 Task: Look for space in Manggar, Indonesia from 6th September, 2023 to 12th September, 2023 for 4 adults in price range Rs.10000 to Rs.14000. Place can be private room with 4 bedrooms having 4 beds and 4 bathrooms. Property type can be house, flat, guest house. Amenities needed are: wifi, TV, free parkinig on premises, gym, breakfast. Booking option can be shelf check-in. Required host language is English.
Action: Mouse moved to (611, 126)
Screenshot: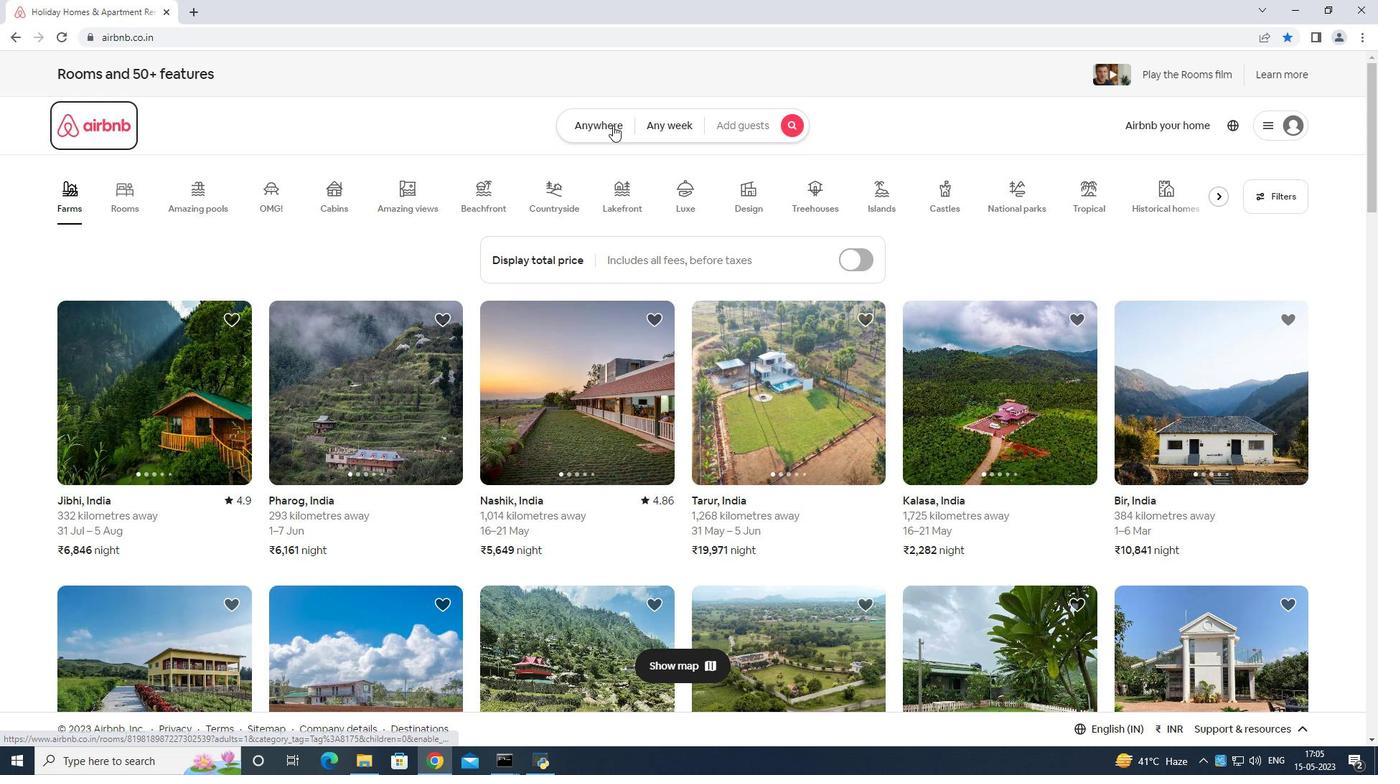 
Action: Mouse pressed left at (611, 126)
Screenshot: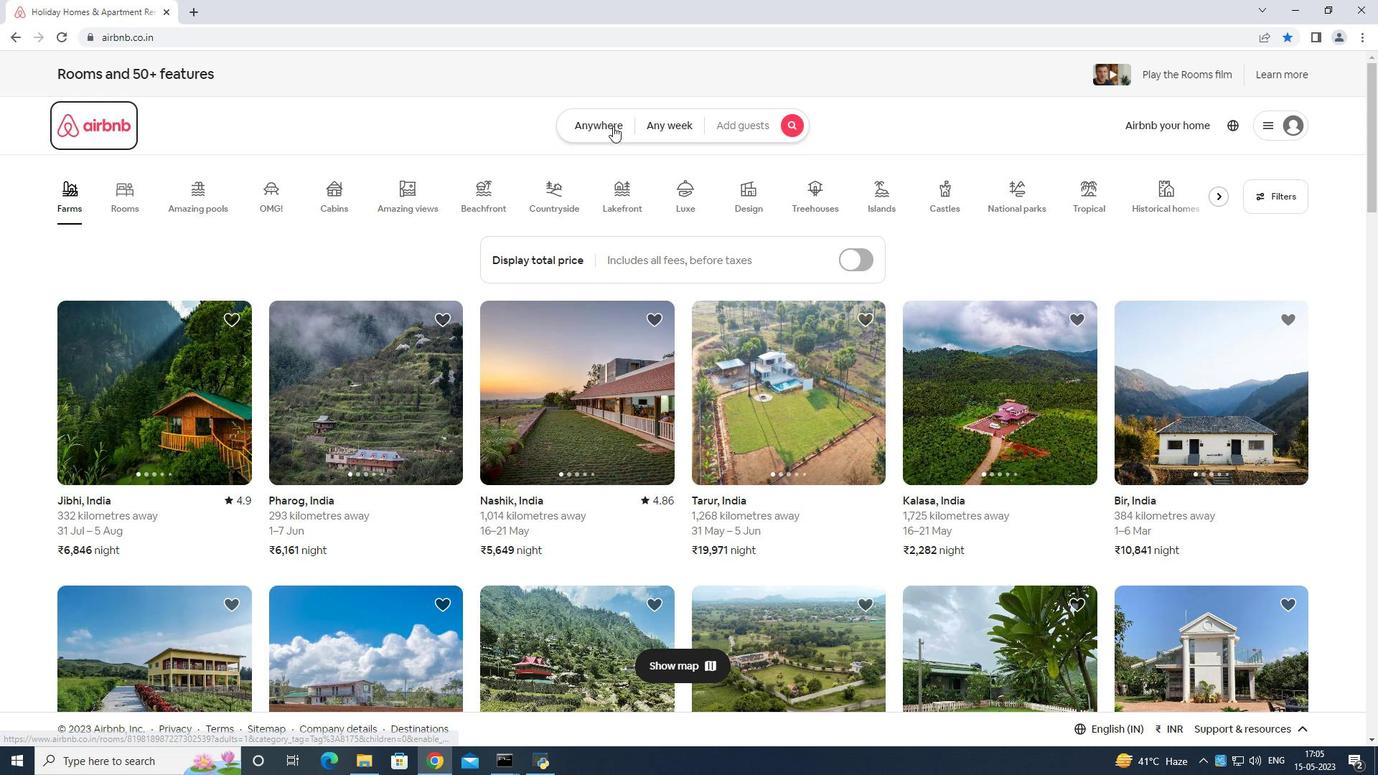 
Action: Mouse moved to (556, 167)
Screenshot: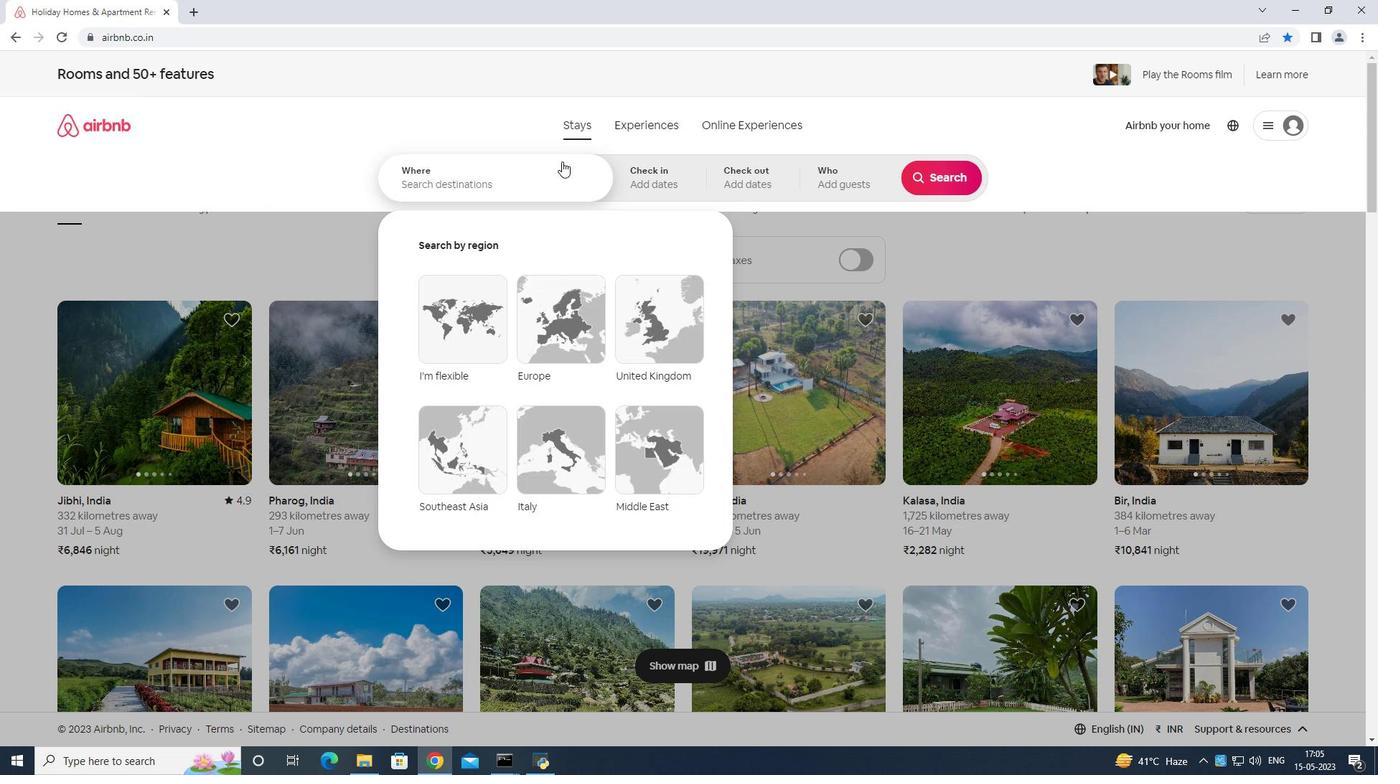 
Action: Mouse pressed left at (556, 167)
Screenshot: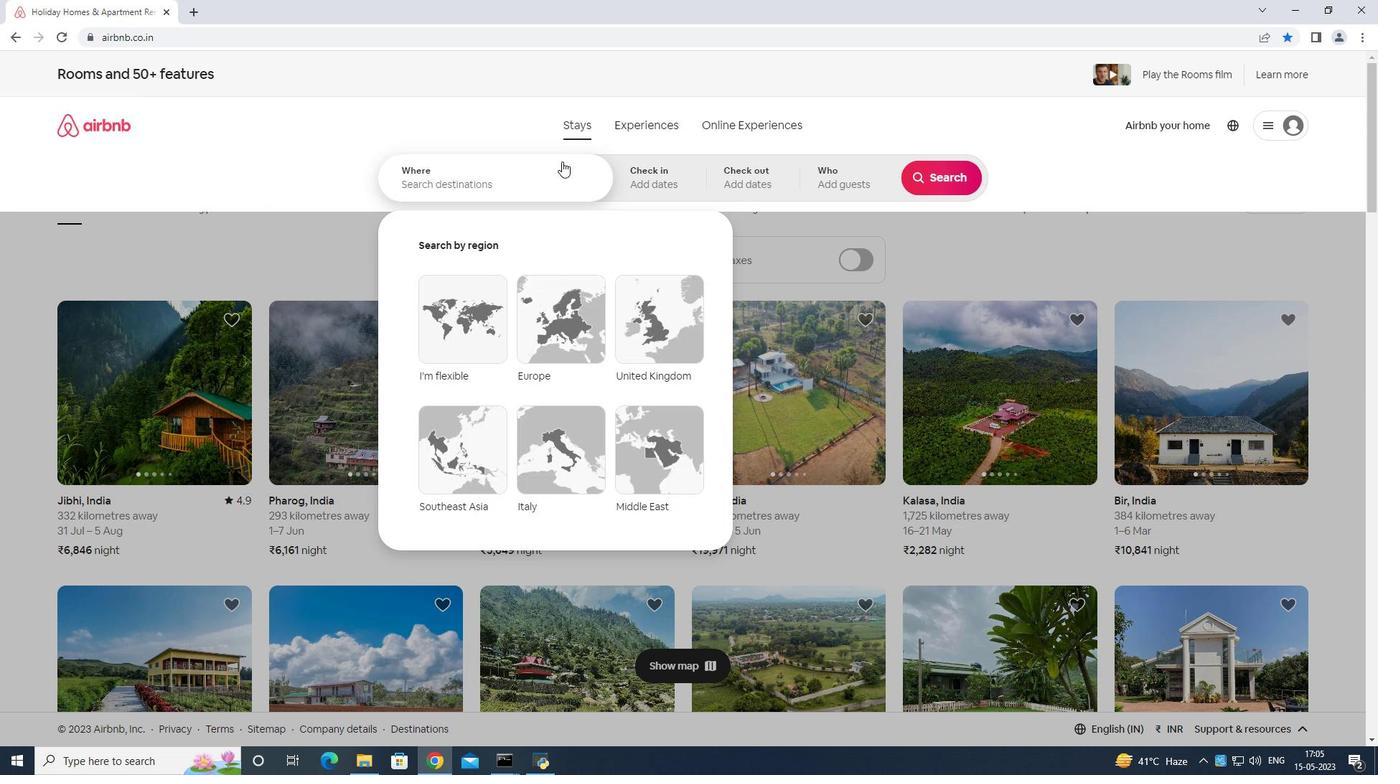 
Action: Mouse moved to (808, 278)
Screenshot: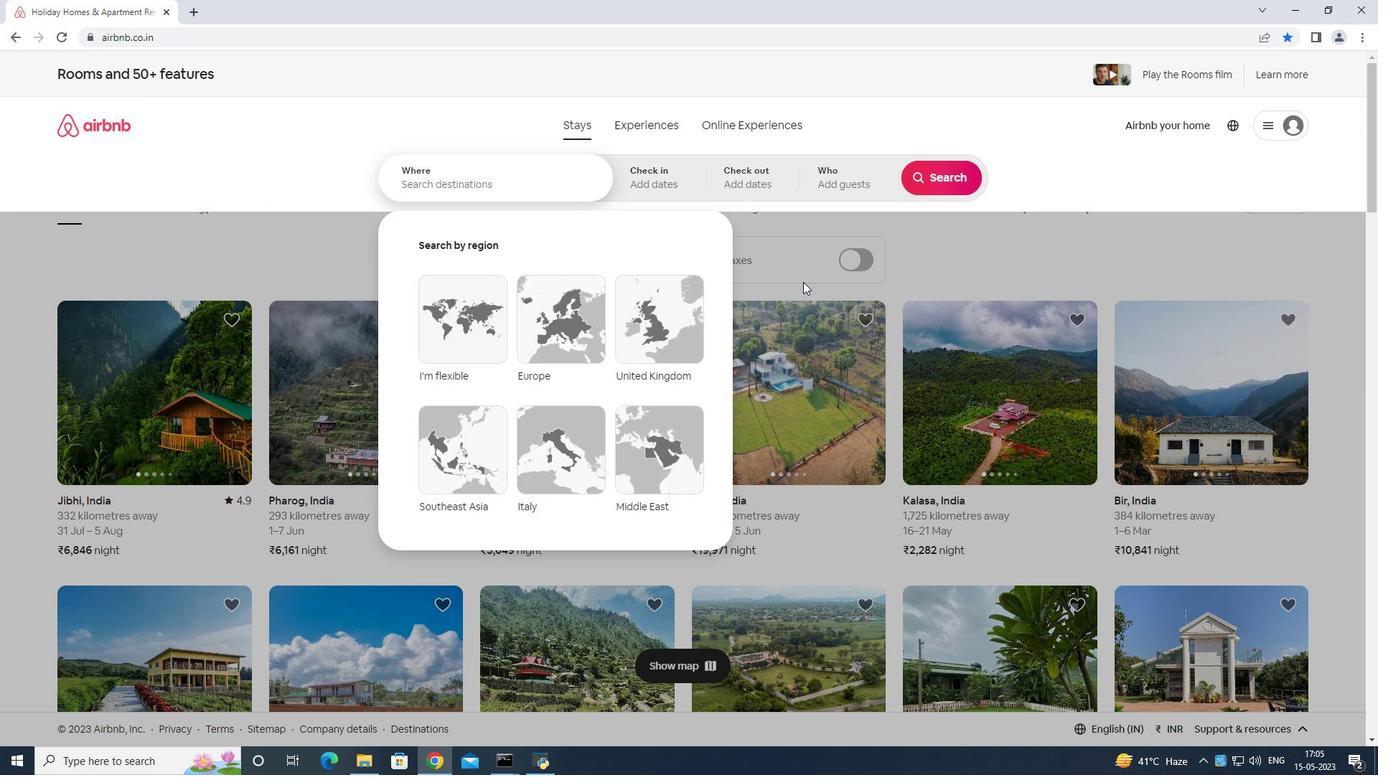 
Action: Key pressed <Key.shift>Manggar<Key.space><Key.shift>Indonesia<Key.enter>
Screenshot: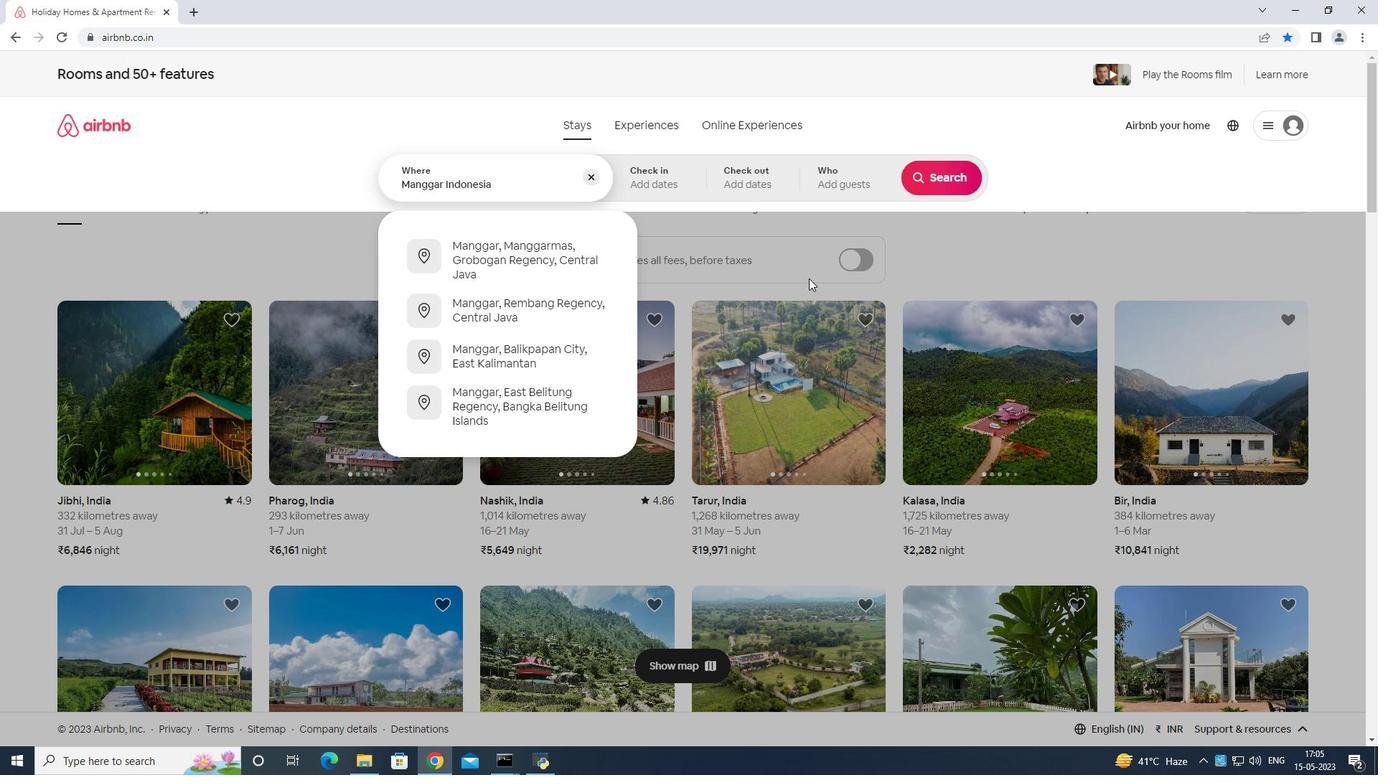 
Action: Mouse moved to (944, 293)
Screenshot: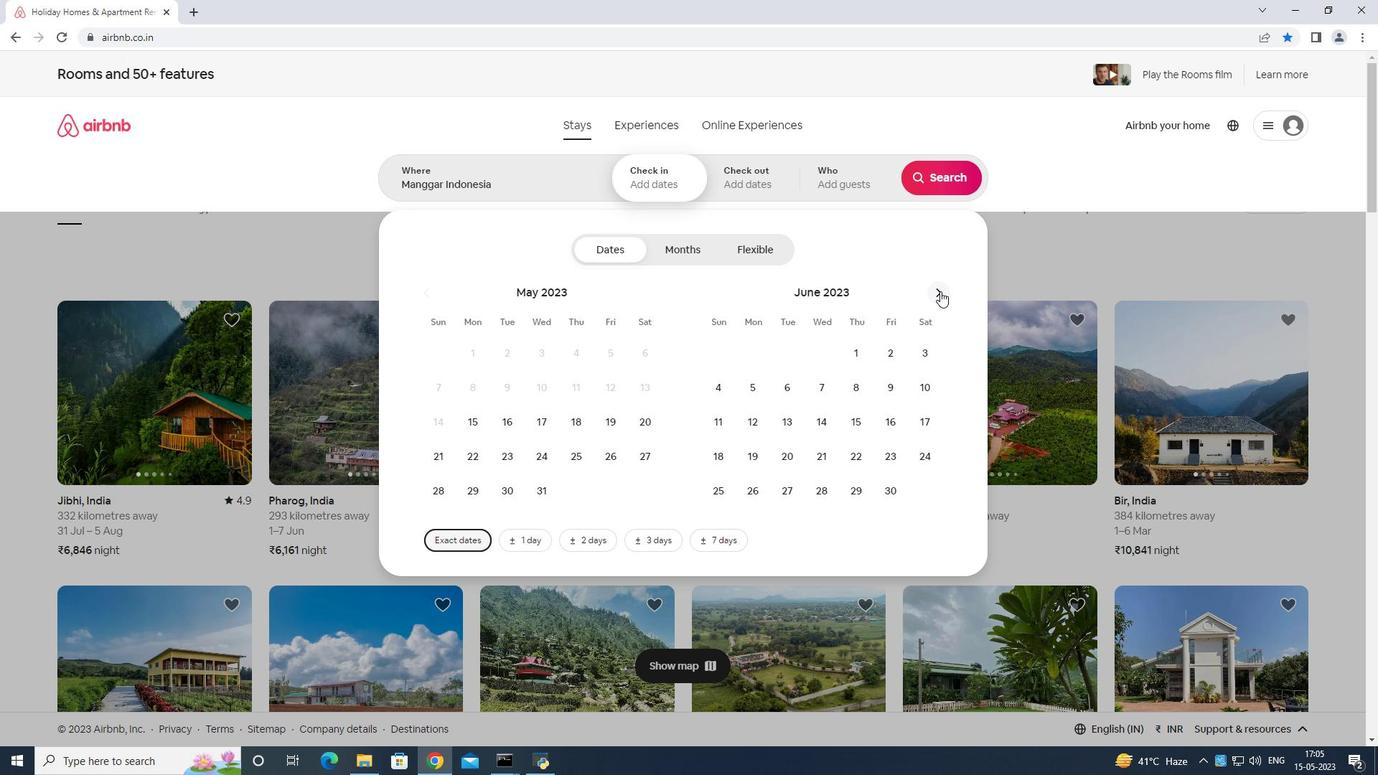 
Action: Mouse pressed left at (944, 293)
Screenshot: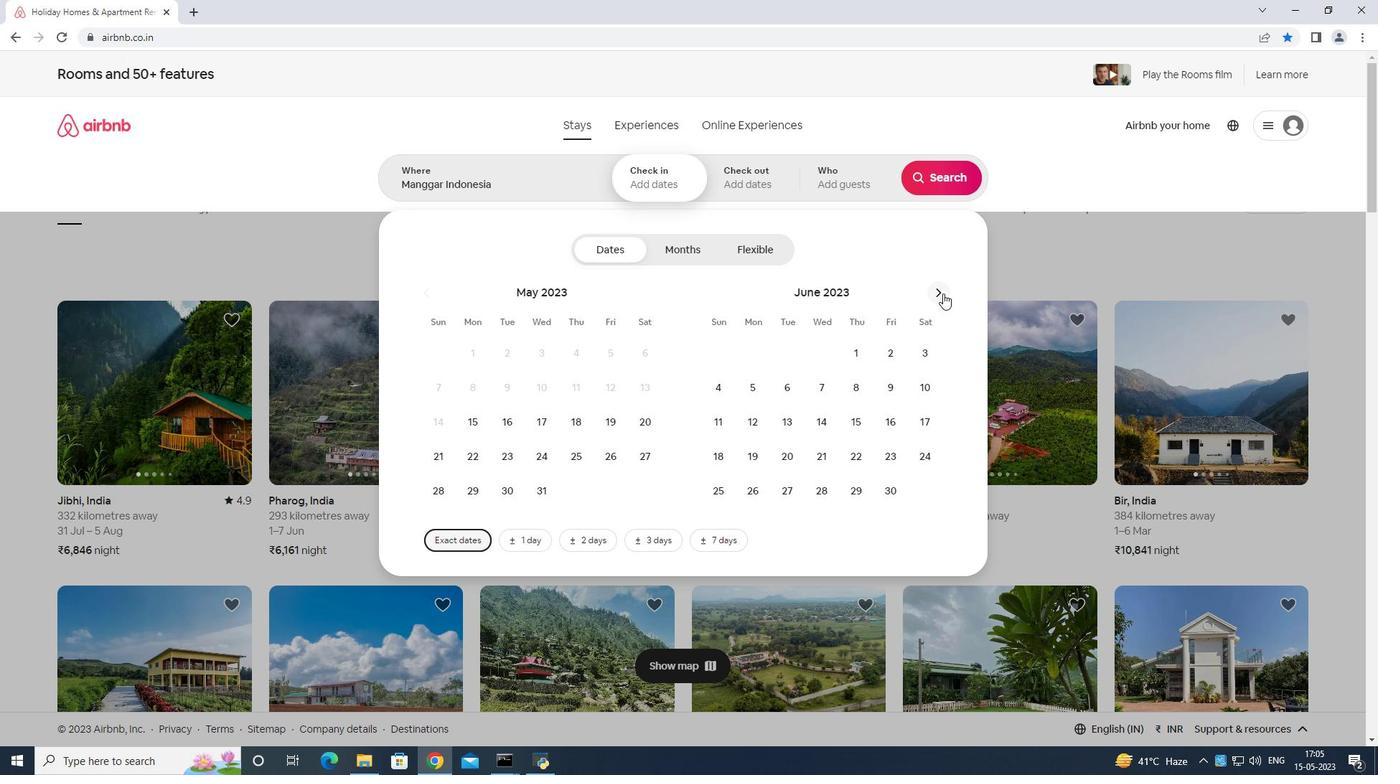 
Action: Mouse moved to (938, 292)
Screenshot: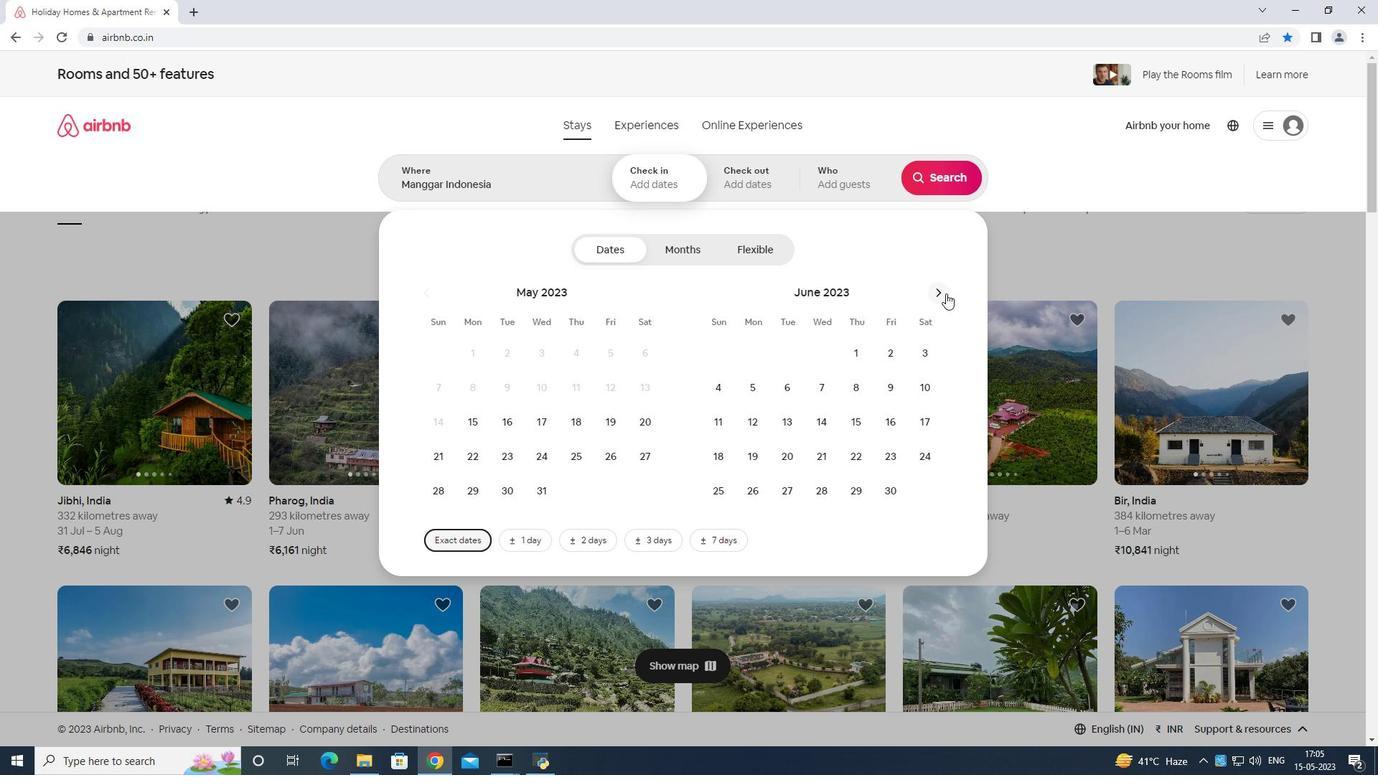 
Action: Mouse pressed left at (938, 292)
Screenshot: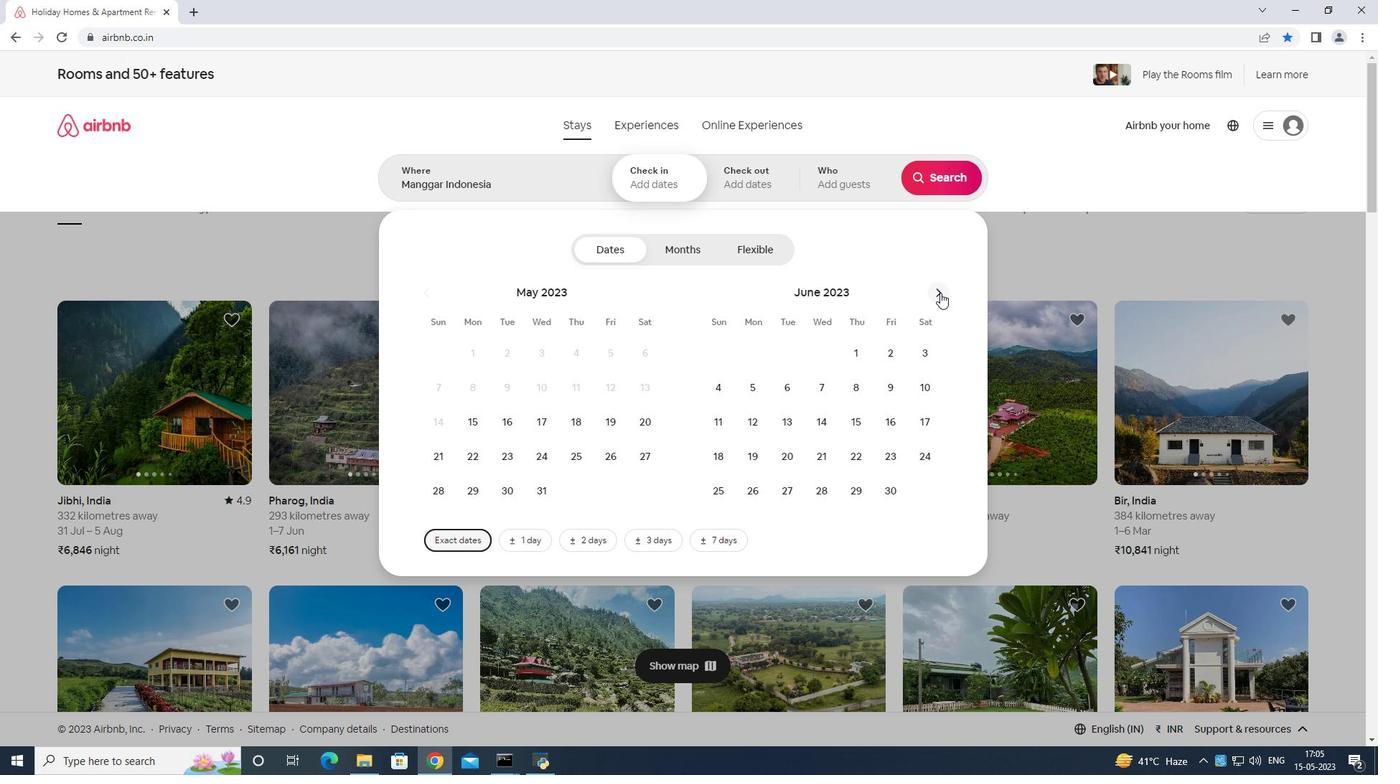 
Action: Mouse pressed left at (938, 292)
Screenshot: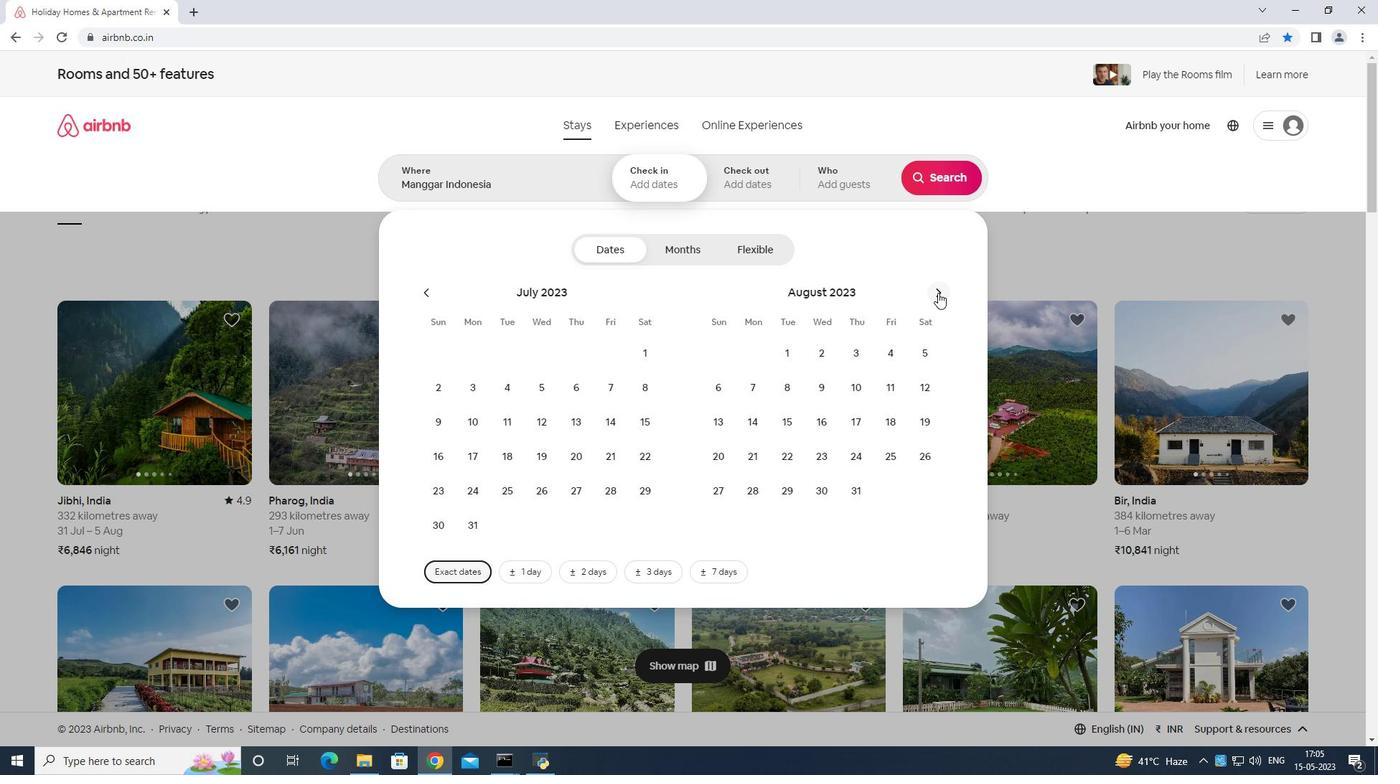 
Action: Mouse moved to (821, 379)
Screenshot: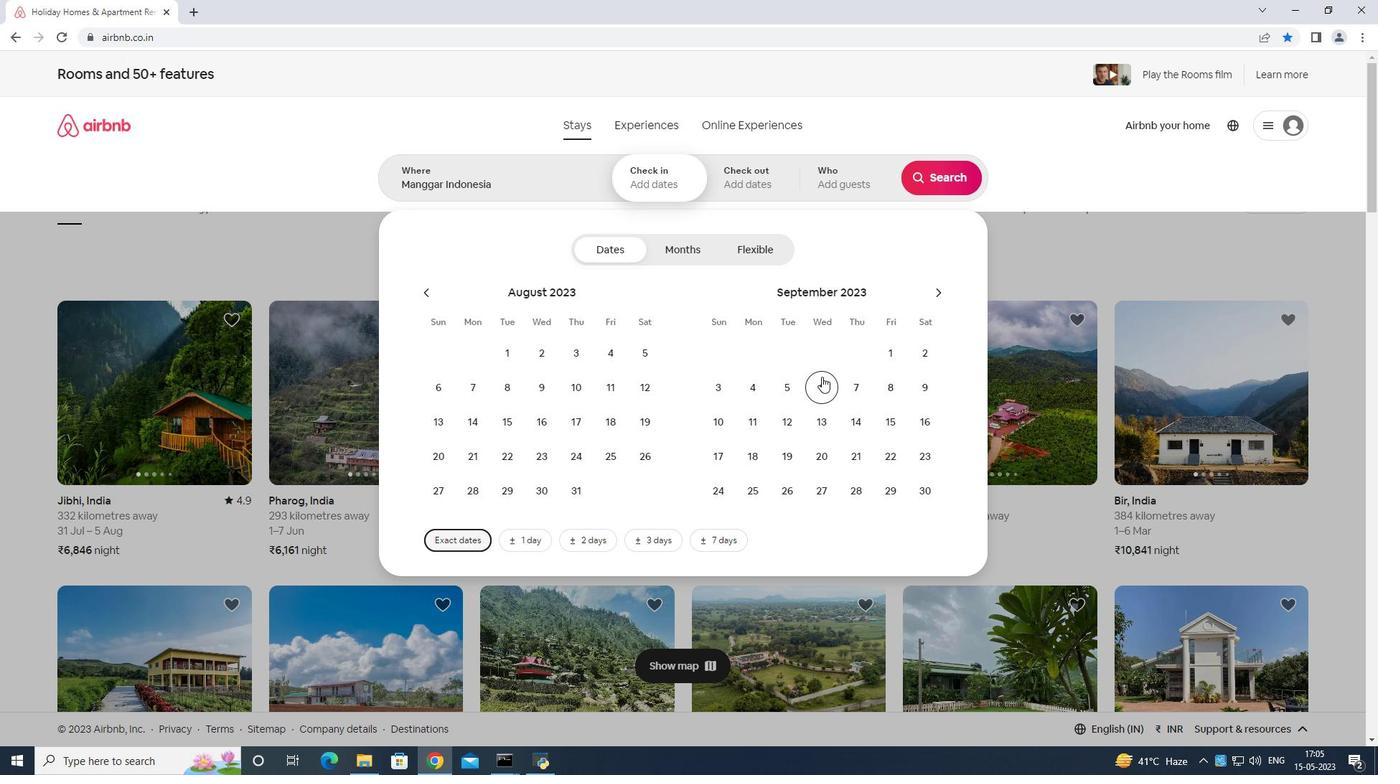 
Action: Mouse pressed left at (821, 379)
Screenshot: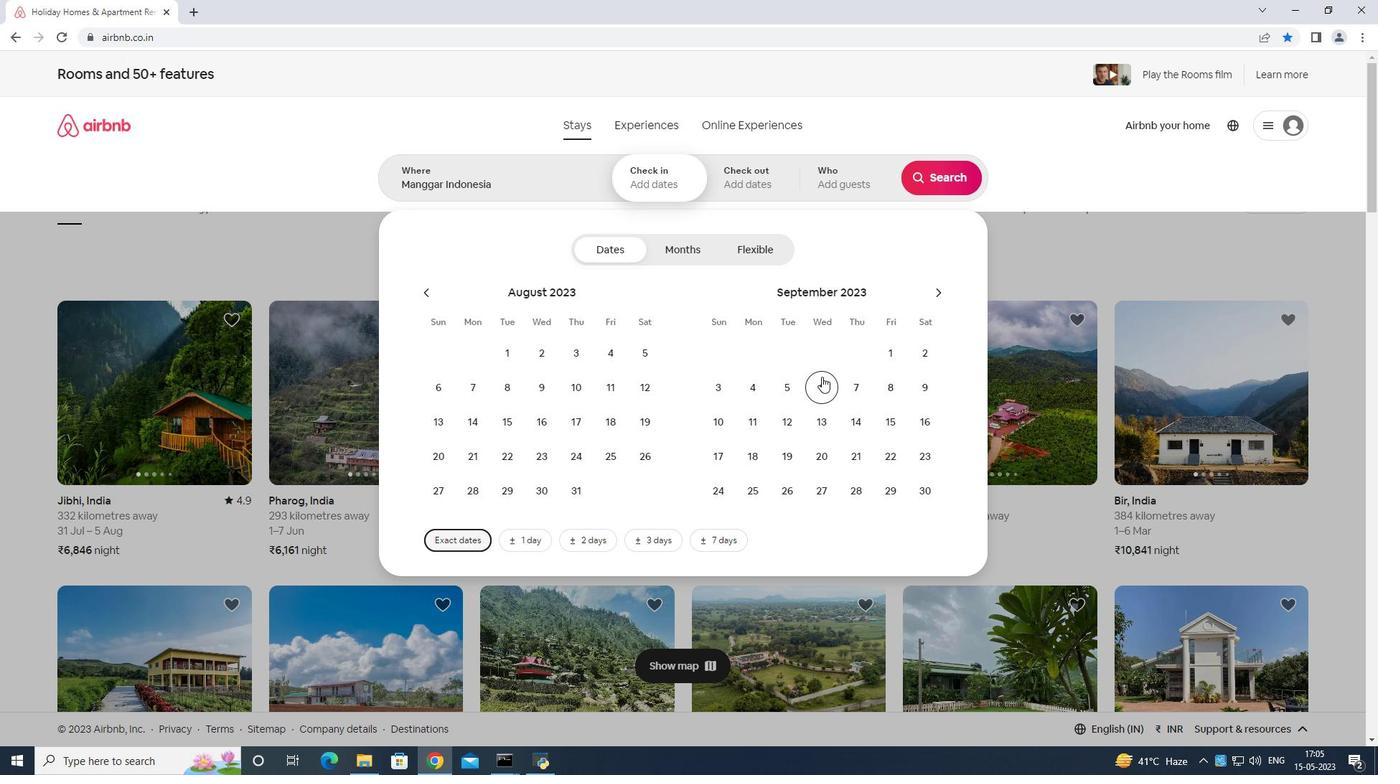 
Action: Mouse moved to (791, 417)
Screenshot: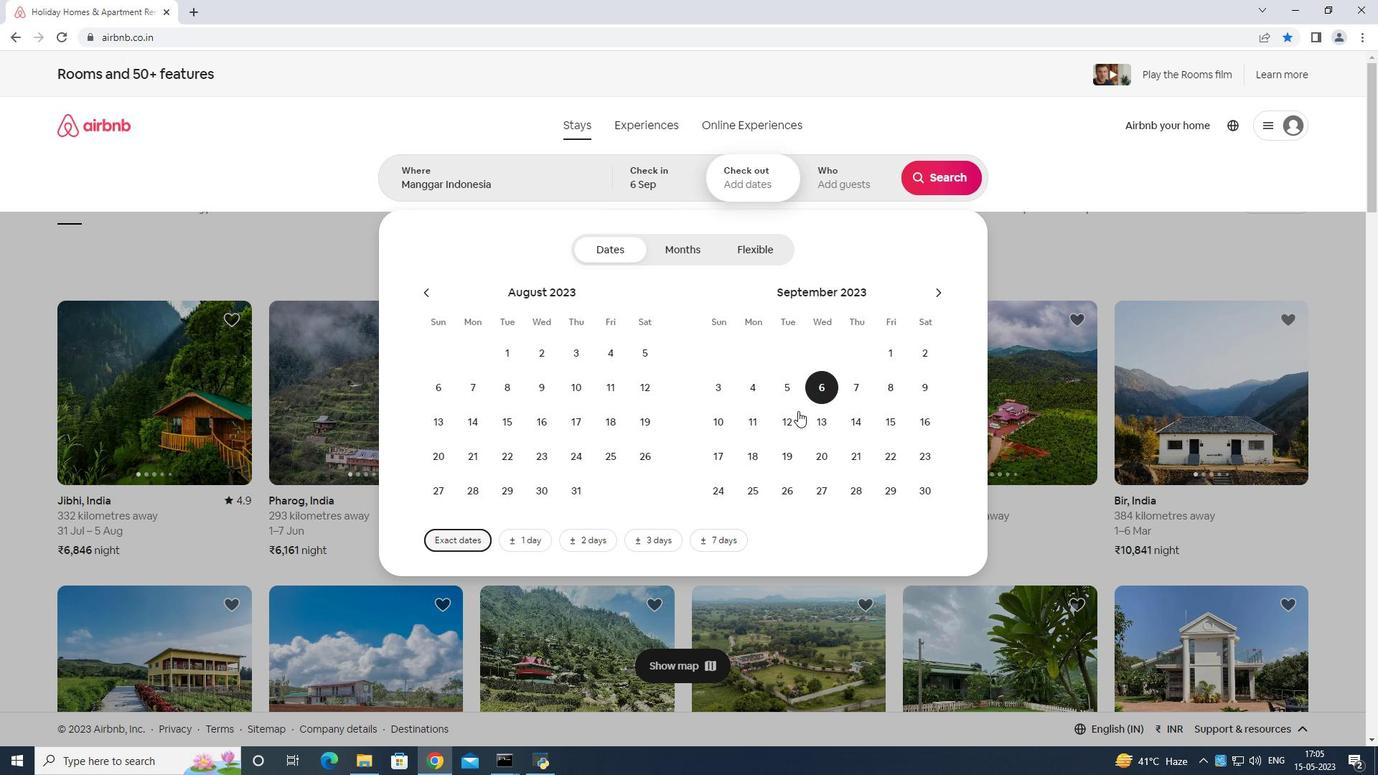 
Action: Mouse pressed left at (791, 417)
Screenshot: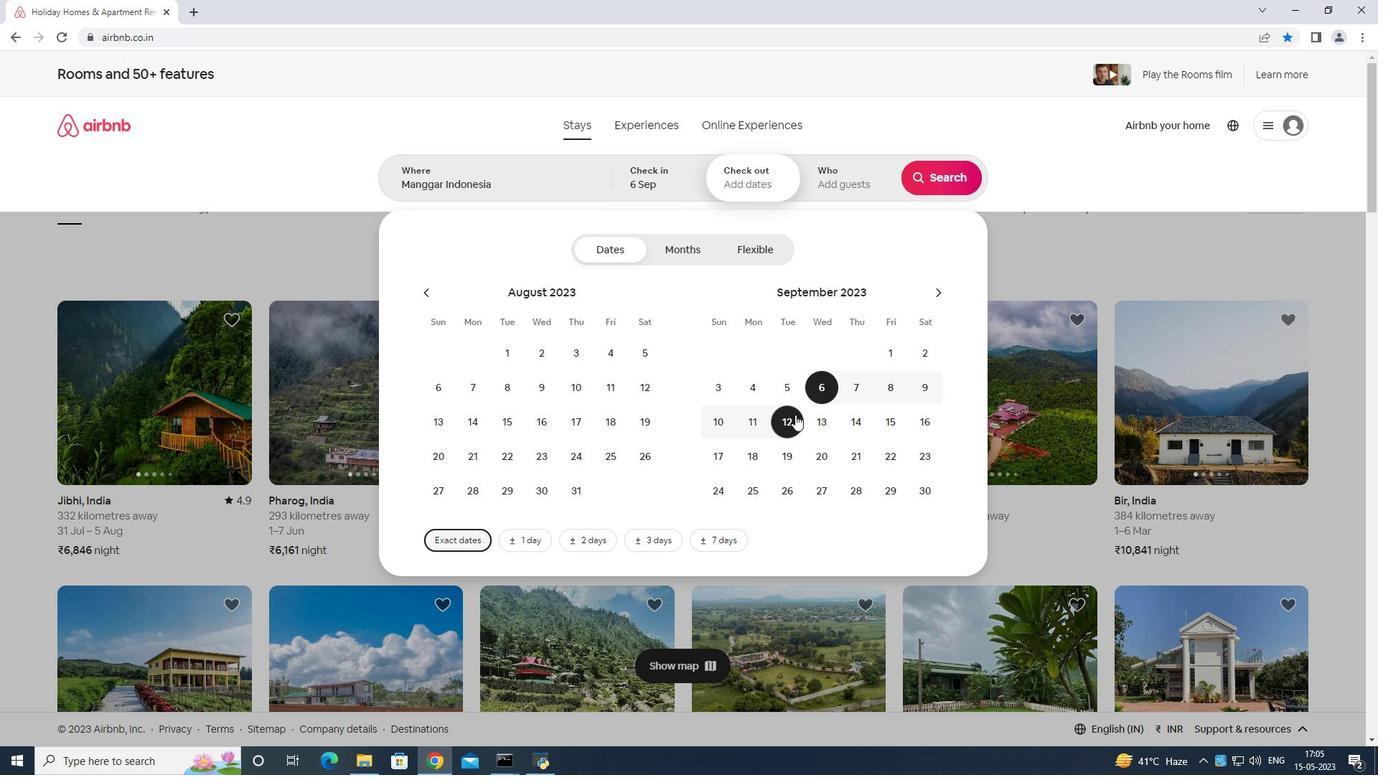 
Action: Mouse moved to (841, 180)
Screenshot: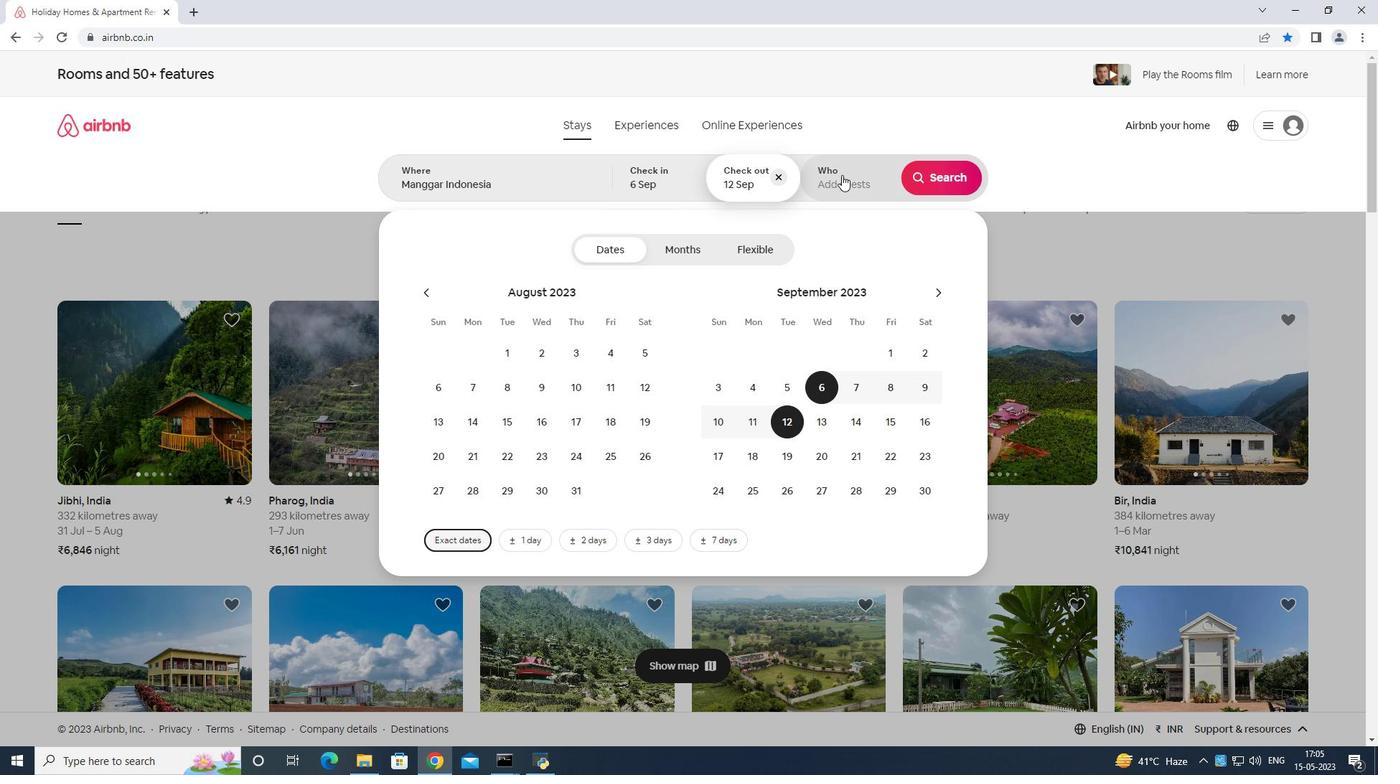 
Action: Mouse pressed left at (841, 180)
Screenshot: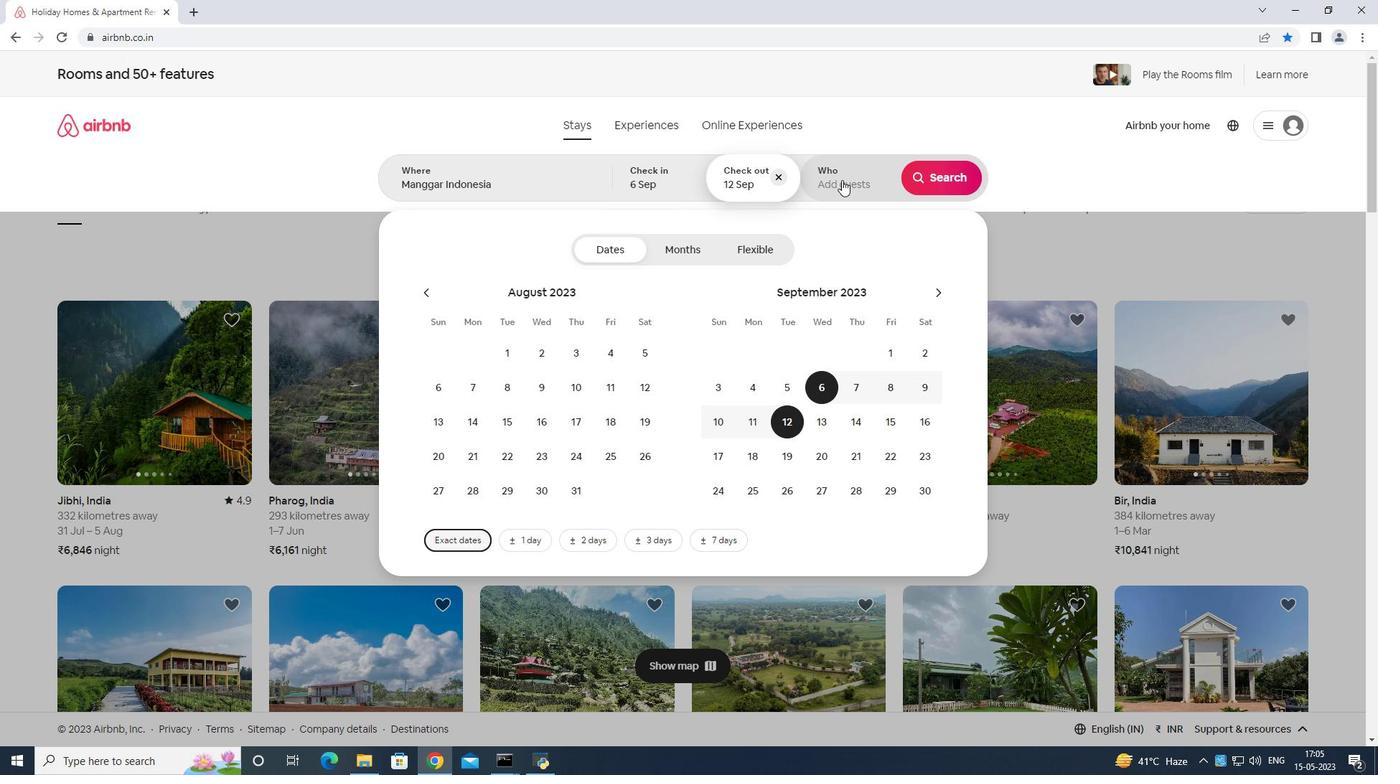 
Action: Mouse moved to (947, 255)
Screenshot: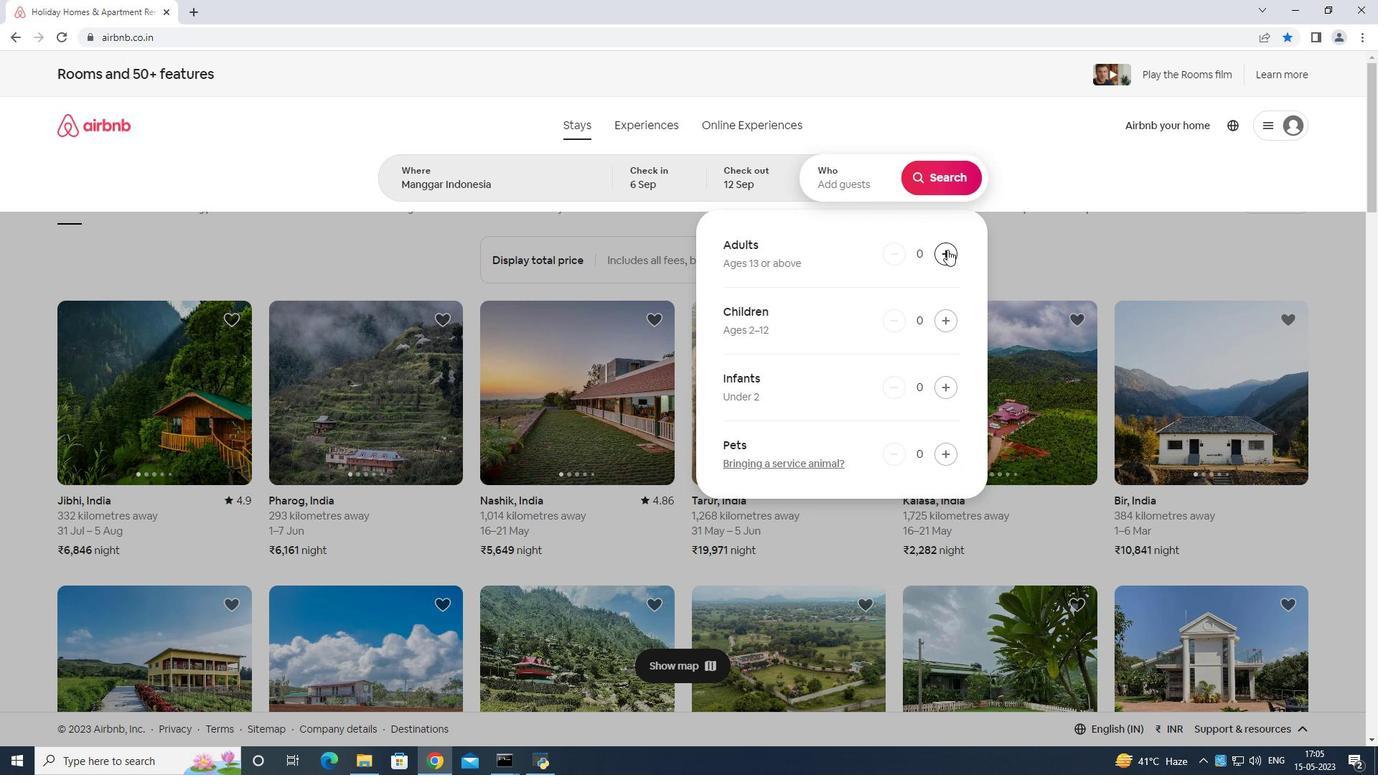 
Action: Mouse pressed left at (947, 255)
Screenshot: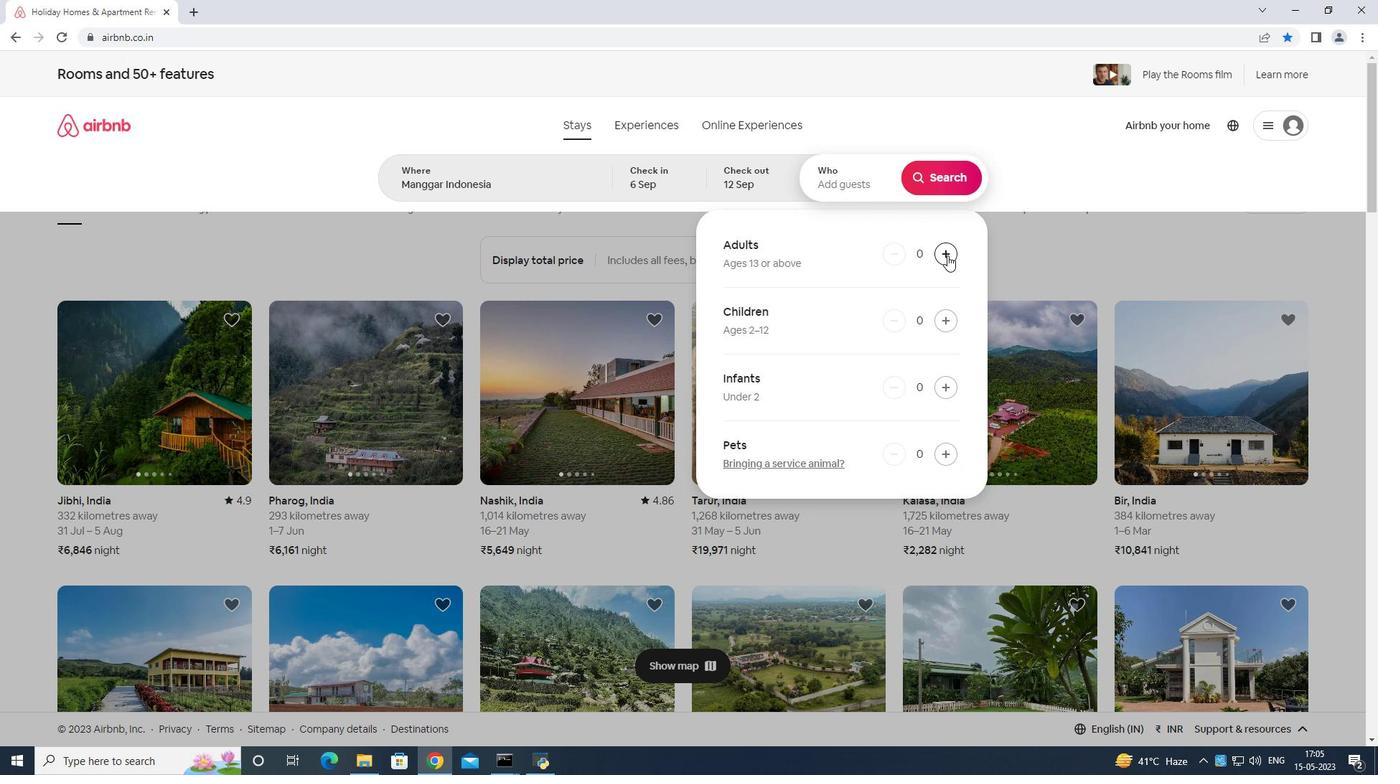 
Action: Mouse moved to (943, 249)
Screenshot: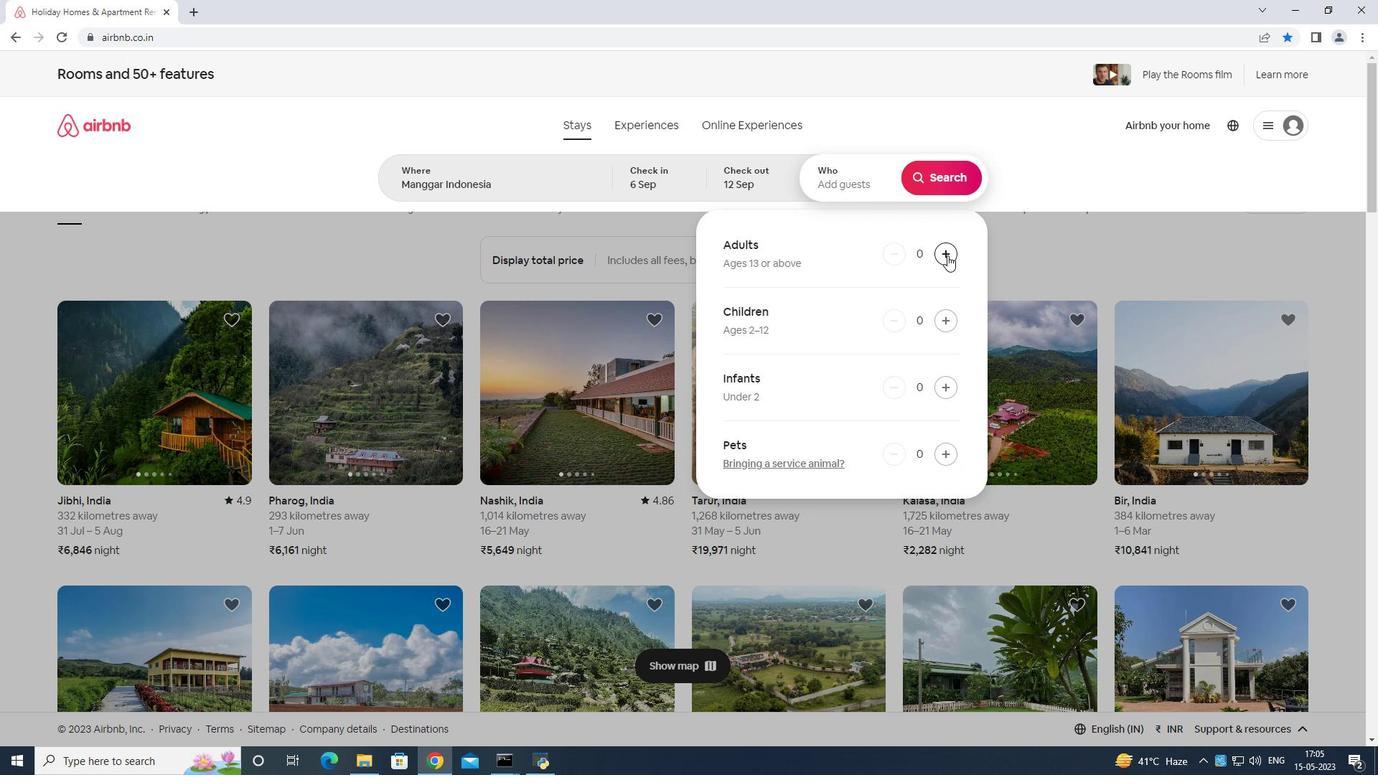 
Action: Mouse pressed left at (943, 249)
Screenshot: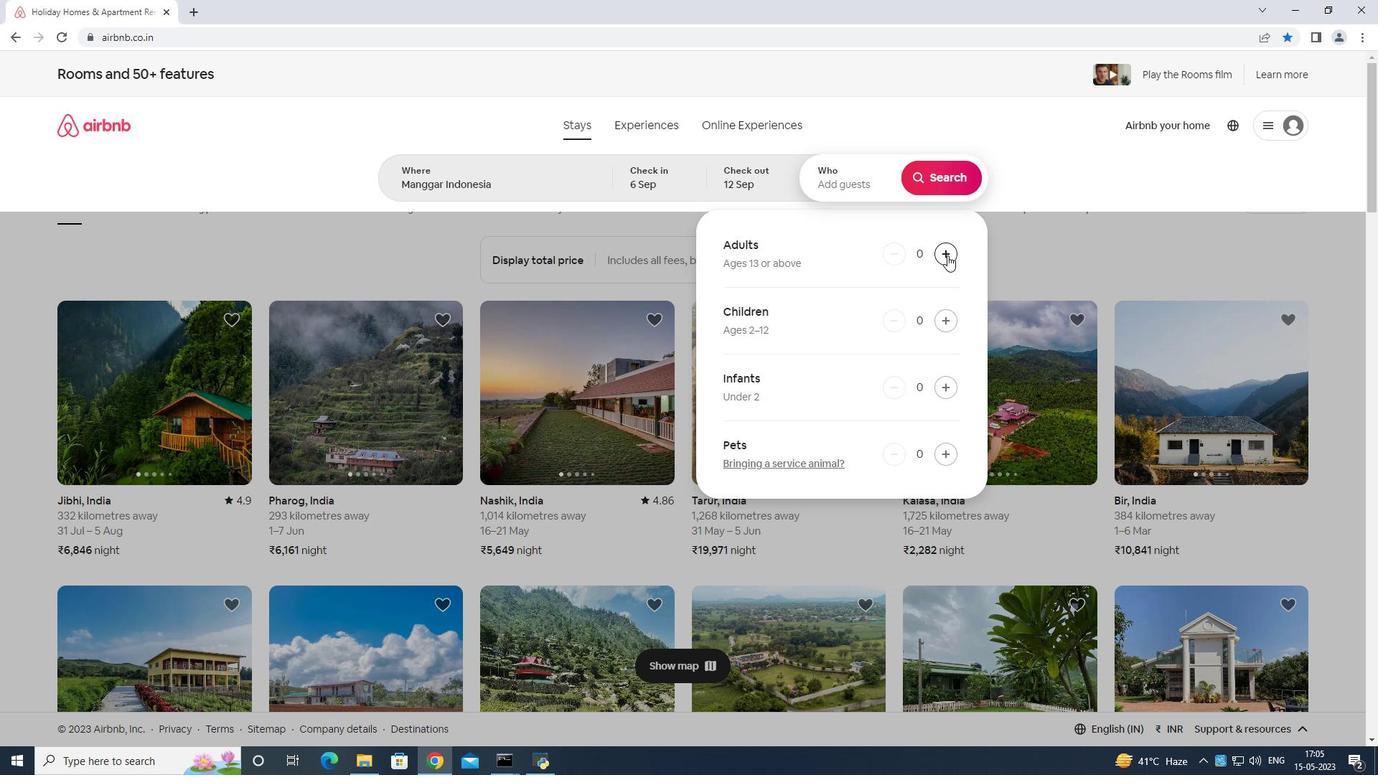 
Action: Mouse moved to (943, 249)
Screenshot: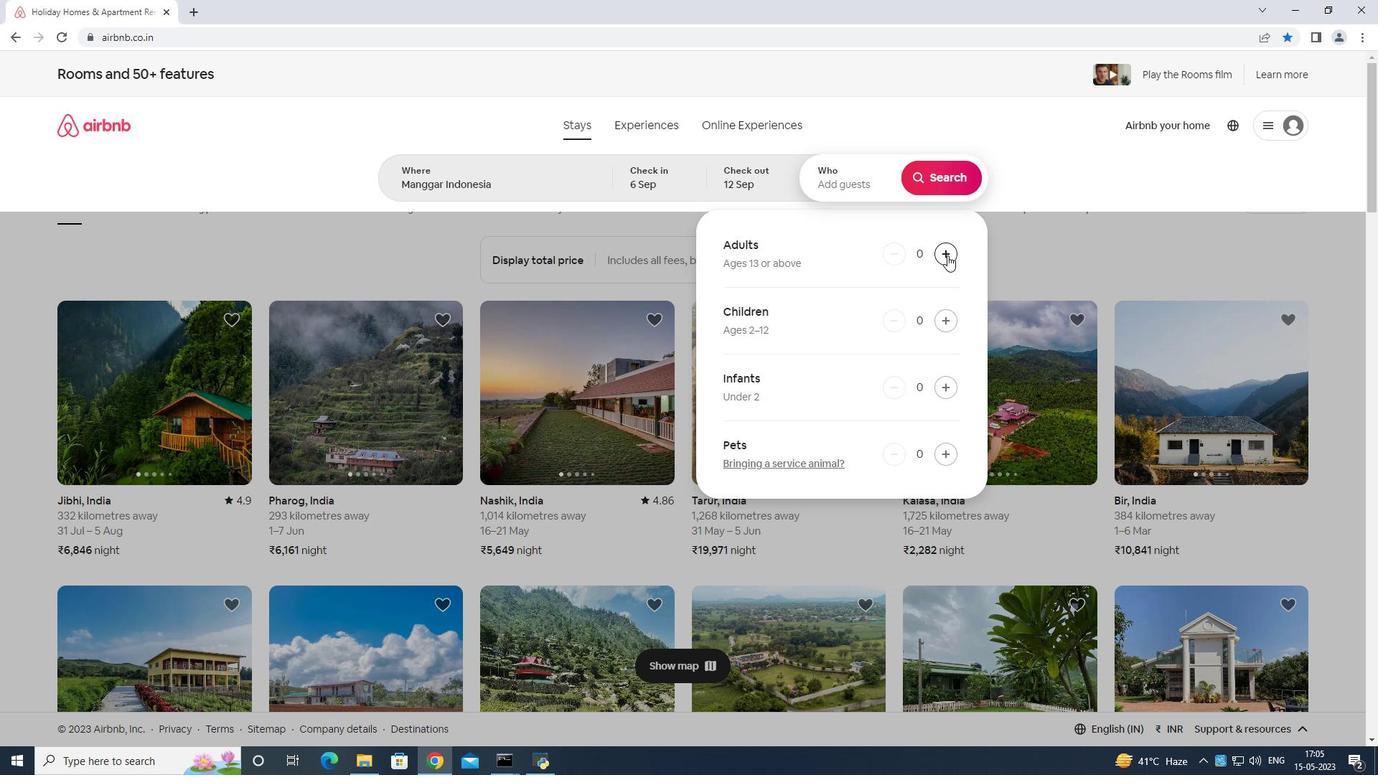 
Action: Mouse pressed left at (943, 249)
Screenshot: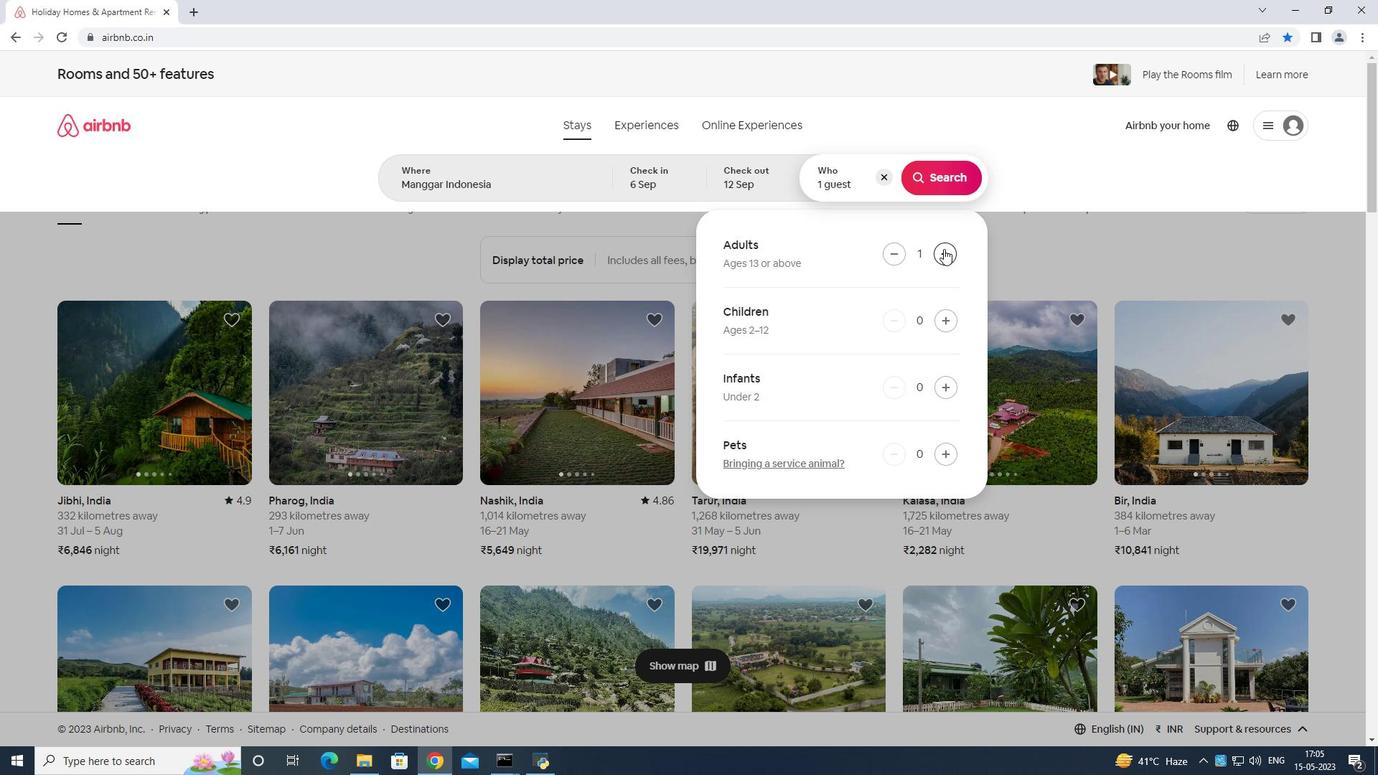 
Action: Mouse moved to (943, 248)
Screenshot: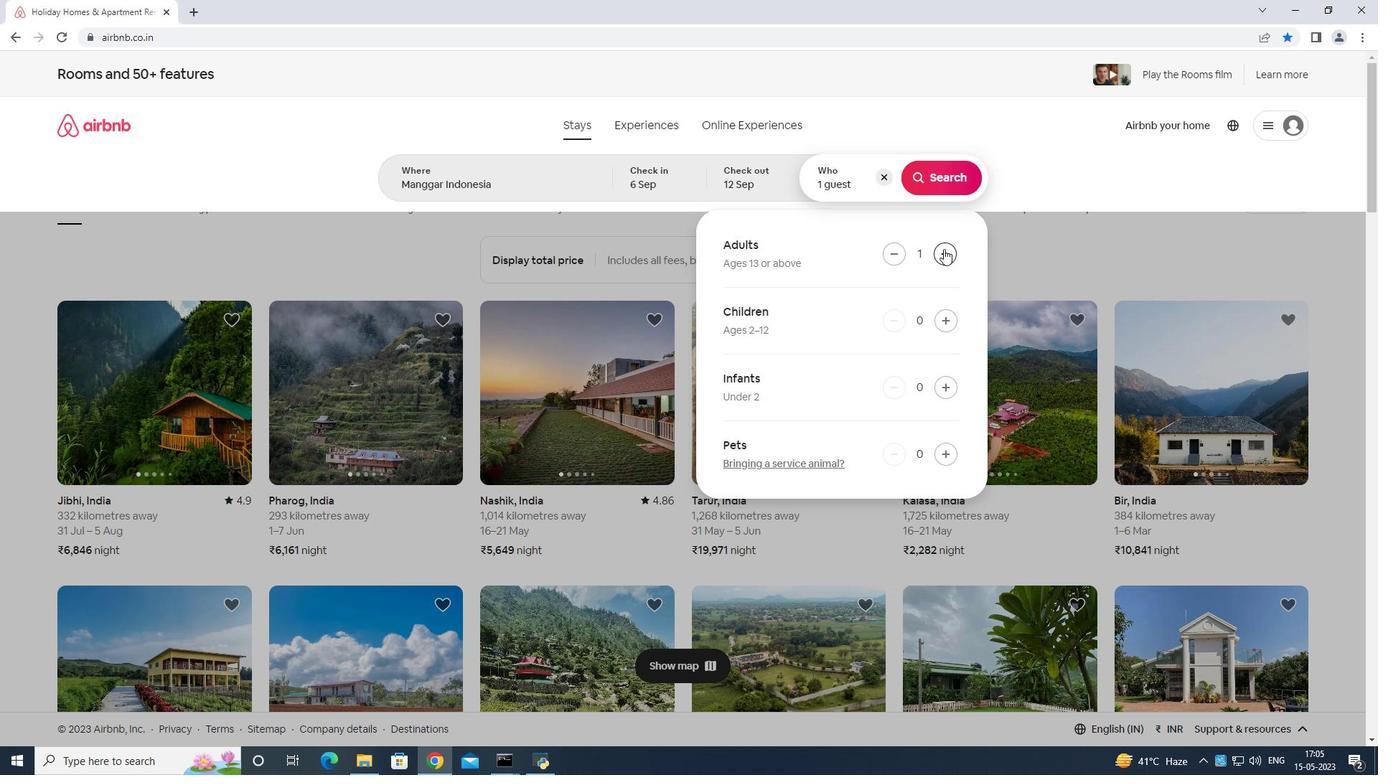 
Action: Mouse pressed left at (943, 248)
Screenshot: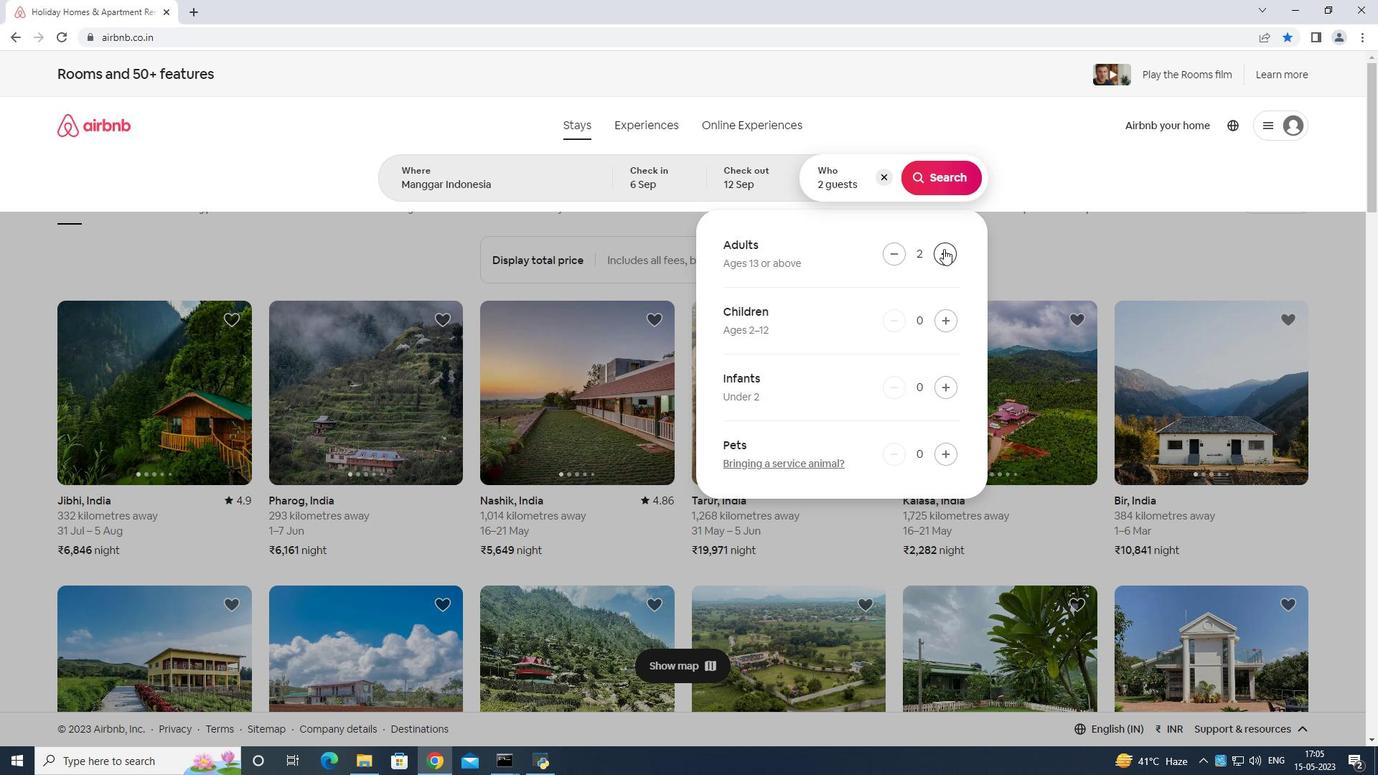 
Action: Mouse moved to (930, 176)
Screenshot: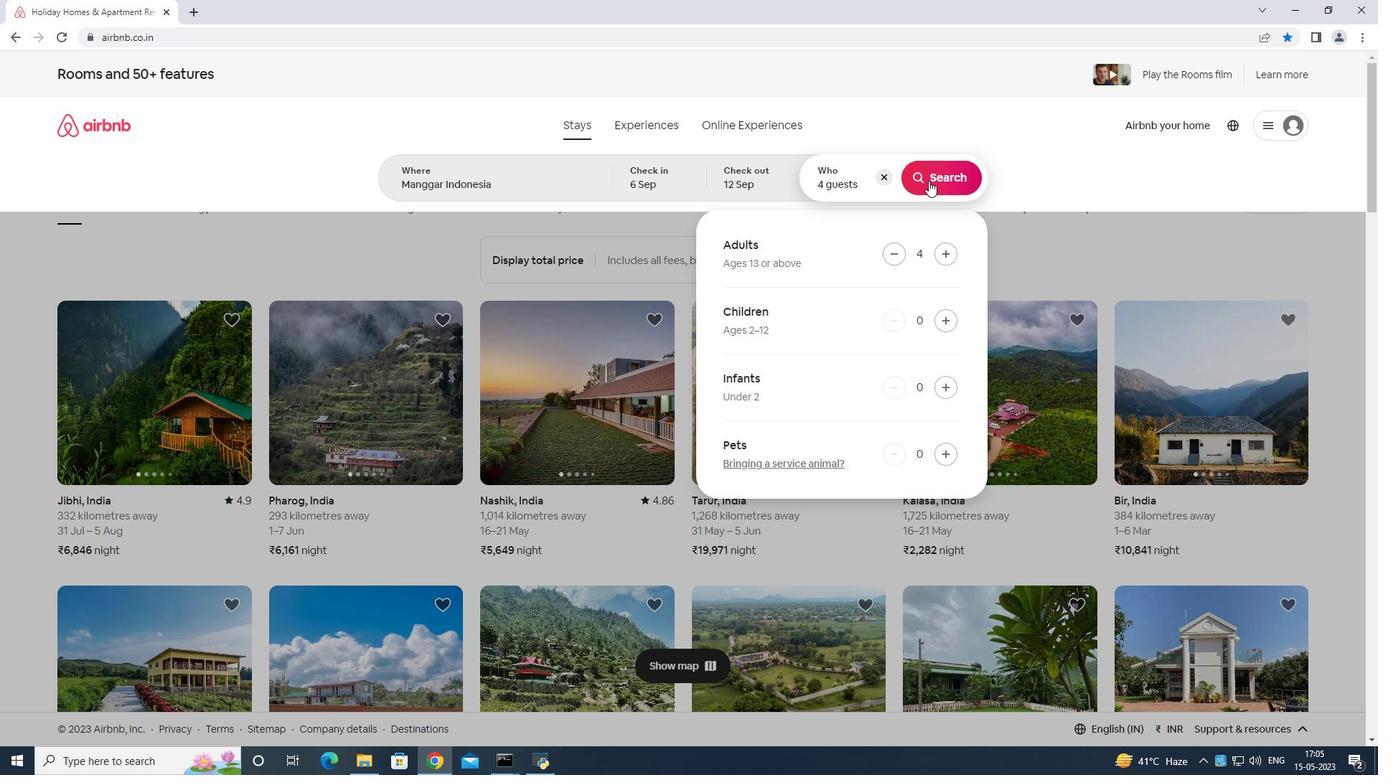 
Action: Mouse pressed left at (930, 176)
Screenshot: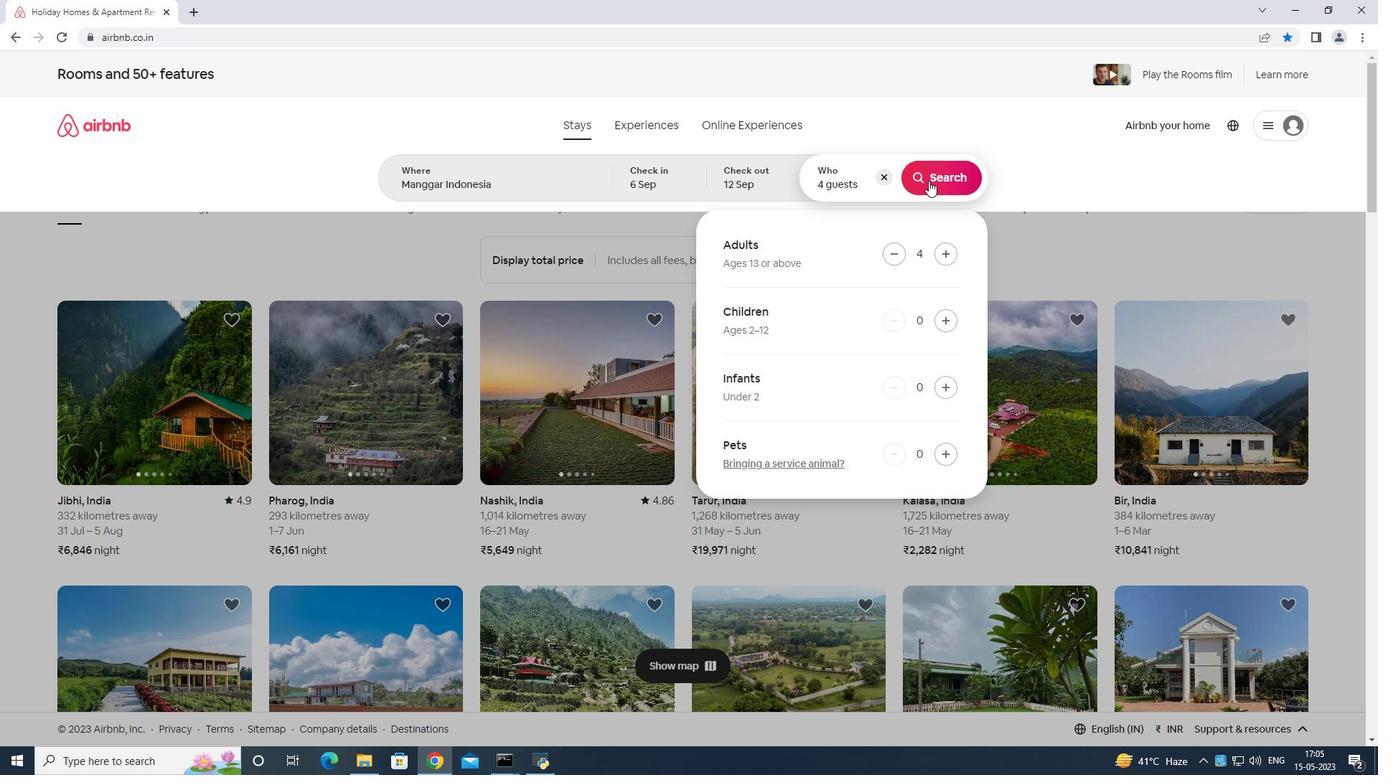 
Action: Mouse moved to (1311, 133)
Screenshot: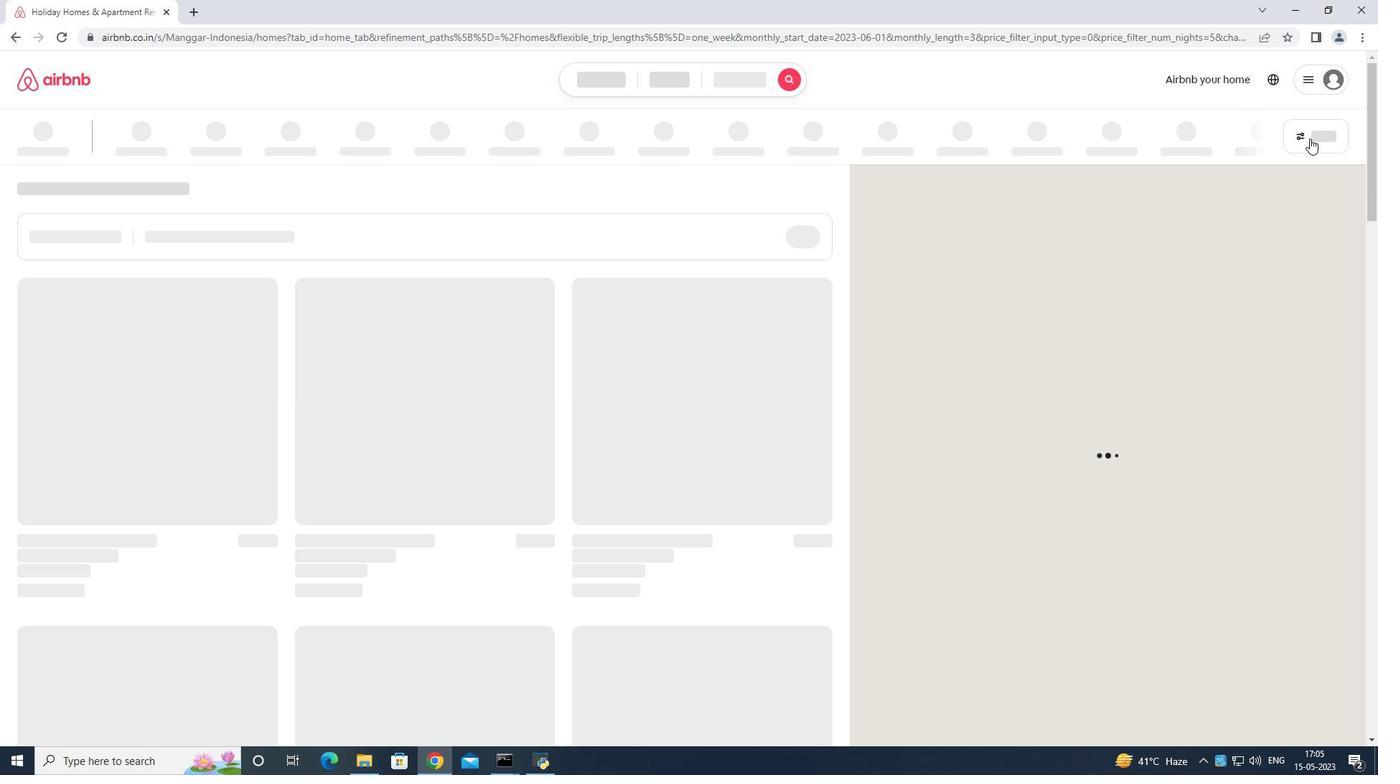
Action: Mouse pressed left at (1311, 133)
Screenshot: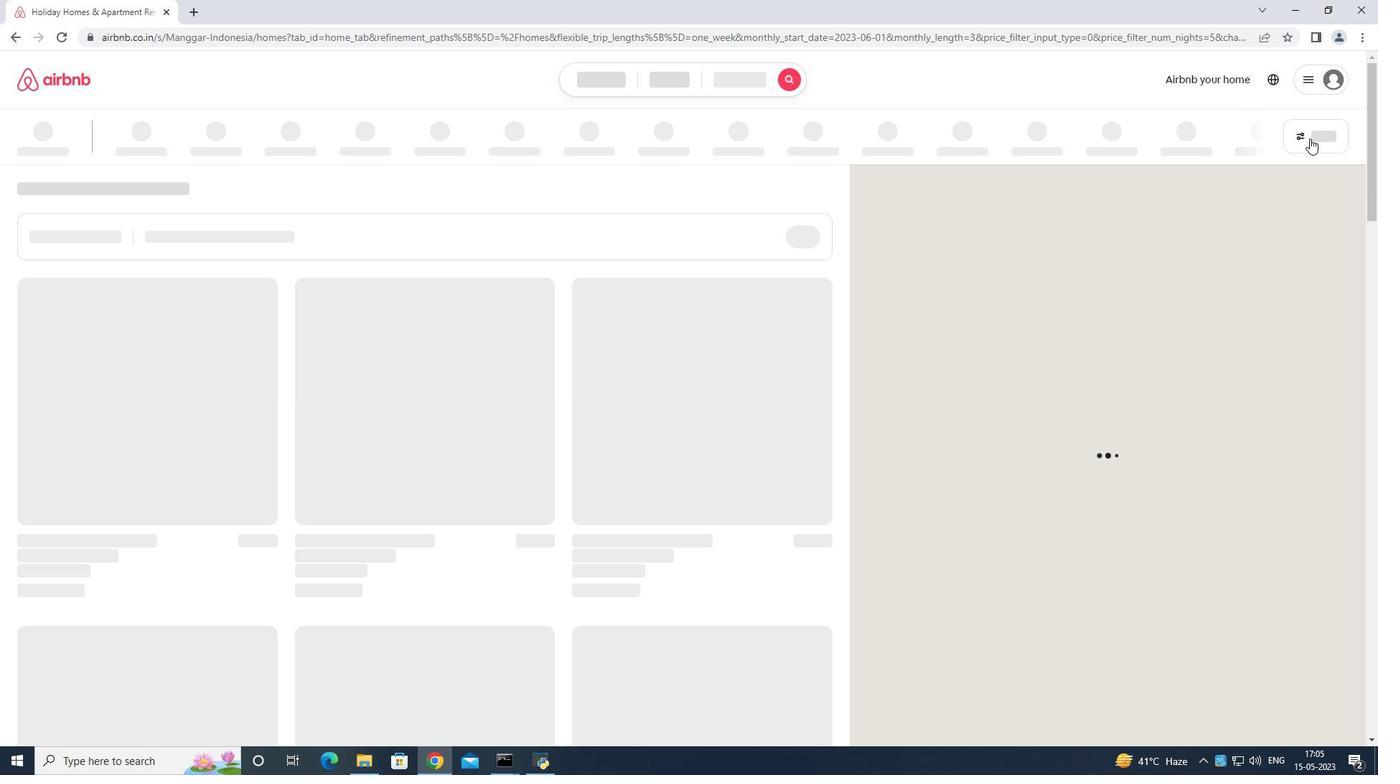 
Action: Mouse moved to (545, 475)
Screenshot: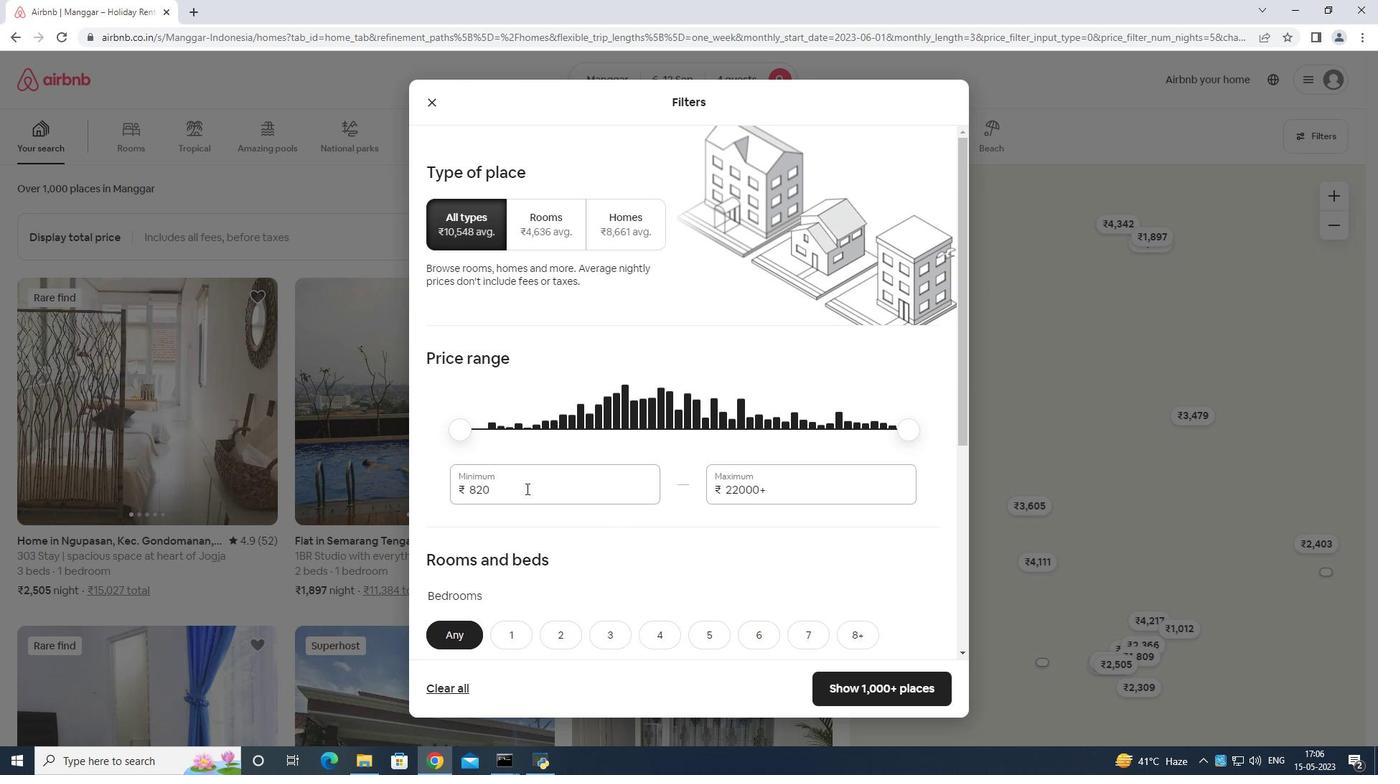 
Action: Mouse pressed left at (545, 475)
Screenshot: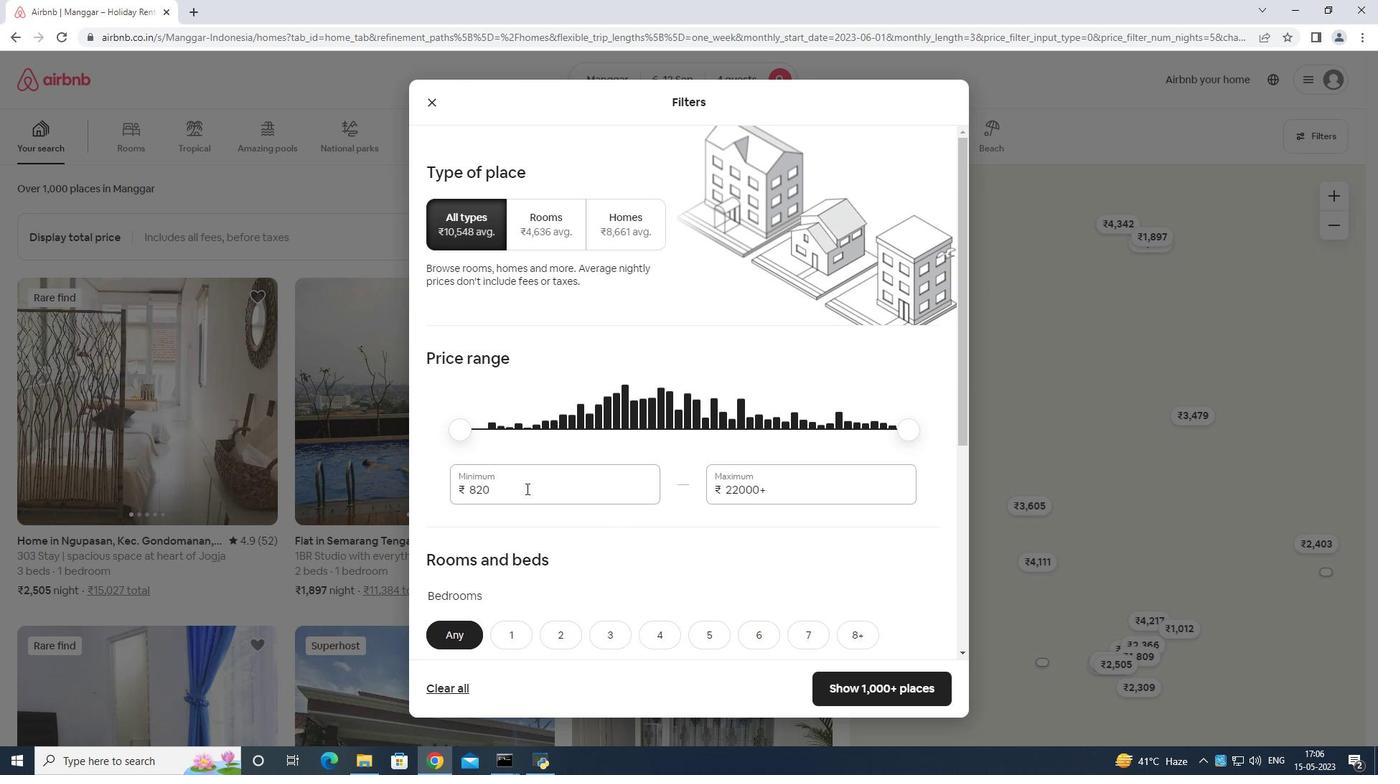
Action: Mouse moved to (549, 473)
Screenshot: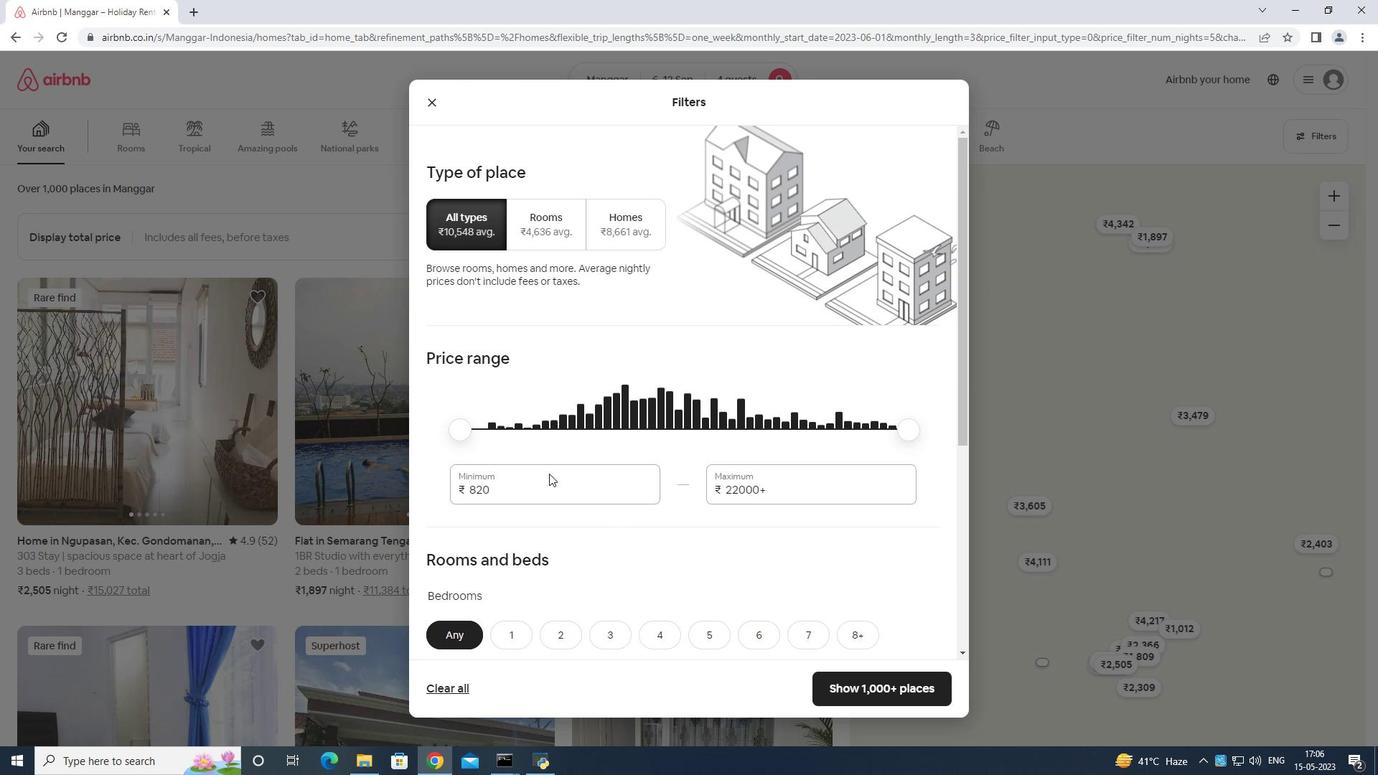 
Action: Key pressed <Key.backspace>
Screenshot: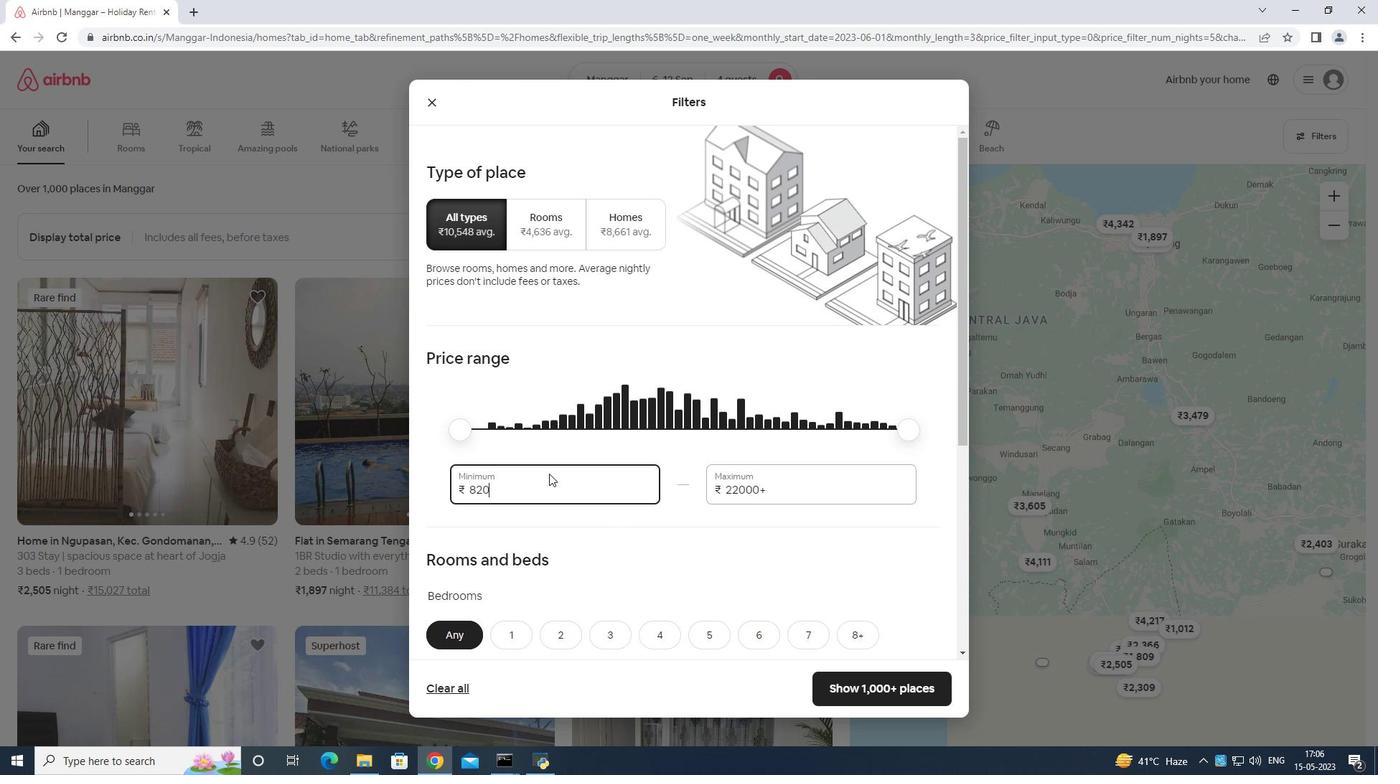 
Action: Mouse moved to (549, 469)
Screenshot: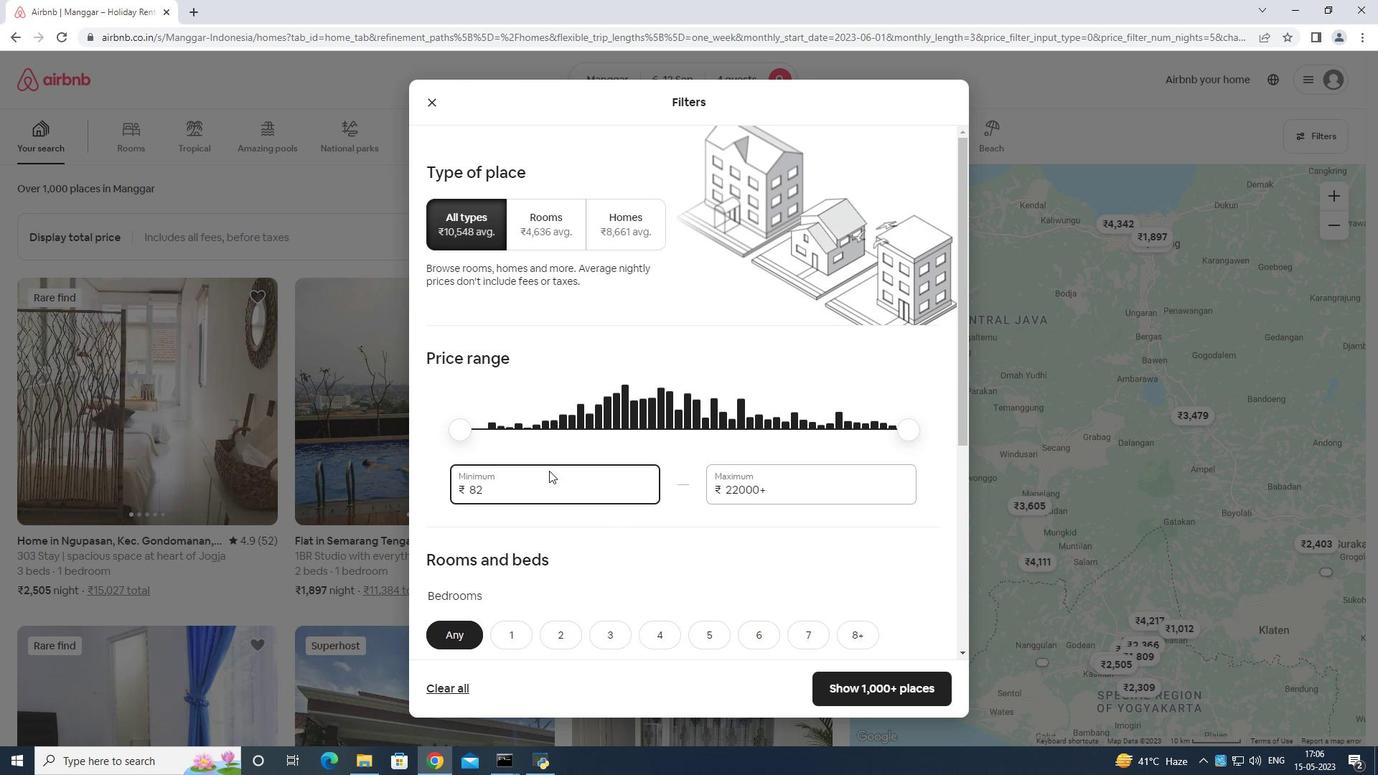 
Action: Key pressed <Key.backspace><Key.backspace>
Screenshot: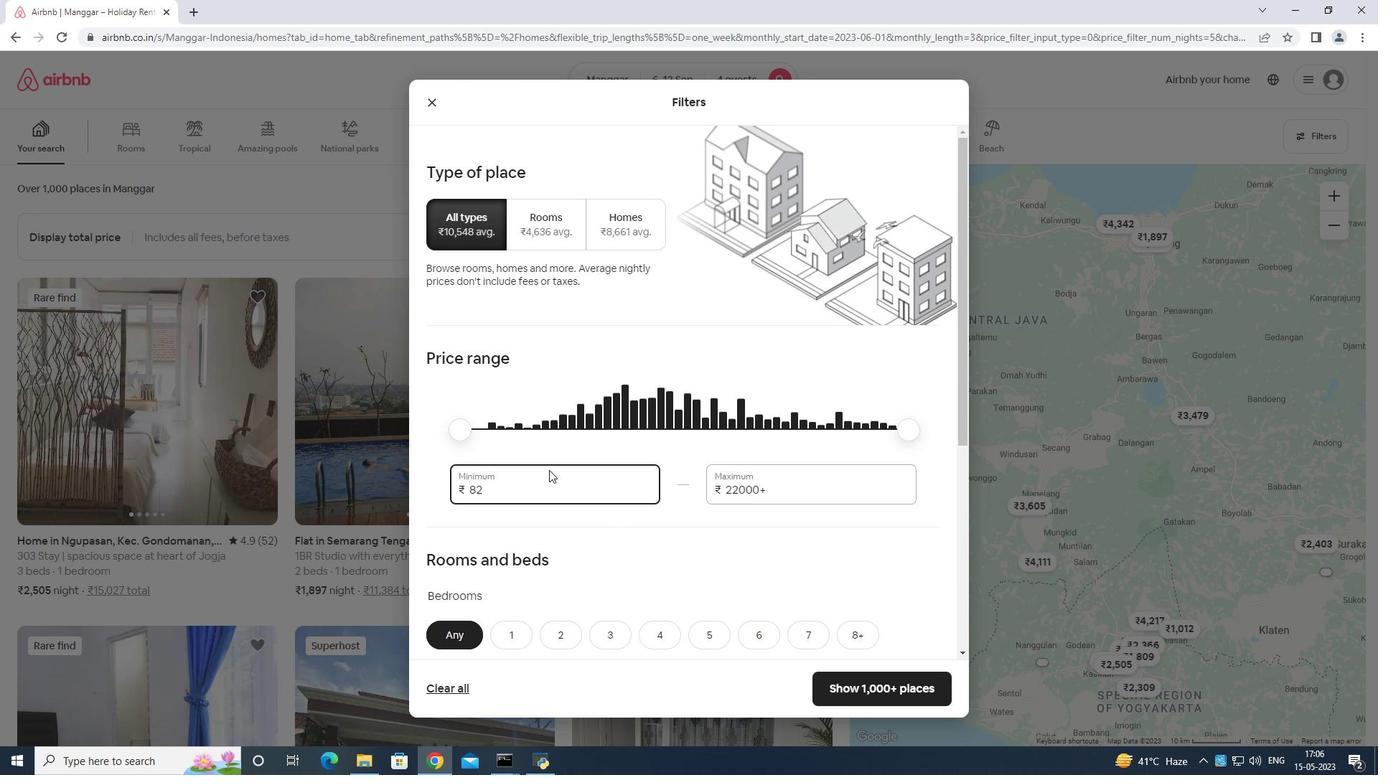 
Action: Mouse moved to (549, 469)
Screenshot: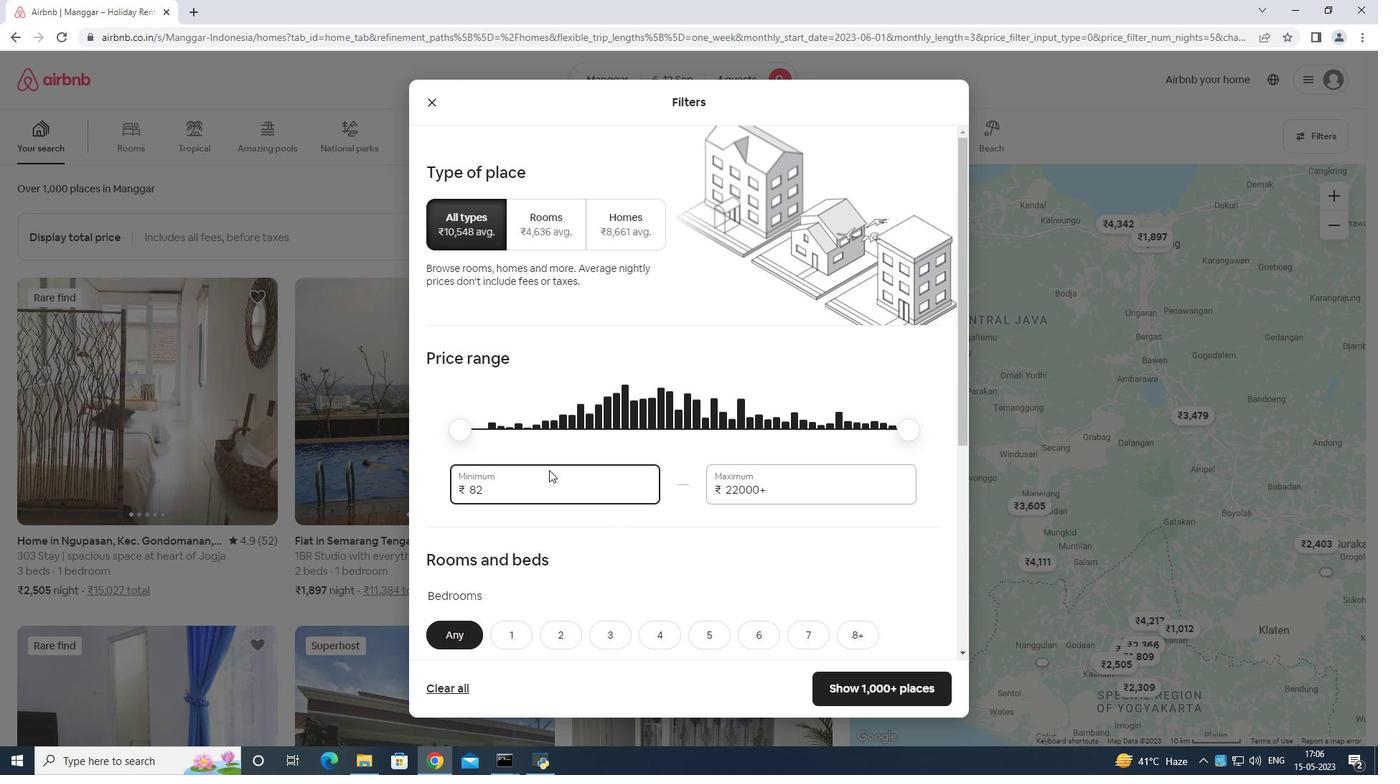 
Action: Key pressed 1
Screenshot: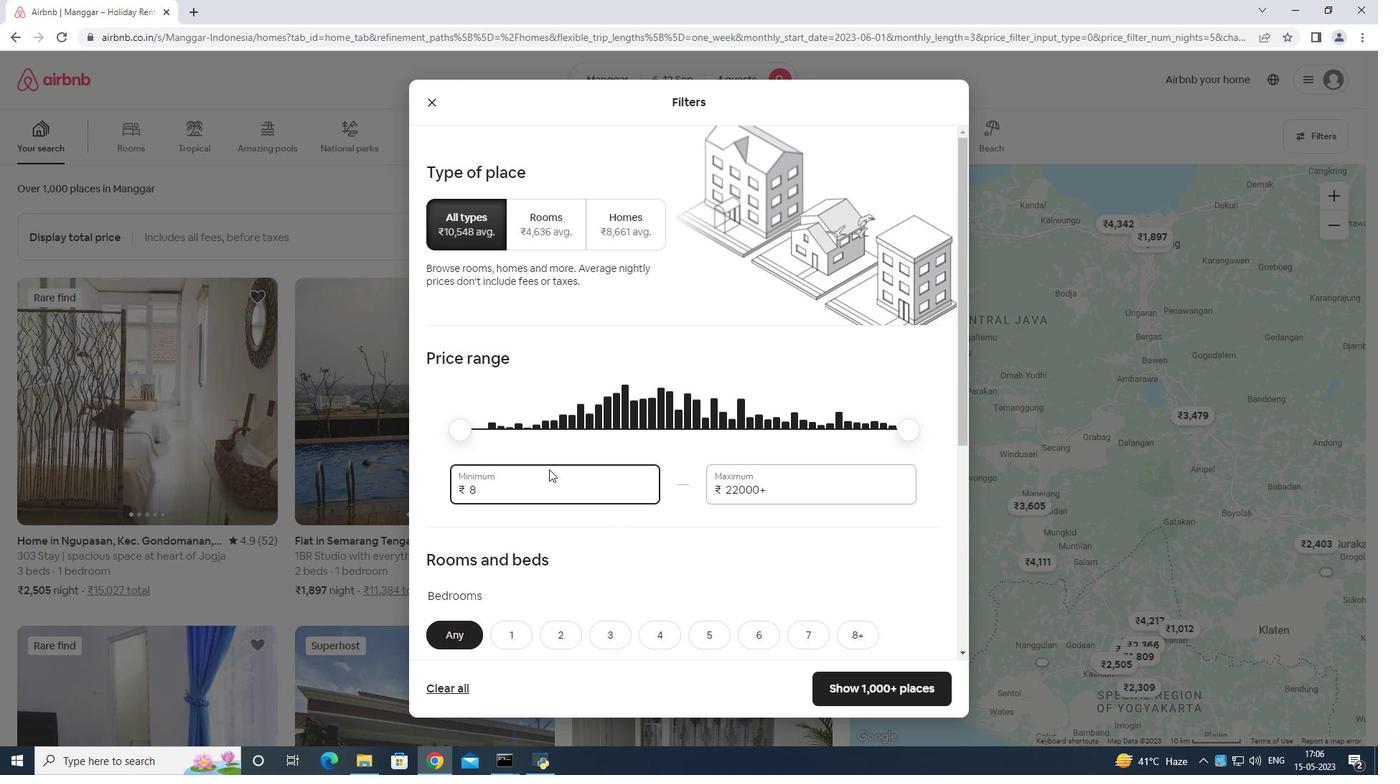 
Action: Mouse moved to (549, 468)
Screenshot: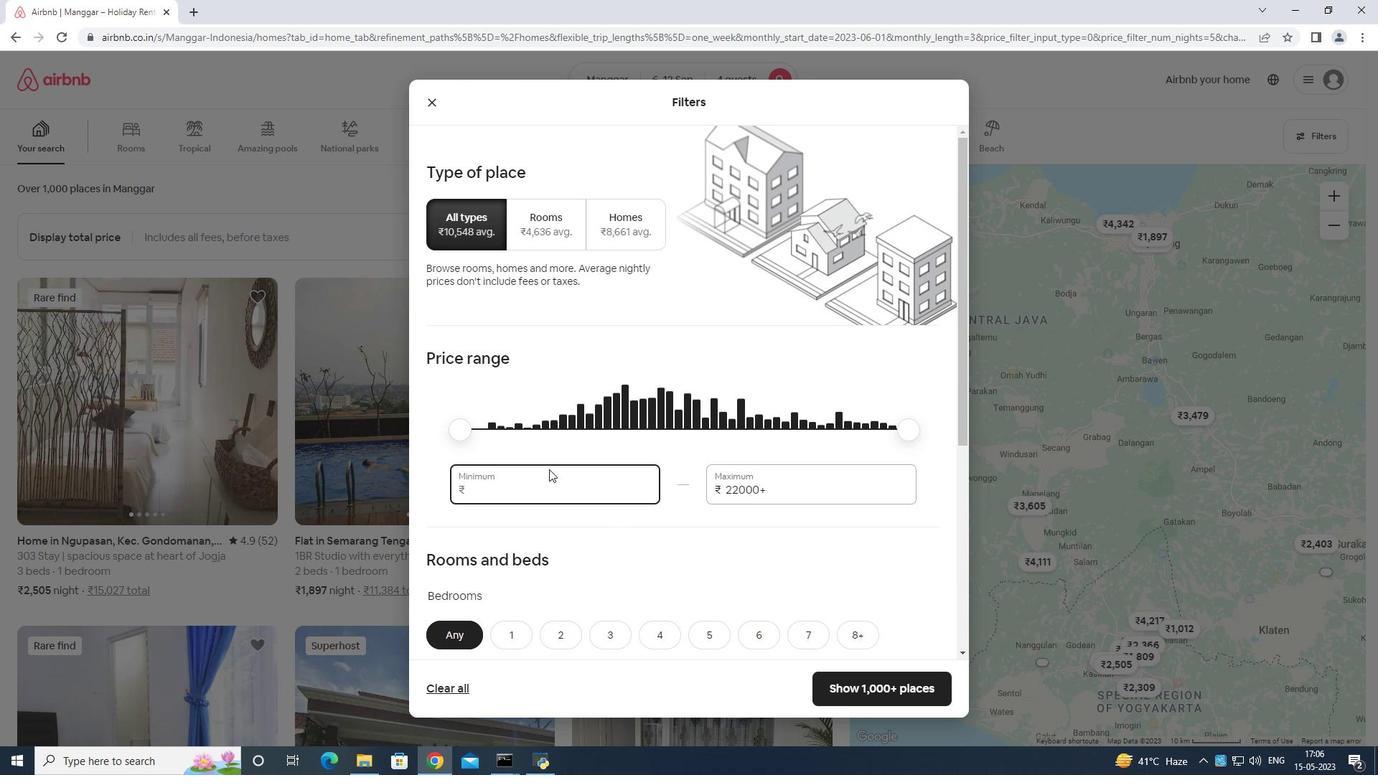 
Action: Key pressed 000
Screenshot: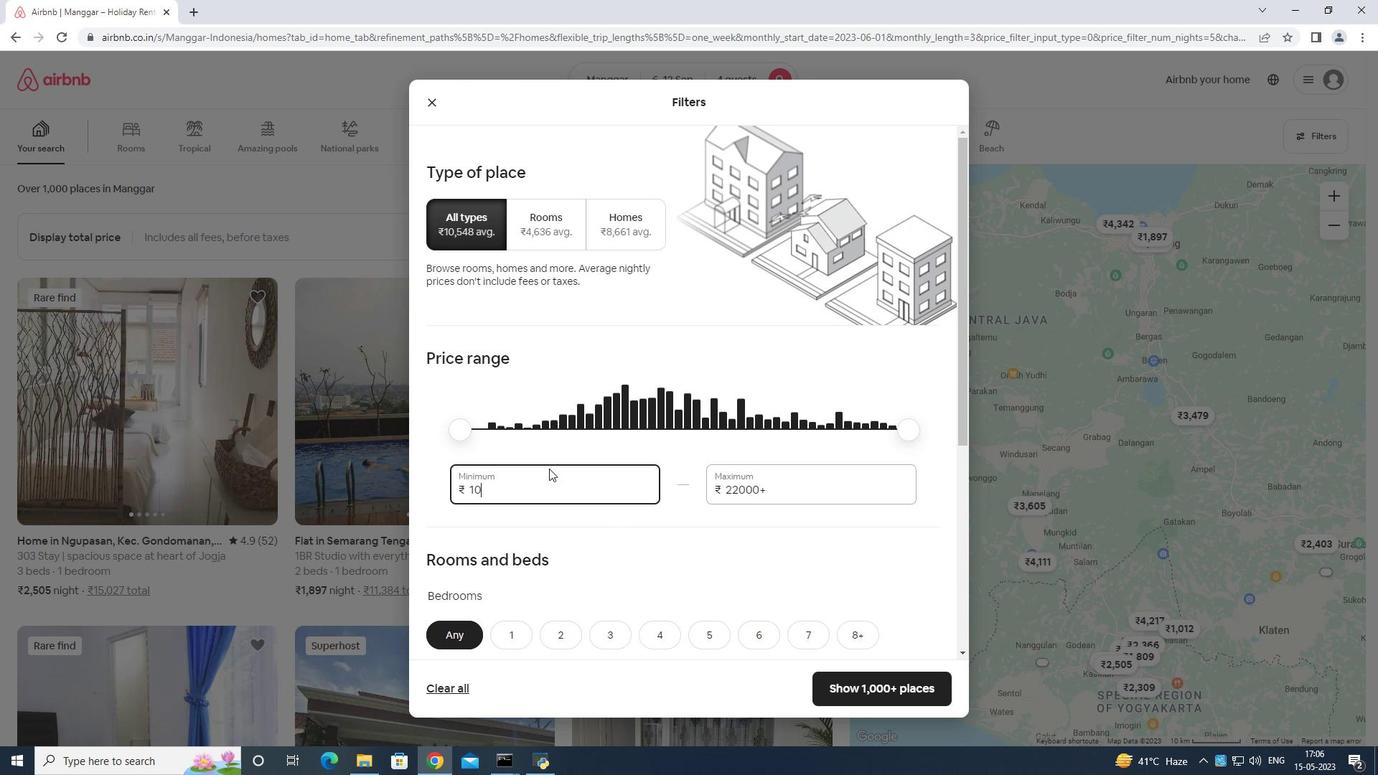 
Action: Mouse moved to (724, 471)
Screenshot: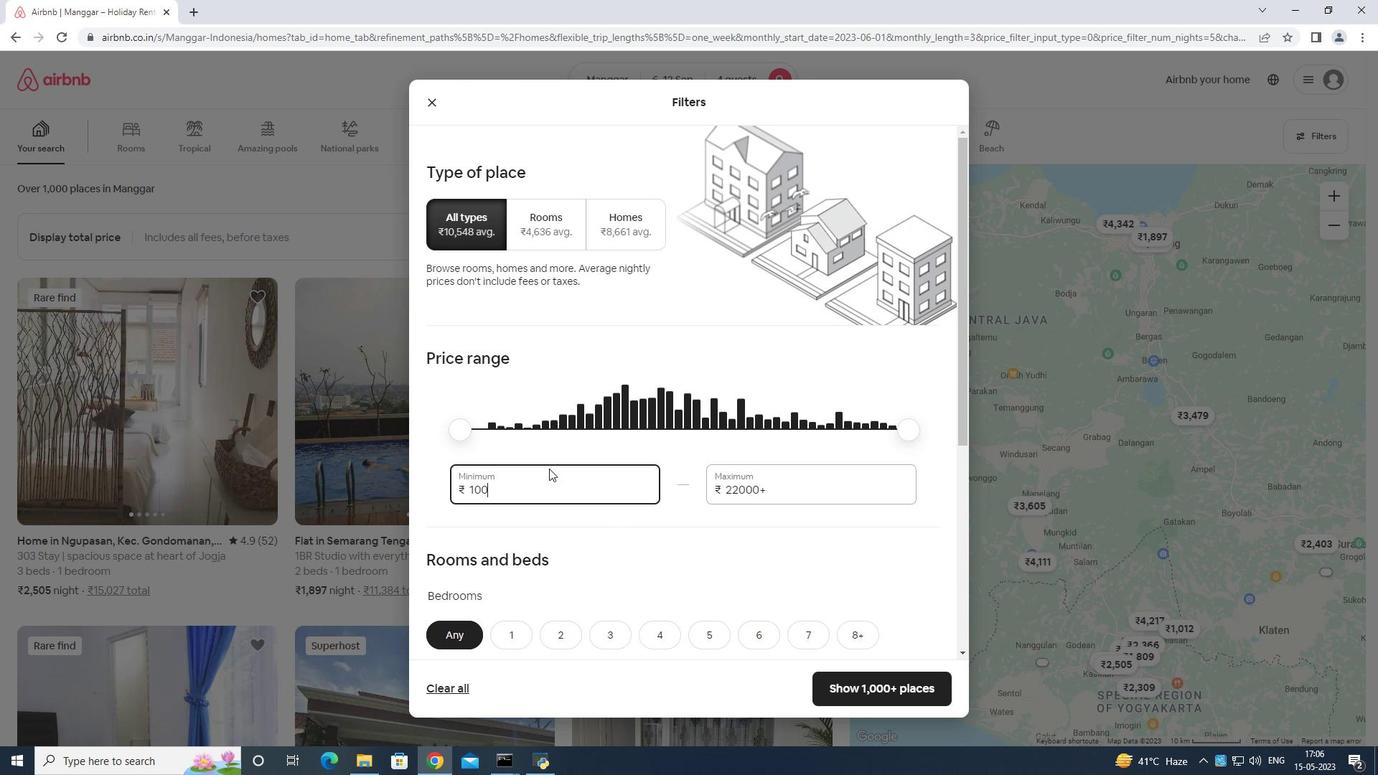 
Action: Key pressed 0
Screenshot: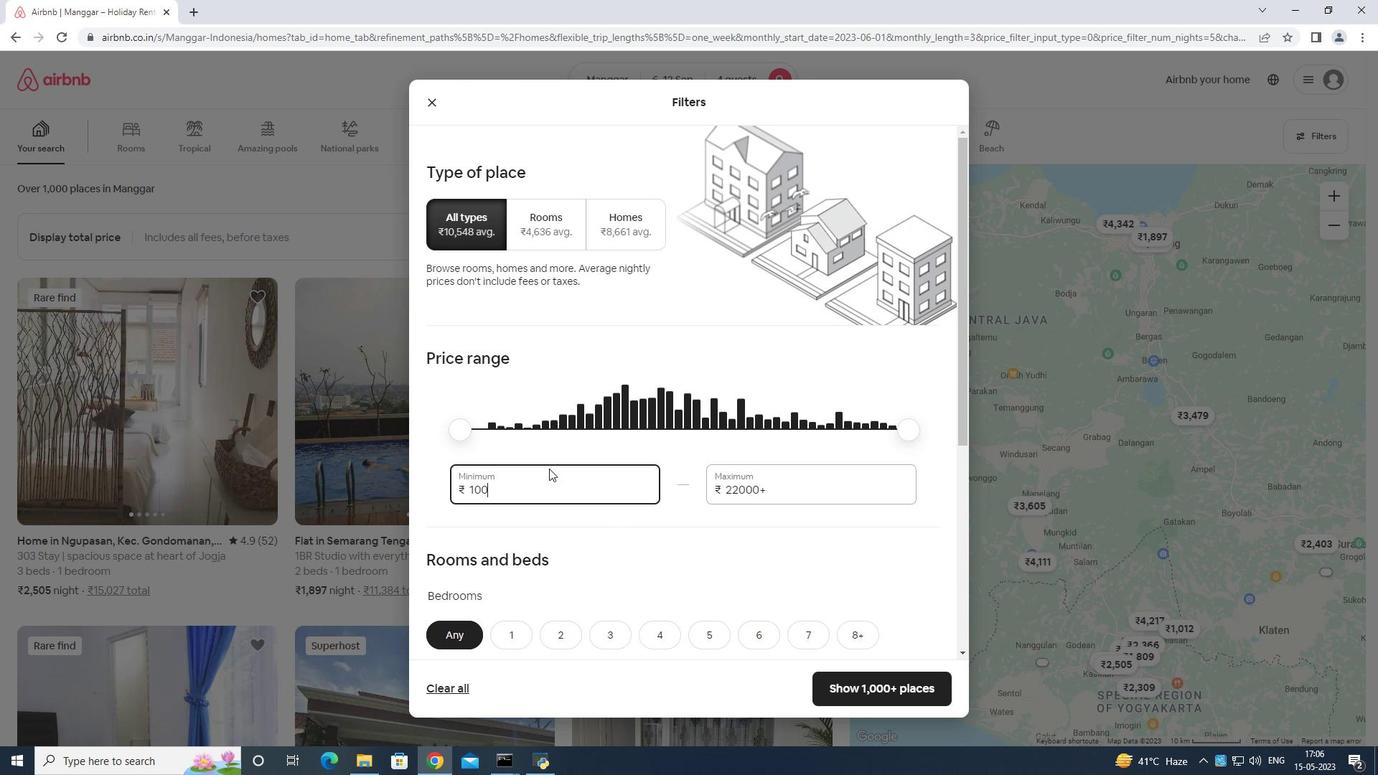 
Action: Mouse moved to (810, 489)
Screenshot: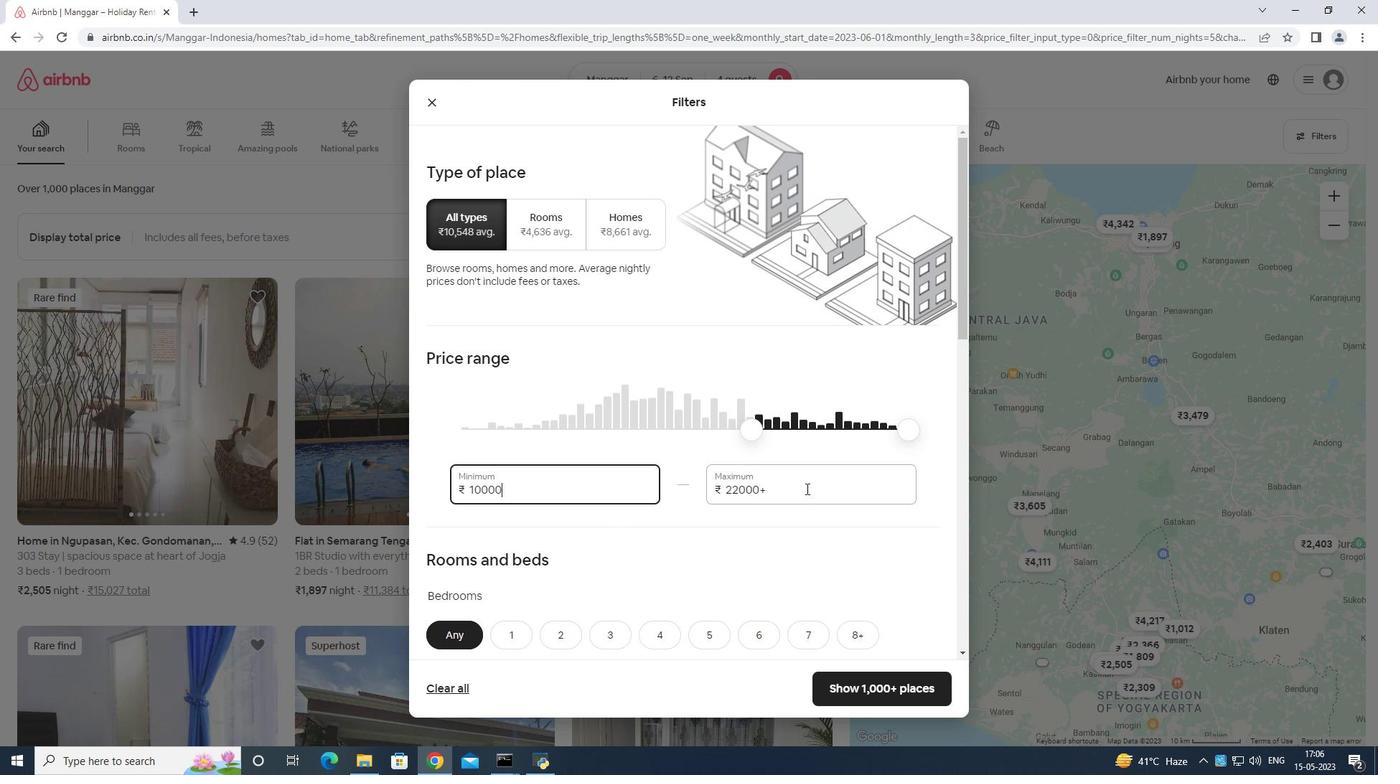 
Action: Mouse pressed left at (810, 489)
Screenshot: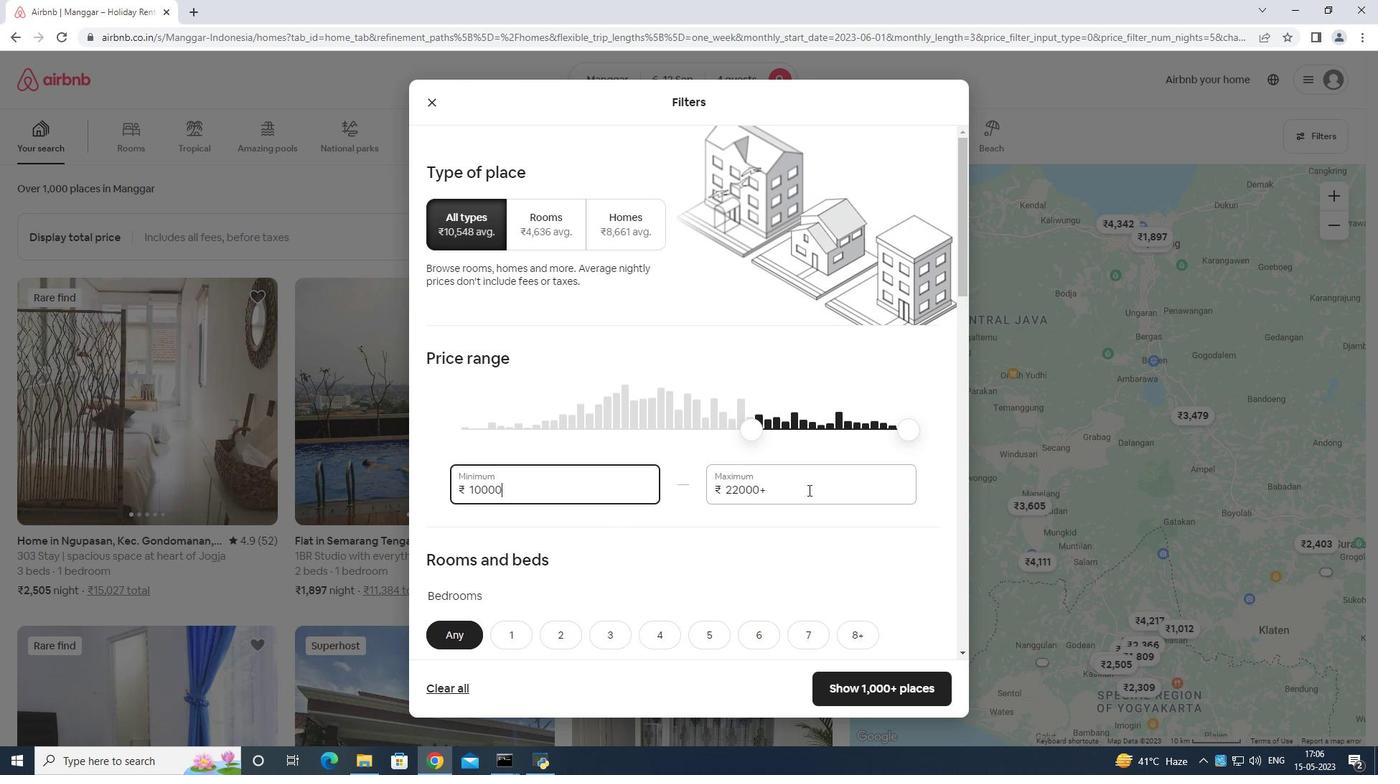 
Action: Mouse moved to (811, 489)
Screenshot: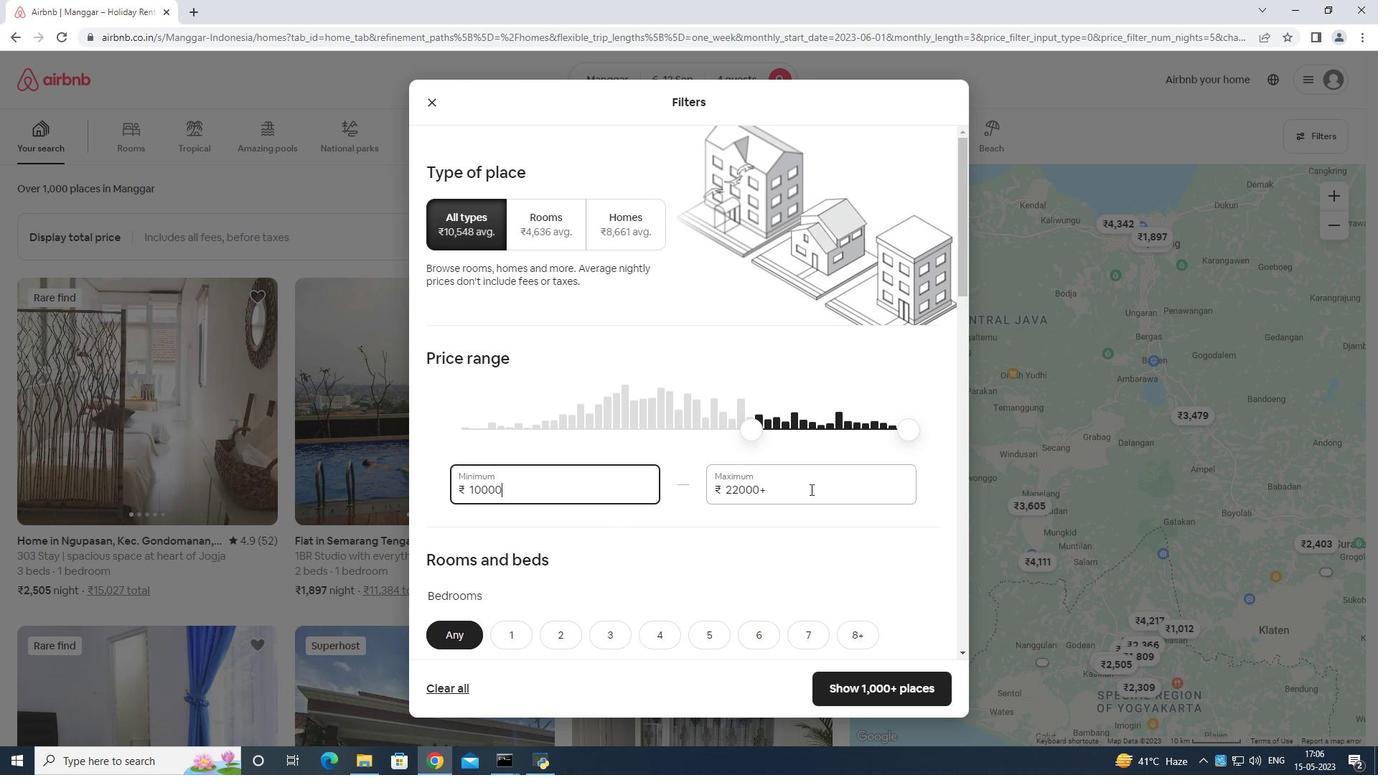 
Action: Key pressed <Key.backspace><Key.backspace><Key.backspace><Key.backspace><Key.backspace><Key.backspace><Key.backspace><Key.backspace>14
Screenshot: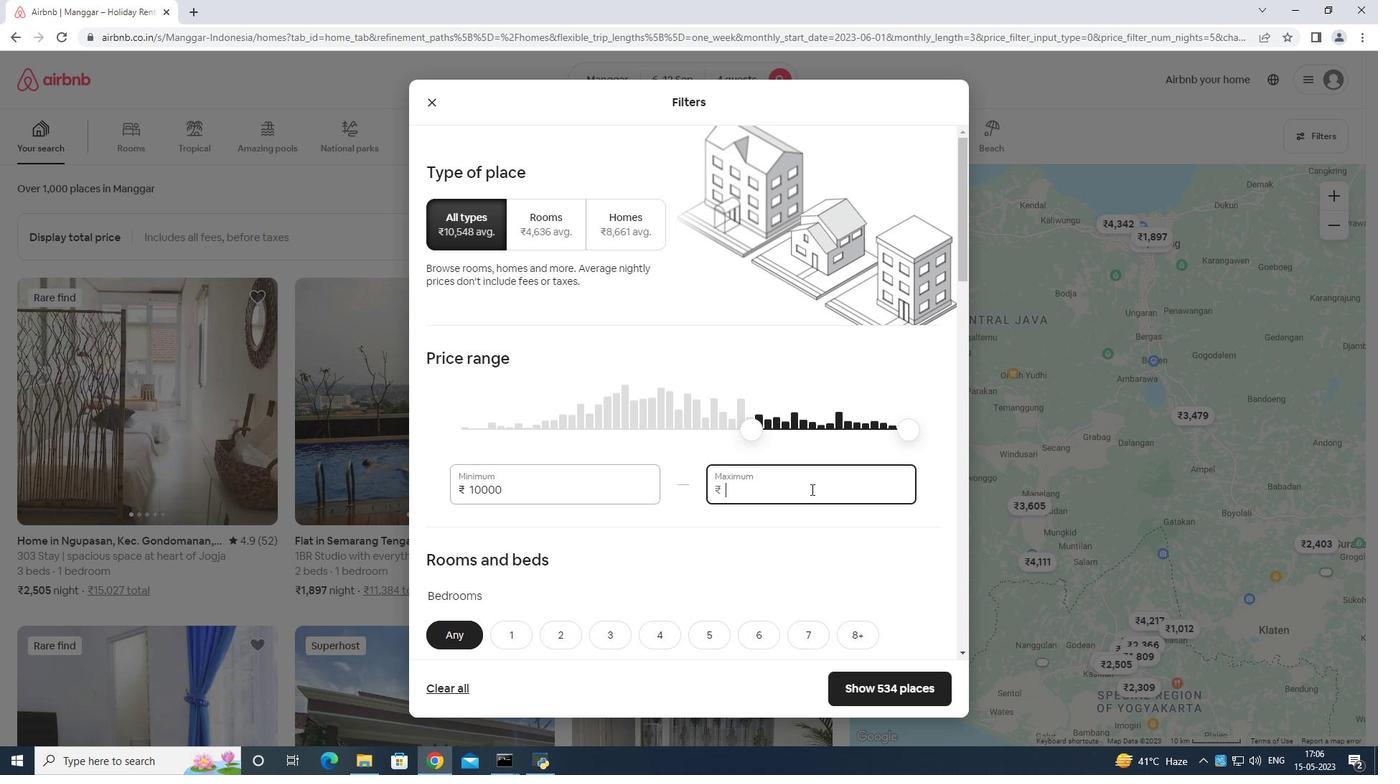 
Action: Mouse moved to (813, 488)
Screenshot: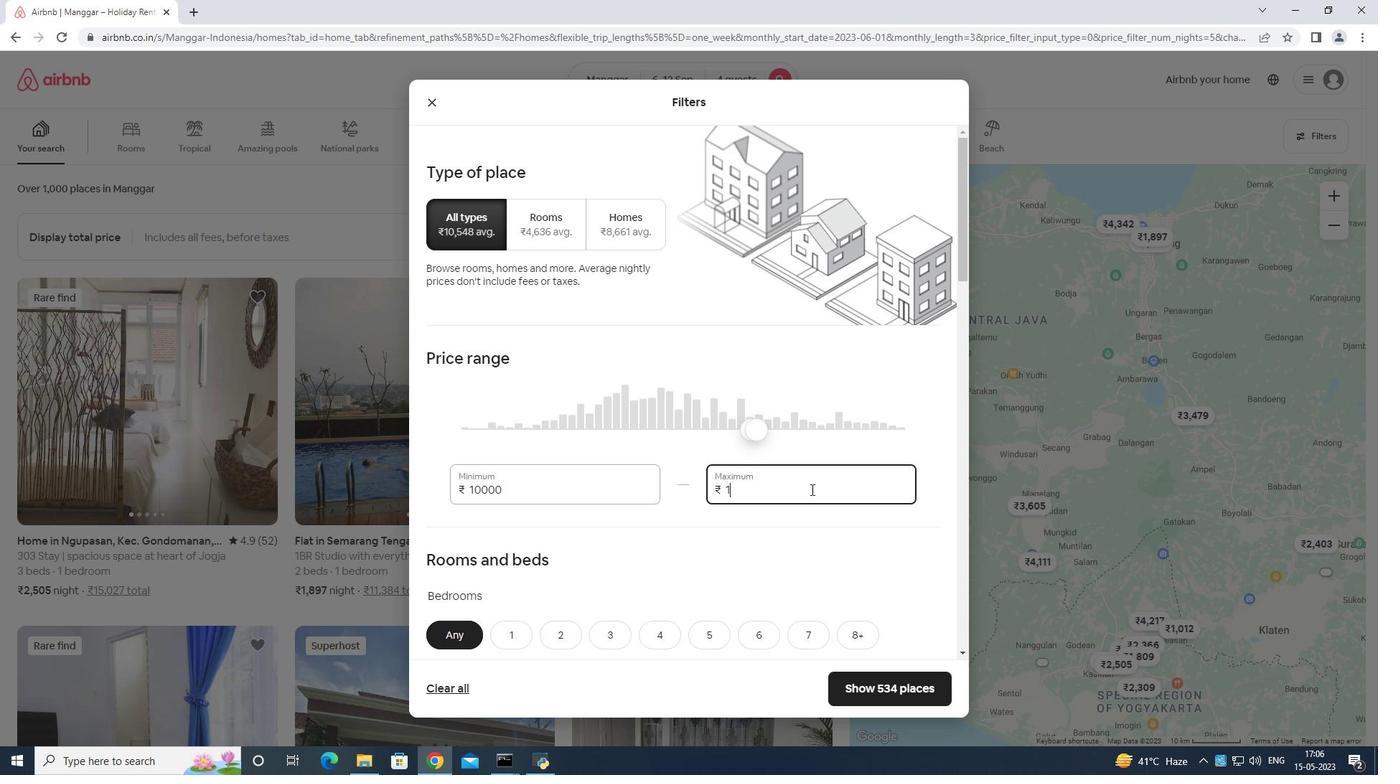 
Action: Key pressed 000
Screenshot: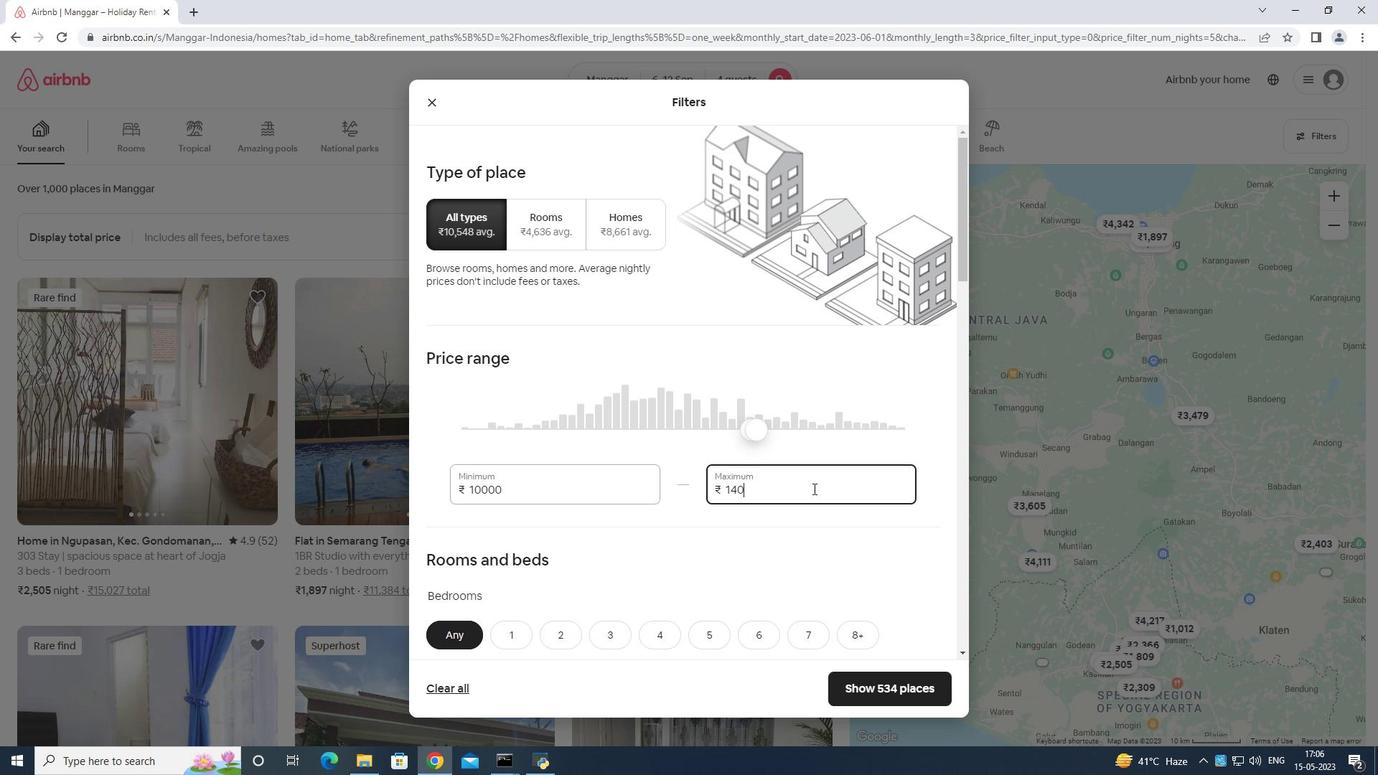 
Action: Mouse moved to (810, 490)
Screenshot: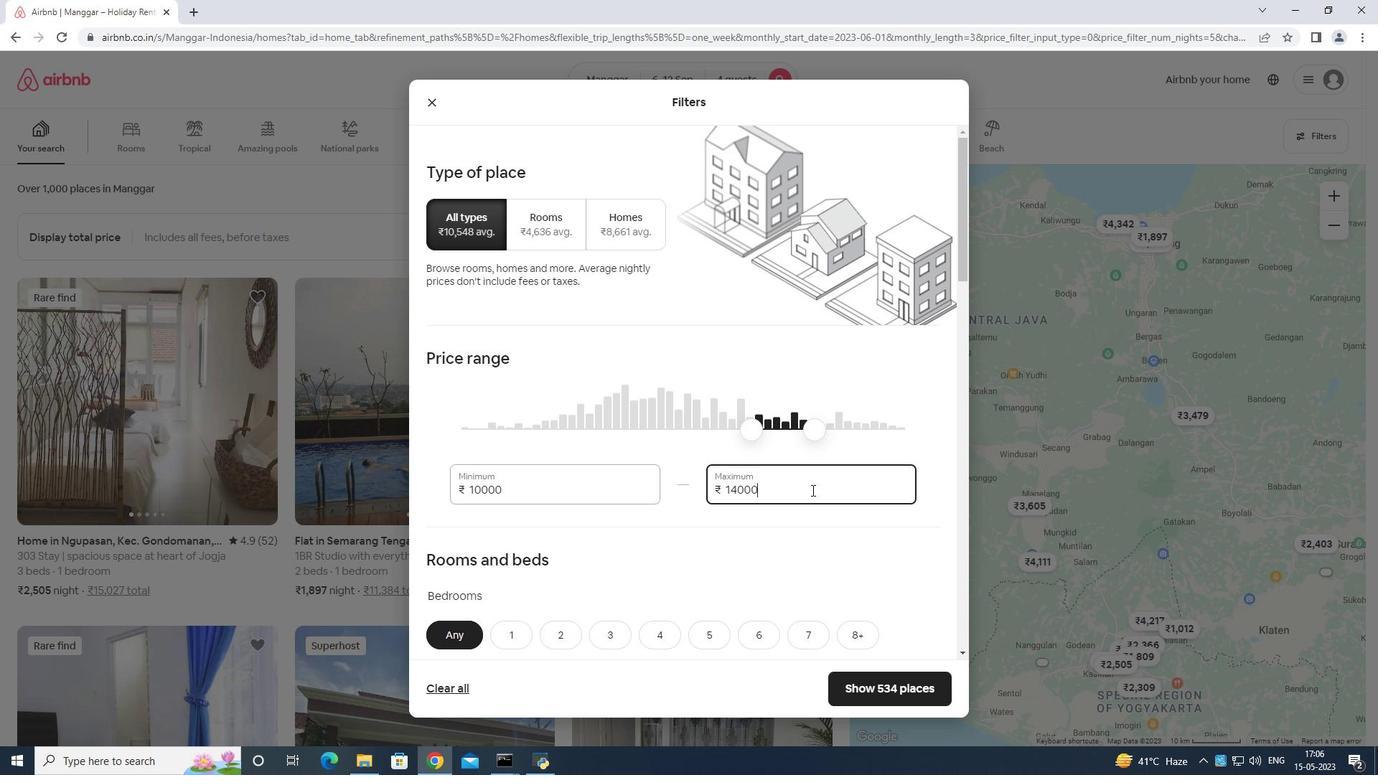 
Action: Mouse scrolled (810, 489) with delta (0, 0)
Screenshot: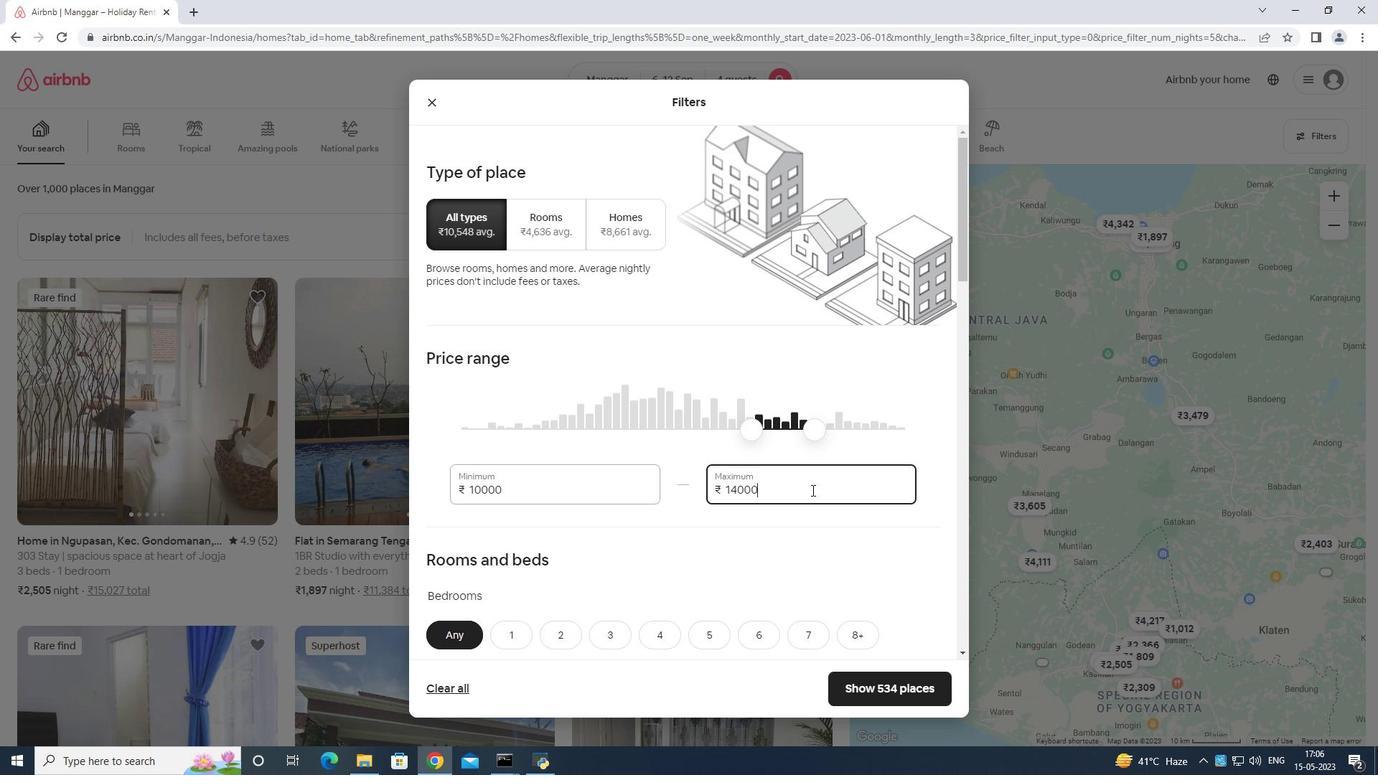 
Action: Mouse moved to (809, 493)
Screenshot: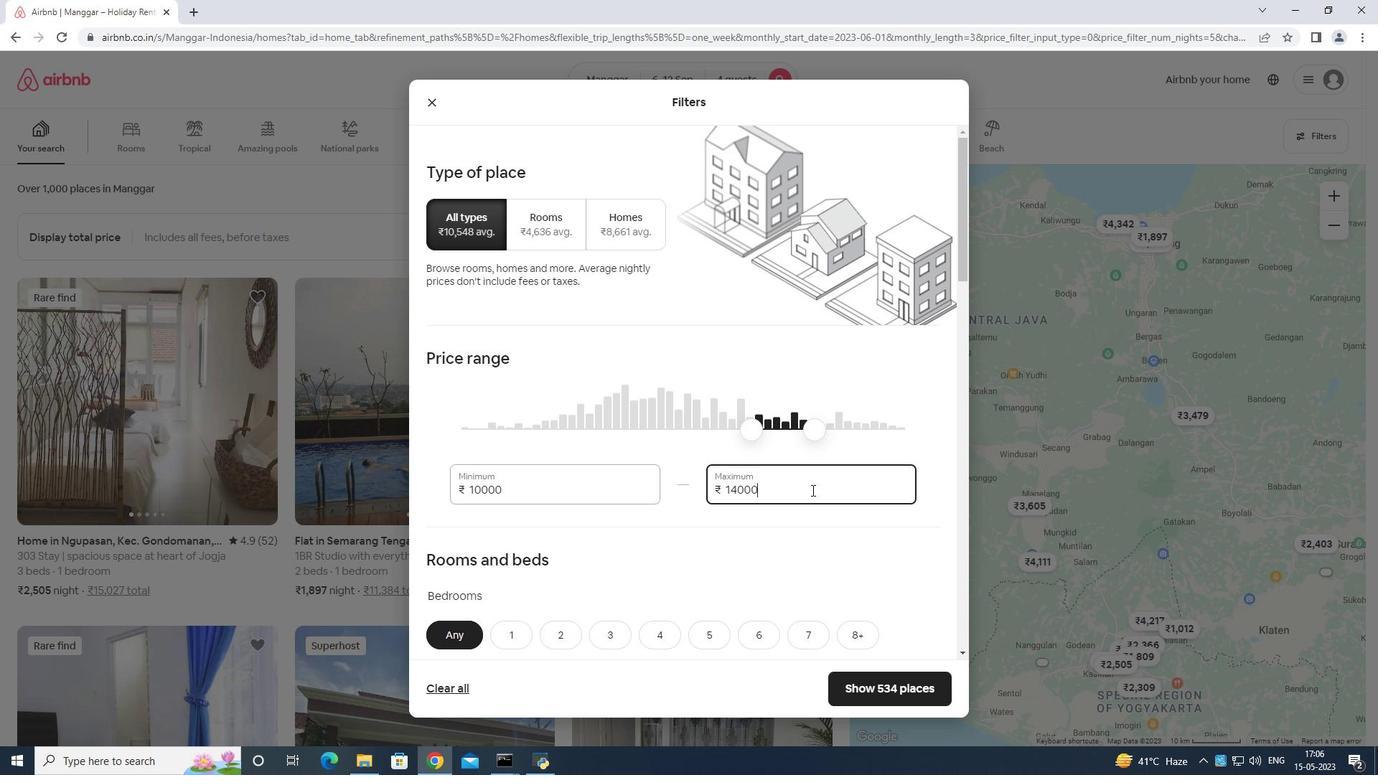 
Action: Mouse scrolled (809, 493) with delta (0, 0)
Screenshot: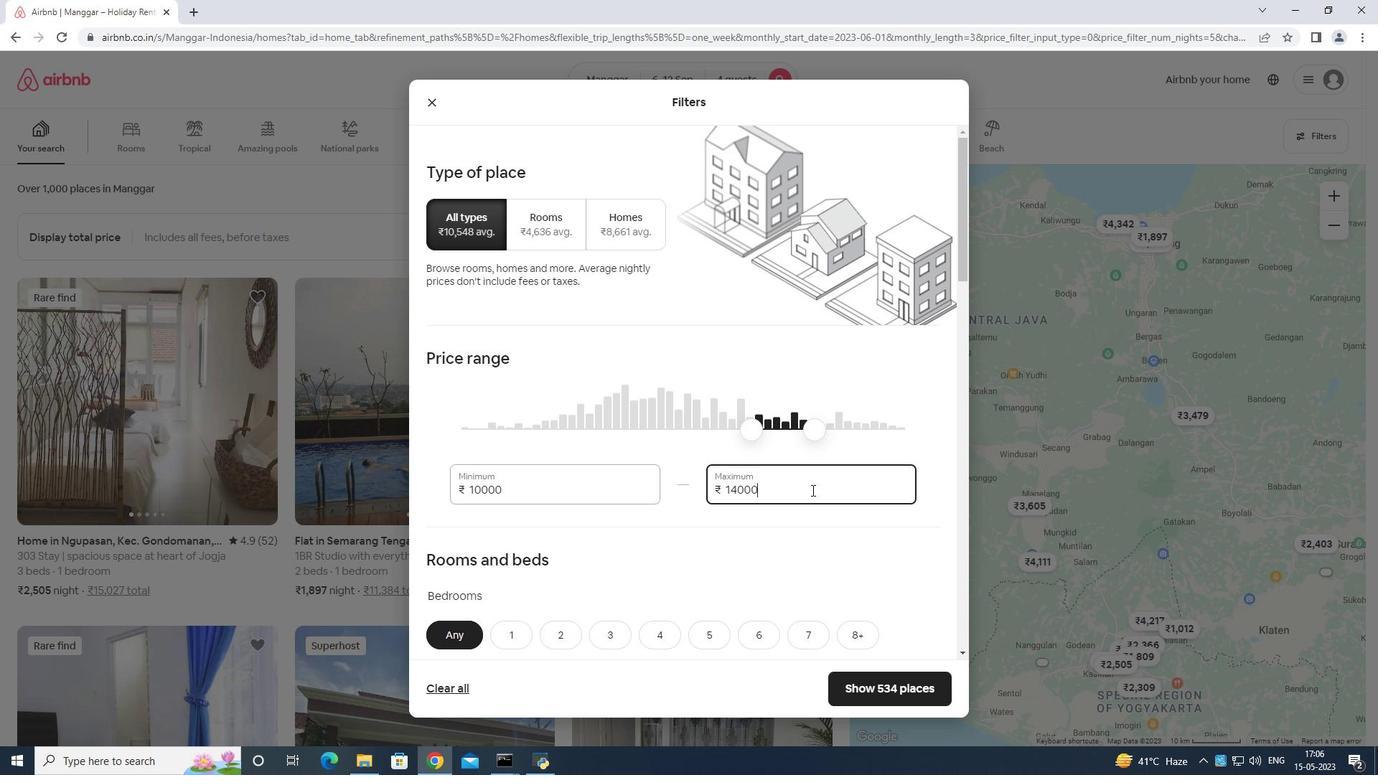 
Action: Mouse moved to (809, 493)
Screenshot: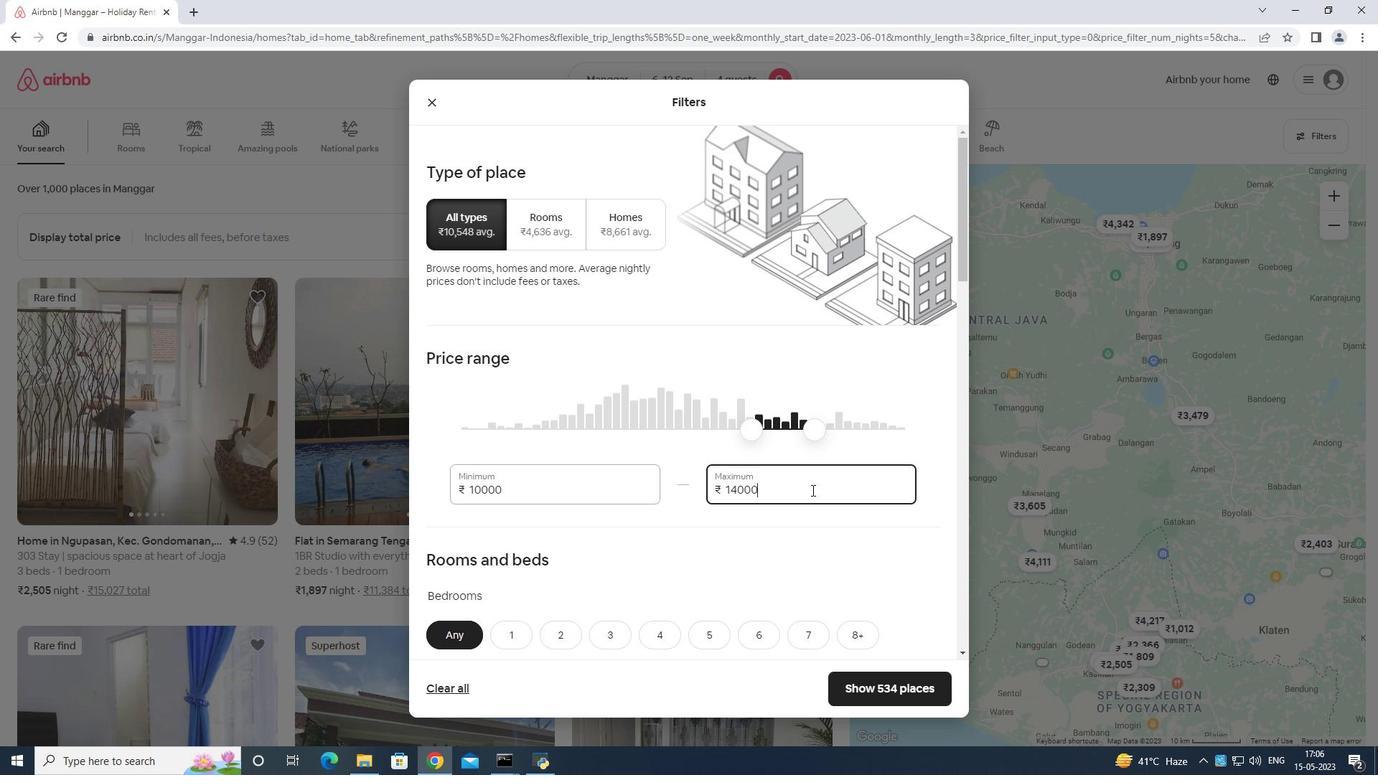 
Action: Mouse scrolled (809, 493) with delta (0, 0)
Screenshot: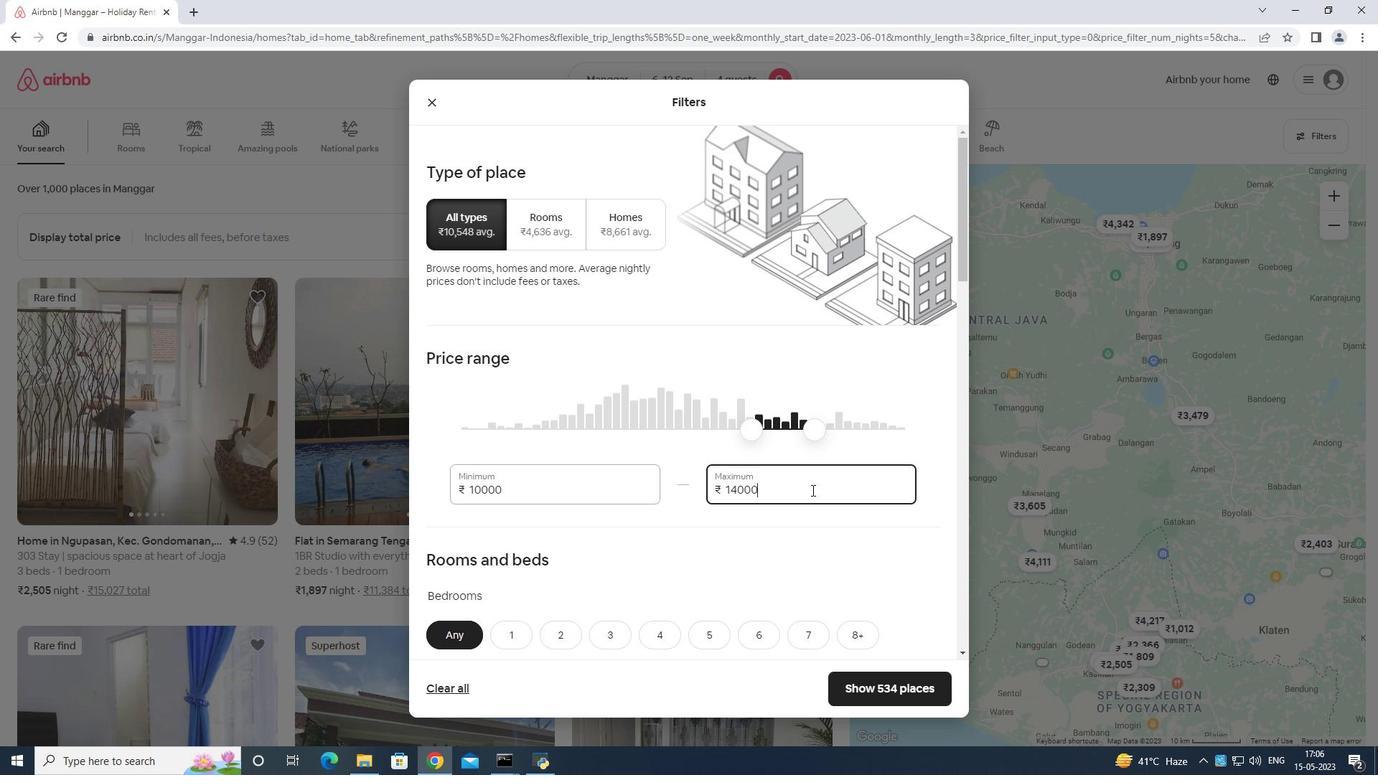 
Action: Mouse scrolled (809, 493) with delta (0, 0)
Screenshot: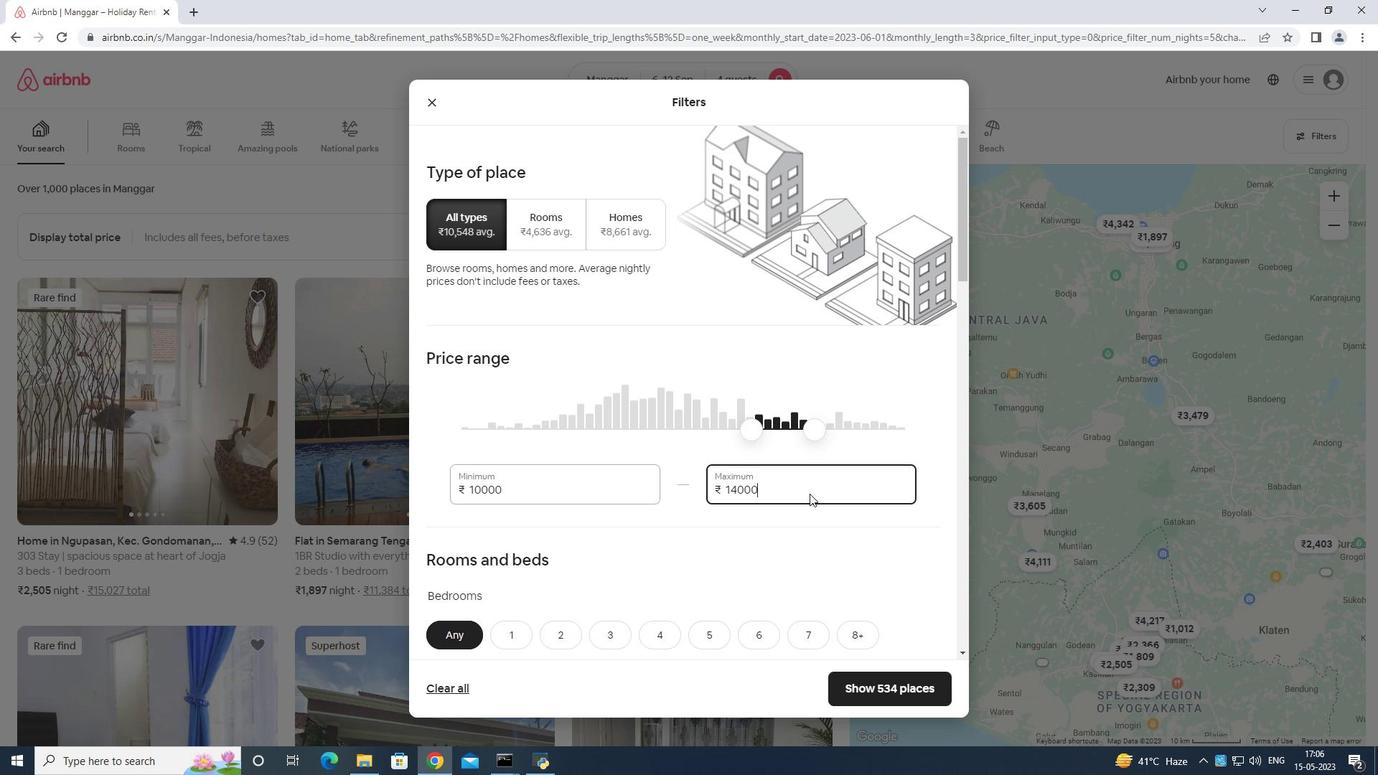 
Action: Mouse moved to (660, 339)
Screenshot: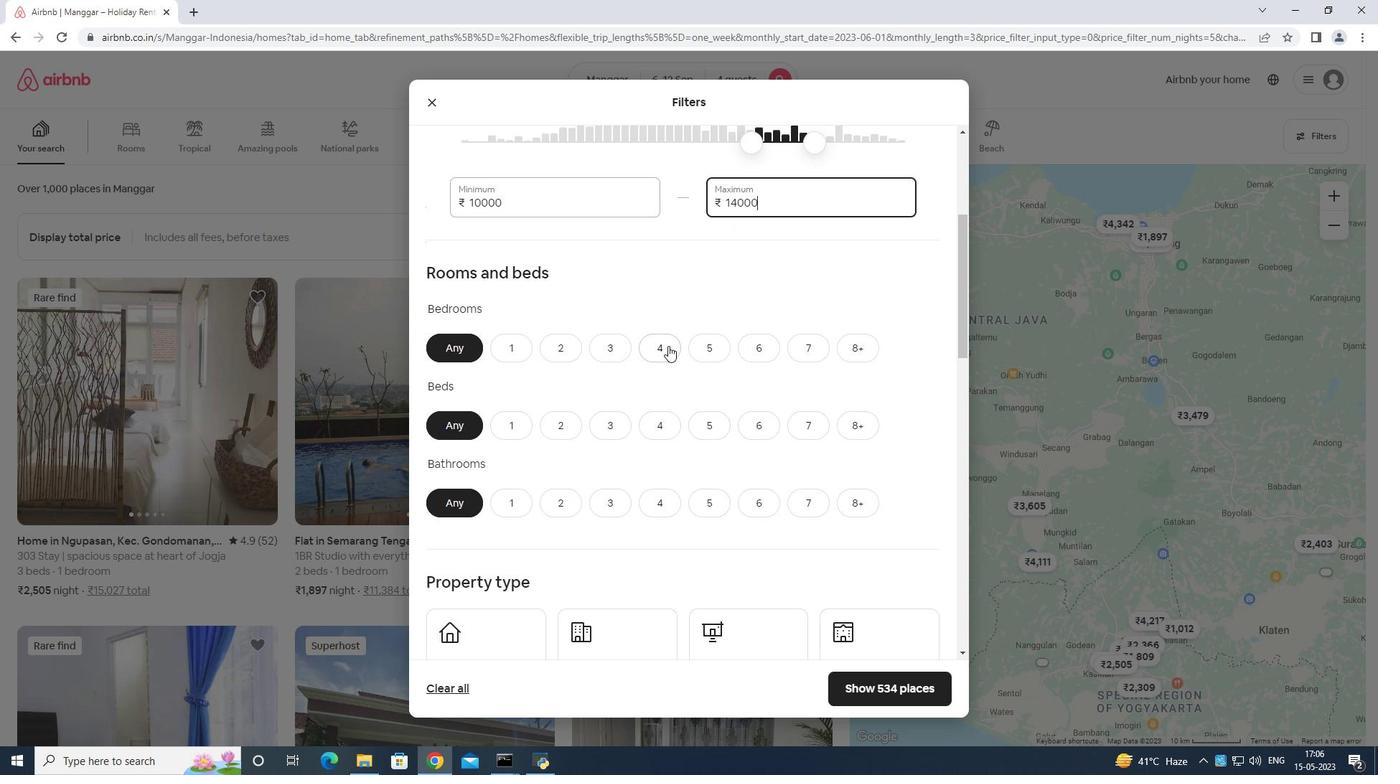 
Action: Mouse pressed left at (660, 339)
Screenshot: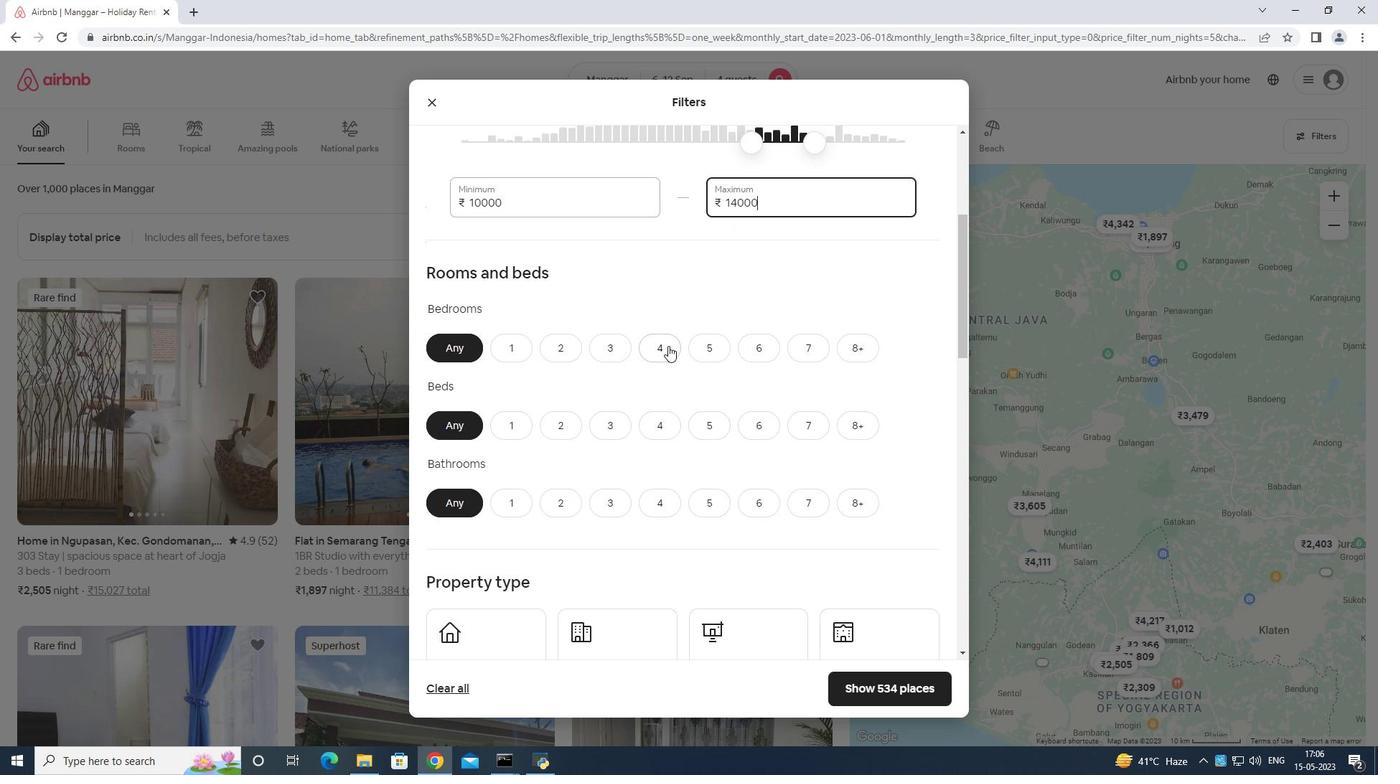
Action: Mouse moved to (652, 416)
Screenshot: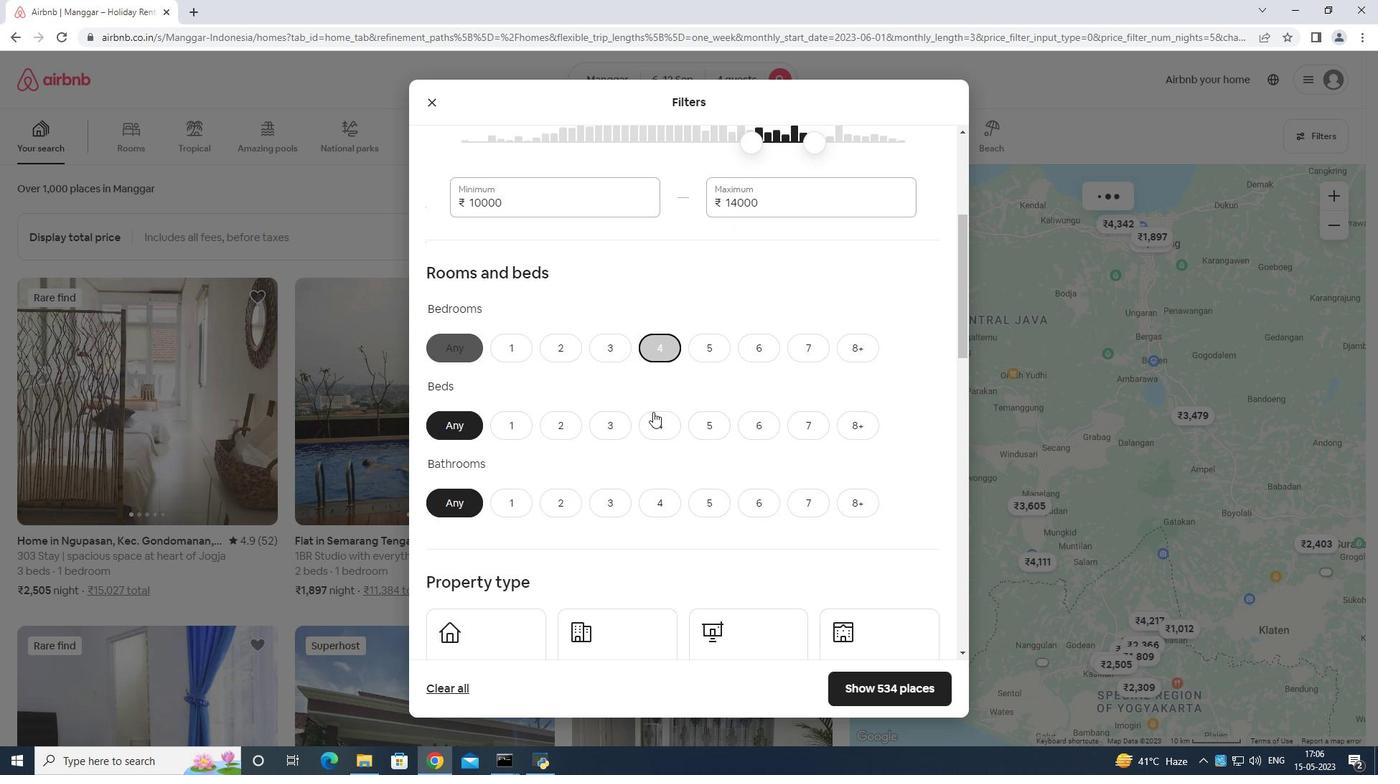 
Action: Mouse pressed left at (652, 416)
Screenshot: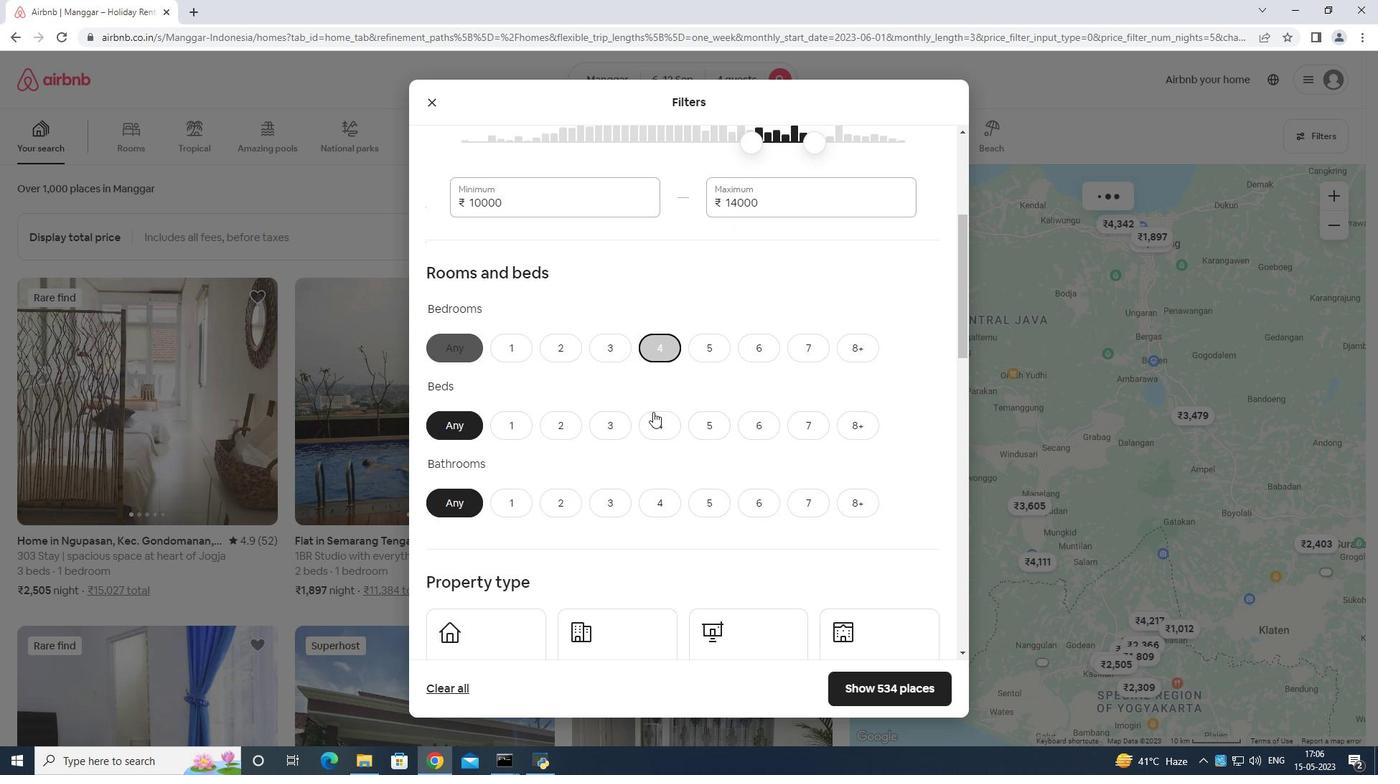 
Action: Mouse moved to (655, 508)
Screenshot: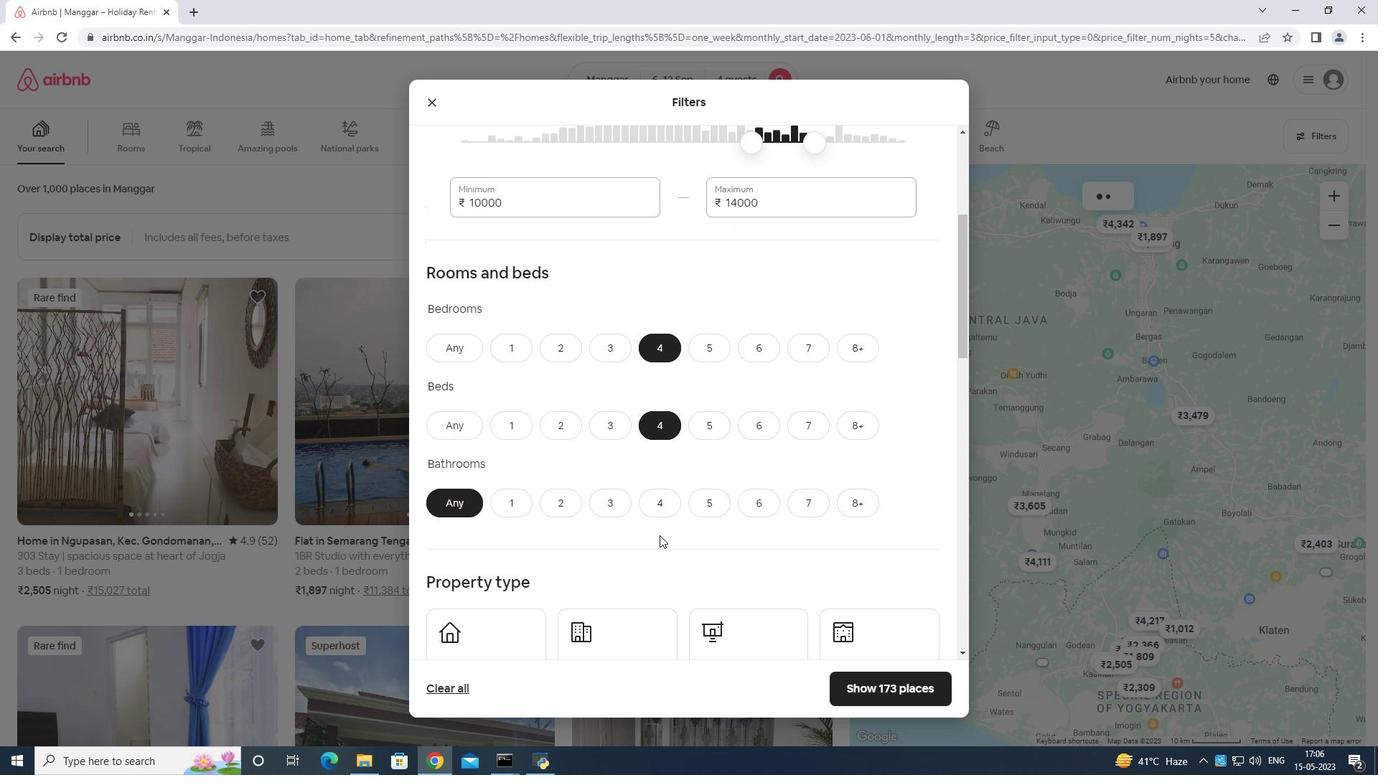 
Action: Mouse pressed left at (655, 508)
Screenshot: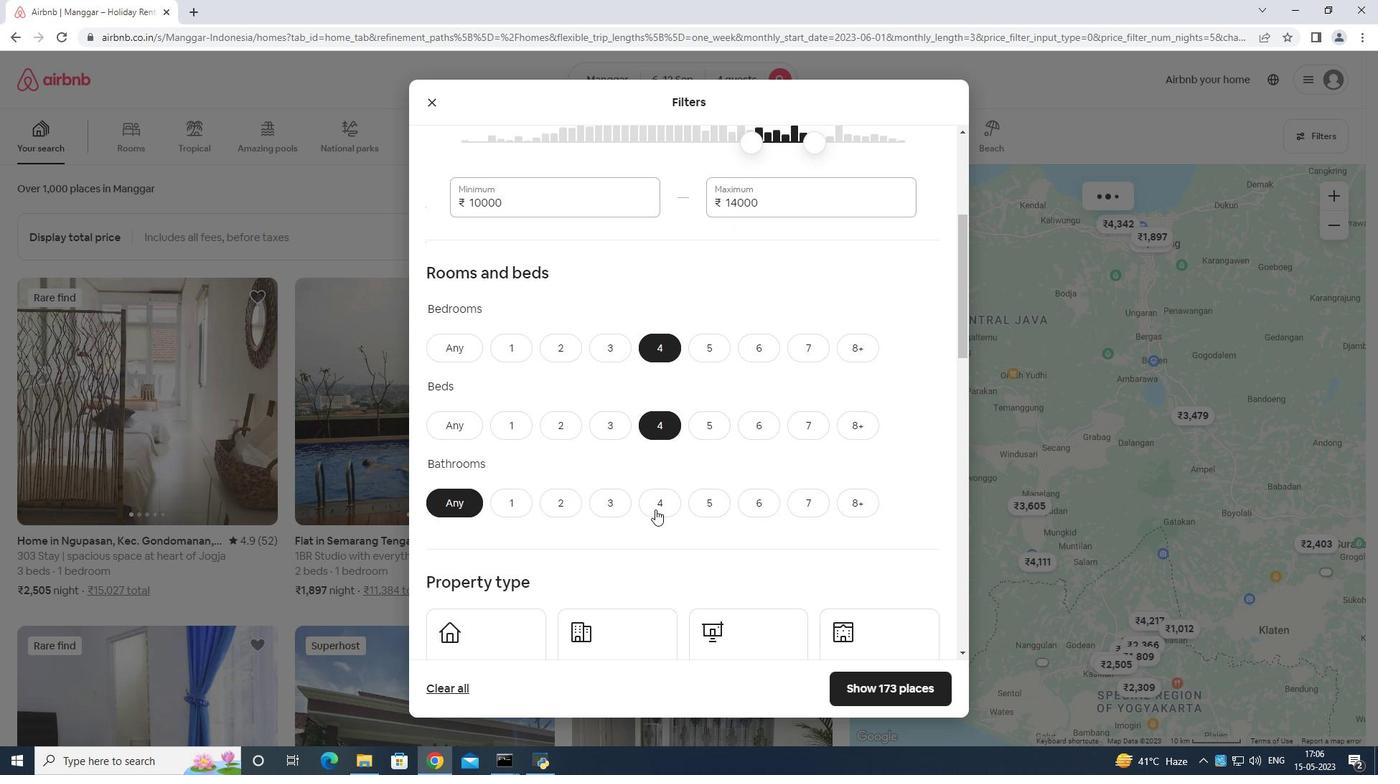 
Action: Mouse moved to (674, 490)
Screenshot: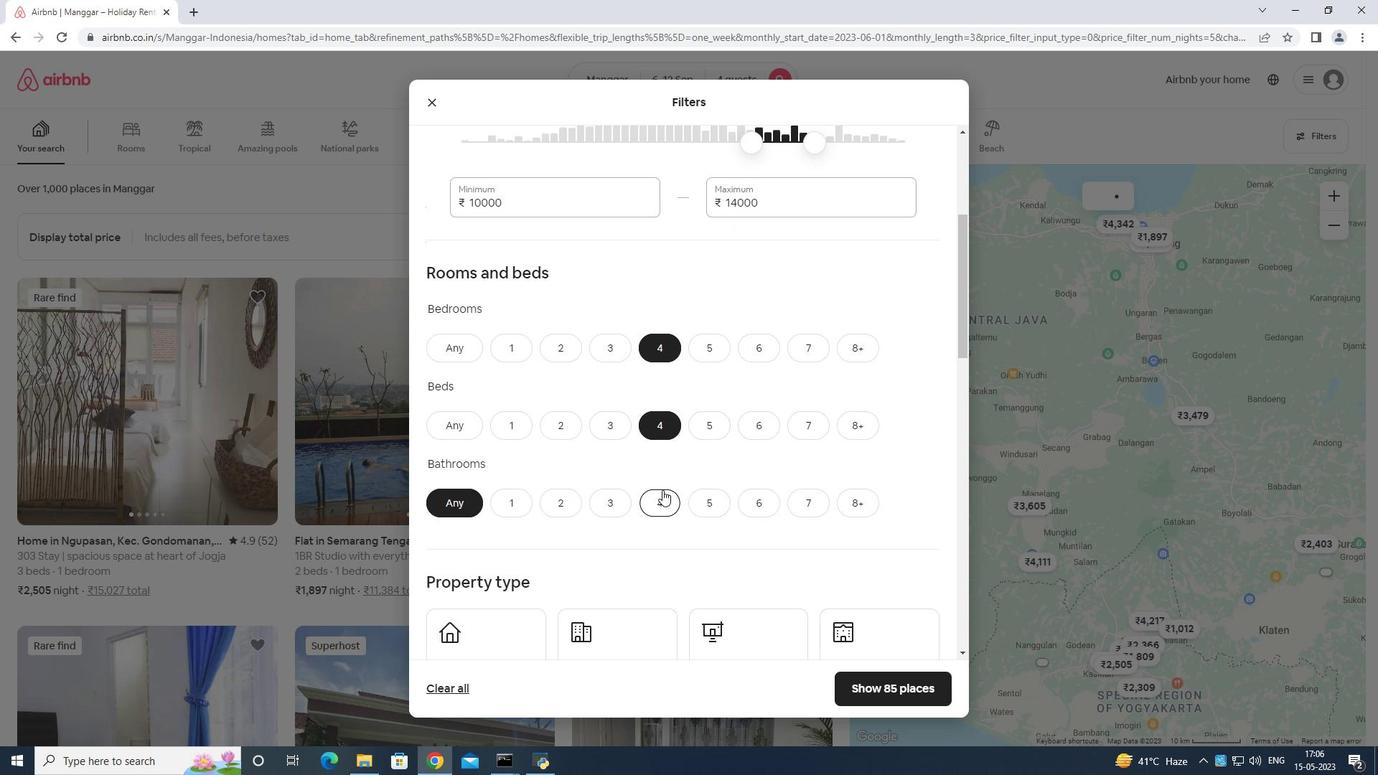
Action: Mouse scrolled (674, 489) with delta (0, 0)
Screenshot: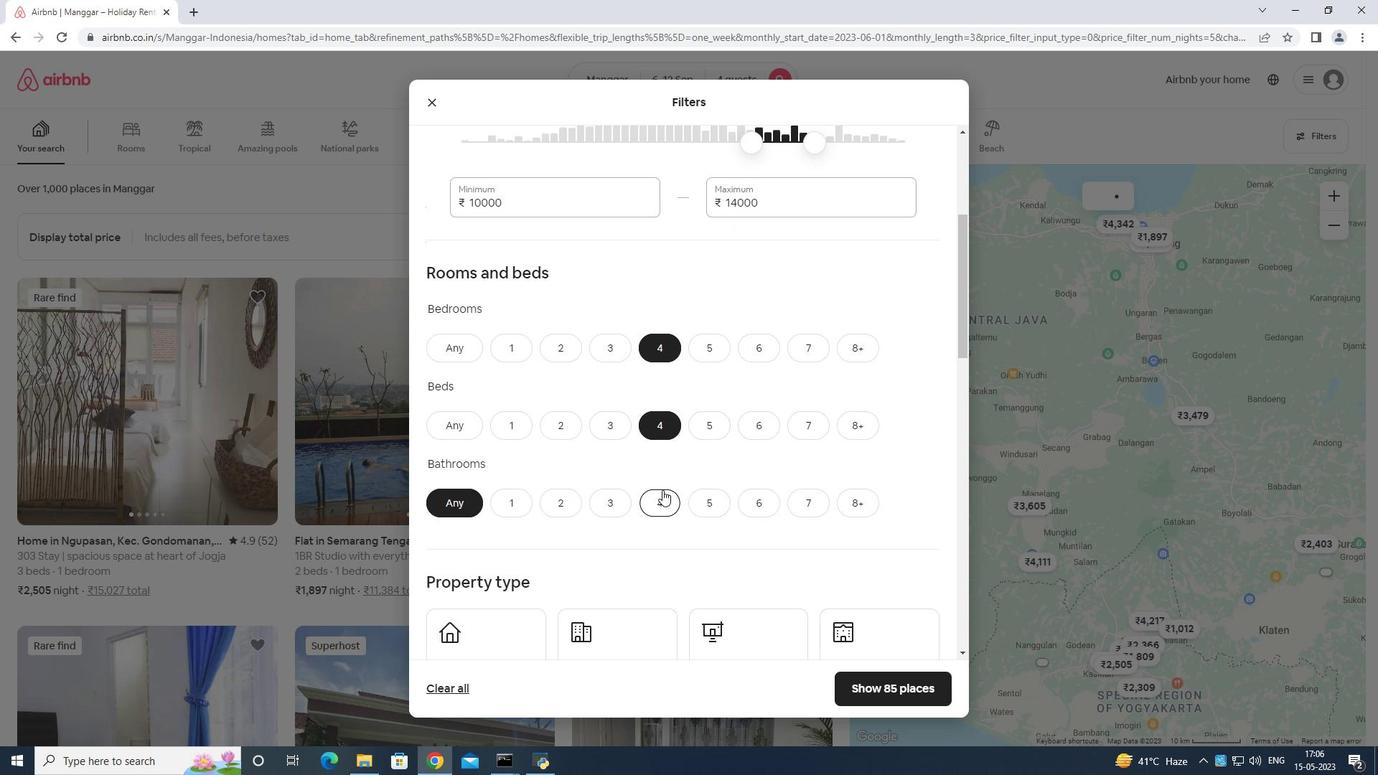 
Action: Mouse moved to (674, 491)
Screenshot: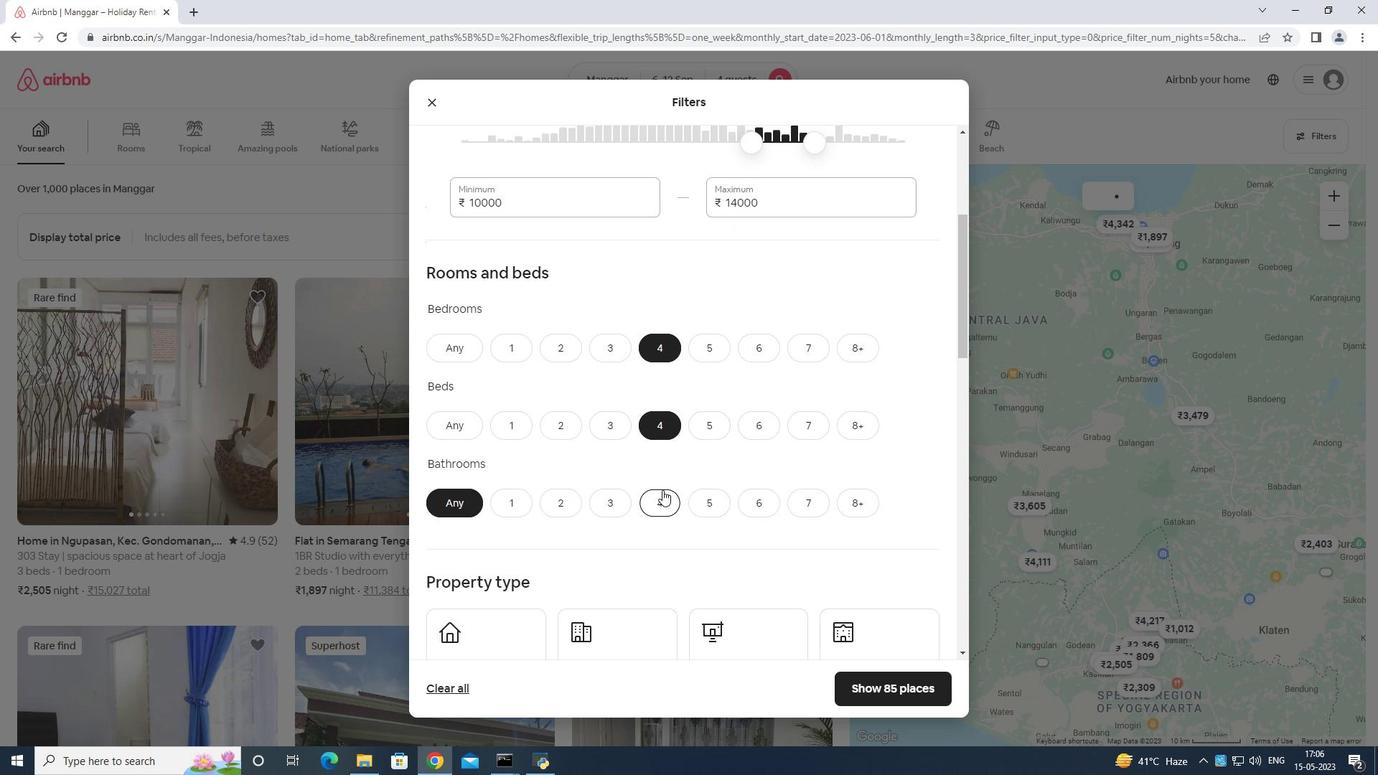 
Action: Mouse scrolled (674, 490) with delta (0, 0)
Screenshot: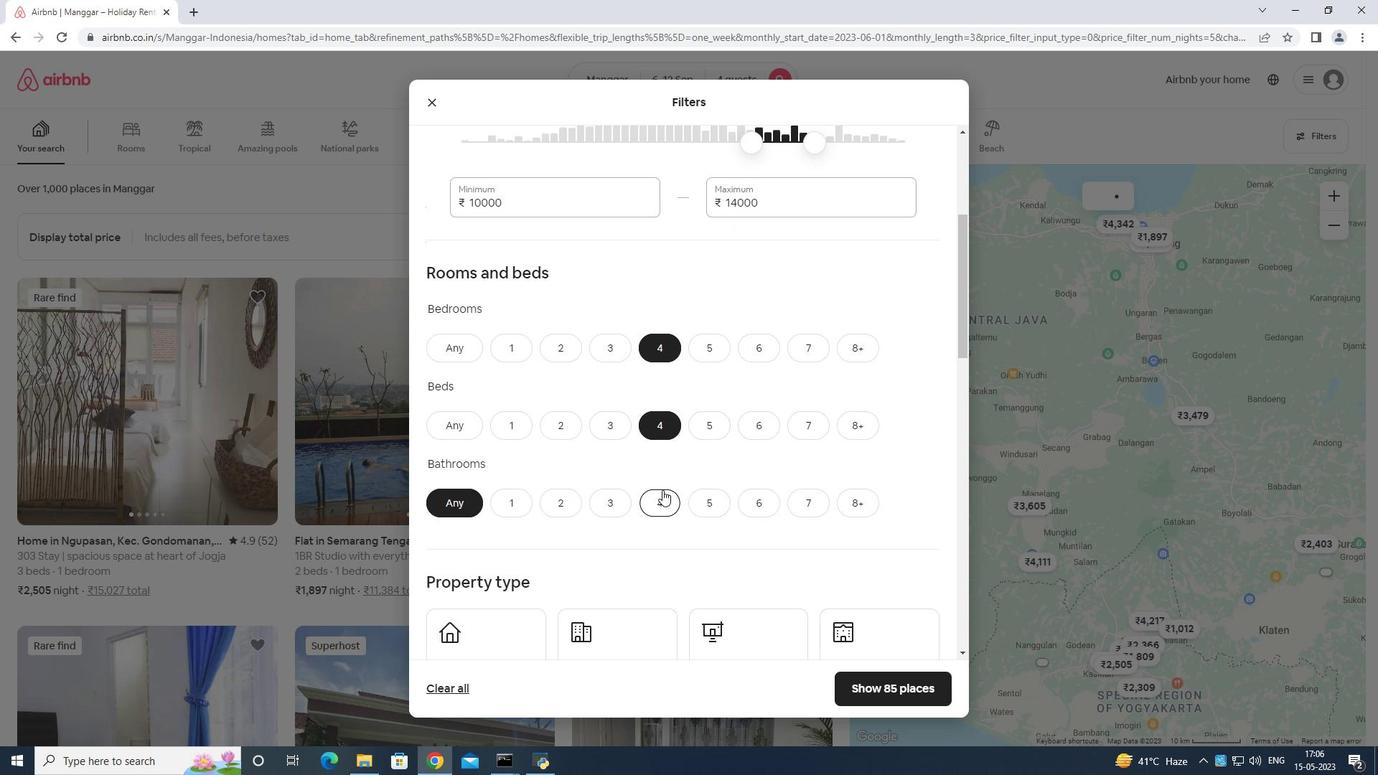 
Action: Mouse moved to (674, 491)
Screenshot: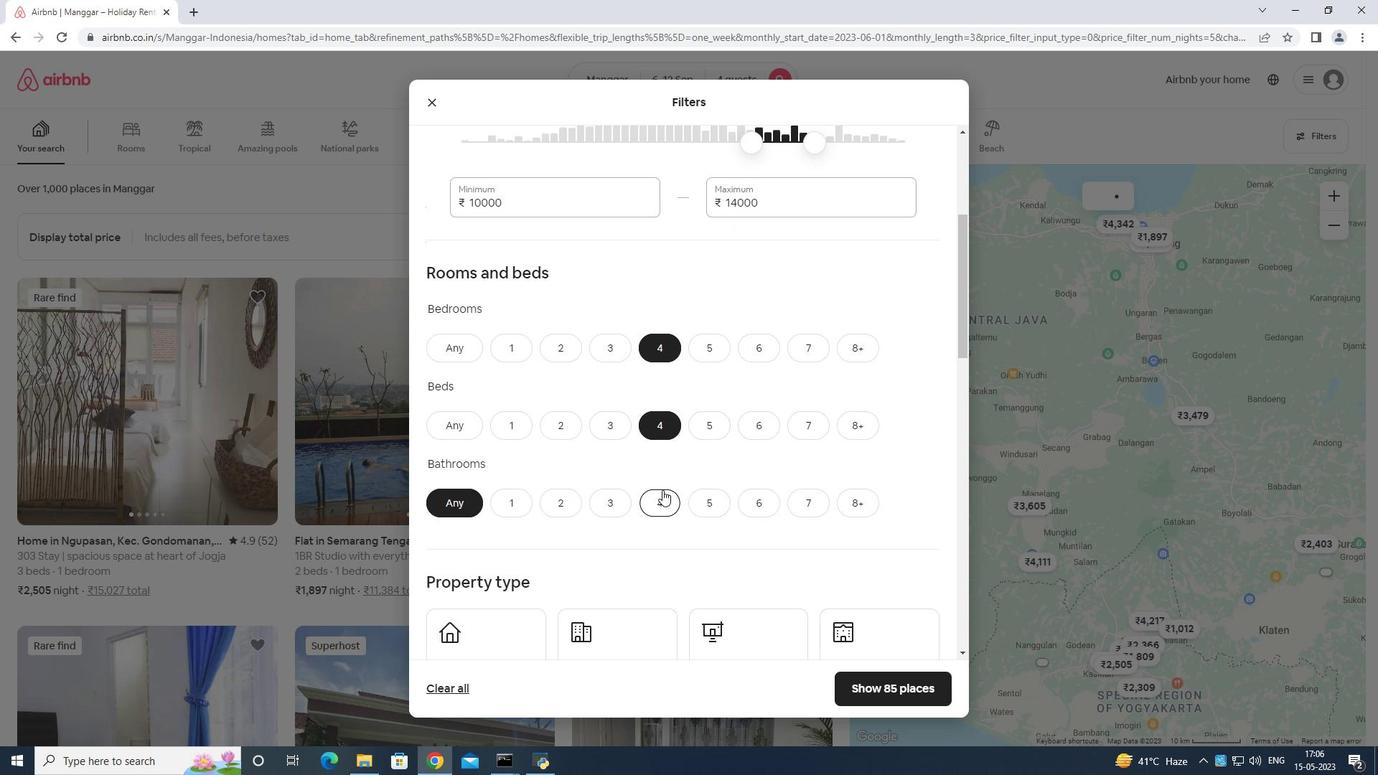 
Action: Mouse scrolled (674, 490) with delta (0, 0)
Screenshot: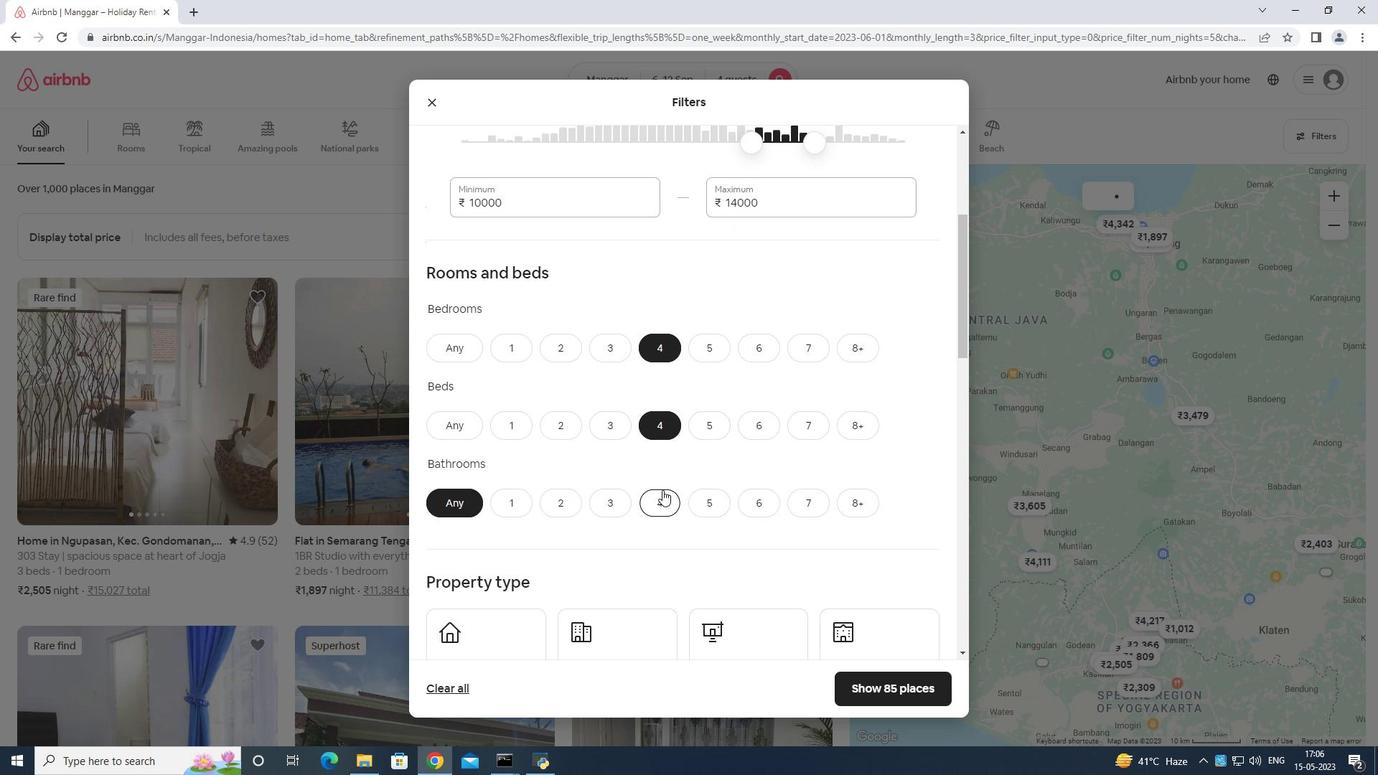 
Action: Mouse moved to (483, 450)
Screenshot: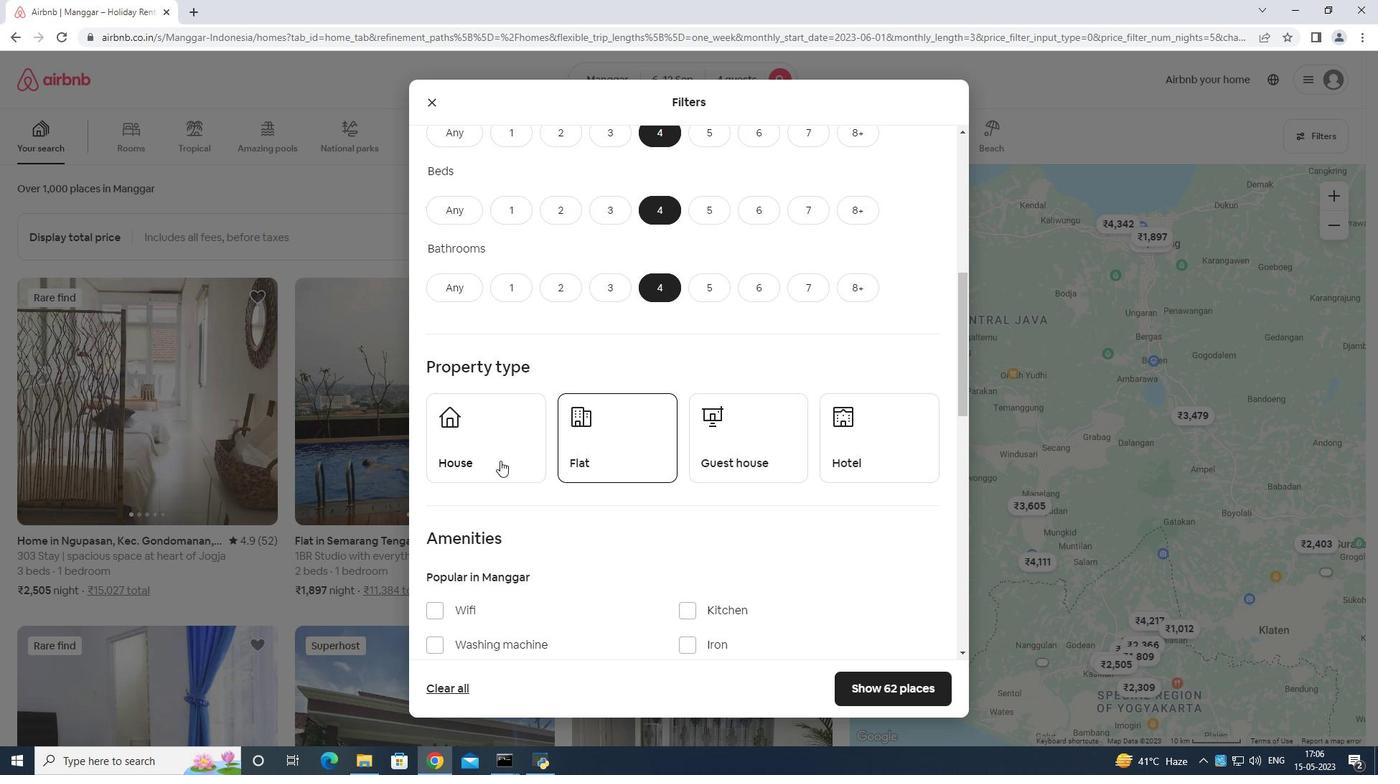 
Action: Mouse pressed left at (483, 450)
Screenshot: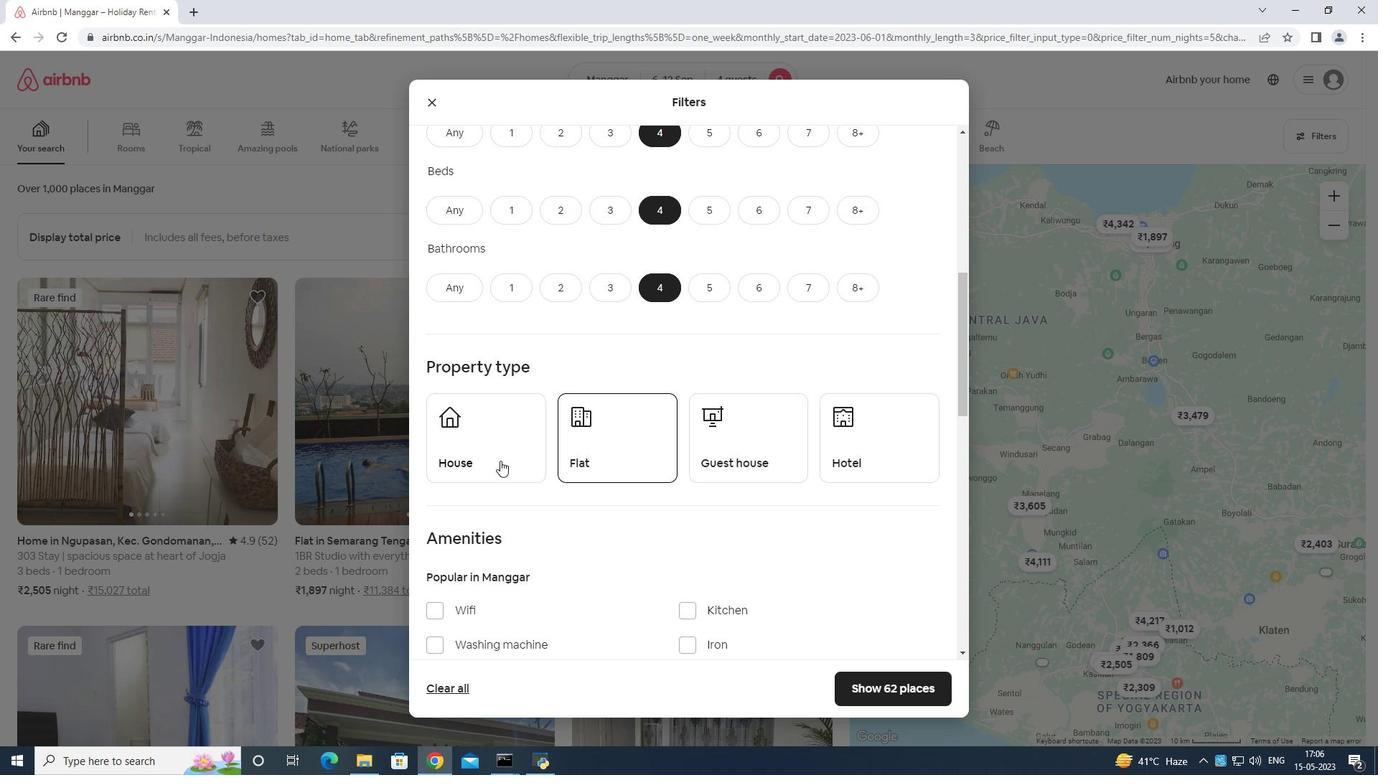 
Action: Mouse moved to (602, 433)
Screenshot: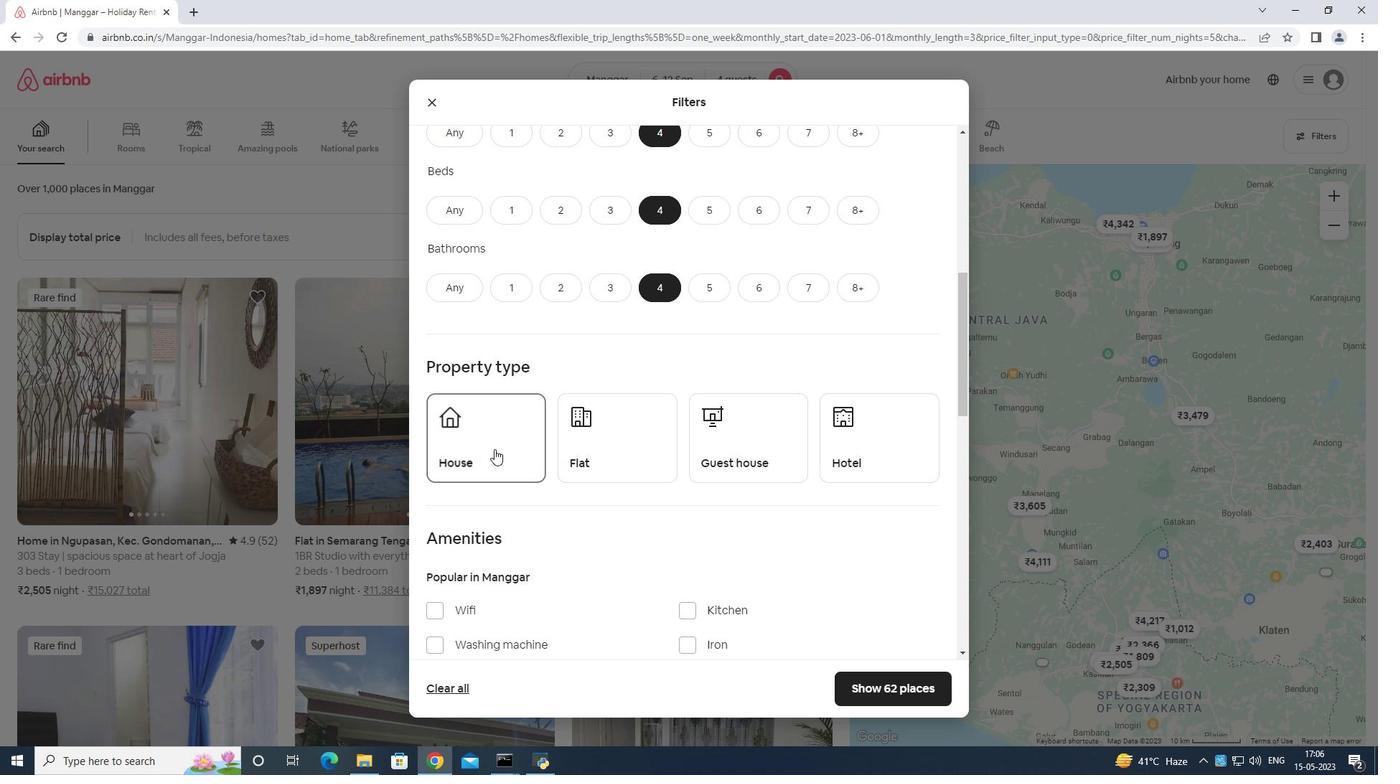 
Action: Mouse pressed left at (602, 433)
Screenshot: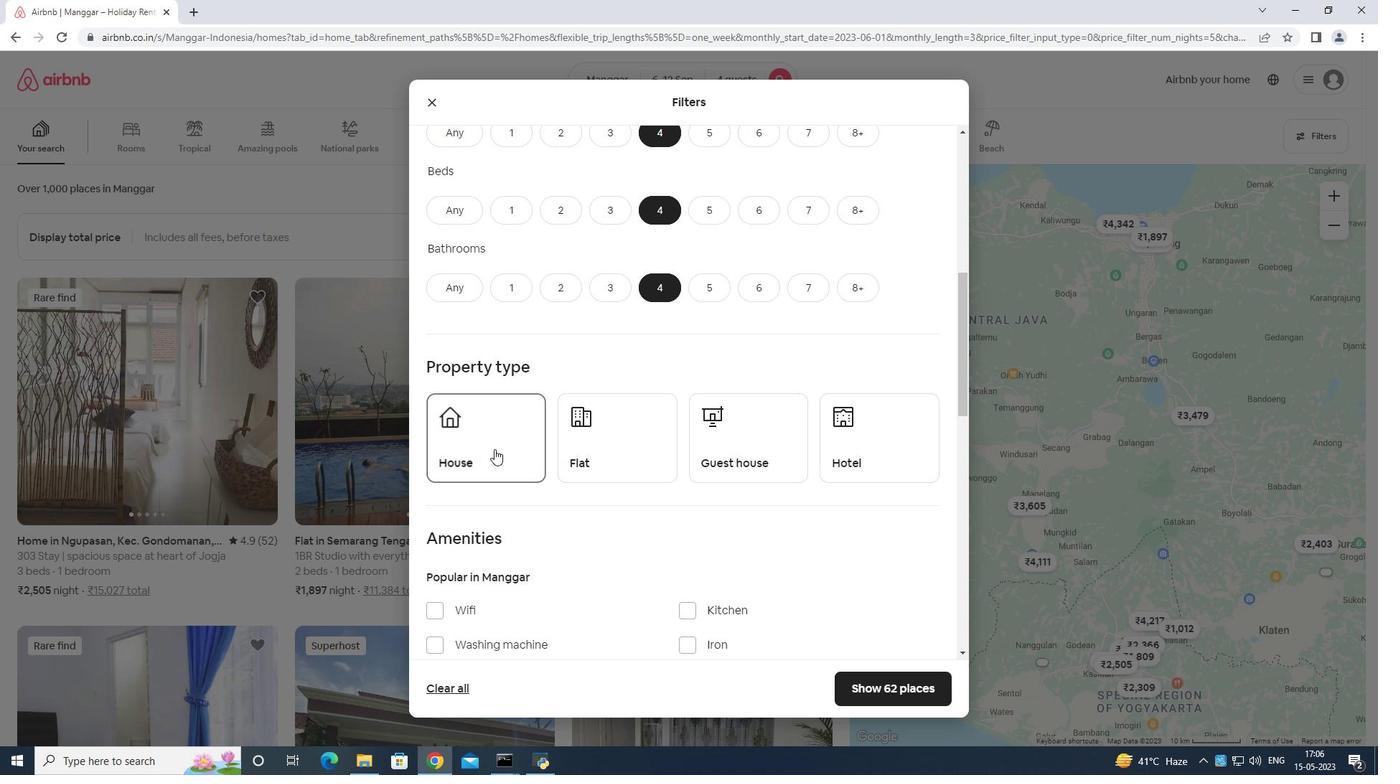 
Action: Mouse moved to (763, 429)
Screenshot: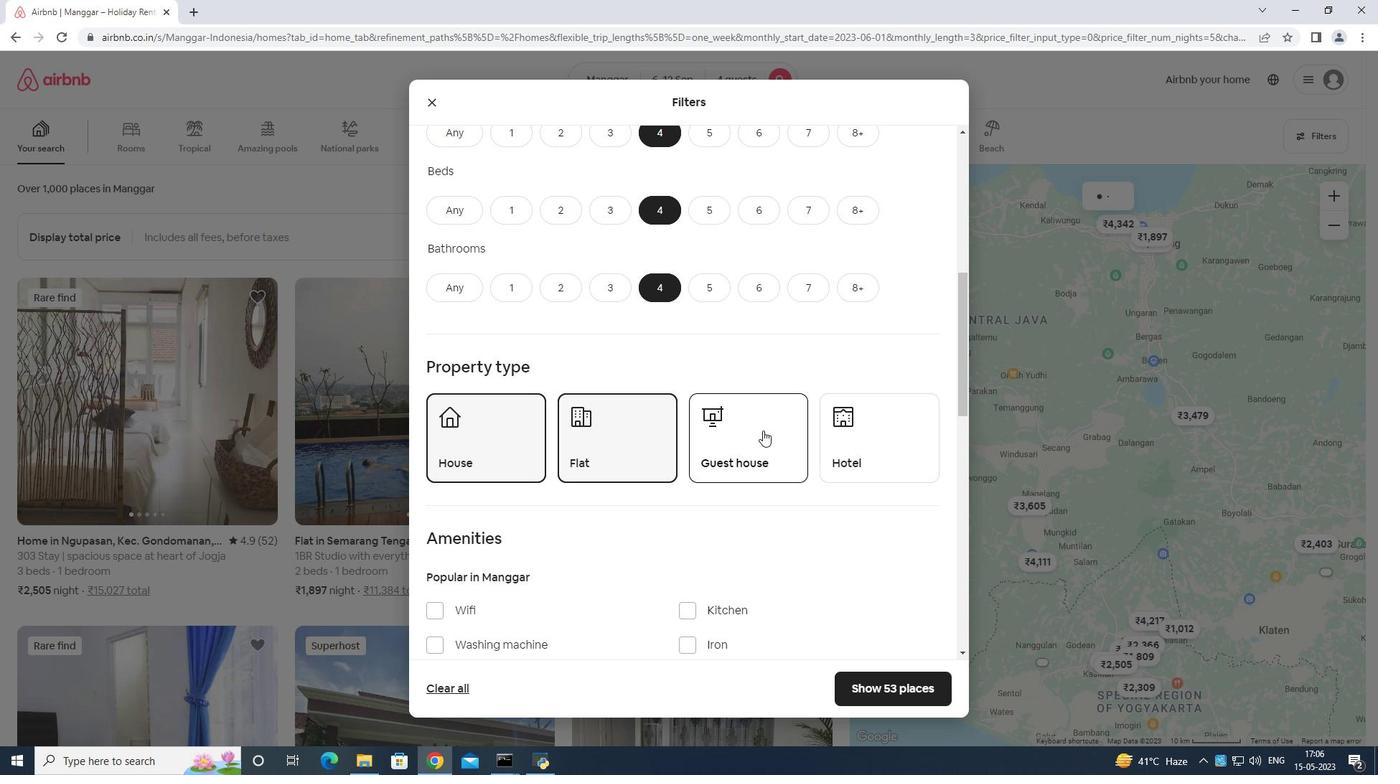 
Action: Mouse pressed left at (763, 429)
Screenshot: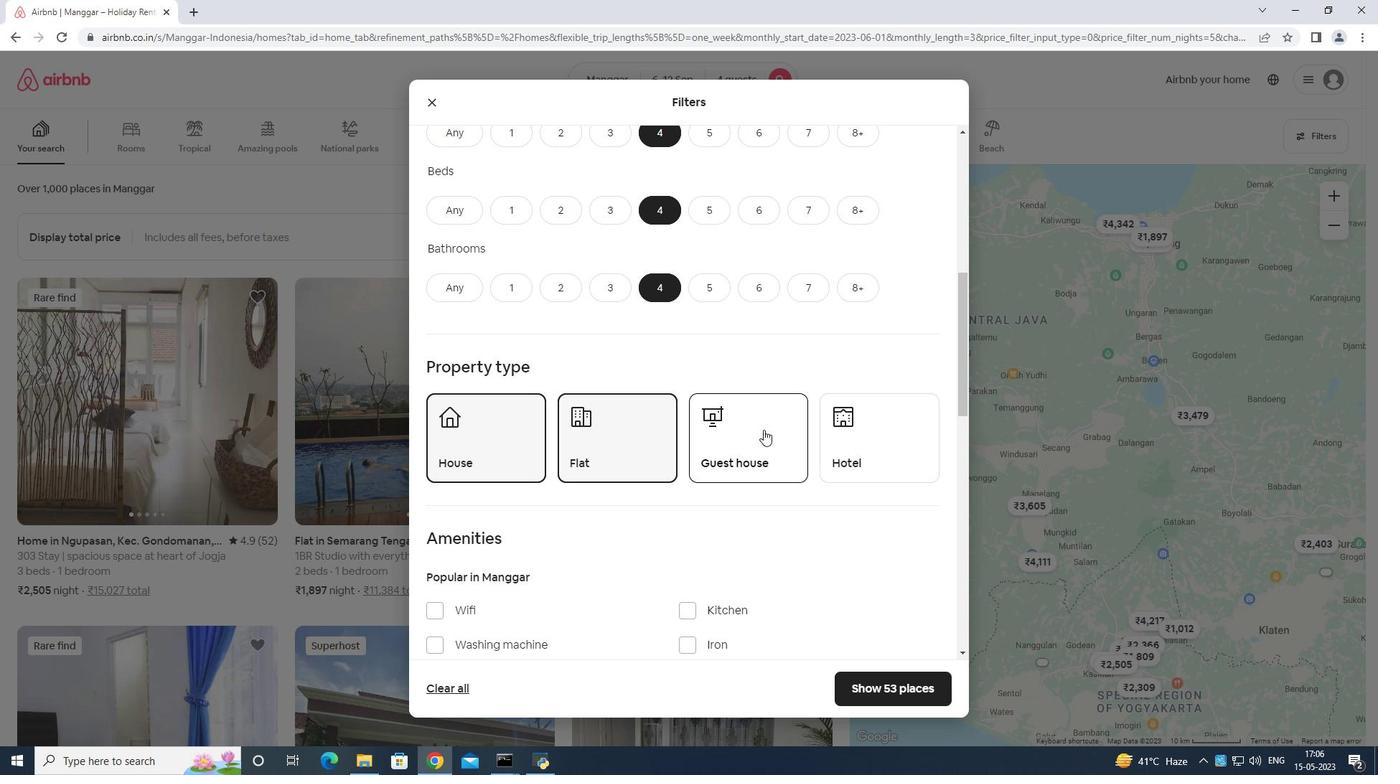 
Action: Mouse moved to (765, 418)
Screenshot: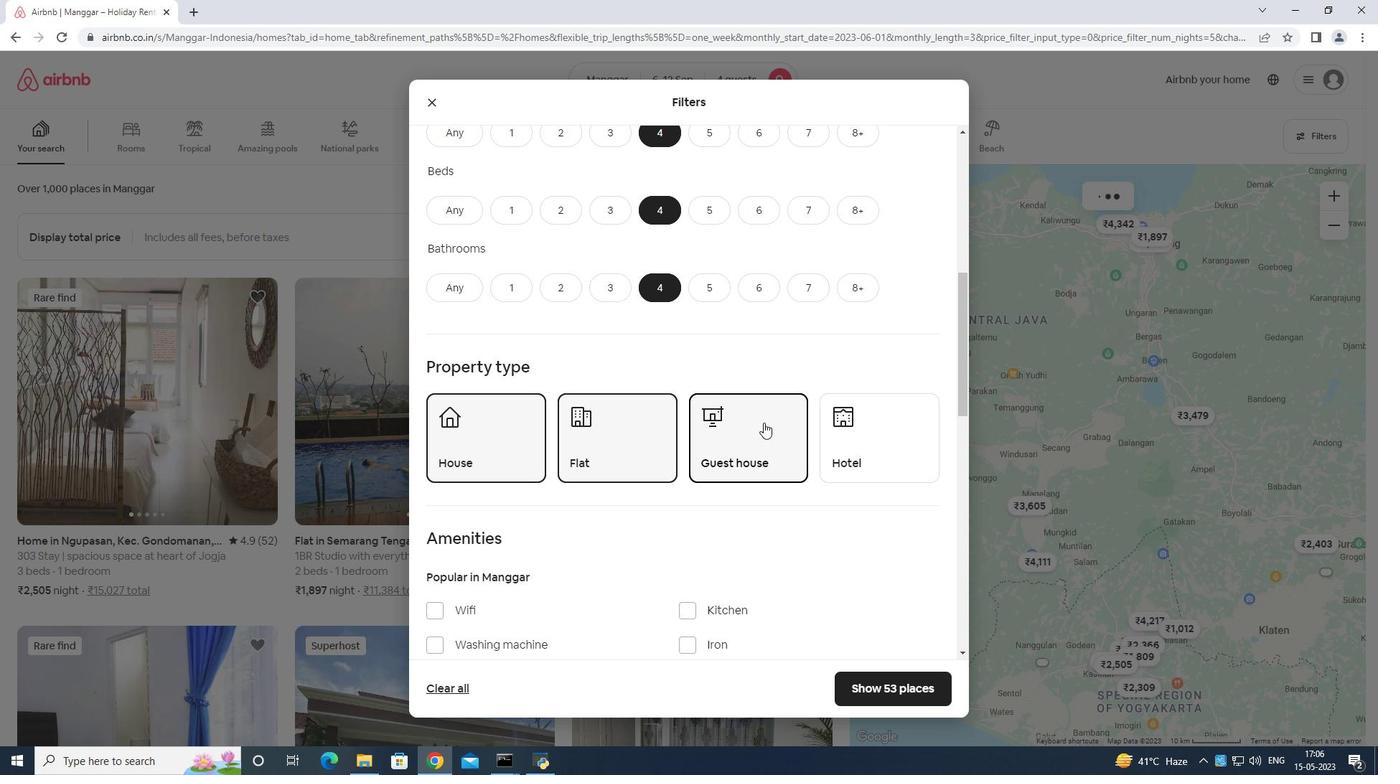 
Action: Mouse scrolled (765, 417) with delta (0, 0)
Screenshot: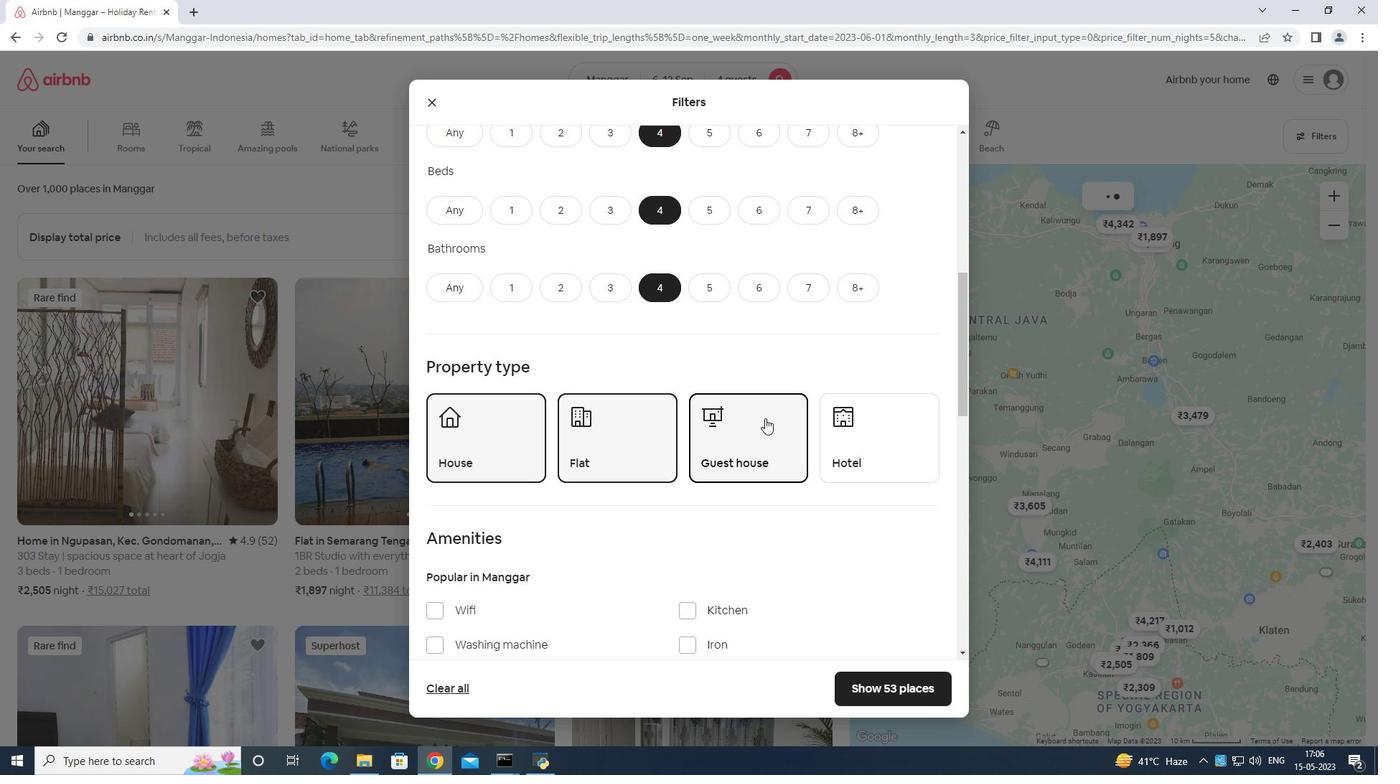 
Action: Mouse moved to (767, 419)
Screenshot: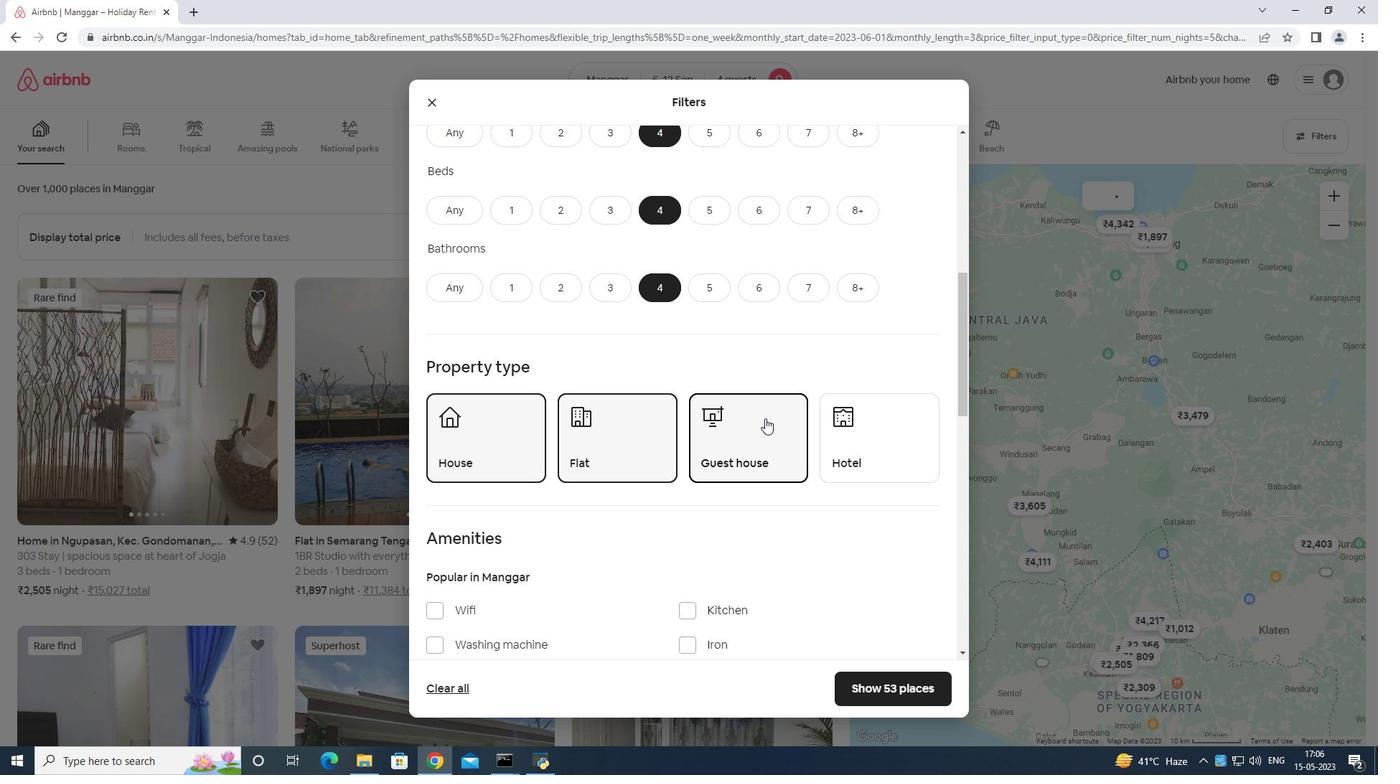 
Action: Mouse scrolled (767, 418) with delta (0, 0)
Screenshot: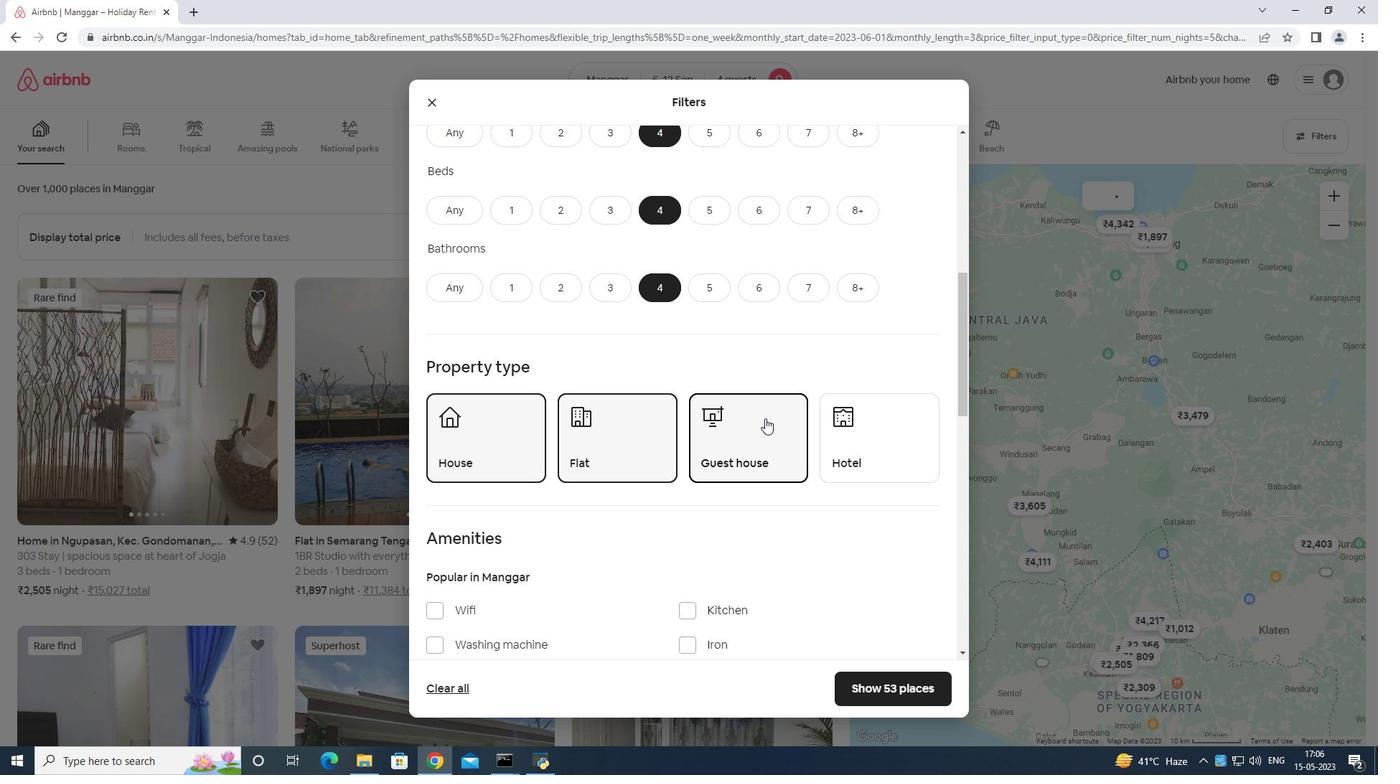 
Action: Mouse moved to (768, 420)
Screenshot: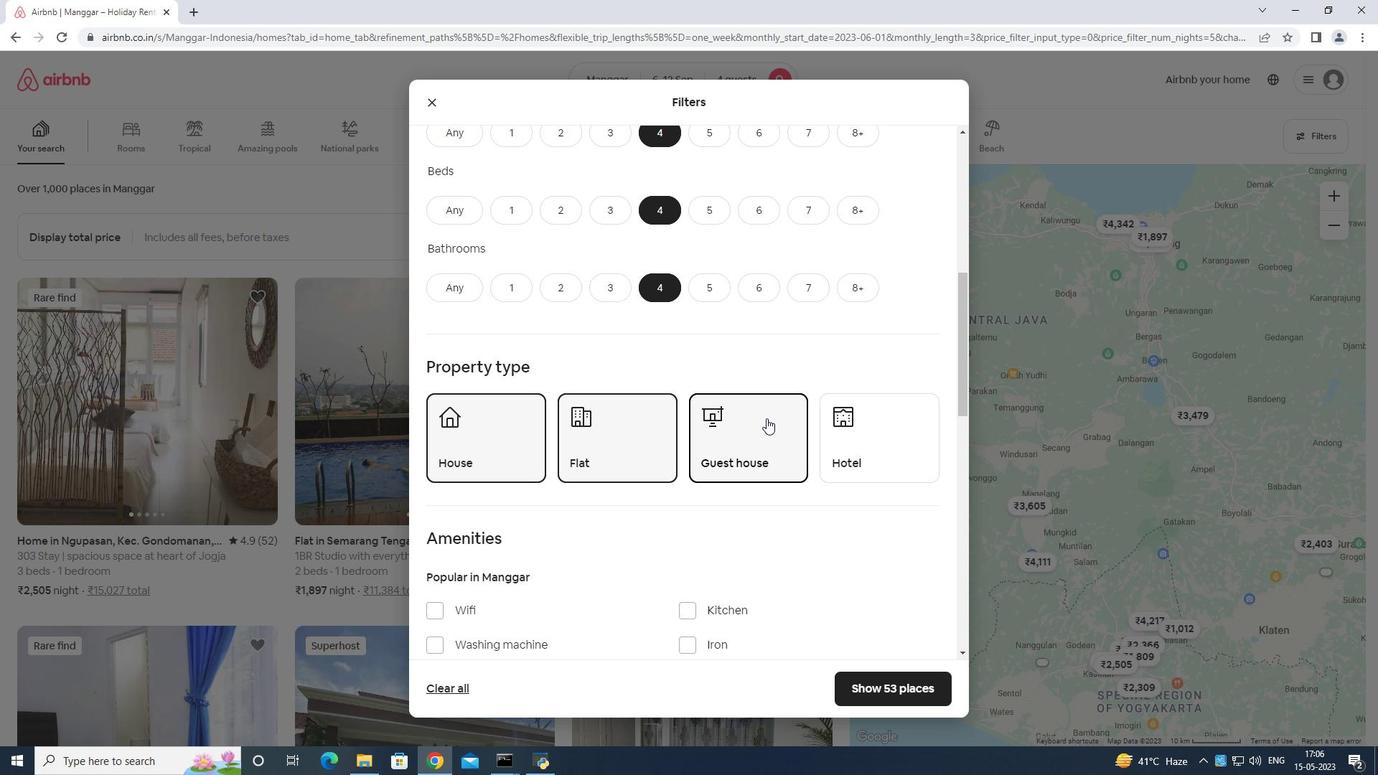 
Action: Mouse scrolled (768, 419) with delta (0, 0)
Screenshot: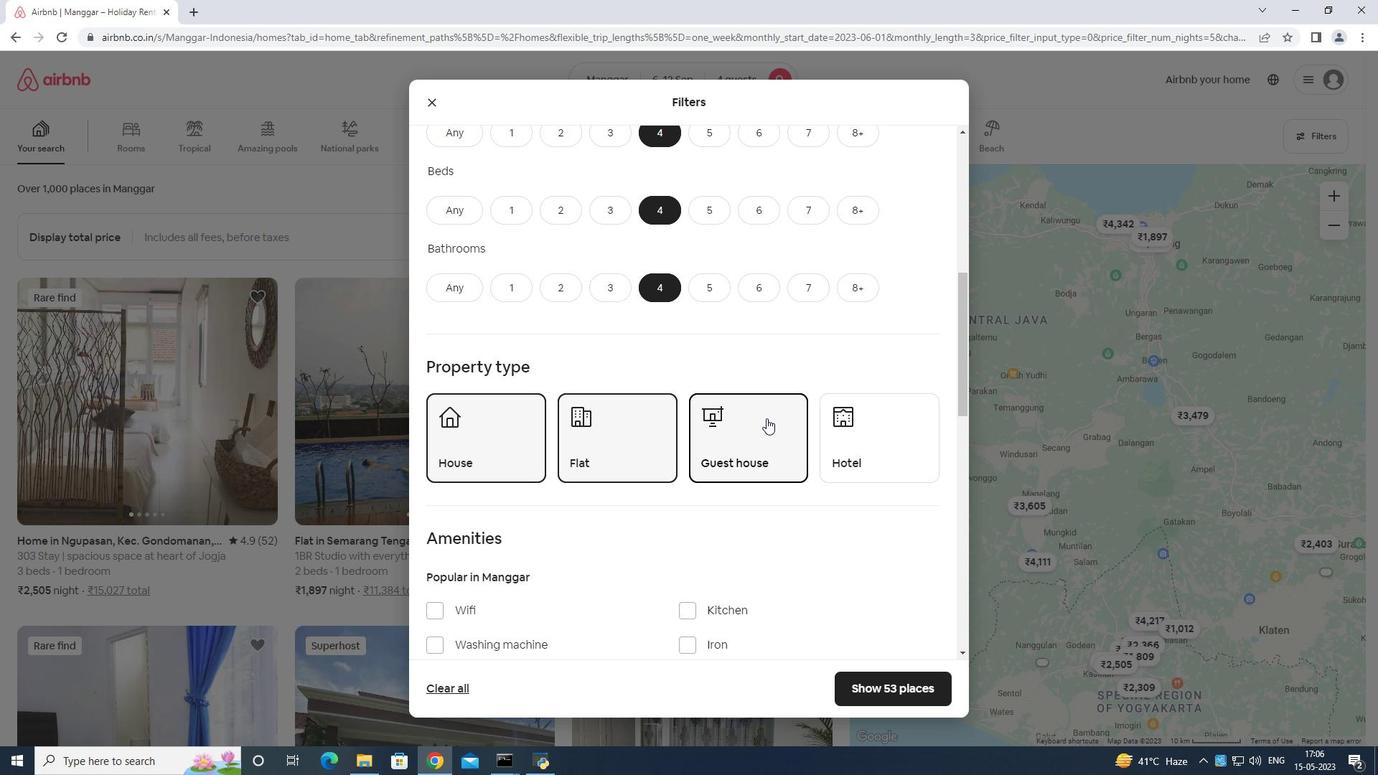 
Action: Mouse scrolled (768, 419) with delta (0, 0)
Screenshot: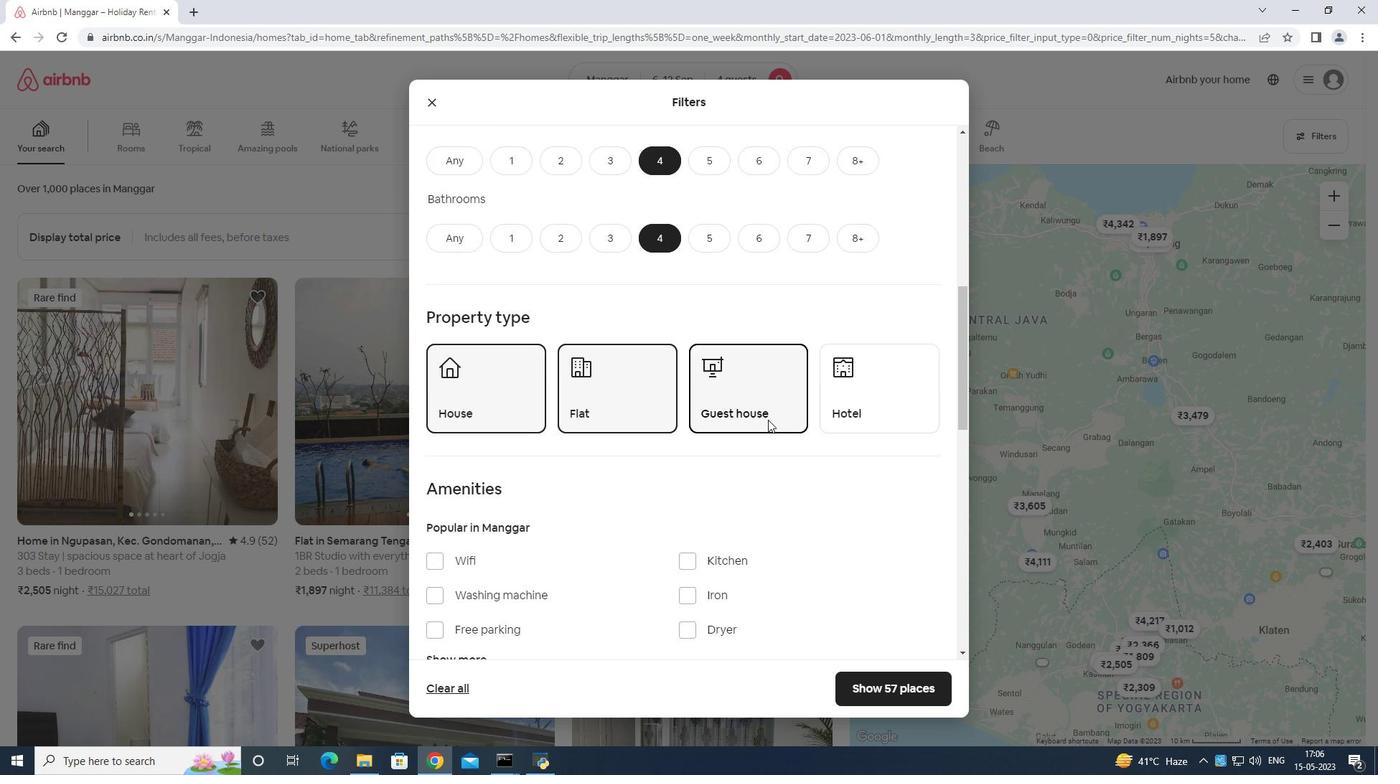 
Action: Mouse moved to (470, 318)
Screenshot: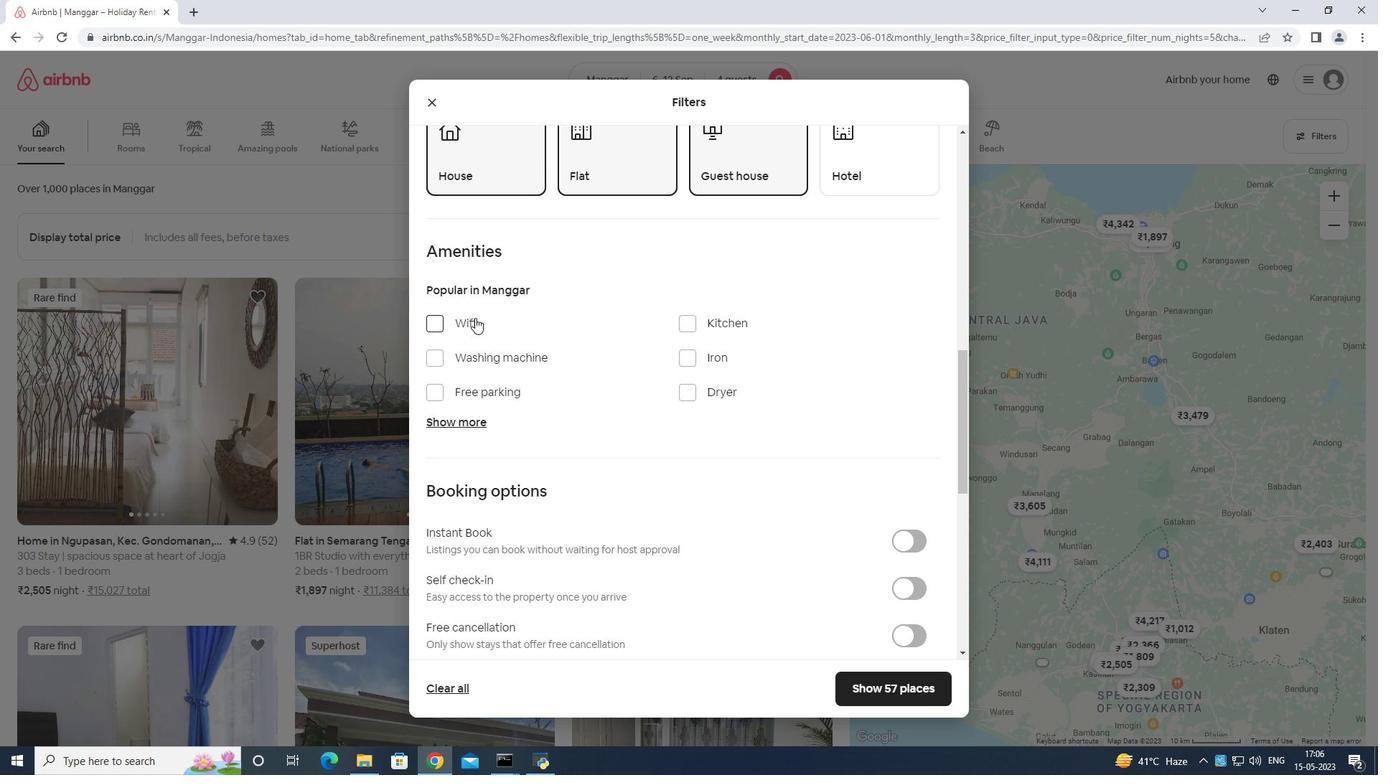 
Action: Mouse pressed left at (470, 318)
Screenshot: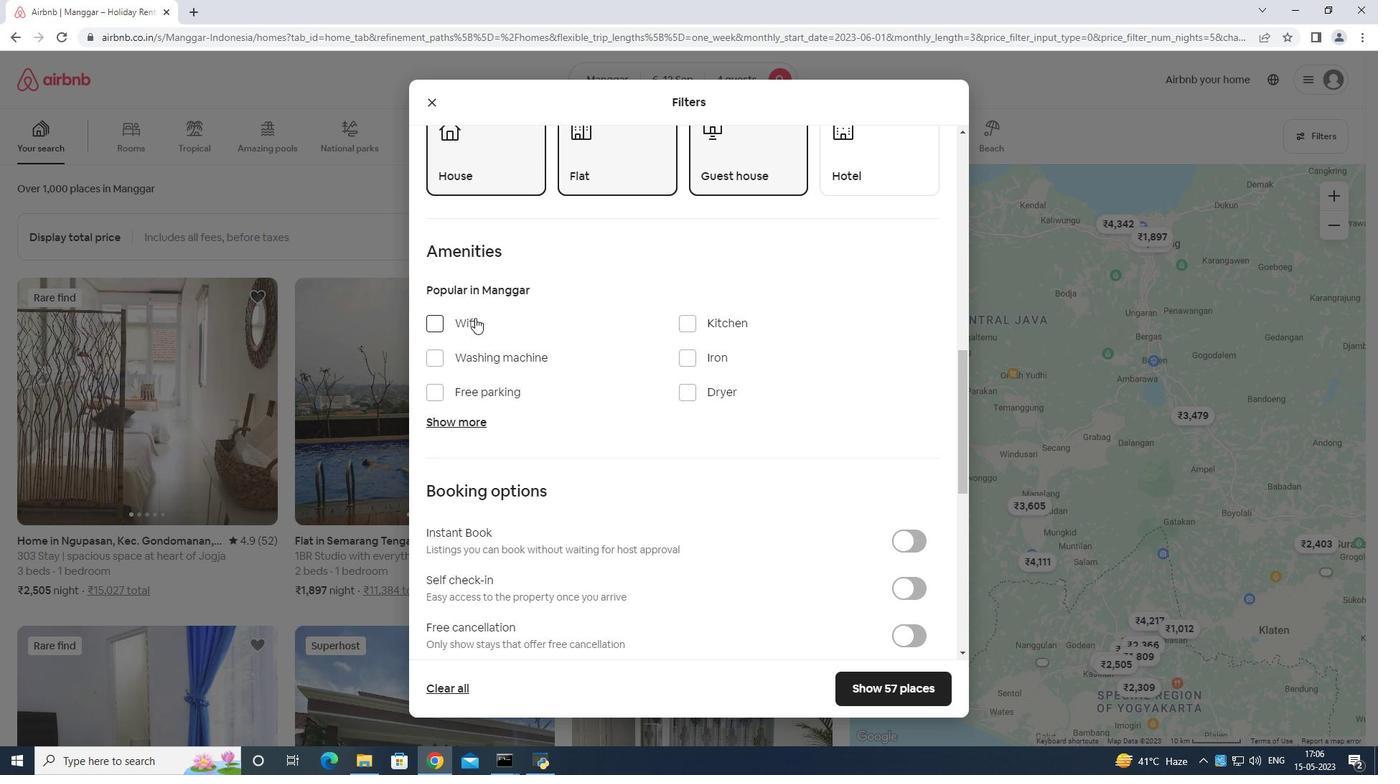 
Action: Mouse moved to (475, 386)
Screenshot: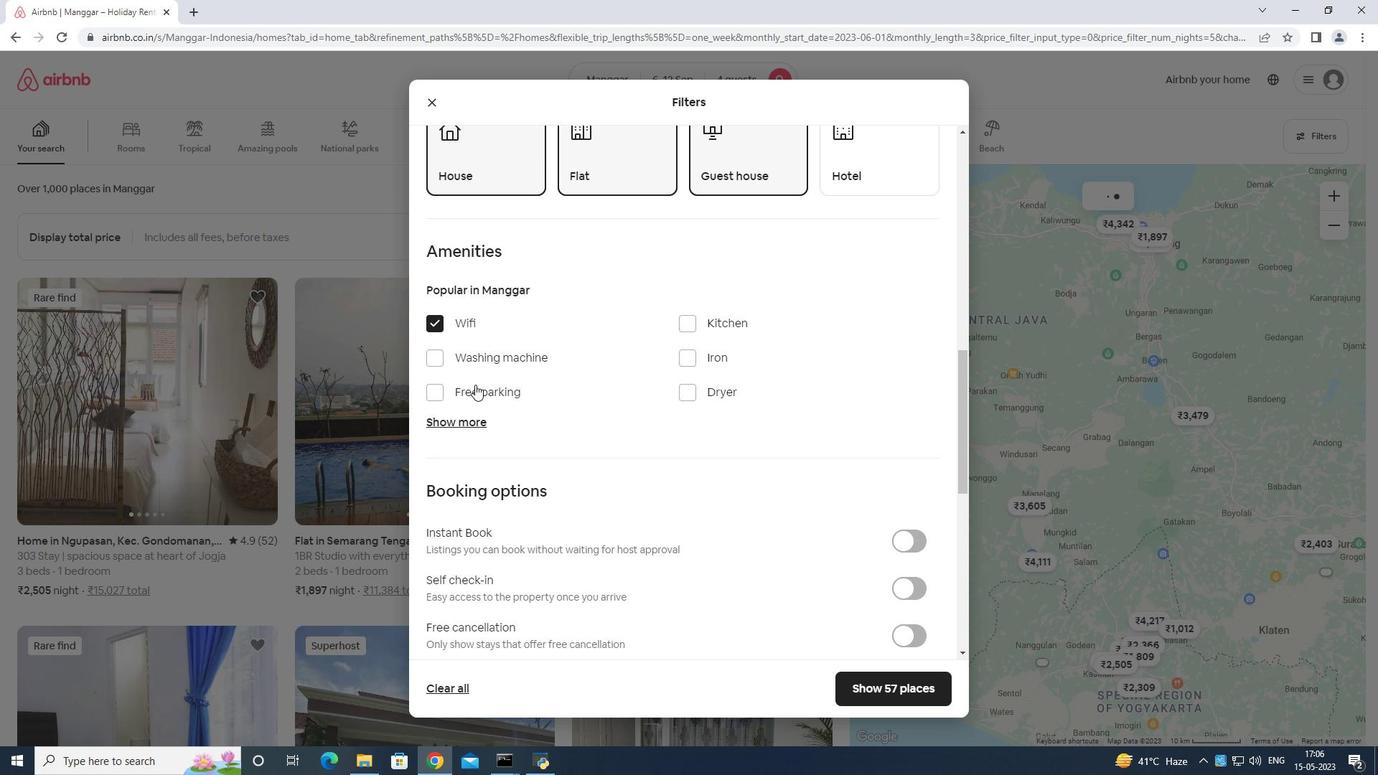 
Action: Mouse pressed left at (475, 386)
Screenshot: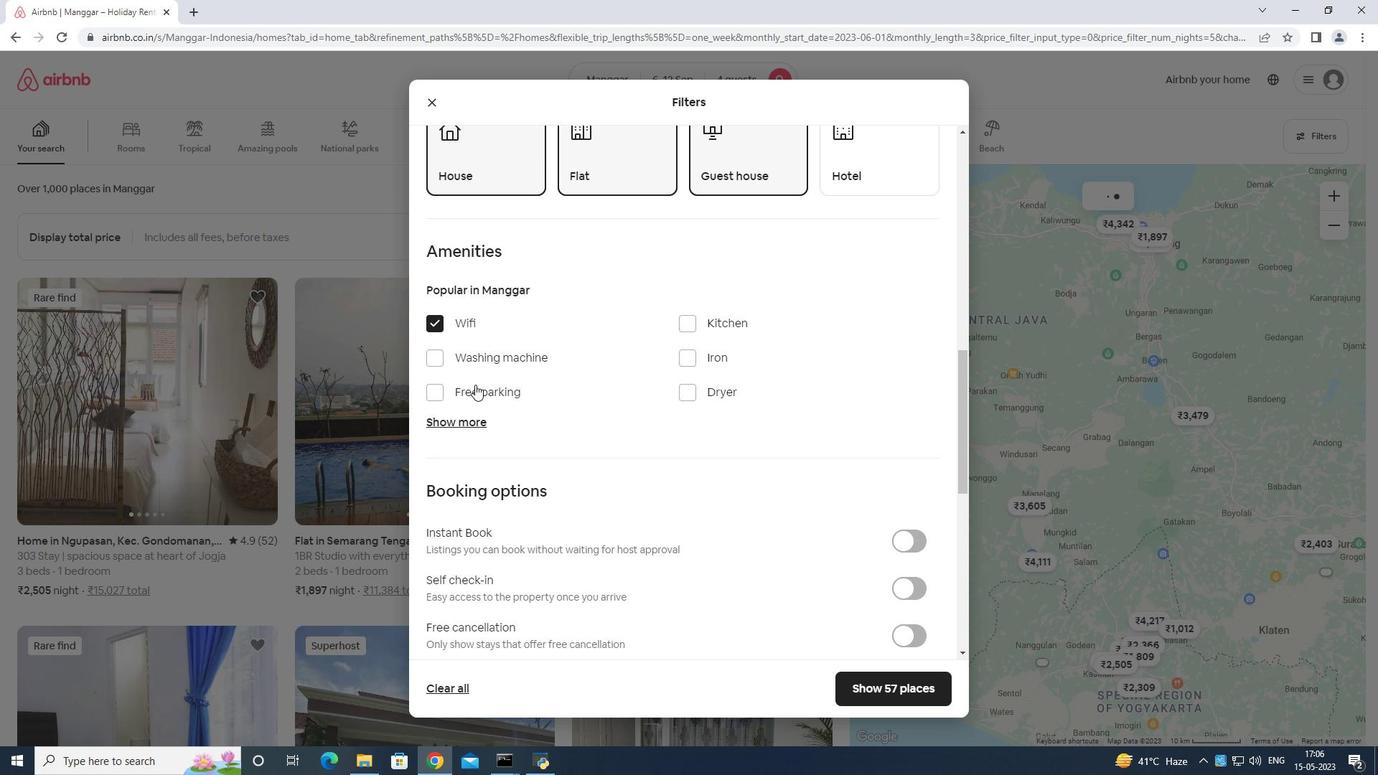 
Action: Mouse moved to (472, 423)
Screenshot: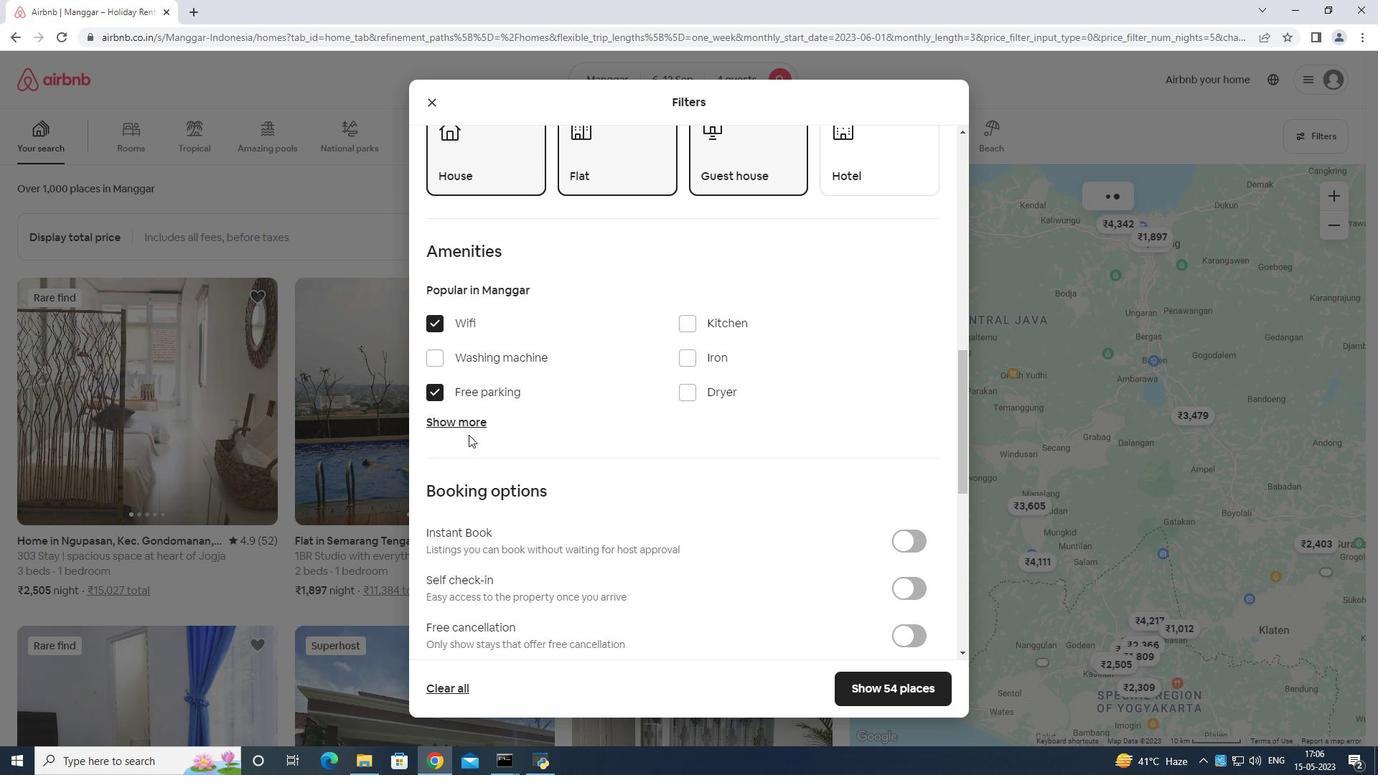 
Action: Mouse pressed left at (472, 423)
Screenshot: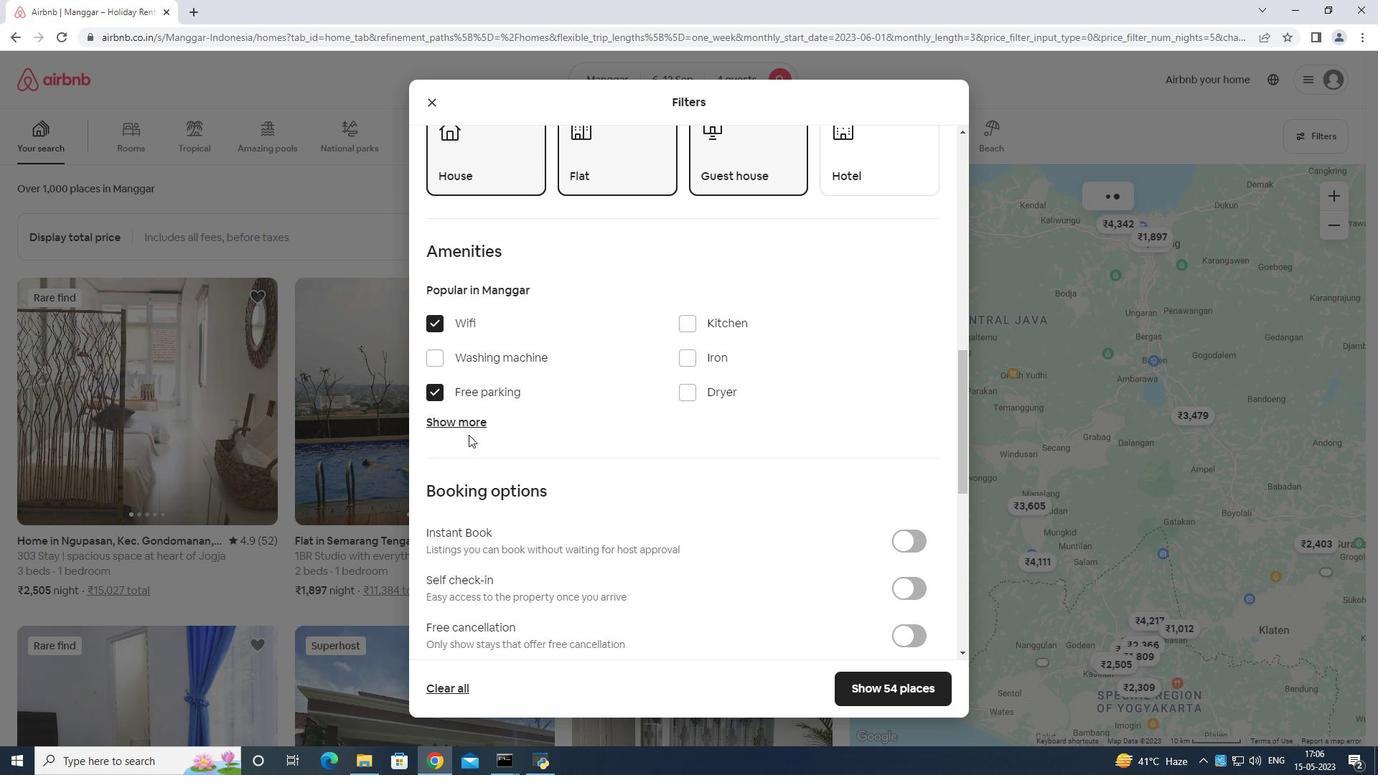 
Action: Mouse moved to (687, 501)
Screenshot: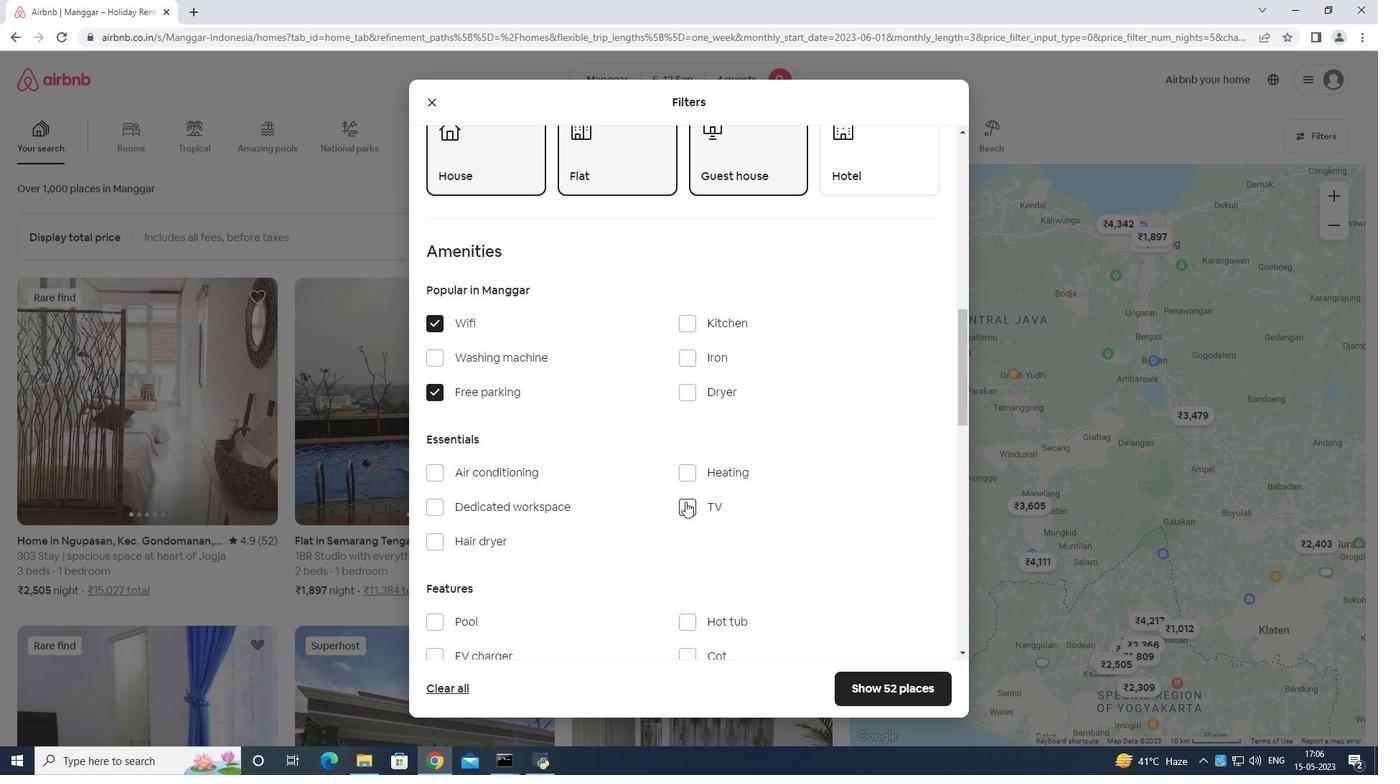 
Action: Mouse pressed left at (687, 501)
Screenshot: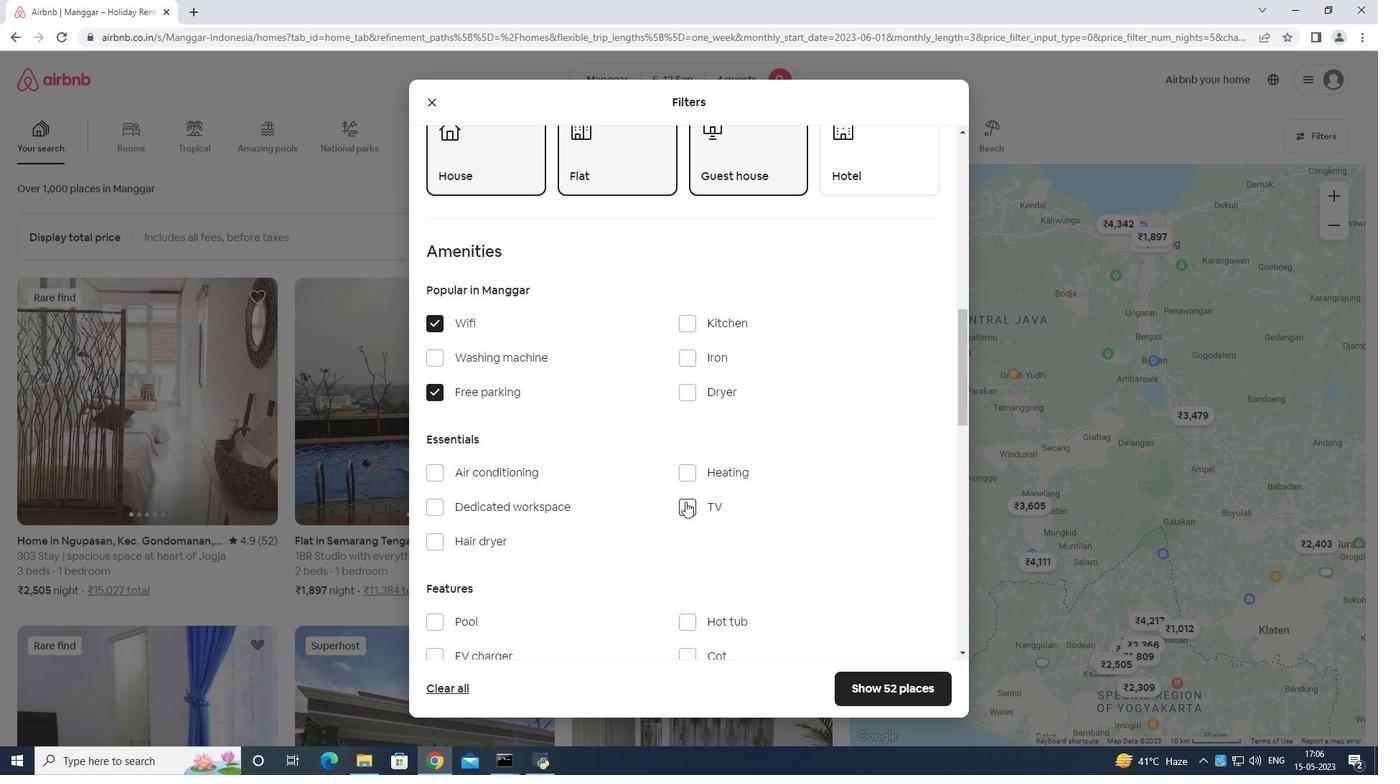 
Action: Mouse moved to (689, 488)
Screenshot: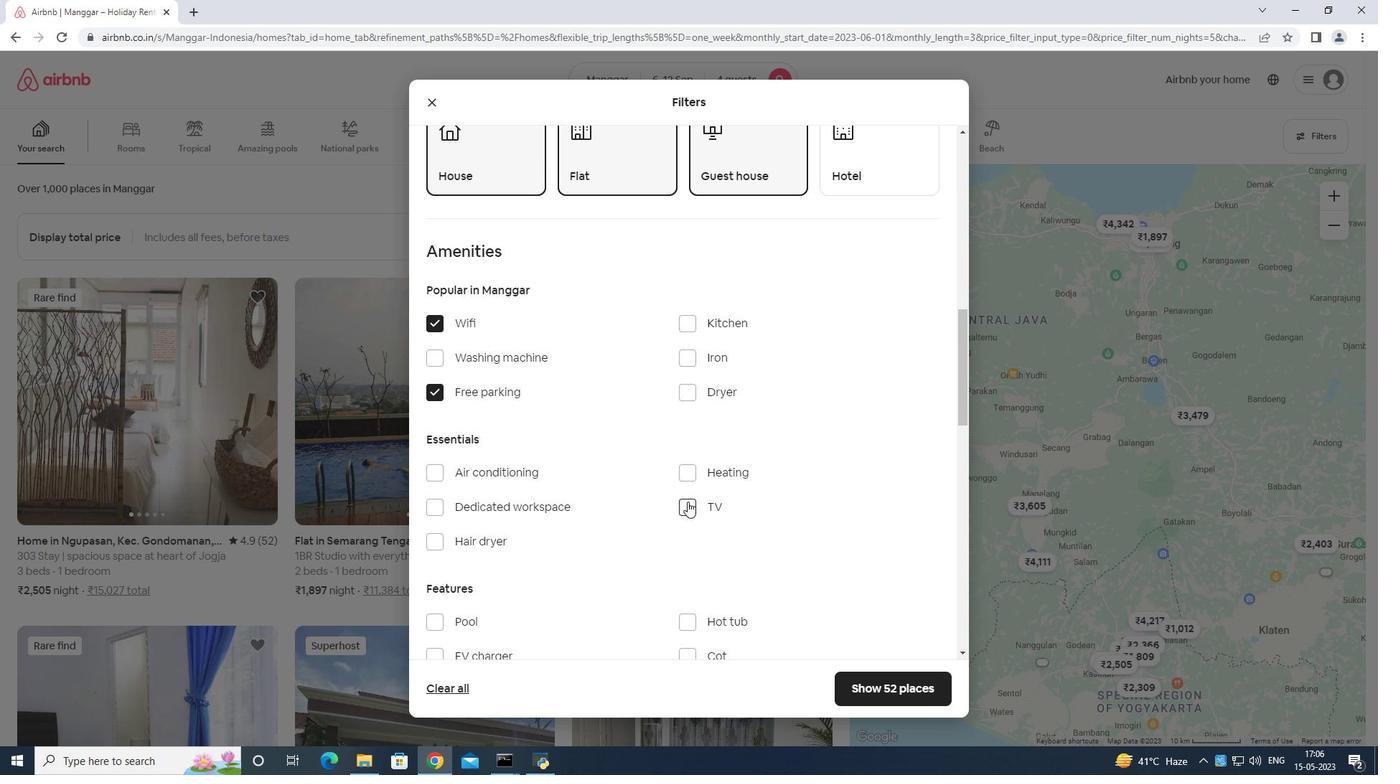 
Action: Mouse scrolled (689, 487) with delta (0, 0)
Screenshot: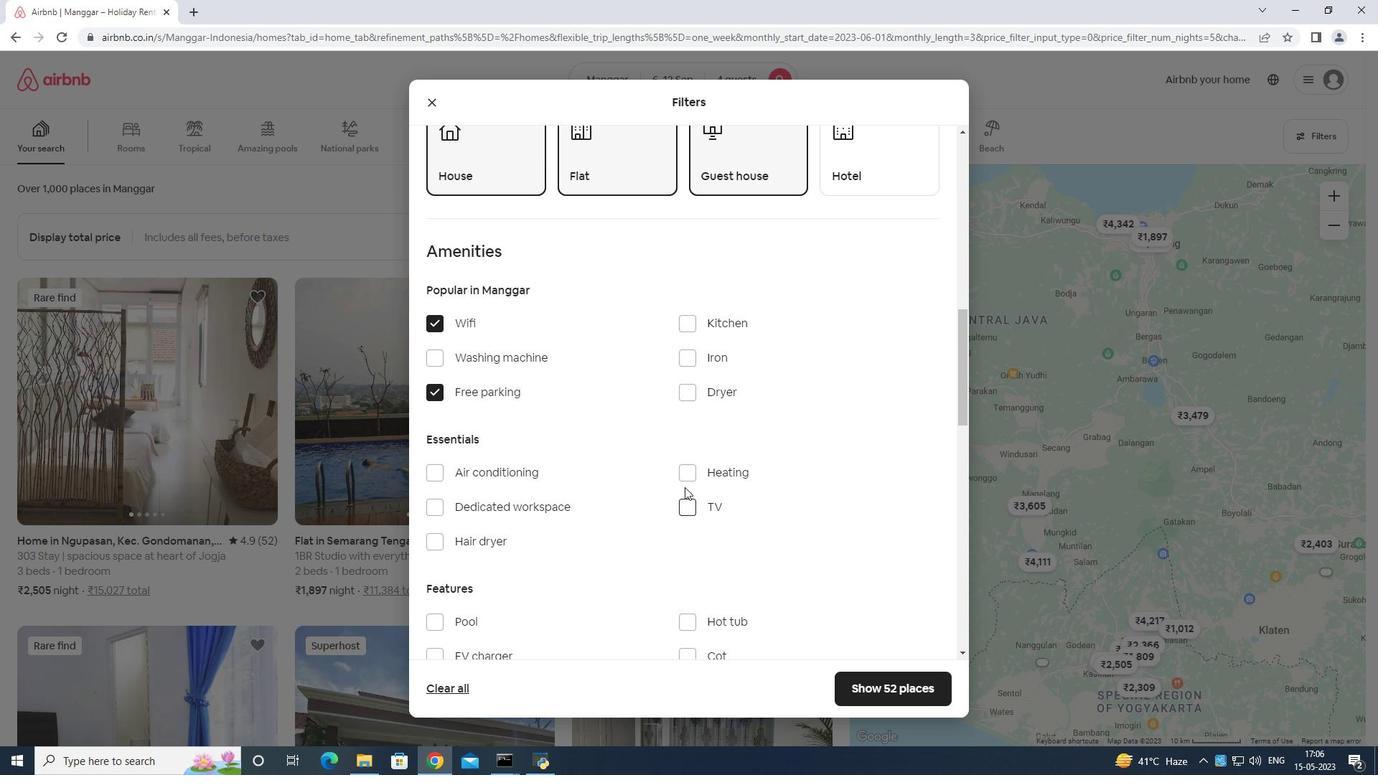 
Action: Mouse moved to (689, 494)
Screenshot: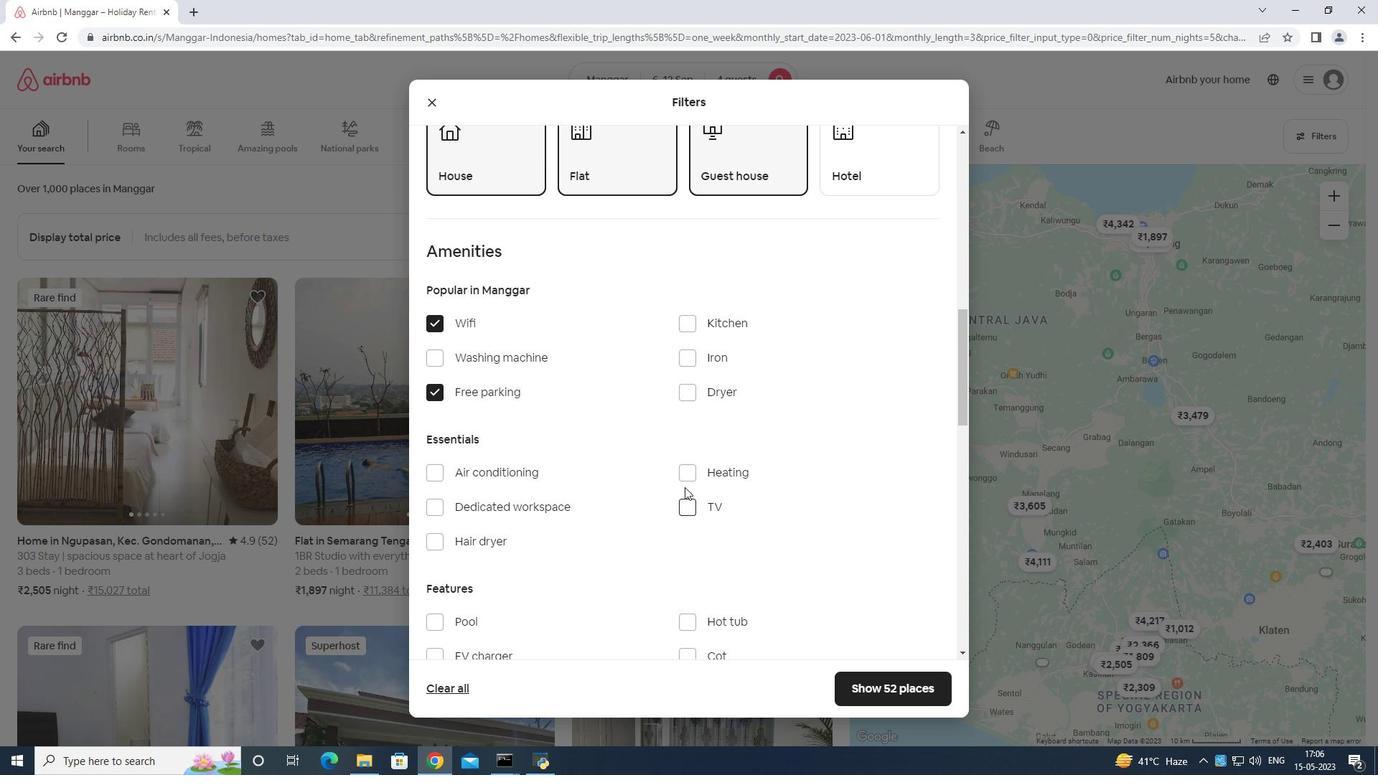 
Action: Mouse scrolled (689, 493) with delta (0, 0)
Screenshot: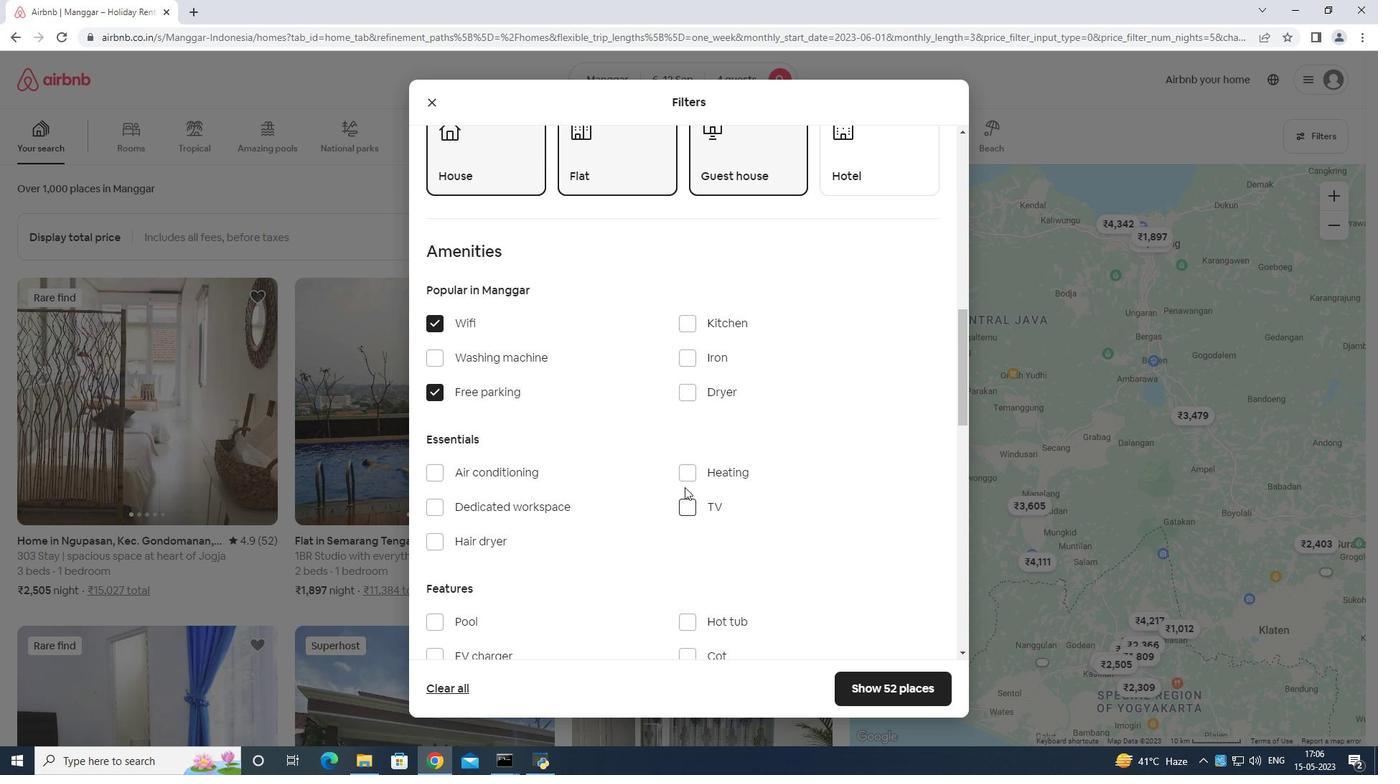 
Action: Mouse moved to (689, 495)
Screenshot: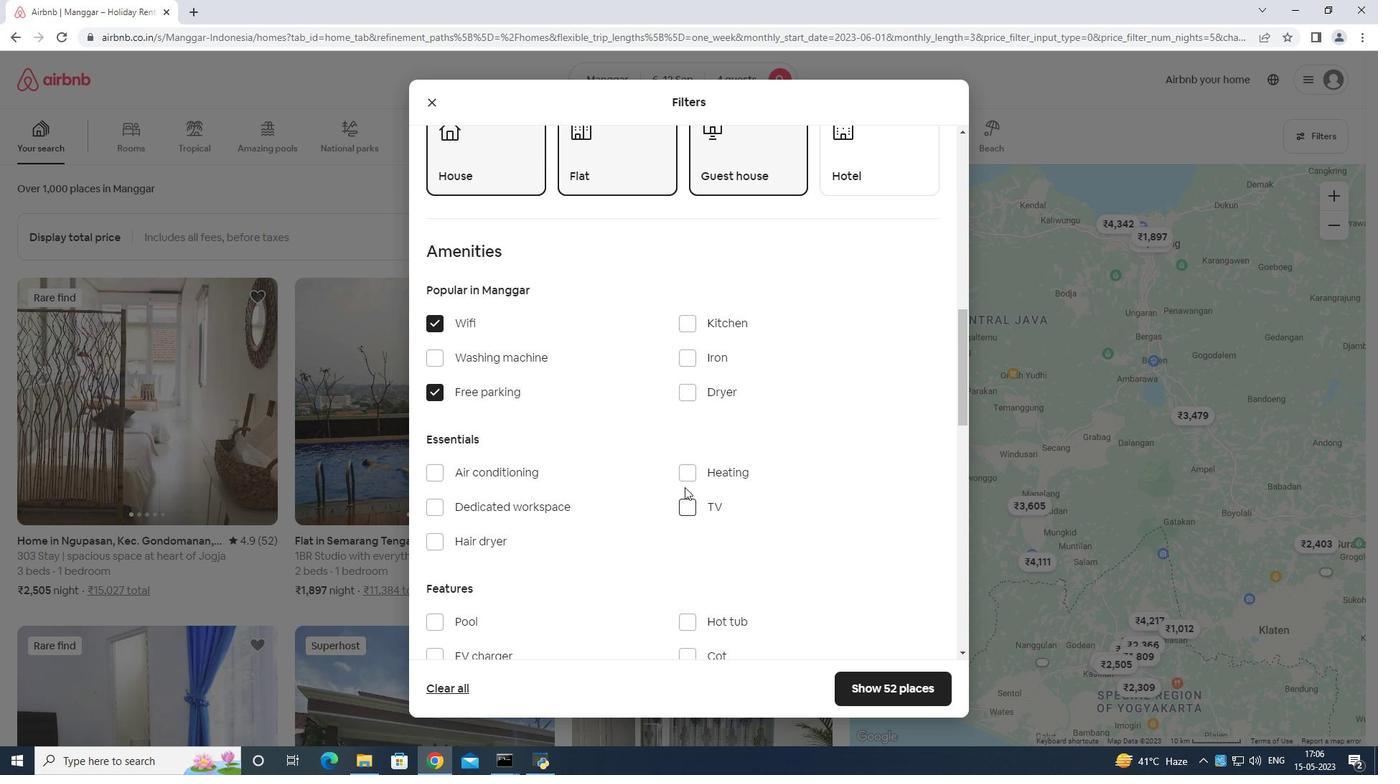
Action: Mouse scrolled (689, 494) with delta (0, 0)
Screenshot: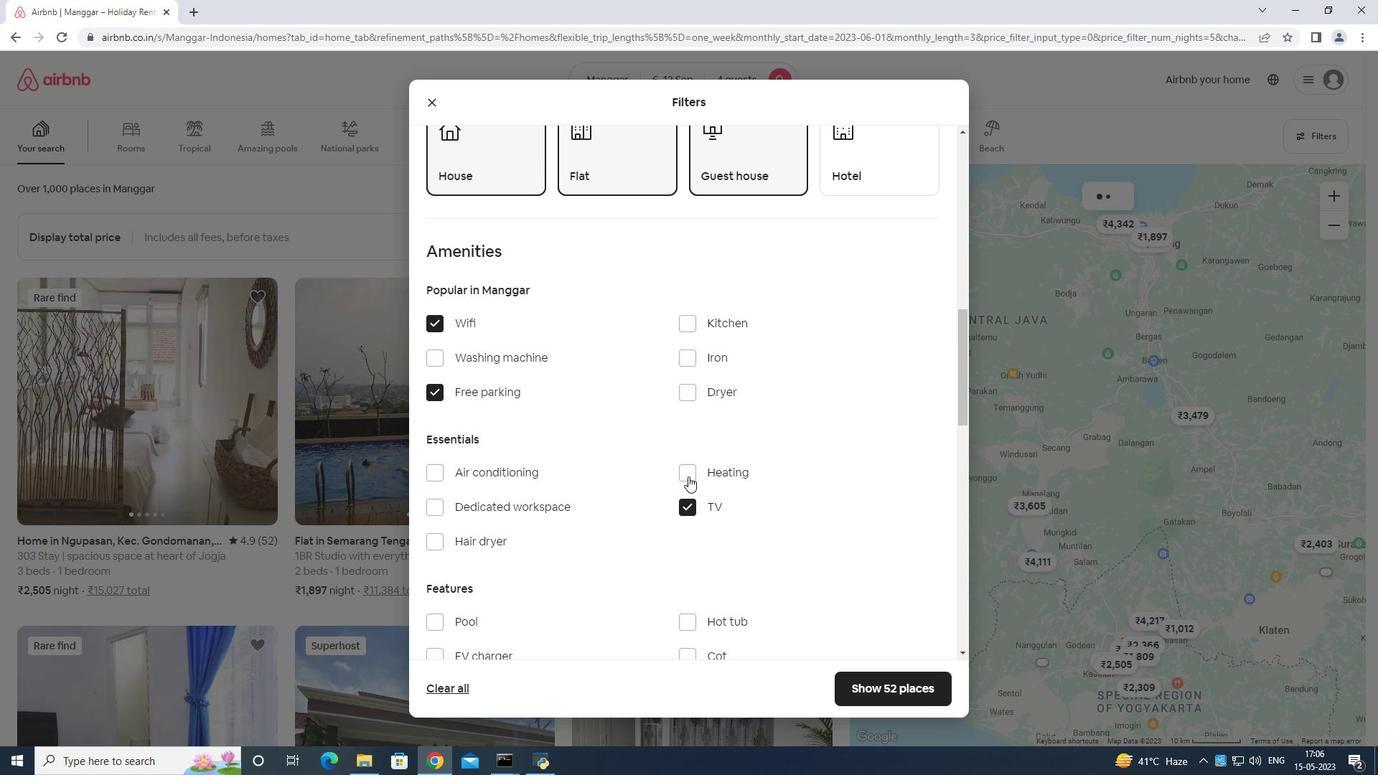 
Action: Mouse moved to (688, 495)
Screenshot: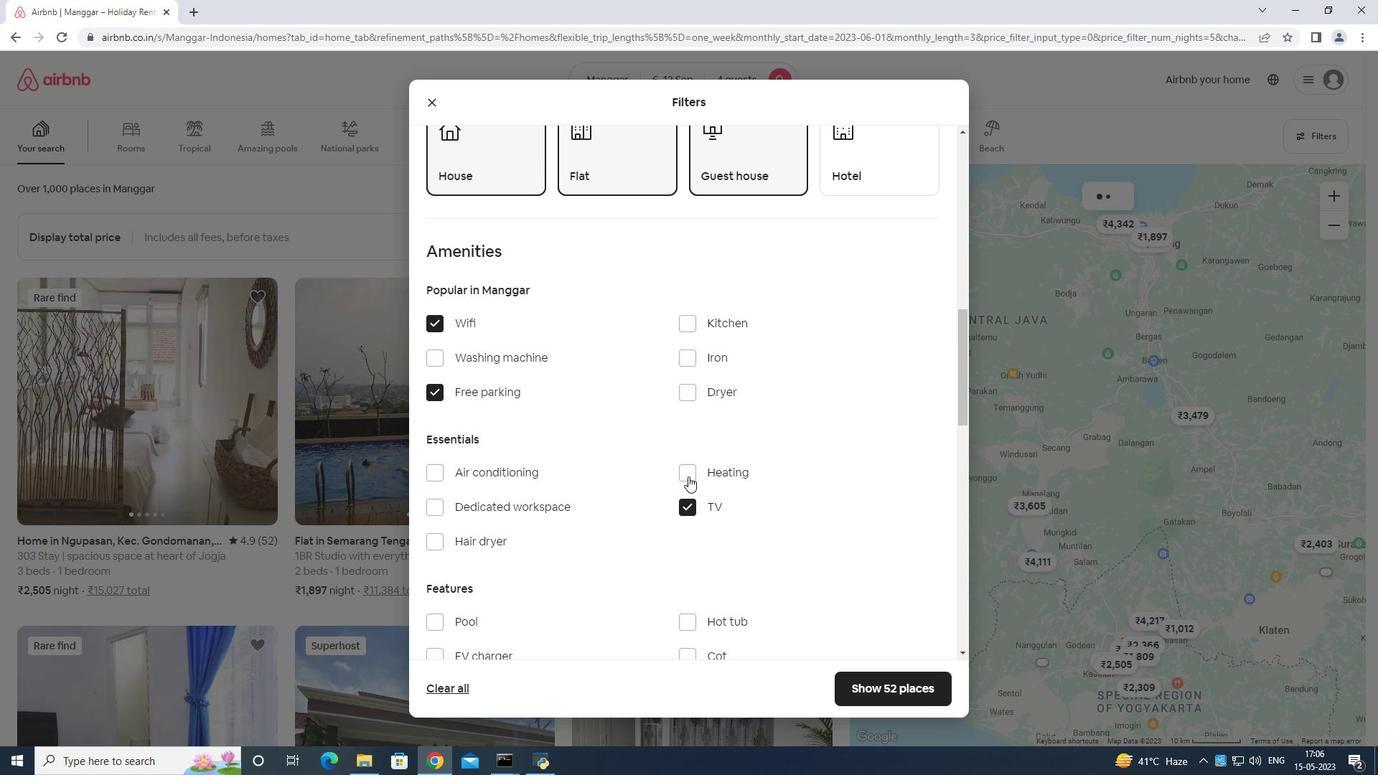 
Action: Mouse scrolled (688, 494) with delta (0, 0)
Screenshot: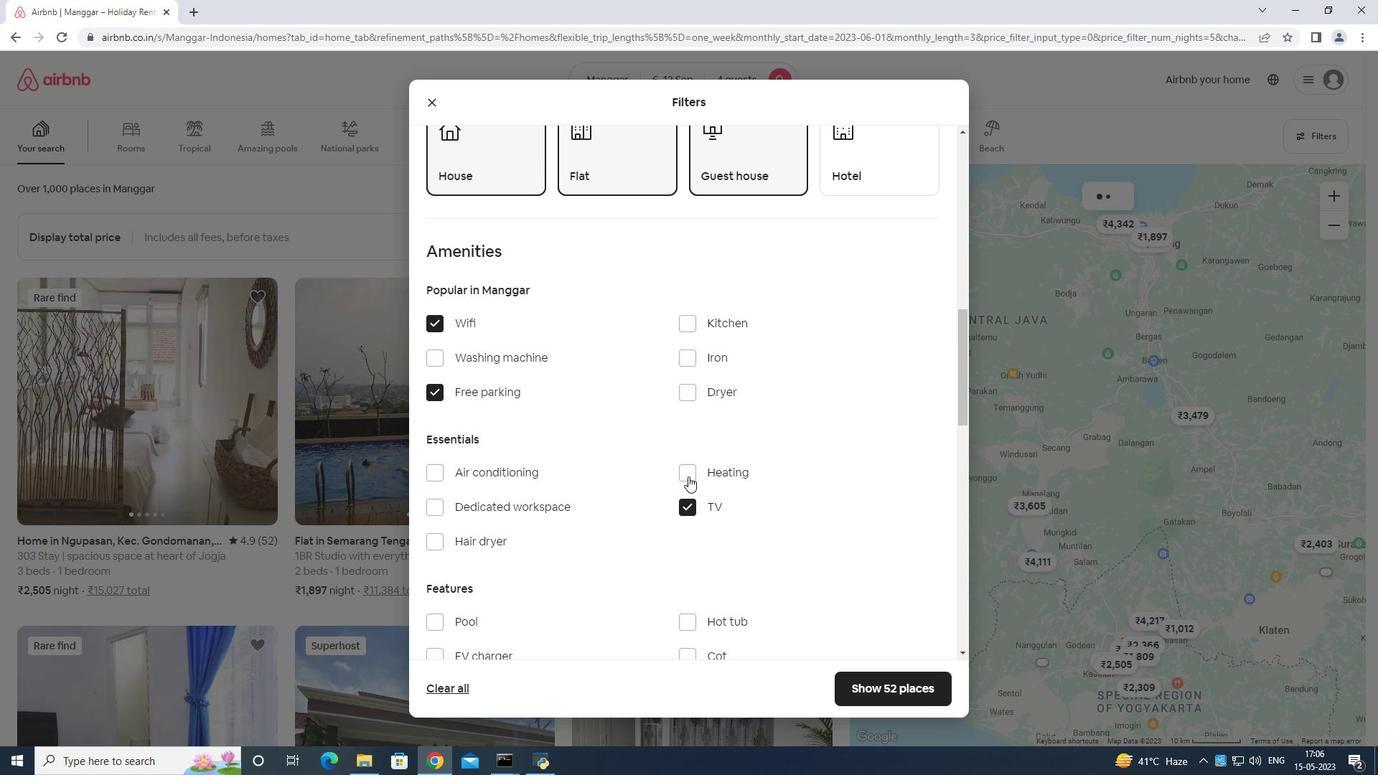 
Action: Mouse moved to (480, 403)
Screenshot: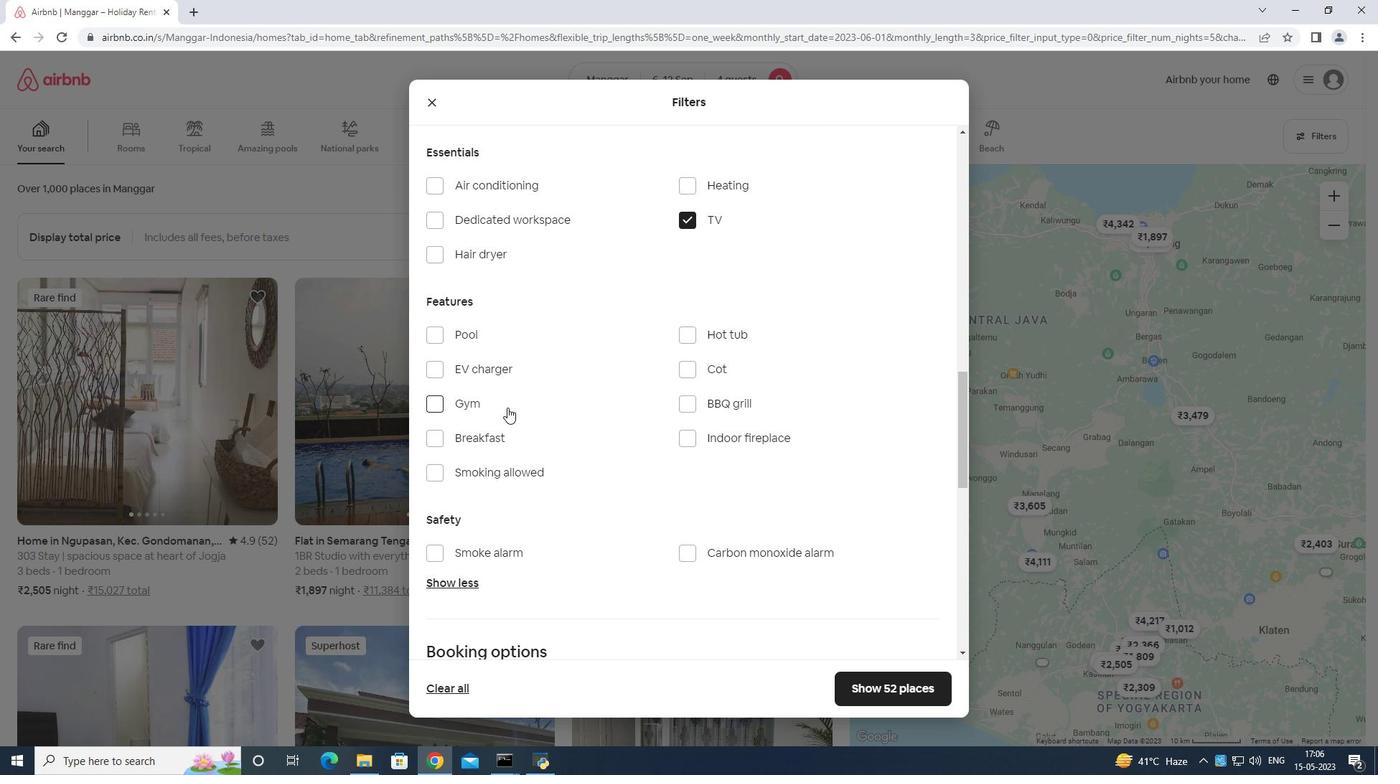 
Action: Mouse pressed left at (480, 403)
Screenshot: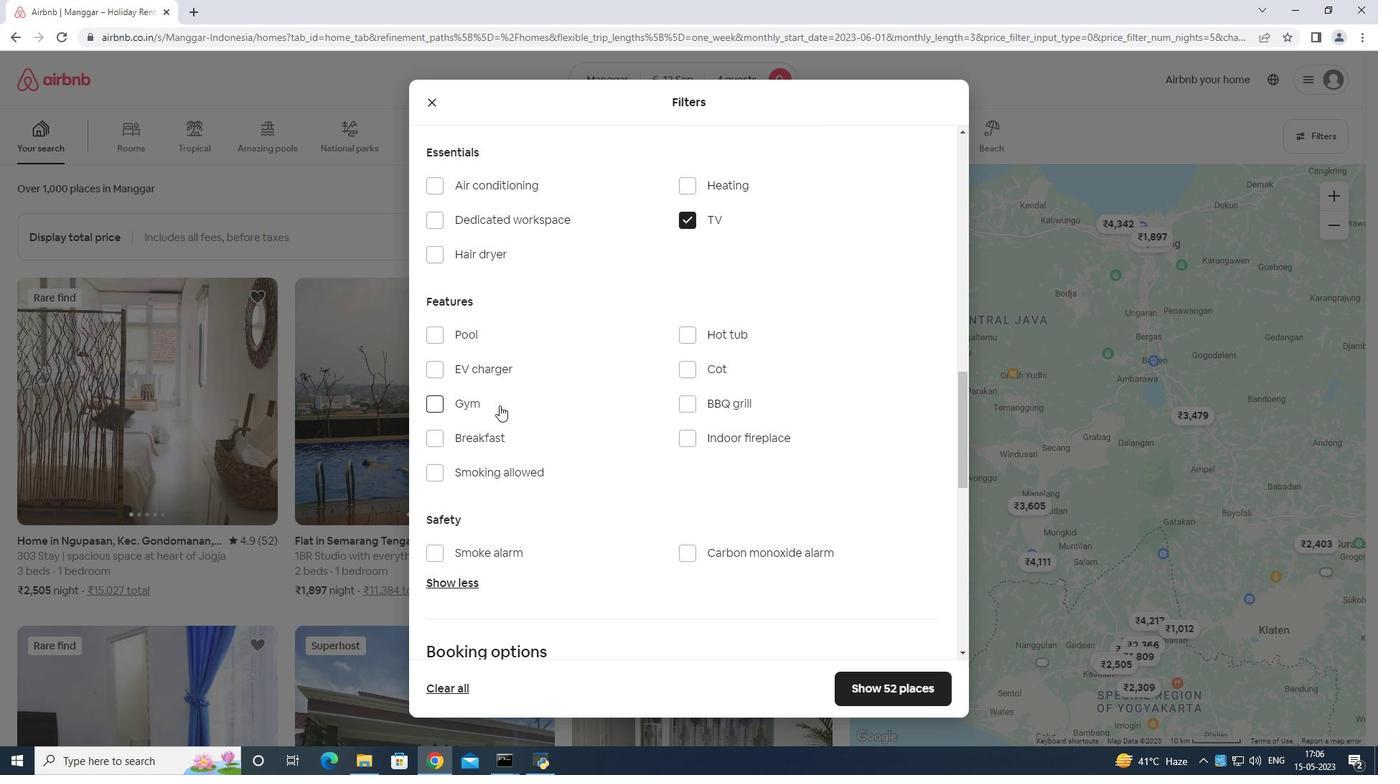 
Action: Mouse moved to (480, 430)
Screenshot: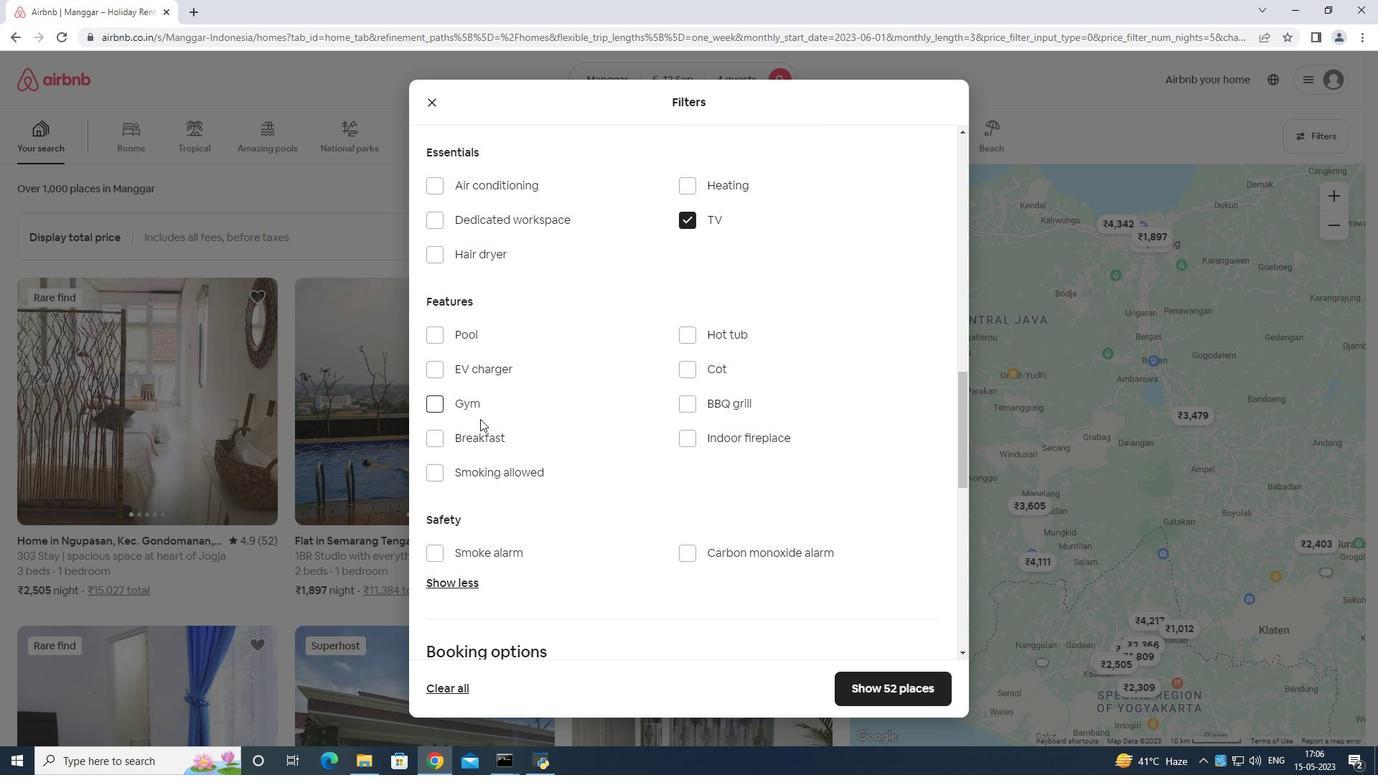 
Action: Mouse pressed left at (480, 430)
Screenshot: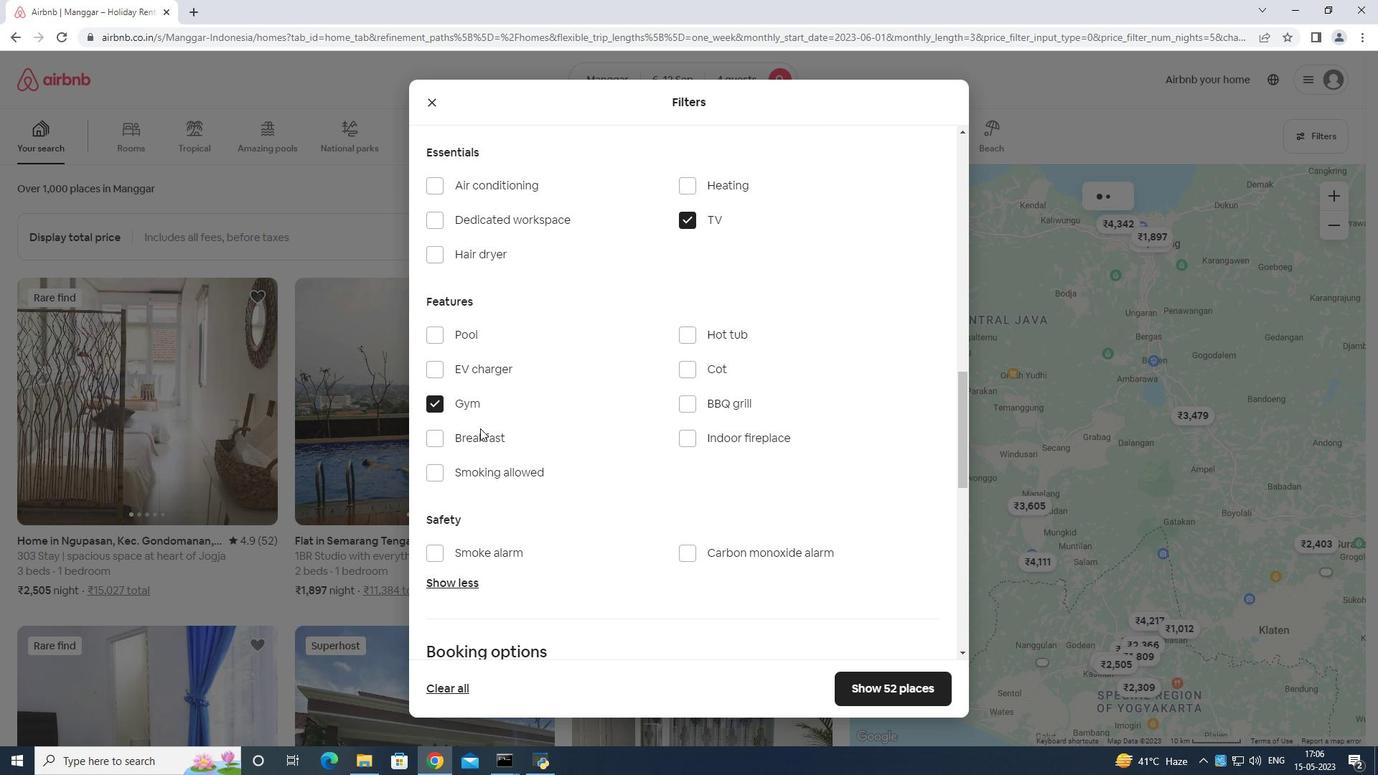 
Action: Mouse moved to (544, 427)
Screenshot: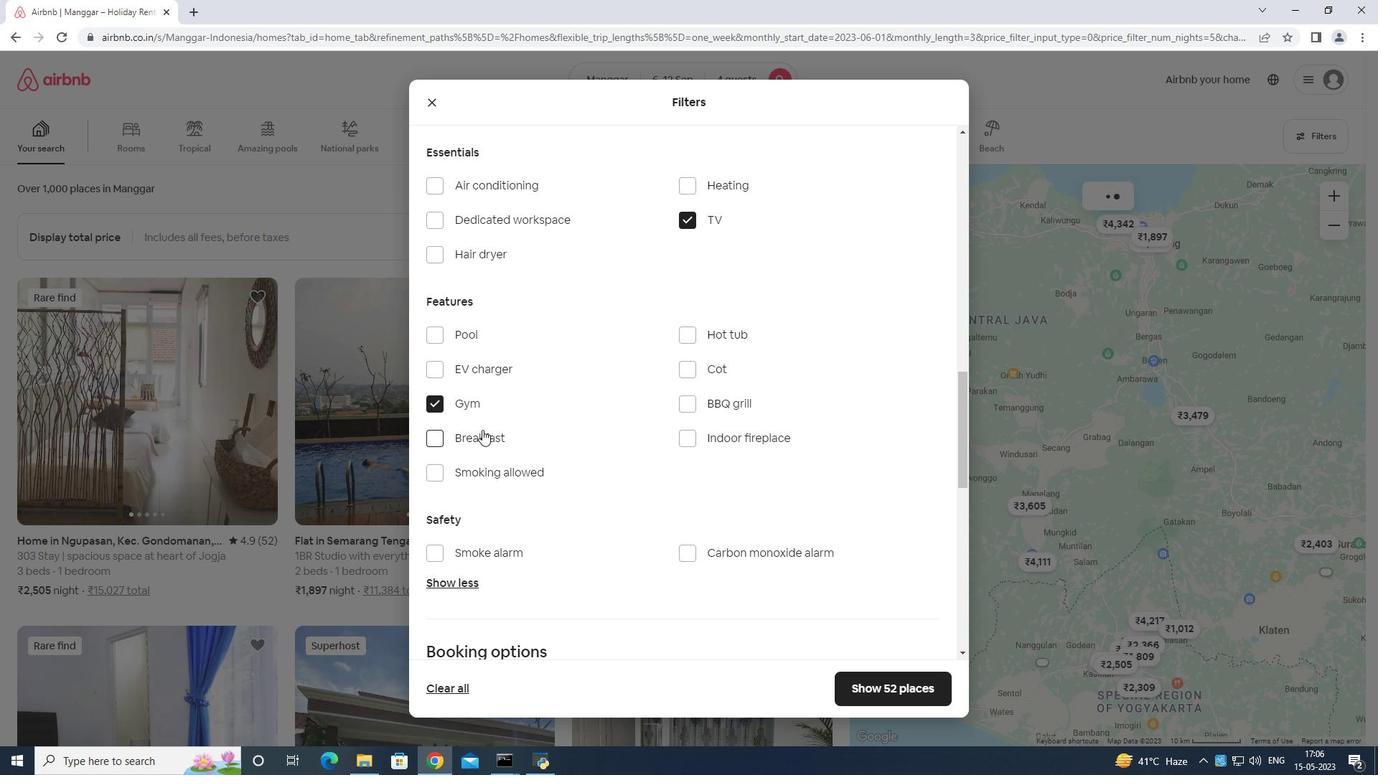 
Action: Mouse scrolled (544, 426) with delta (0, 0)
Screenshot: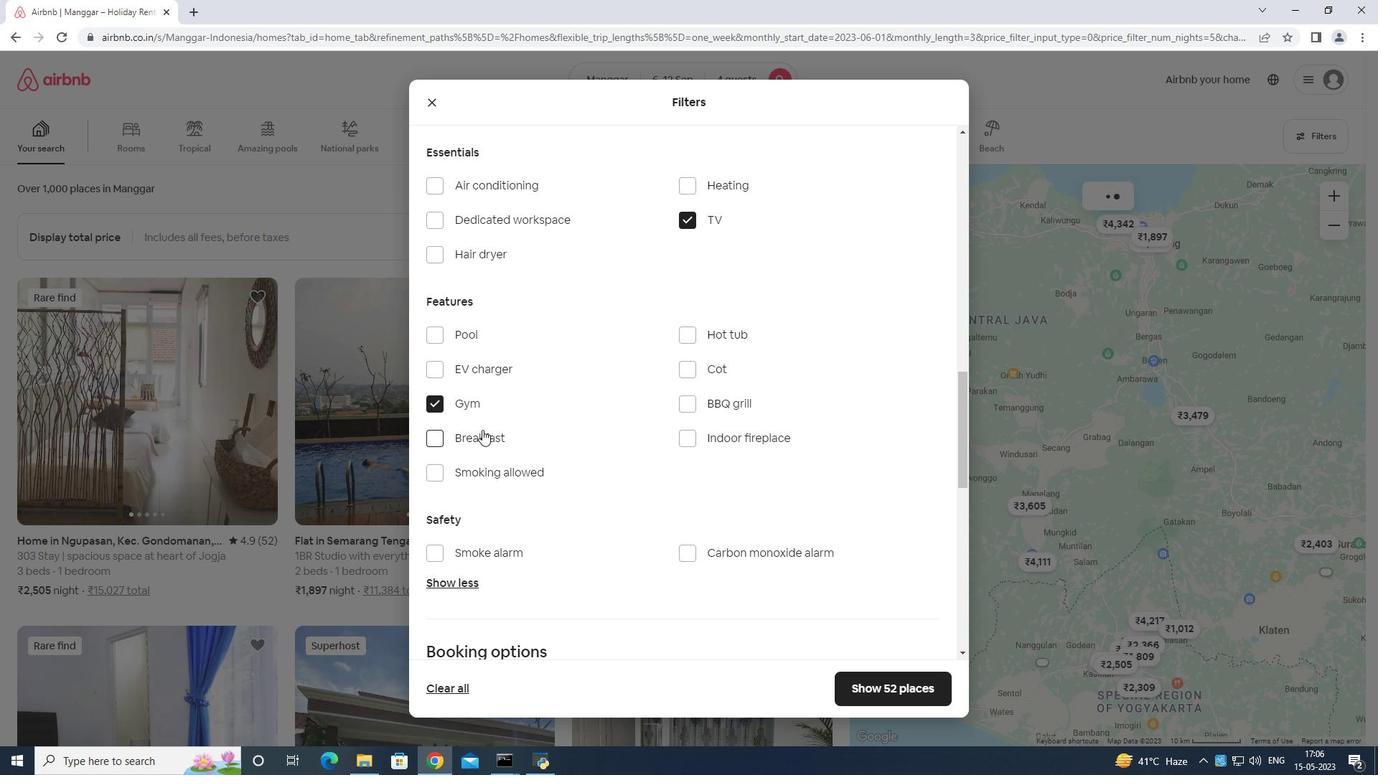 
Action: Mouse moved to (550, 430)
Screenshot: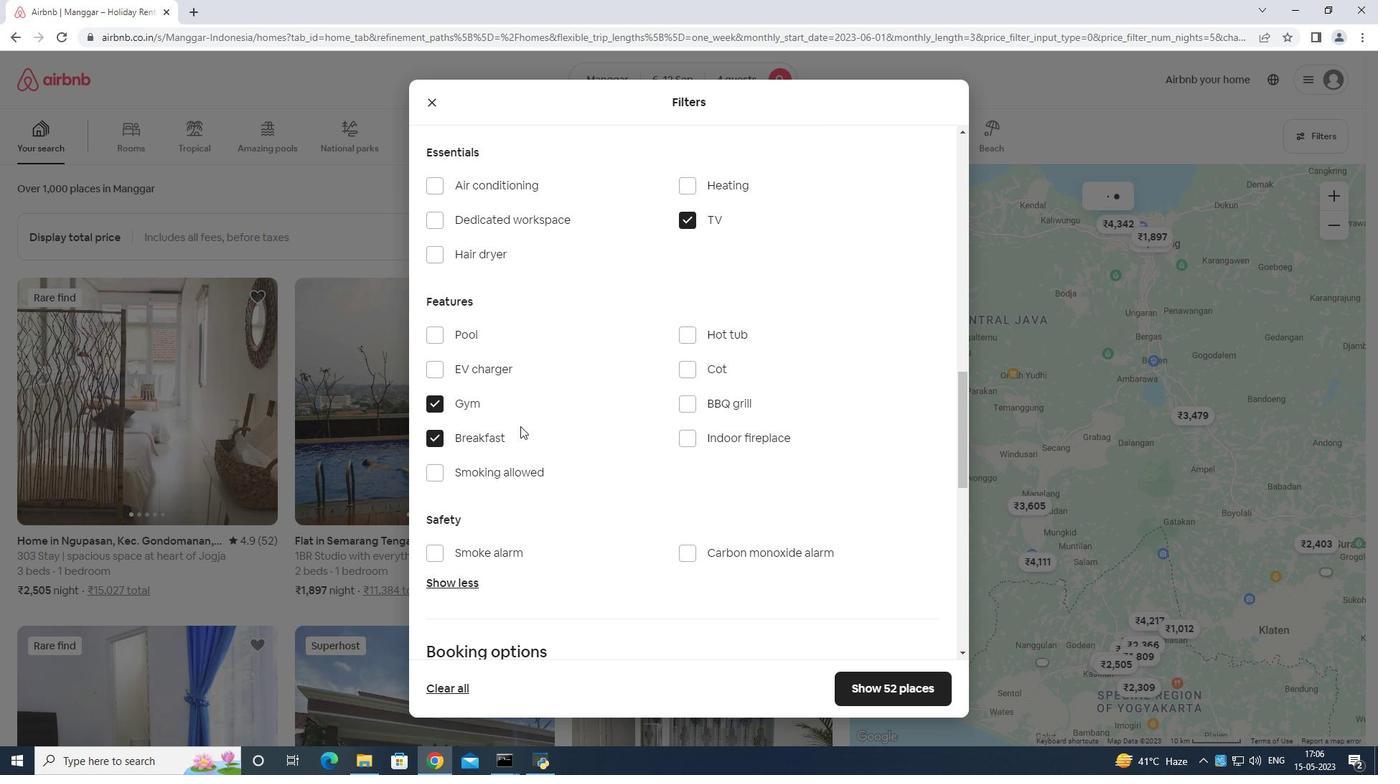 
Action: Mouse scrolled (550, 429) with delta (0, 0)
Screenshot: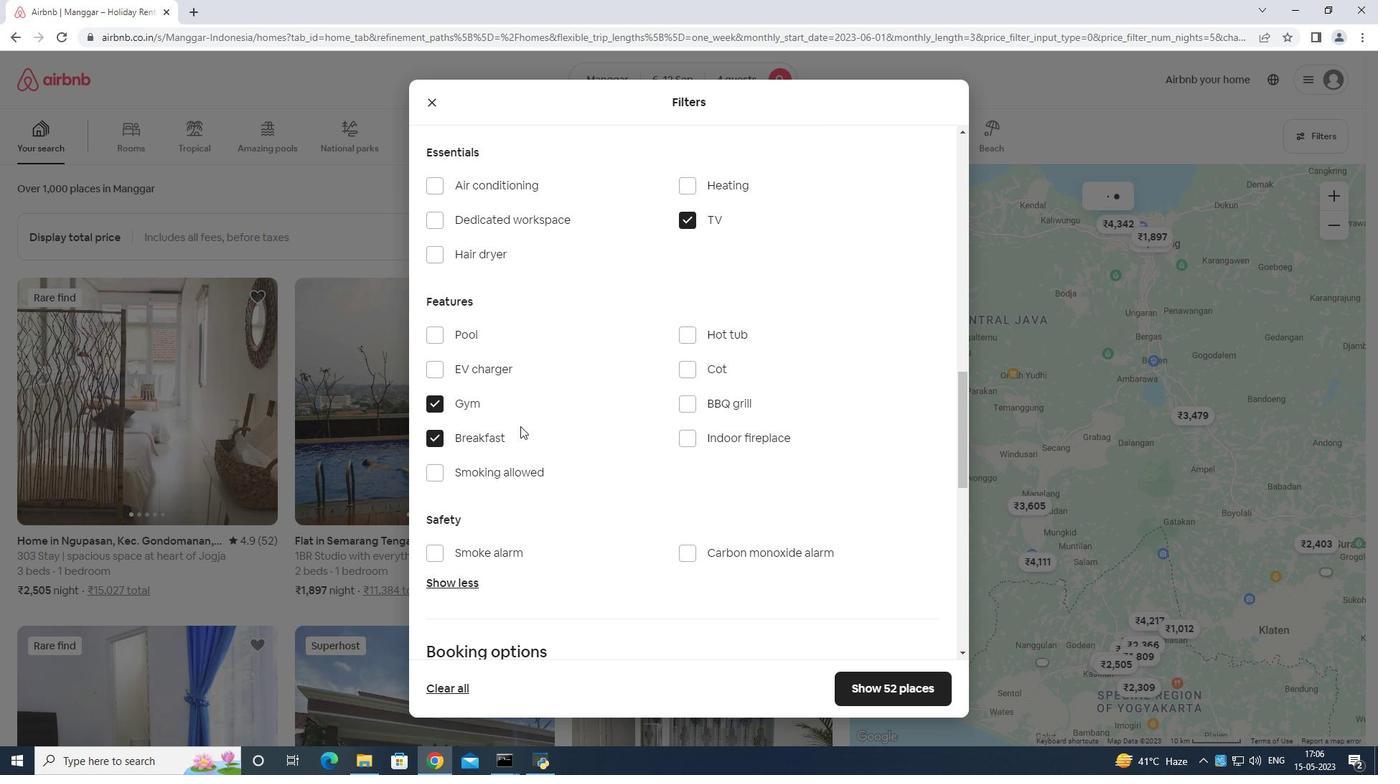 
Action: Mouse moved to (564, 431)
Screenshot: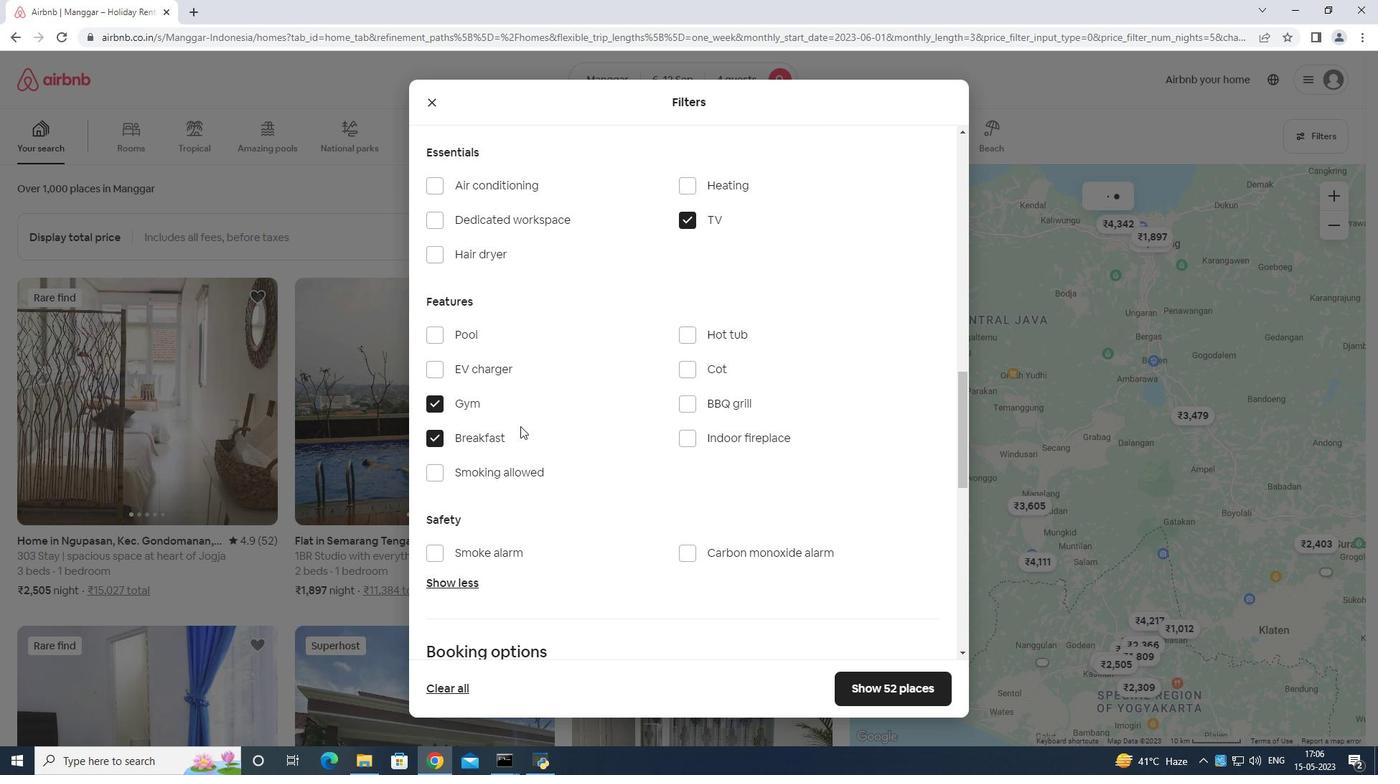 
Action: Mouse scrolled (564, 430) with delta (0, 0)
Screenshot: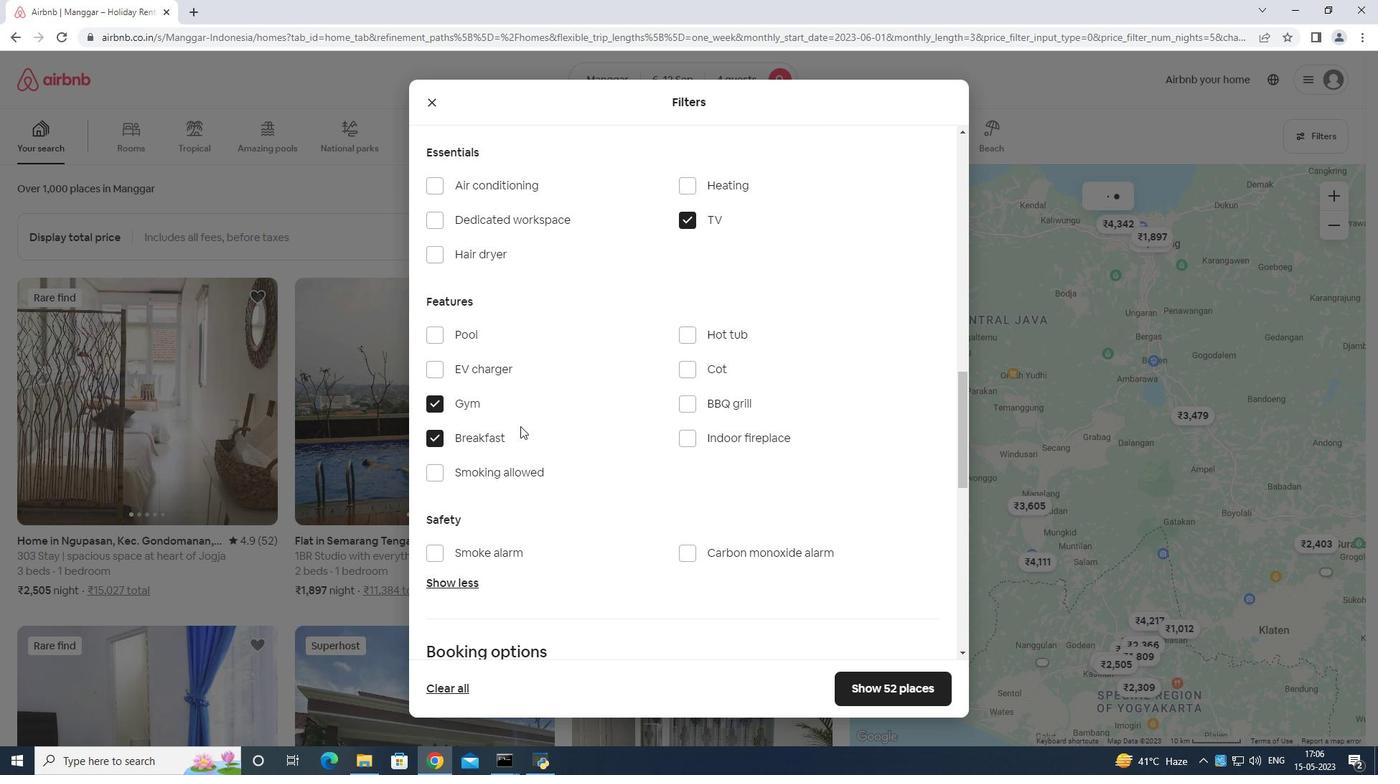 
Action: Mouse moved to (590, 430)
Screenshot: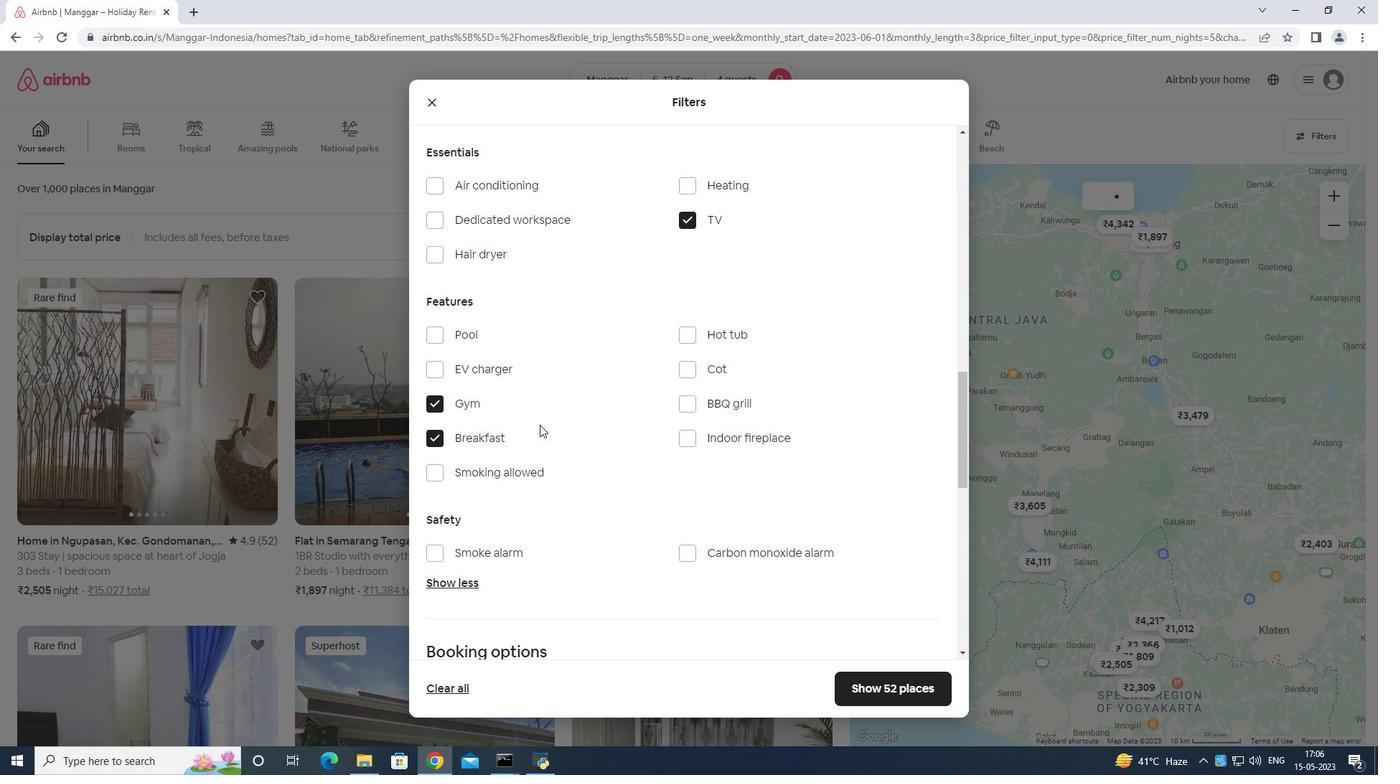 
Action: Mouse scrolled (590, 429) with delta (0, 0)
Screenshot: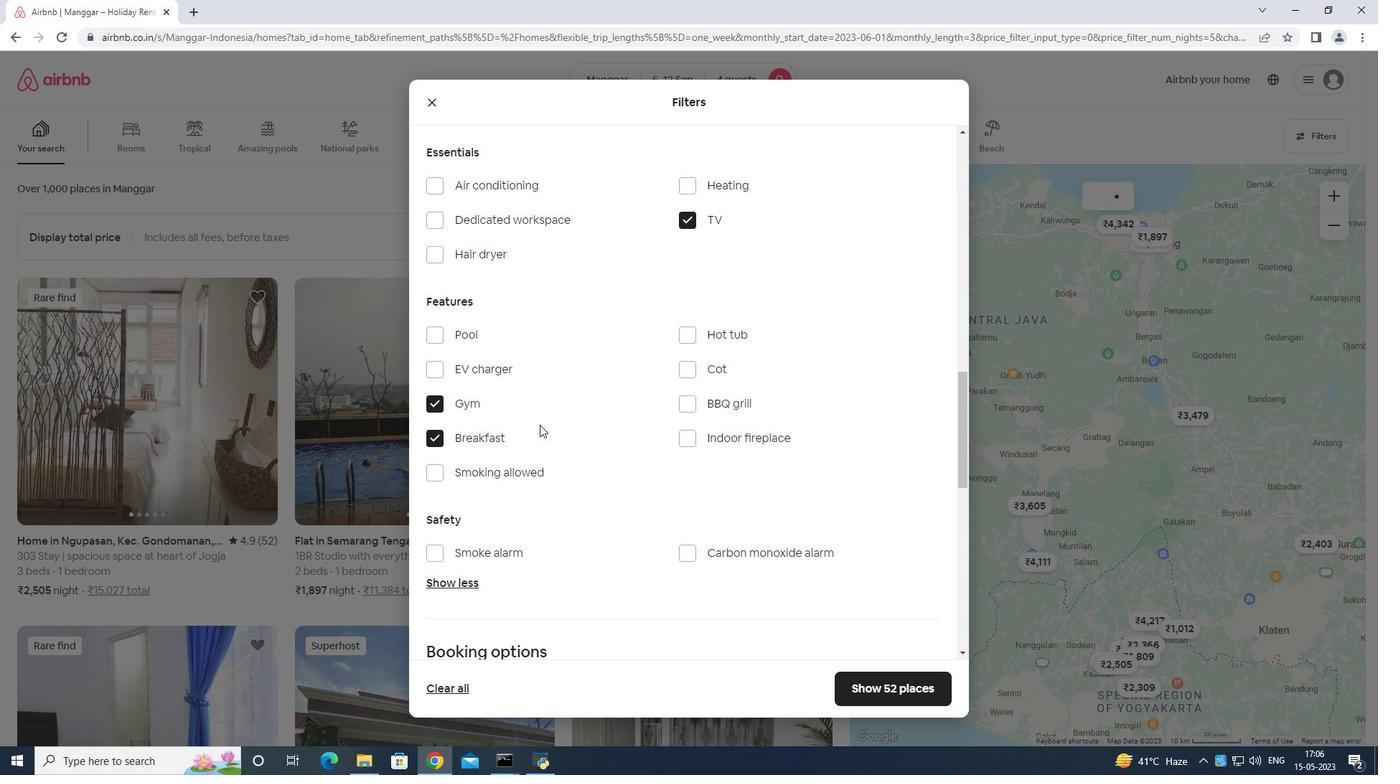 
Action: Mouse moved to (658, 417)
Screenshot: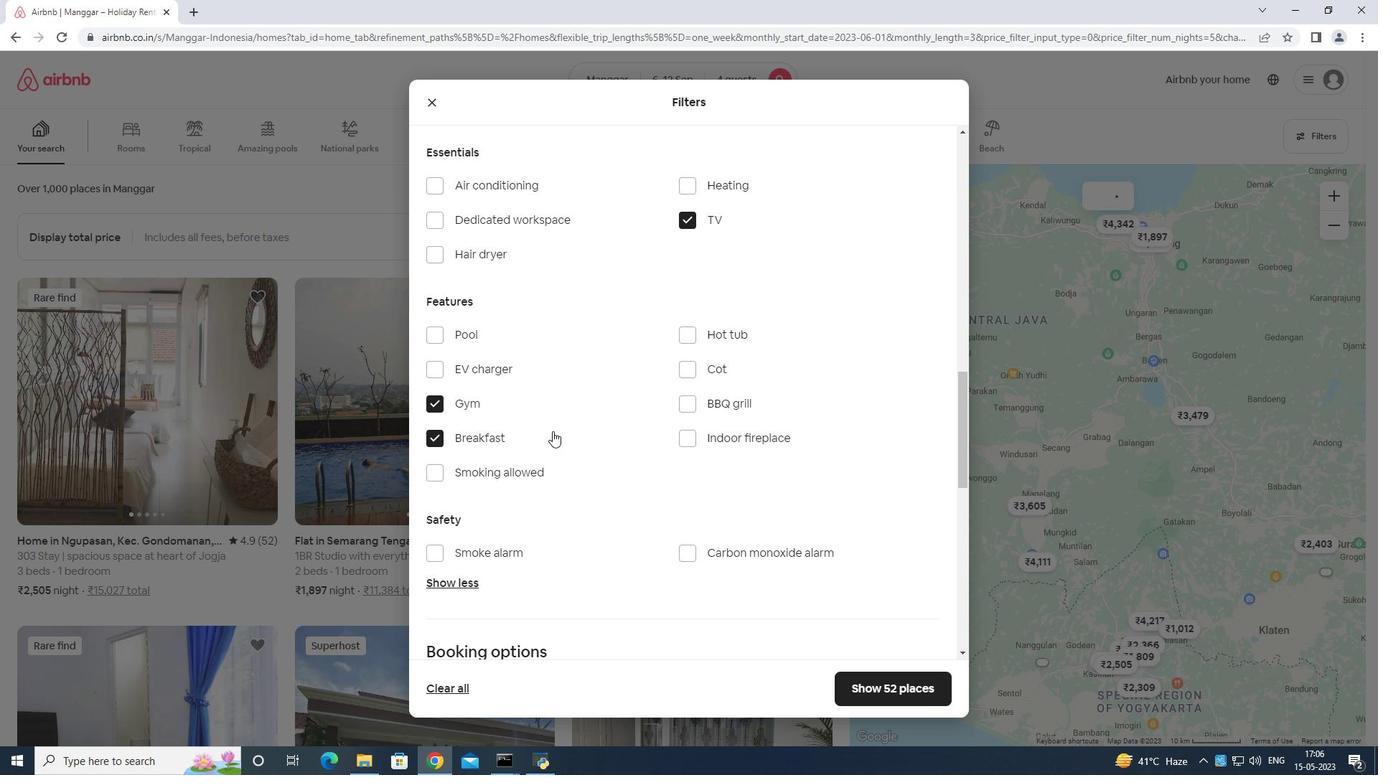 
Action: Mouse scrolled (658, 417) with delta (0, 0)
Screenshot: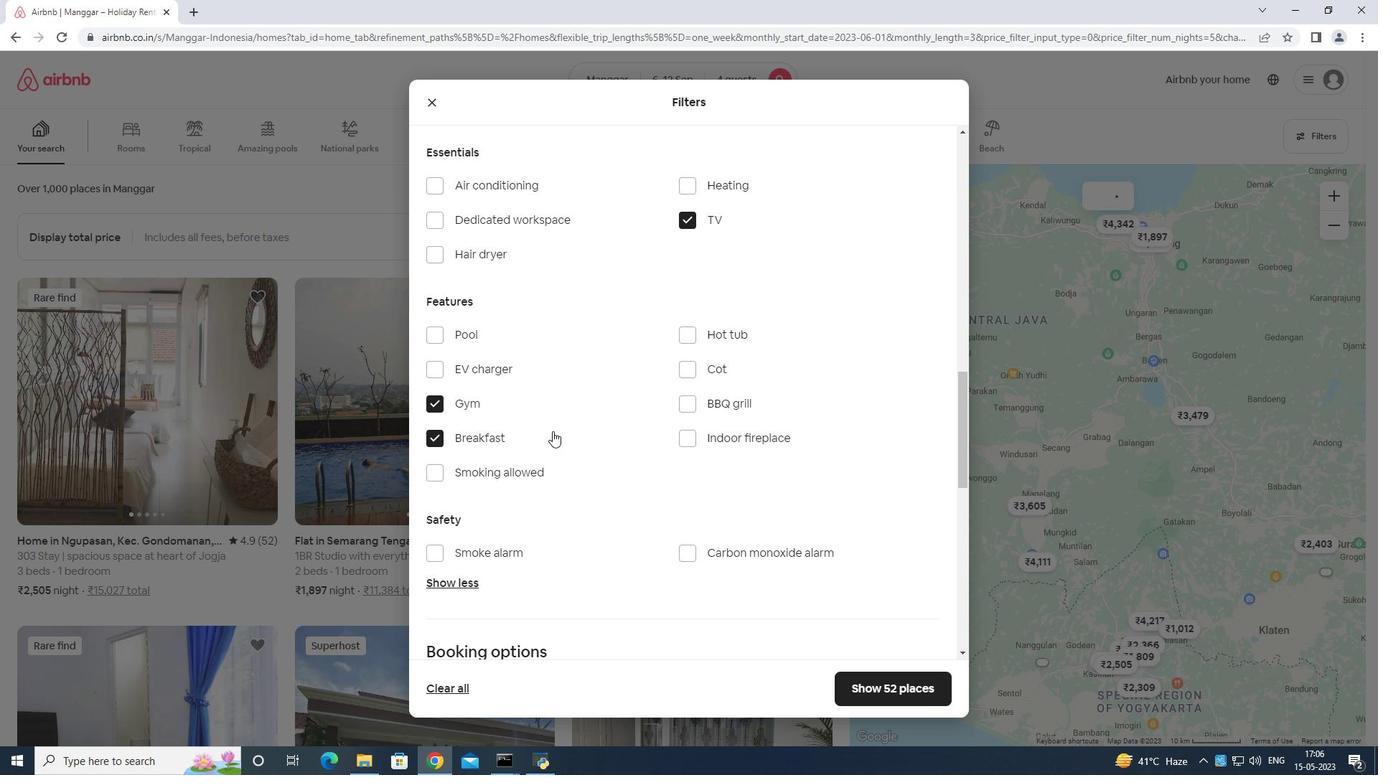 
Action: Mouse moved to (879, 392)
Screenshot: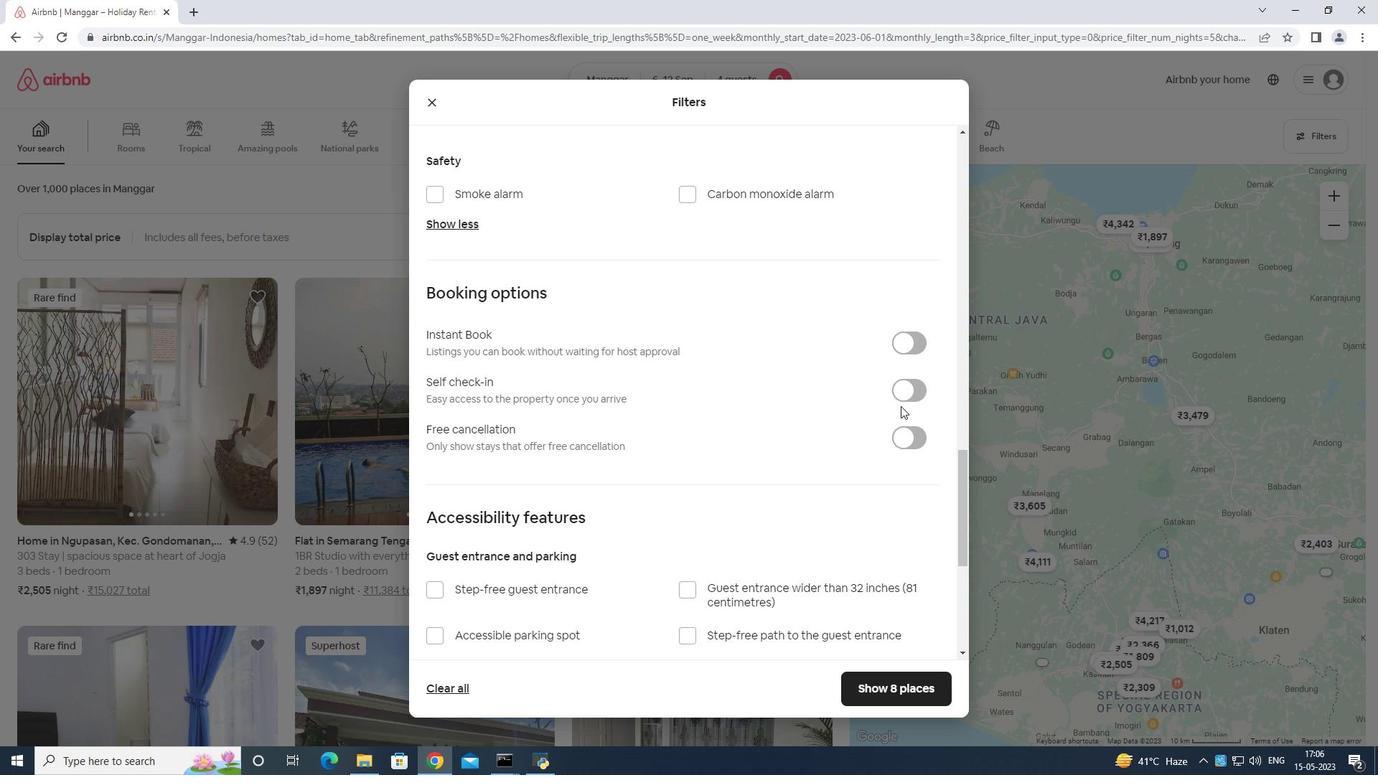 
Action: Mouse pressed left at (879, 392)
Screenshot: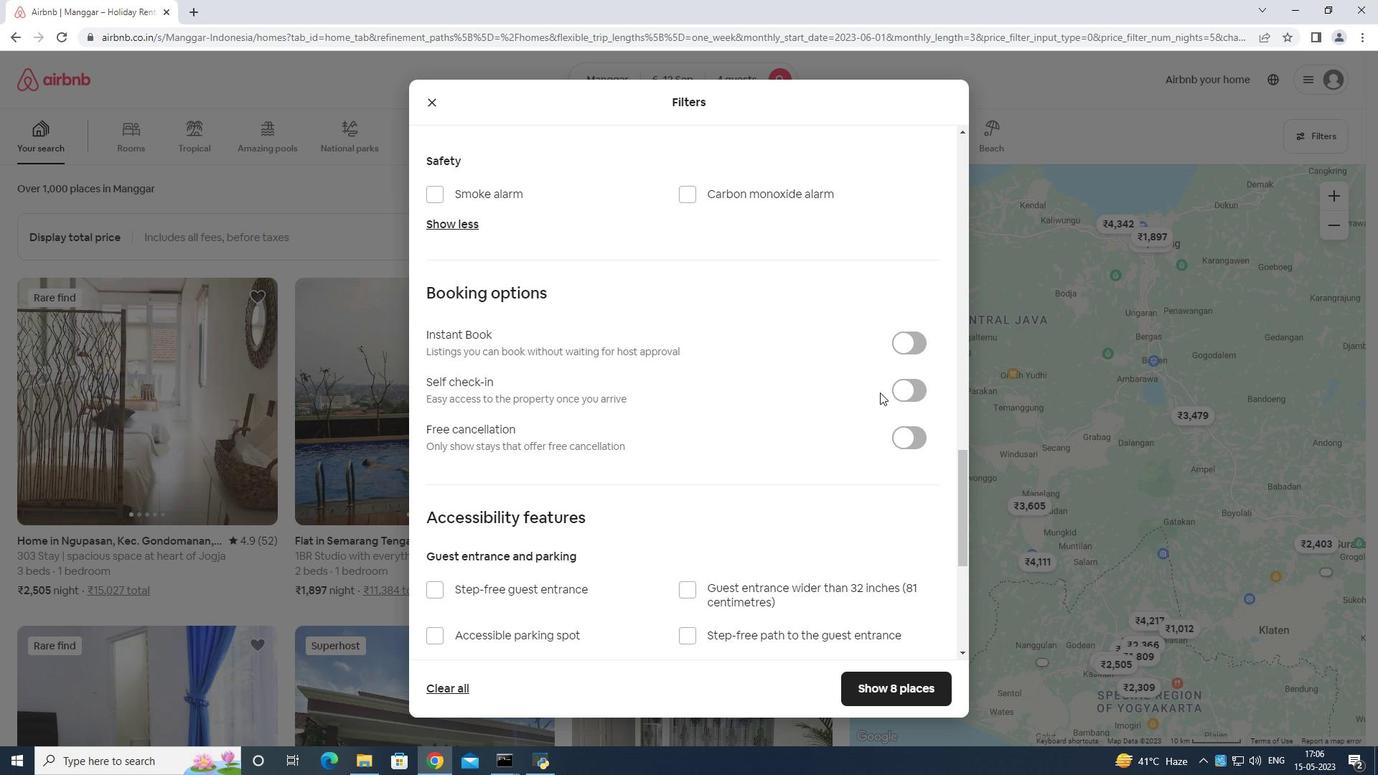 
Action: Mouse moved to (894, 391)
Screenshot: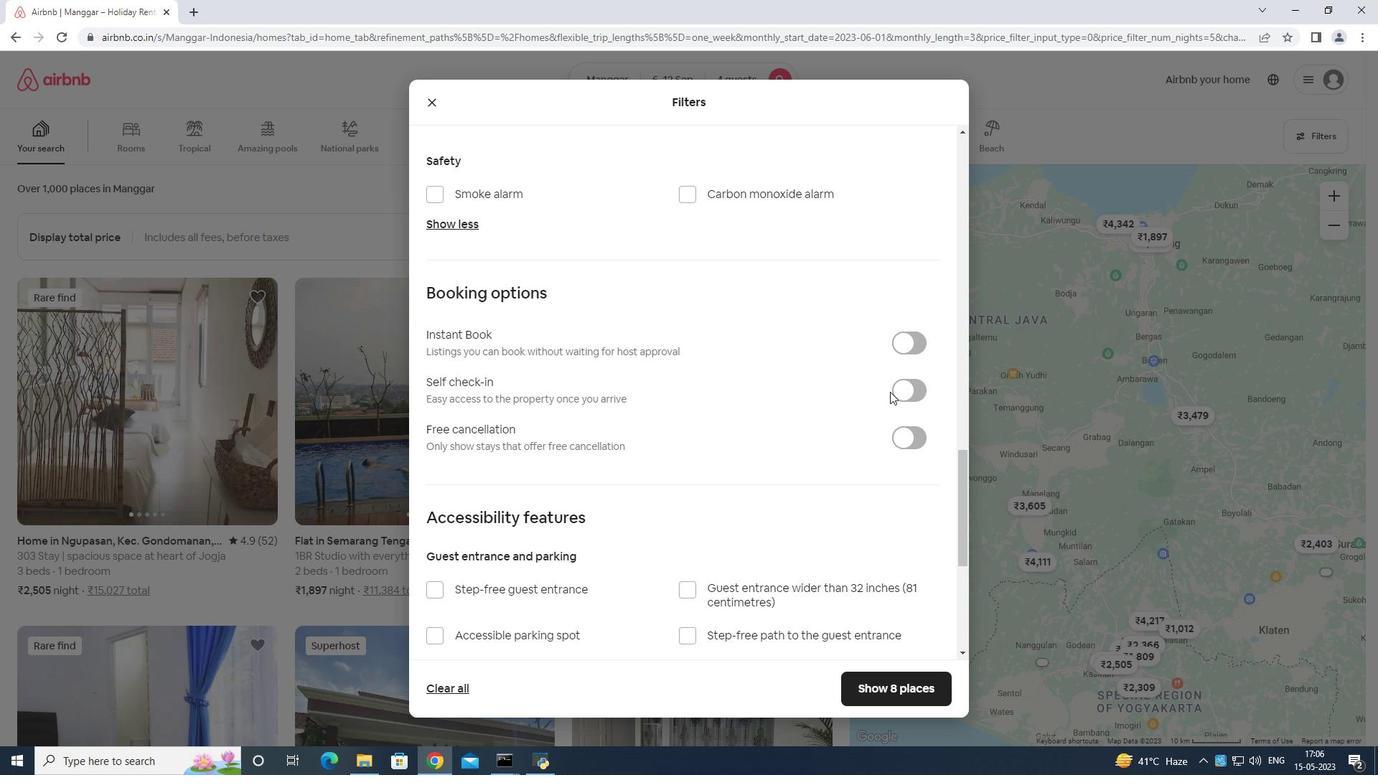 
Action: Mouse pressed left at (894, 391)
Screenshot: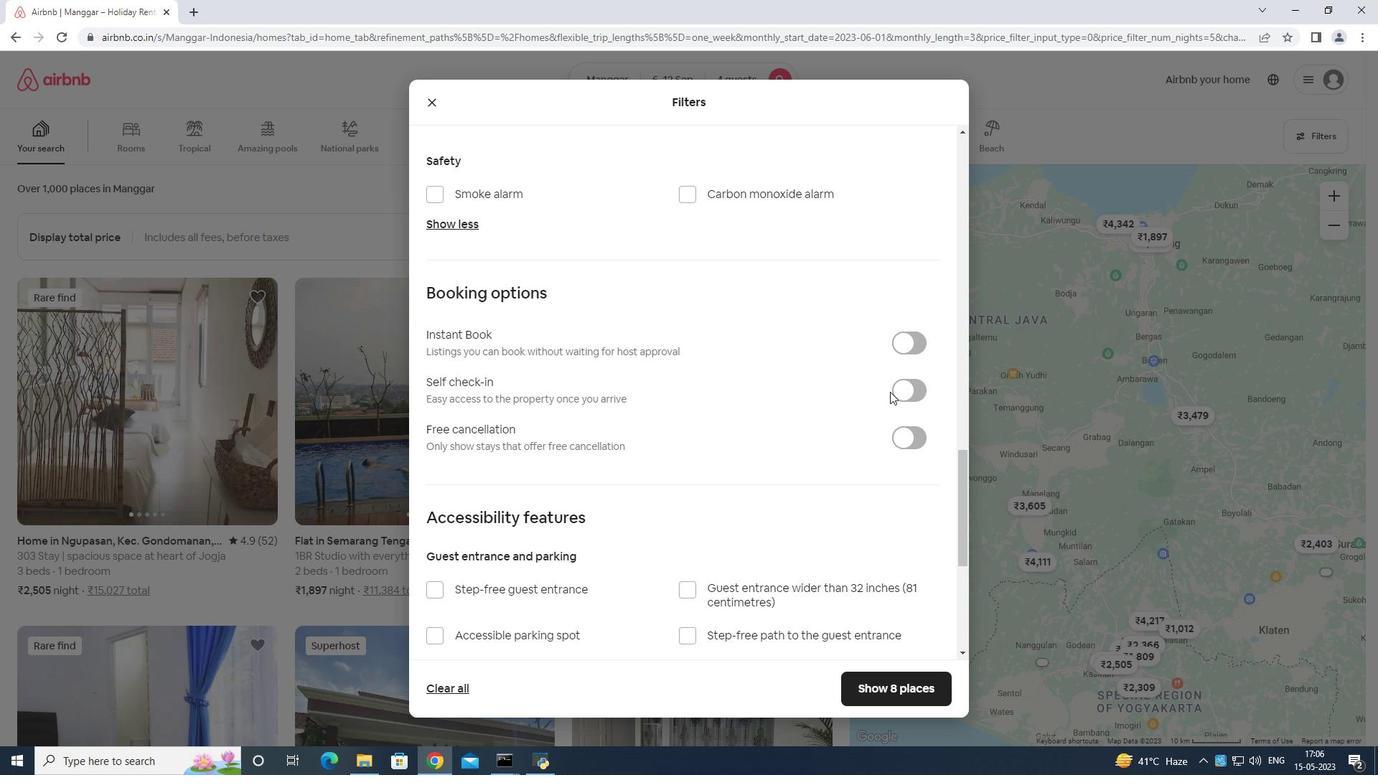 
Action: Mouse moved to (905, 385)
Screenshot: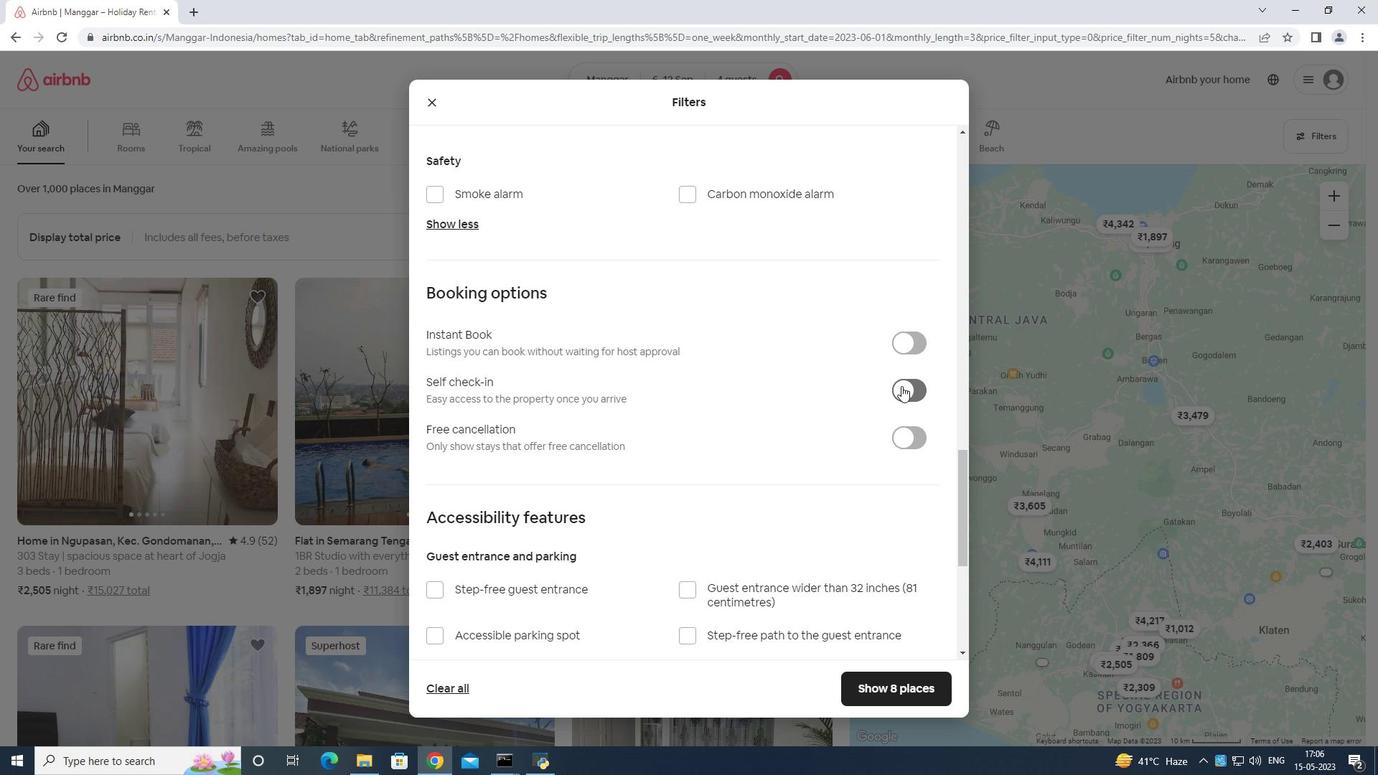 
Action: Mouse scrolled (905, 384) with delta (0, 0)
Screenshot: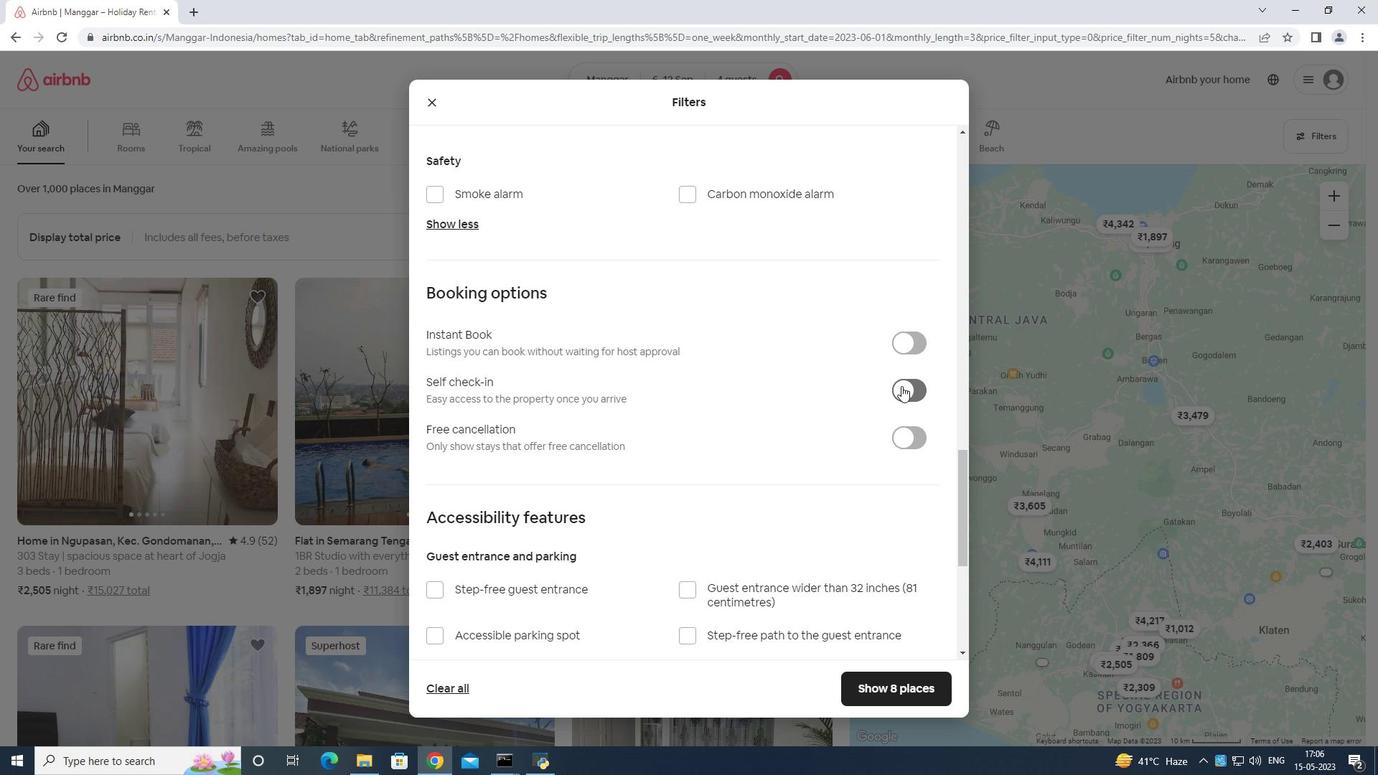 
Action: Mouse moved to (905, 388)
Screenshot: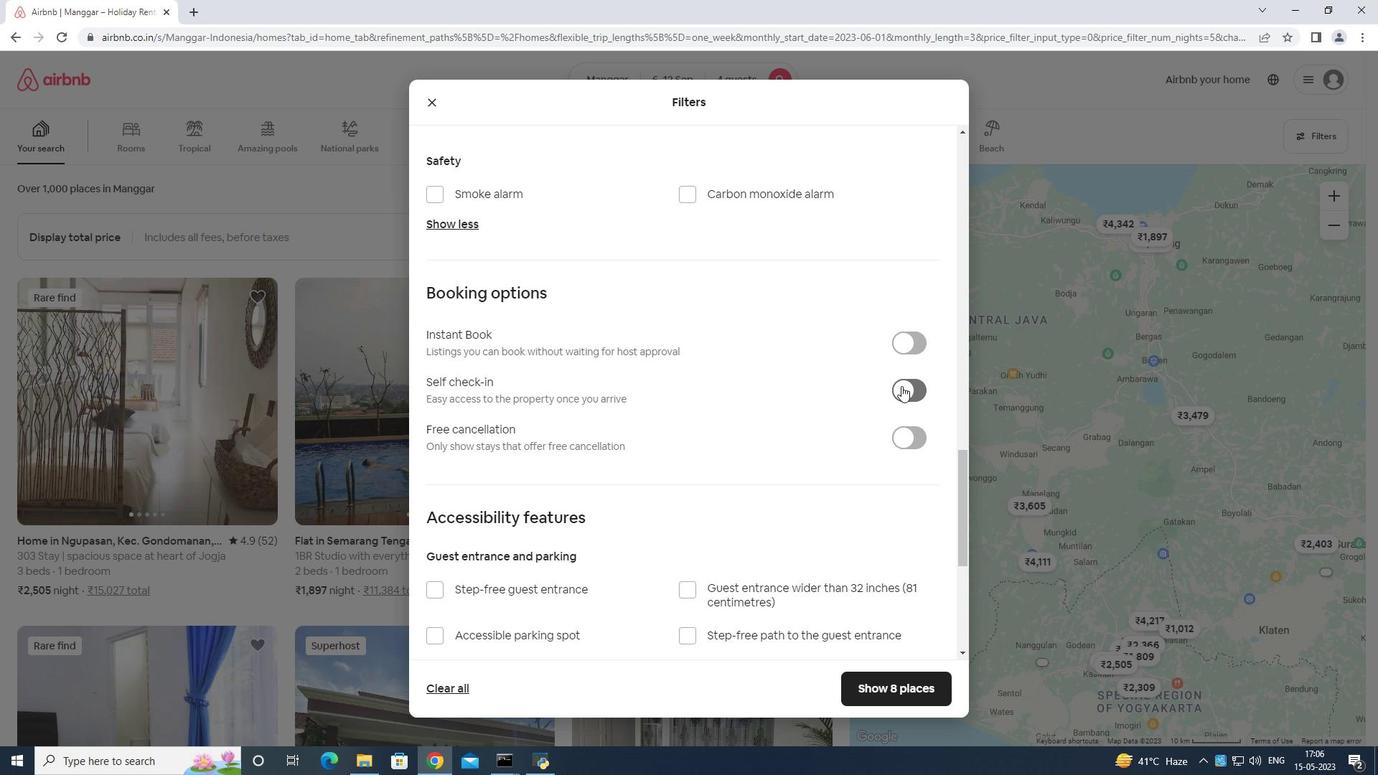 
Action: Mouse scrolled (905, 387) with delta (0, 0)
Screenshot: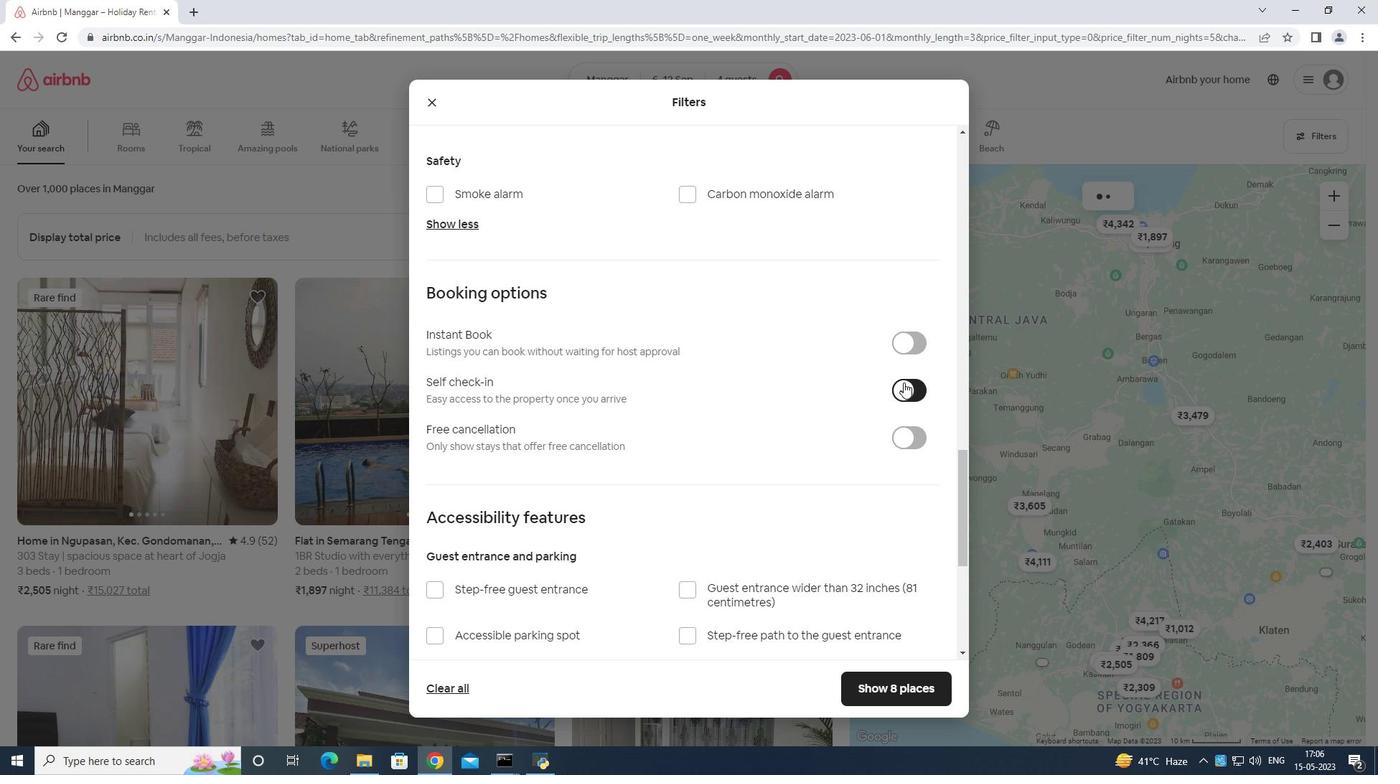 
Action: Mouse scrolled (905, 387) with delta (0, 0)
Screenshot: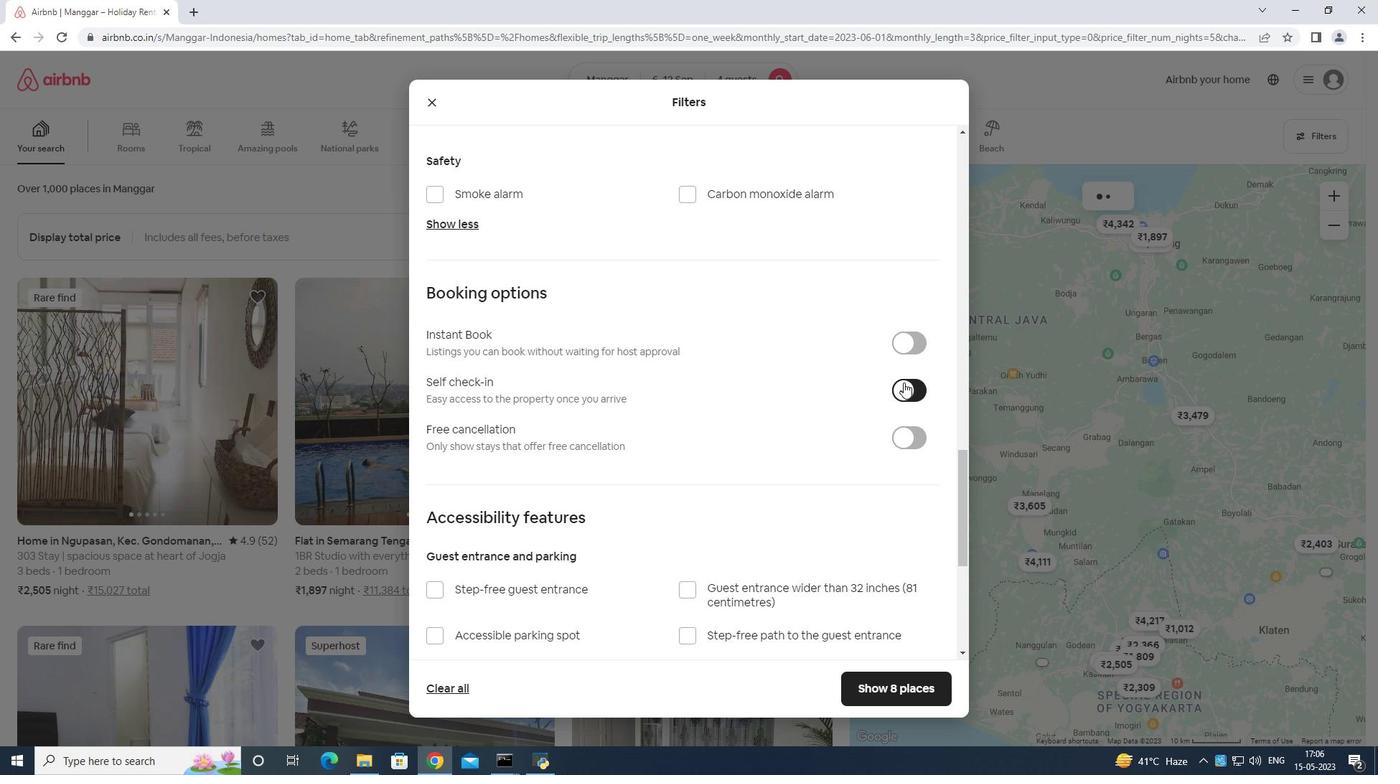 
Action: Mouse moved to (905, 389)
Screenshot: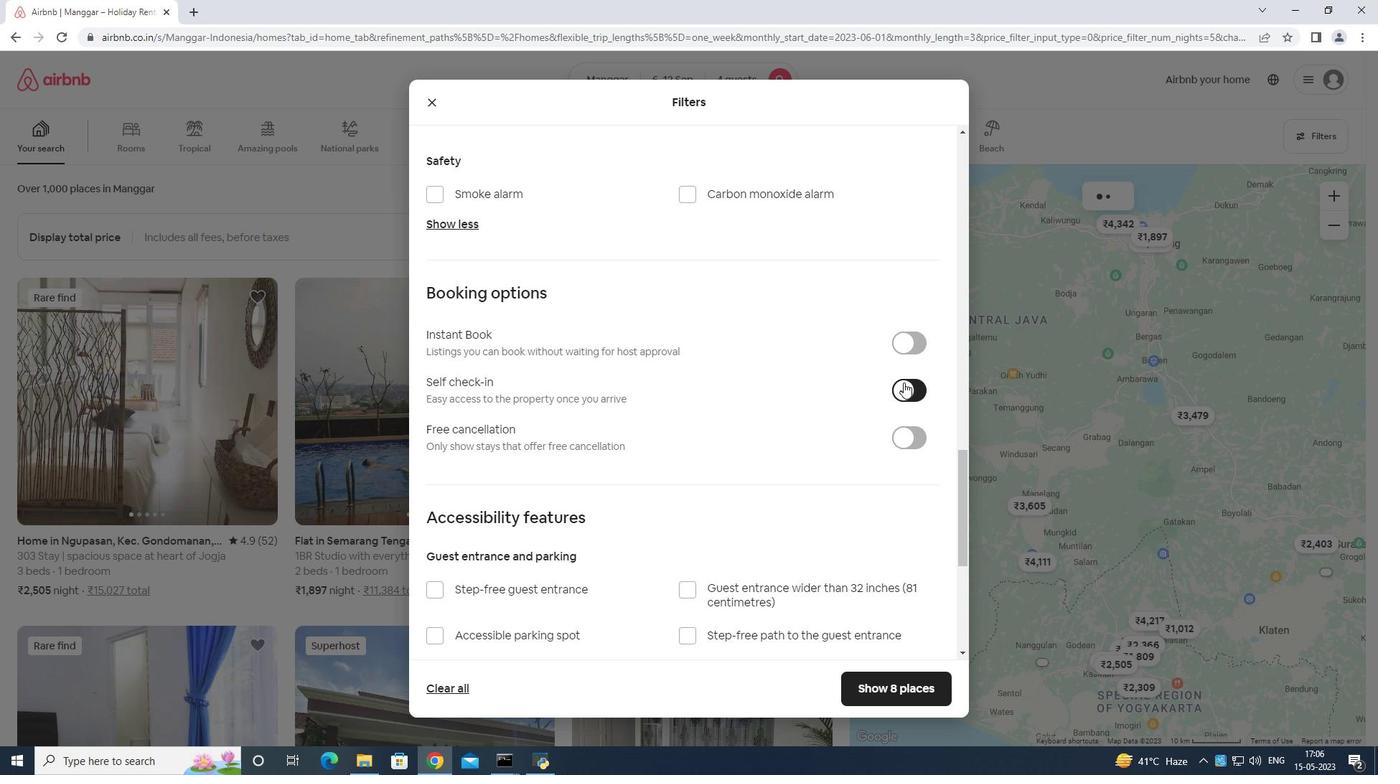 
Action: Mouse scrolled (905, 389) with delta (0, 0)
Screenshot: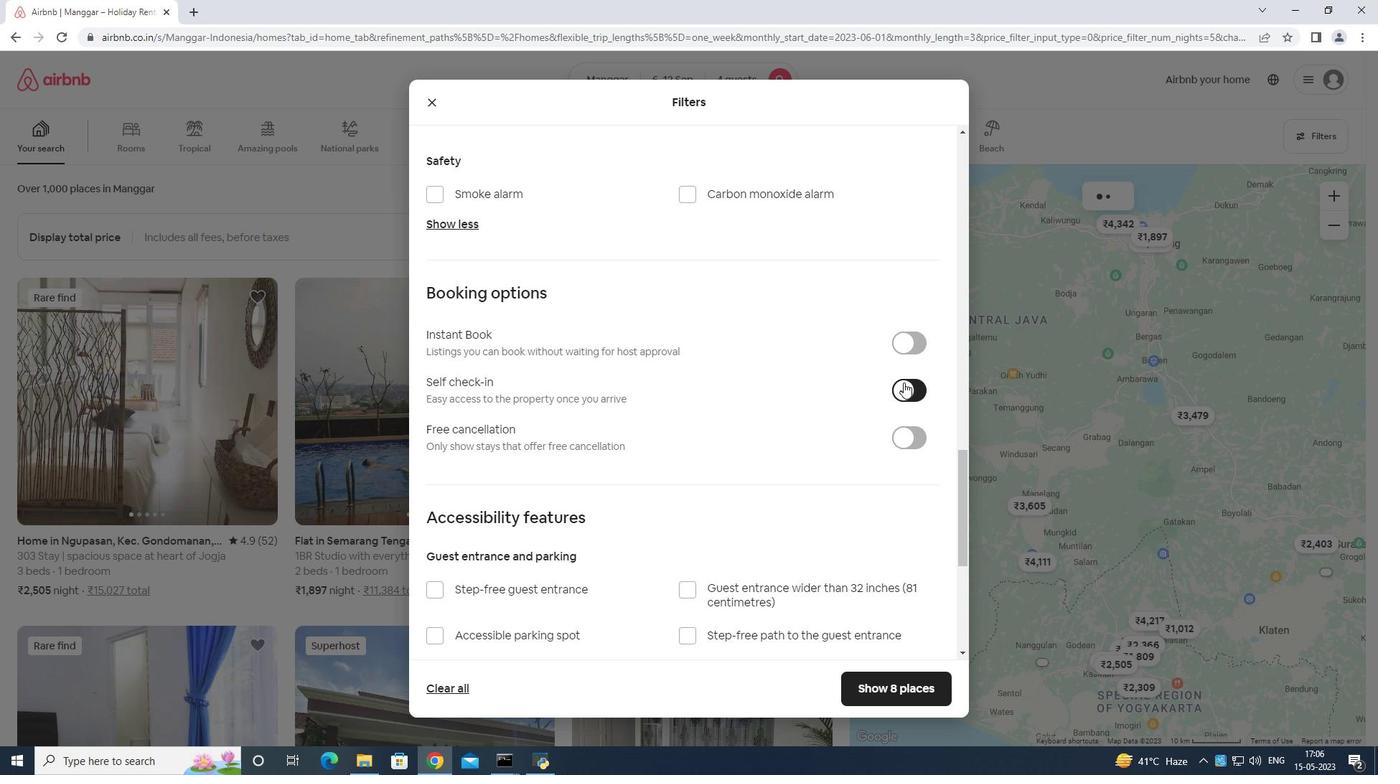 
Action: Mouse moved to (895, 388)
Screenshot: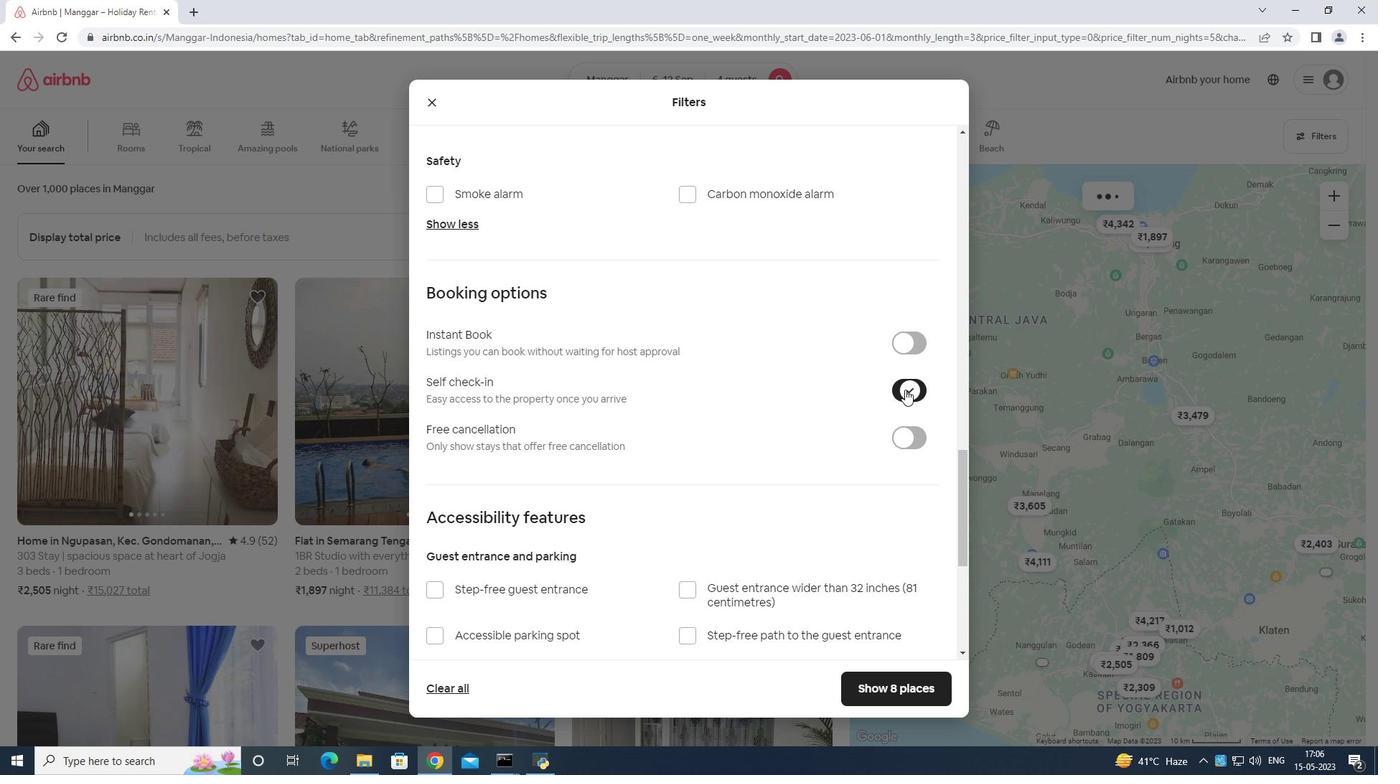 
Action: Mouse scrolled (895, 387) with delta (0, 0)
Screenshot: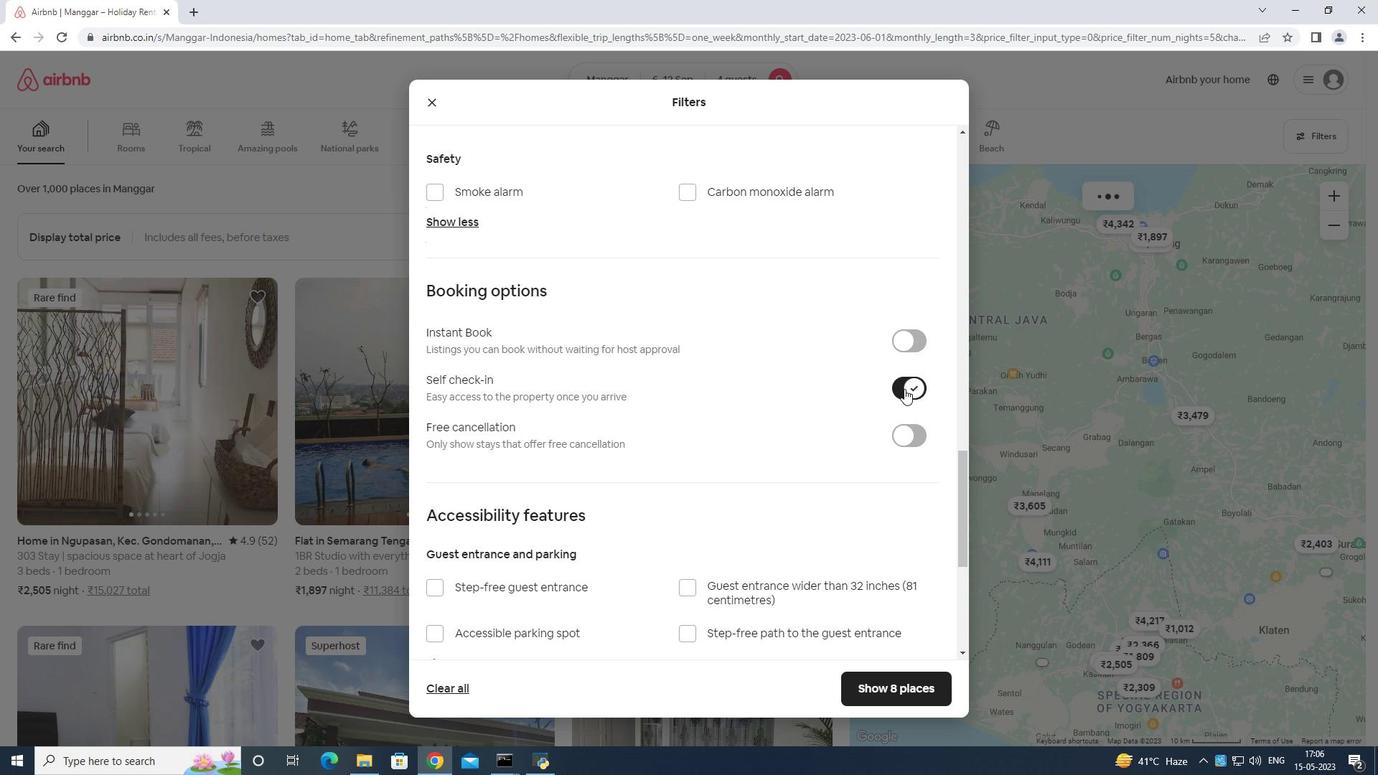 
Action: Mouse moved to (883, 396)
Screenshot: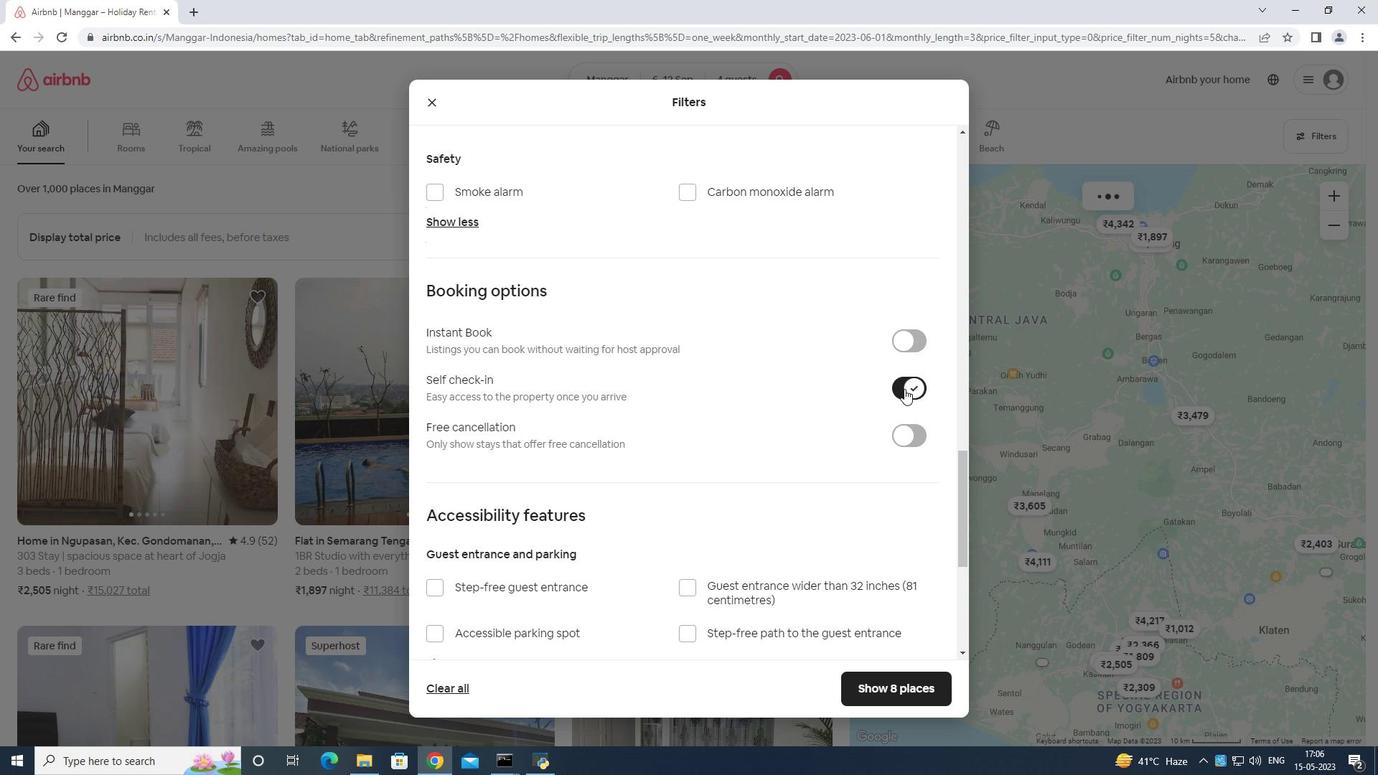 
Action: Mouse scrolled (885, 394) with delta (0, 0)
Screenshot: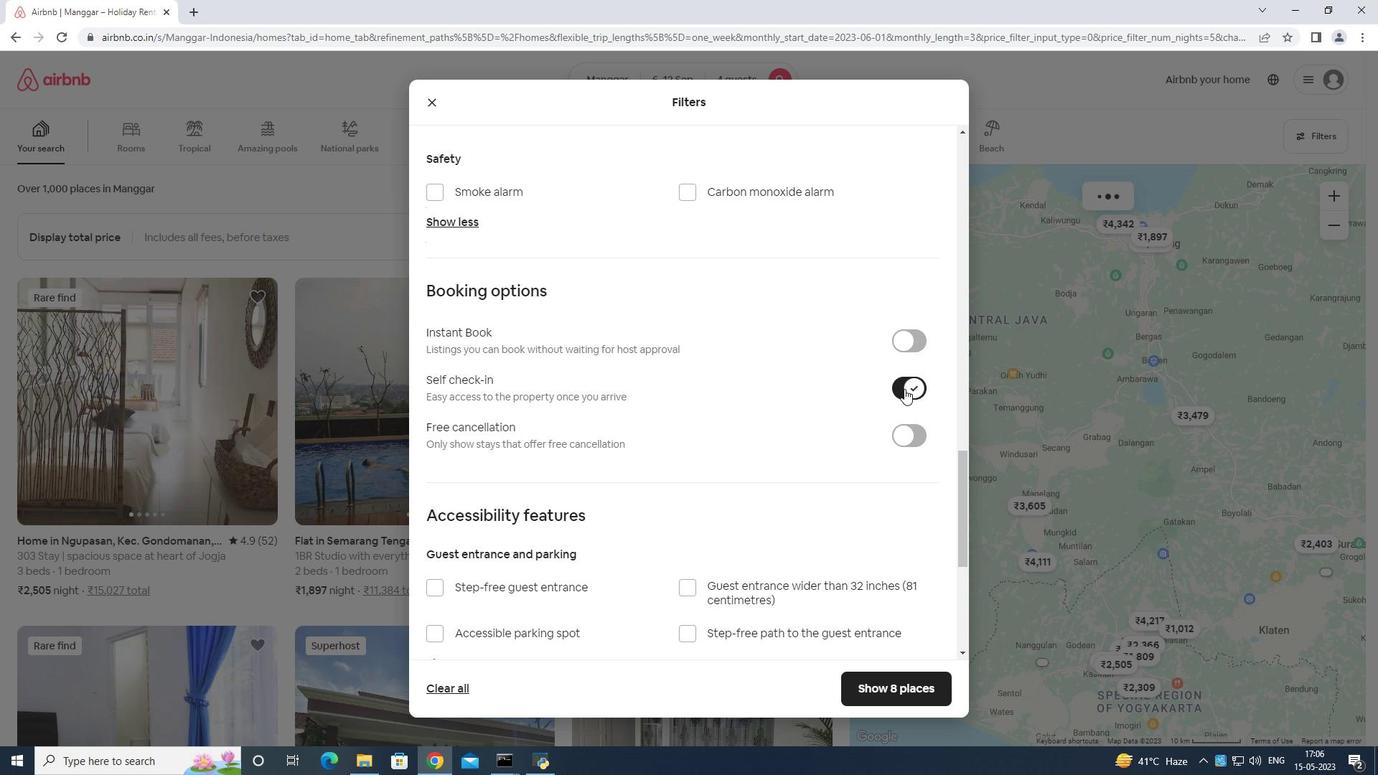 
Action: Mouse moved to (879, 397)
Screenshot: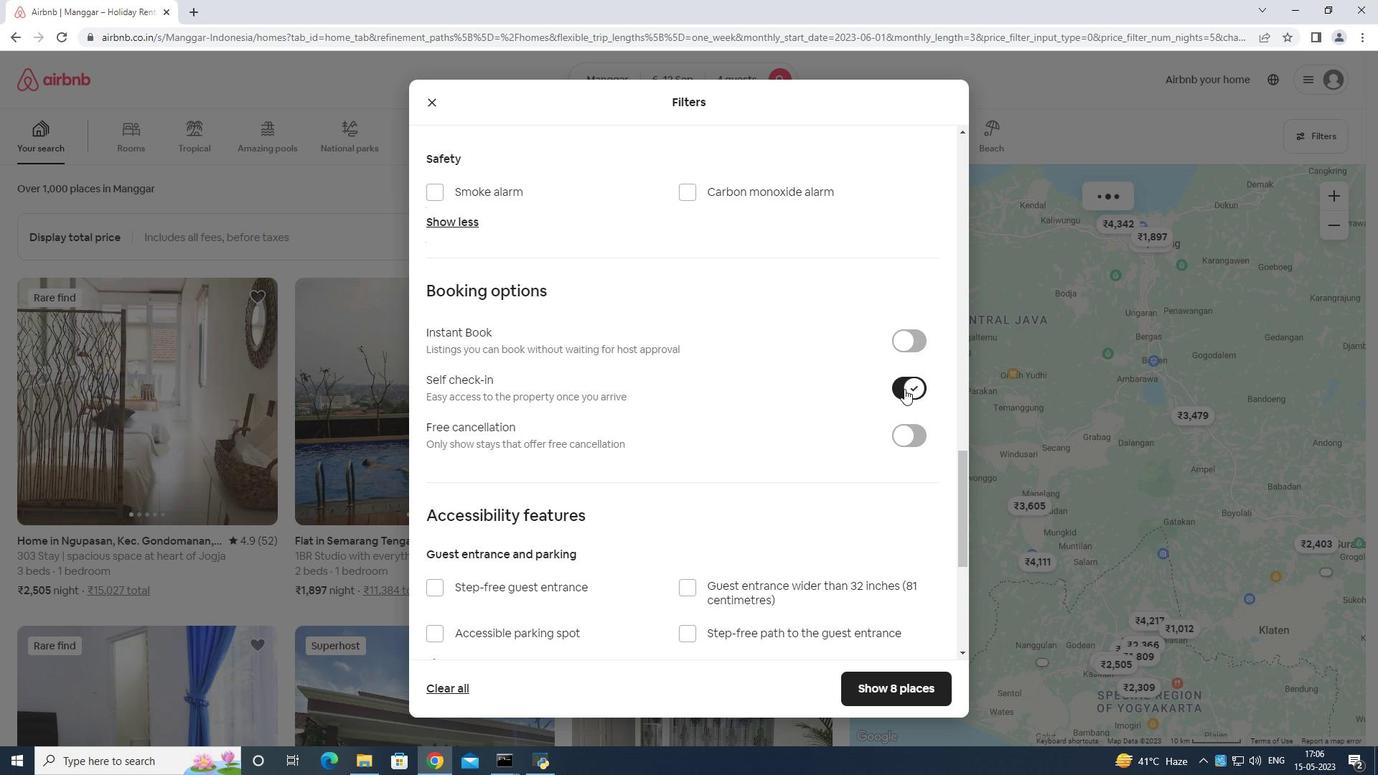 
Action: Mouse scrolled (882, 396) with delta (0, 0)
Screenshot: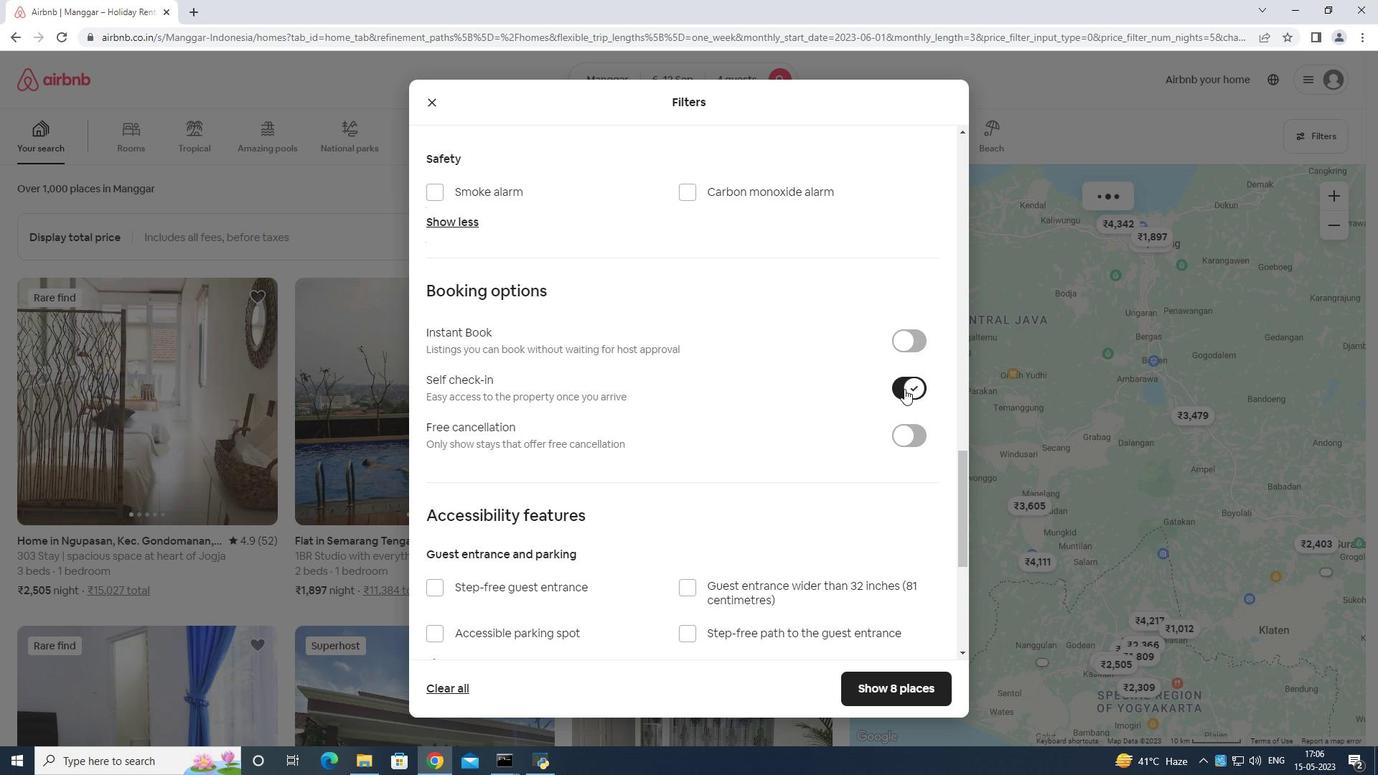 
Action: Mouse moved to (820, 377)
Screenshot: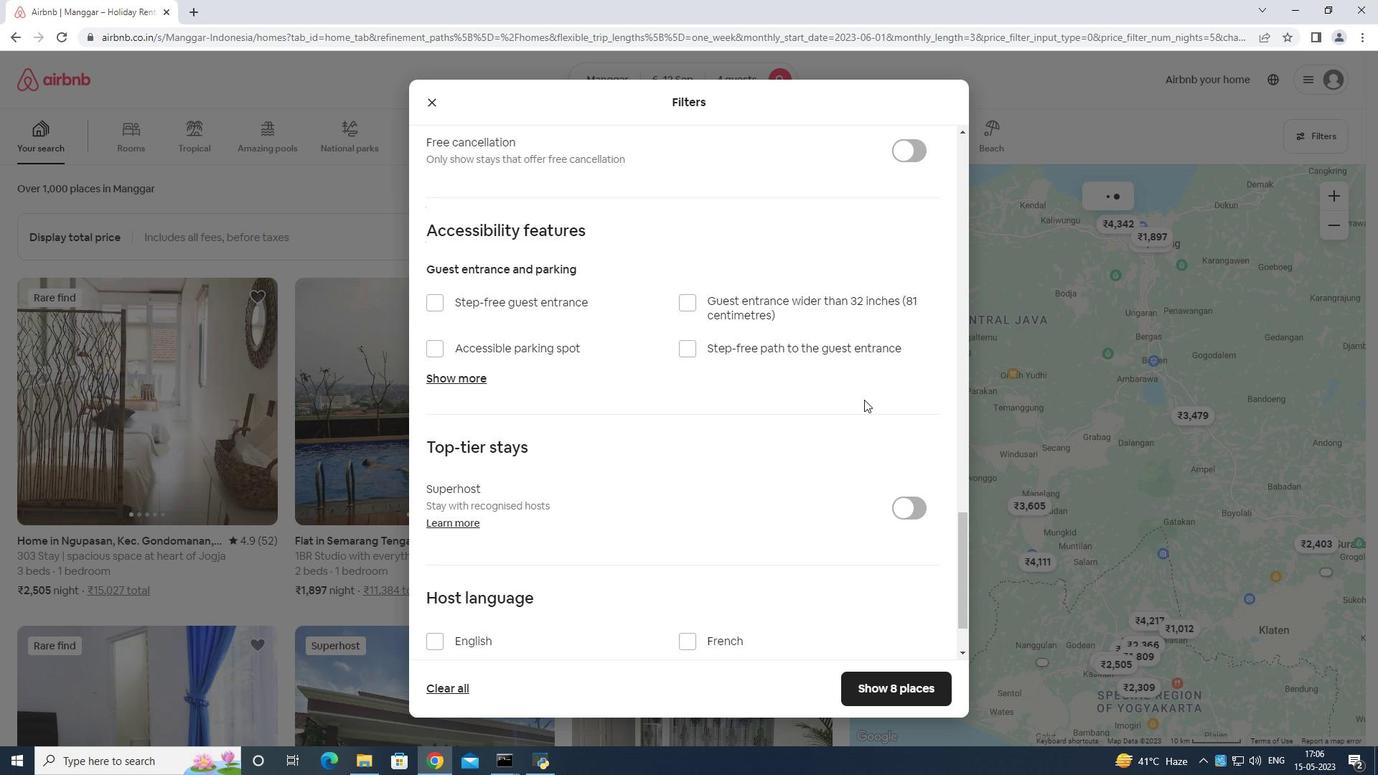 
Action: Mouse scrolled (820, 376) with delta (0, 0)
Screenshot: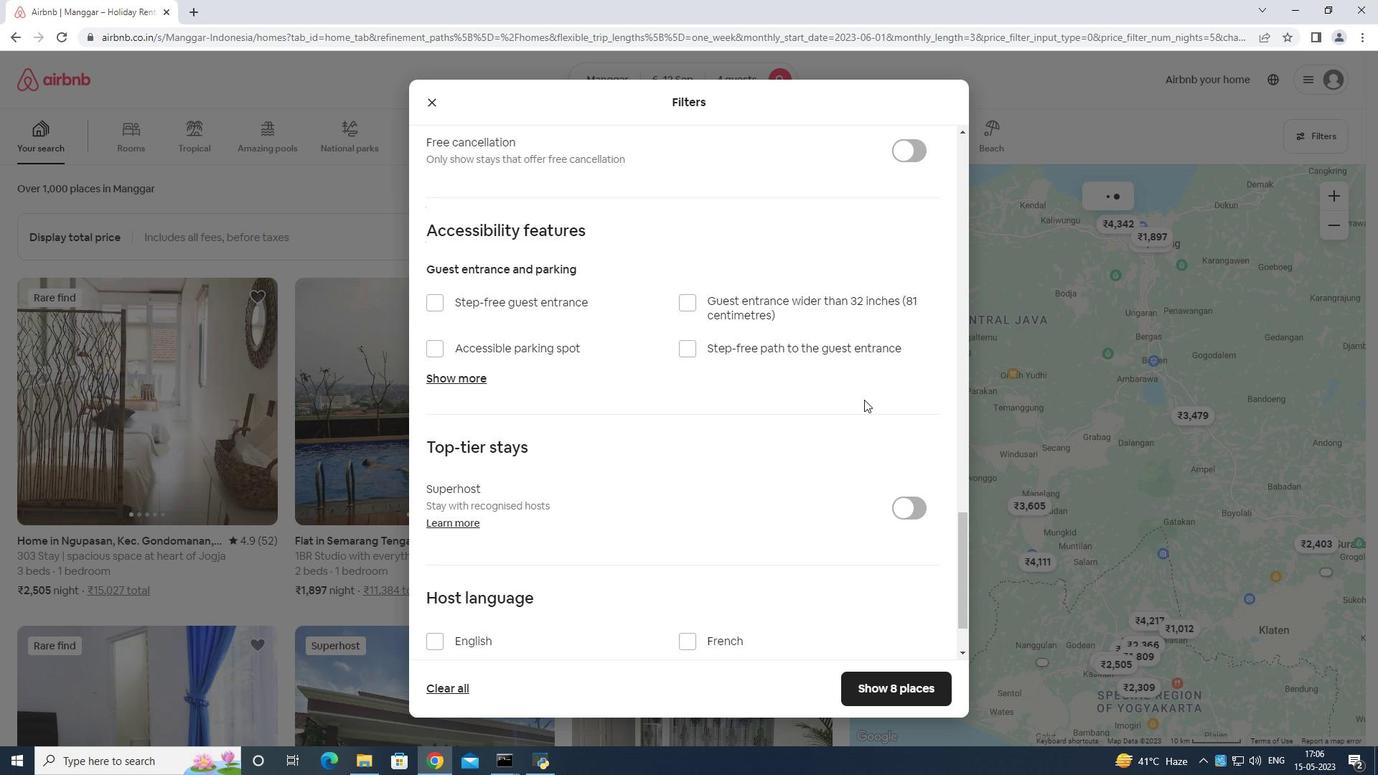 
Action: Mouse moved to (819, 379)
Screenshot: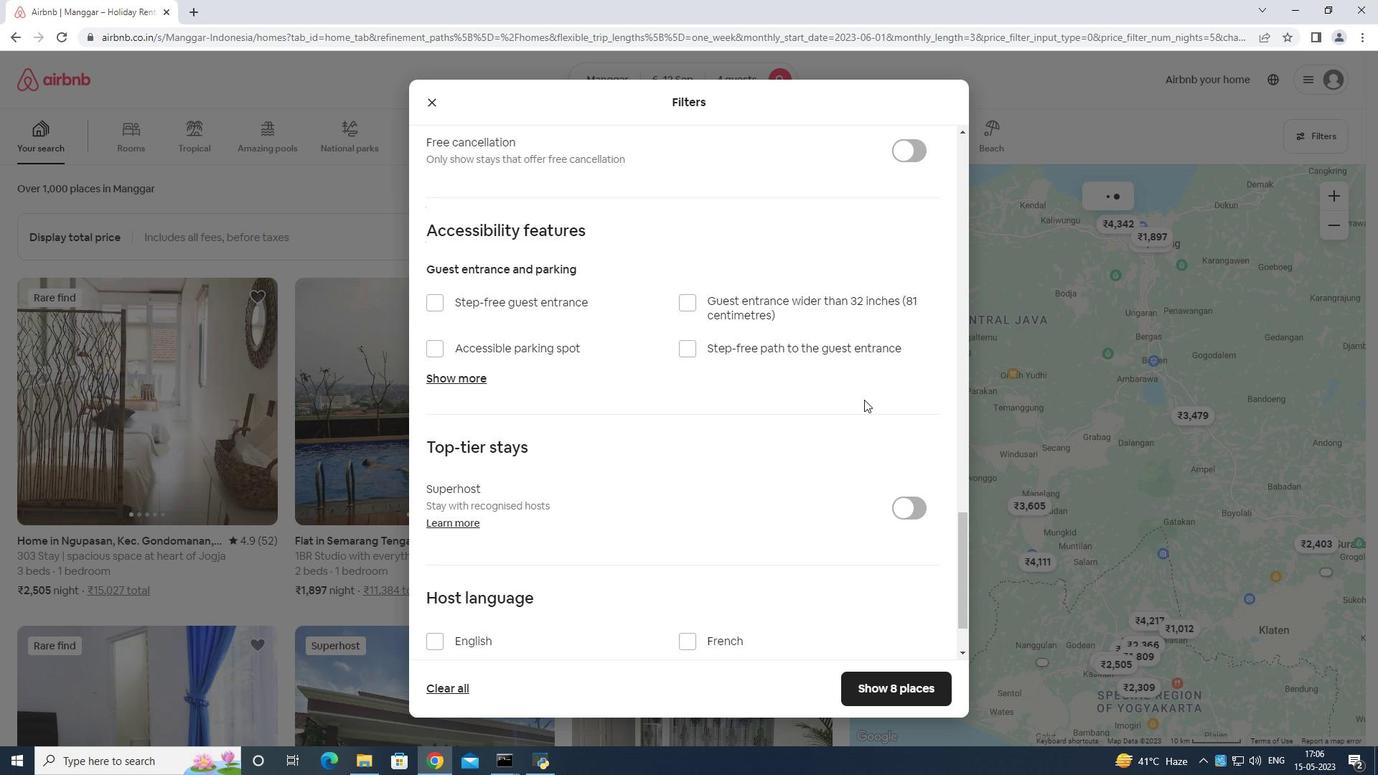
Action: Mouse scrolled (819, 378) with delta (0, 0)
Screenshot: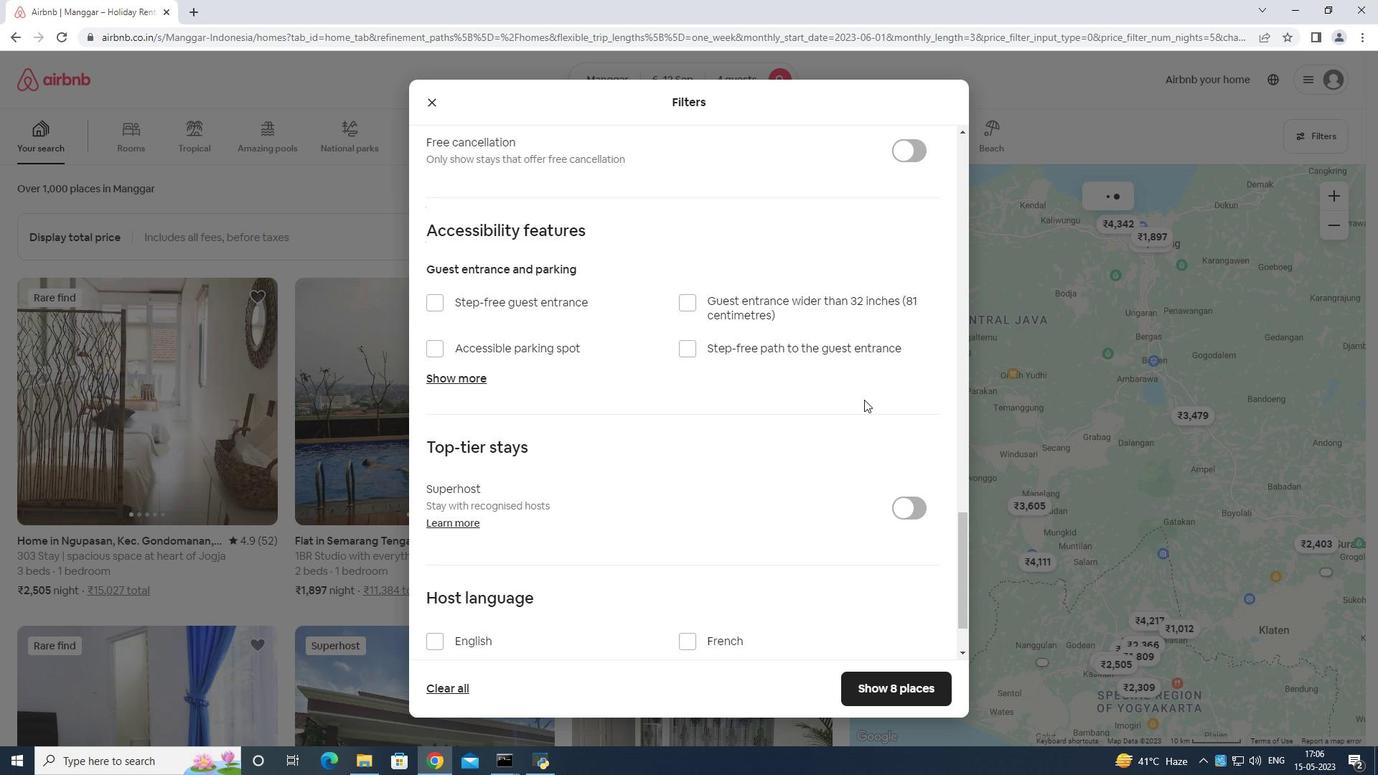 
Action: Mouse moved to (816, 382)
Screenshot: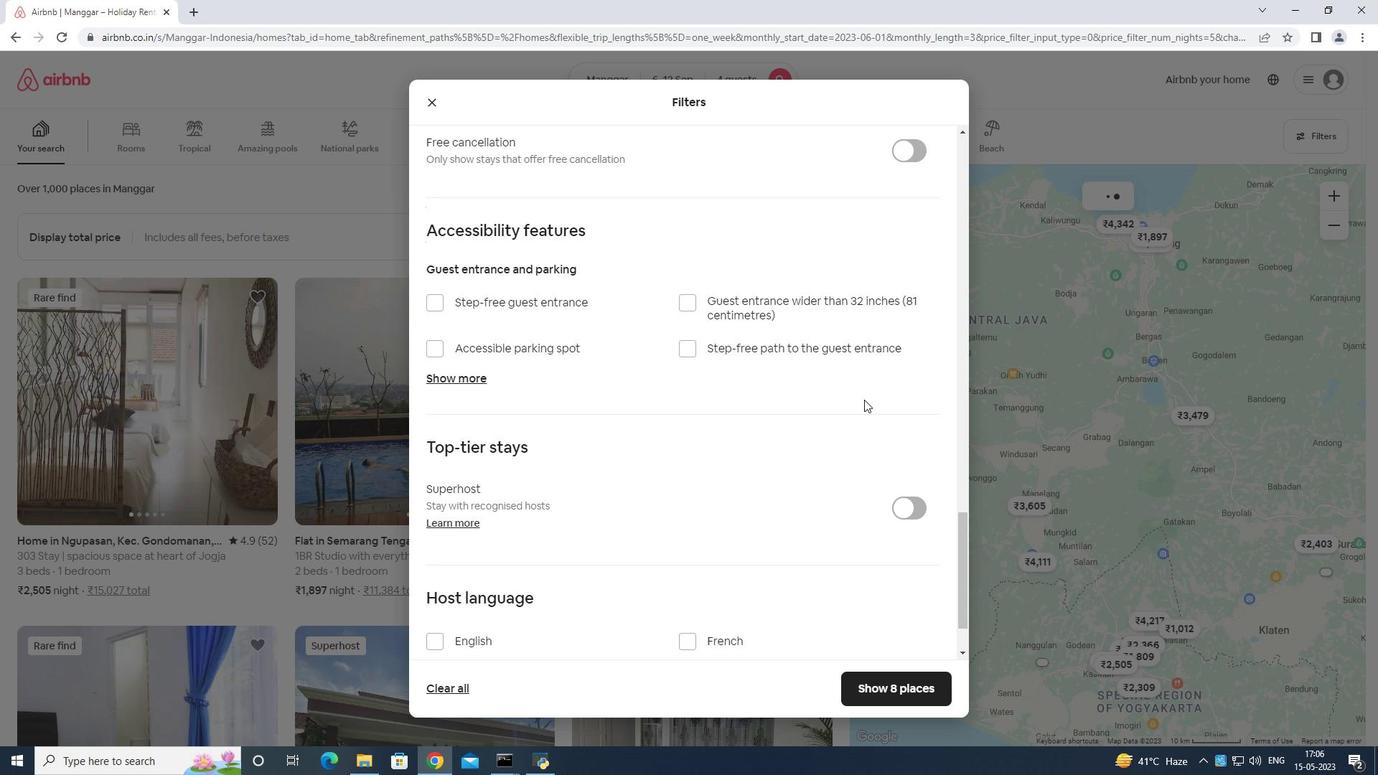 
Action: Mouse scrolled (816, 381) with delta (0, 0)
Screenshot: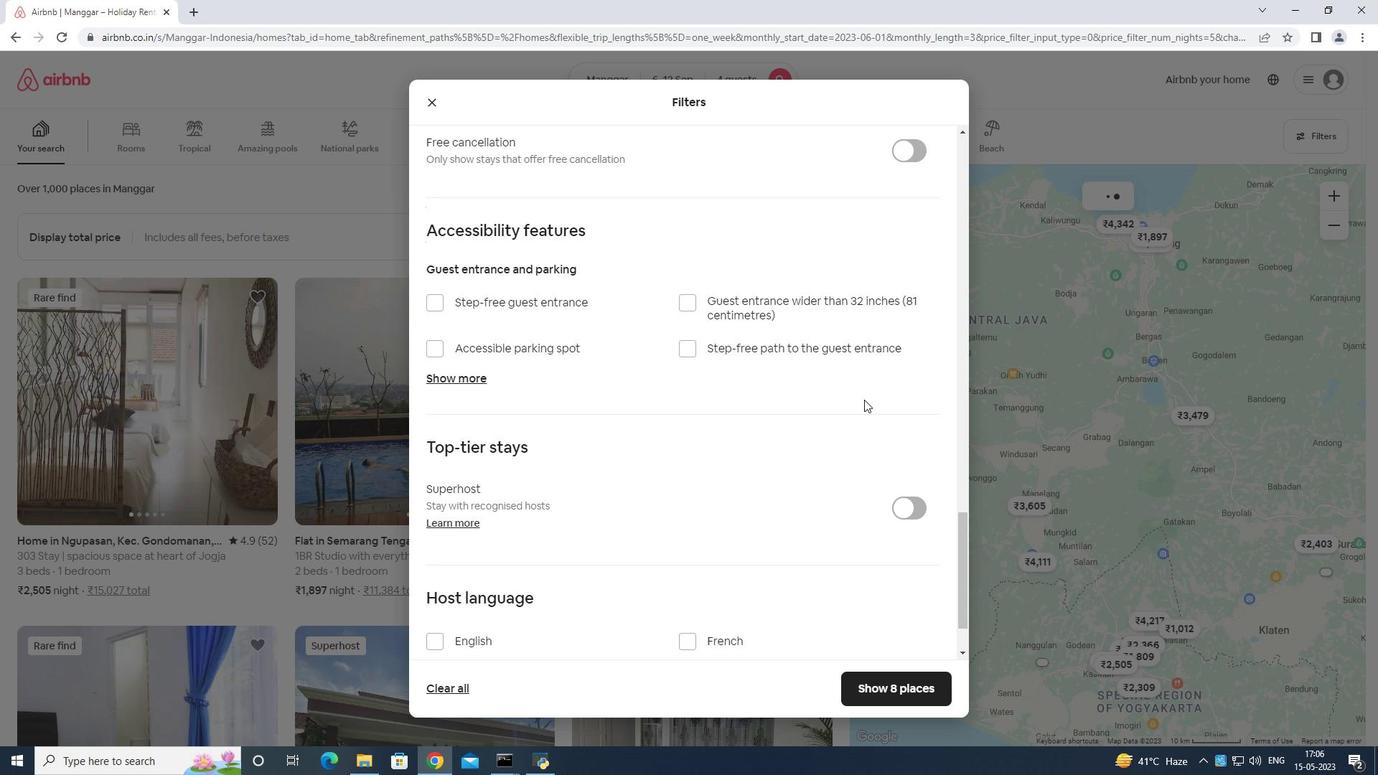 
Action: Mouse moved to (747, 457)
Screenshot: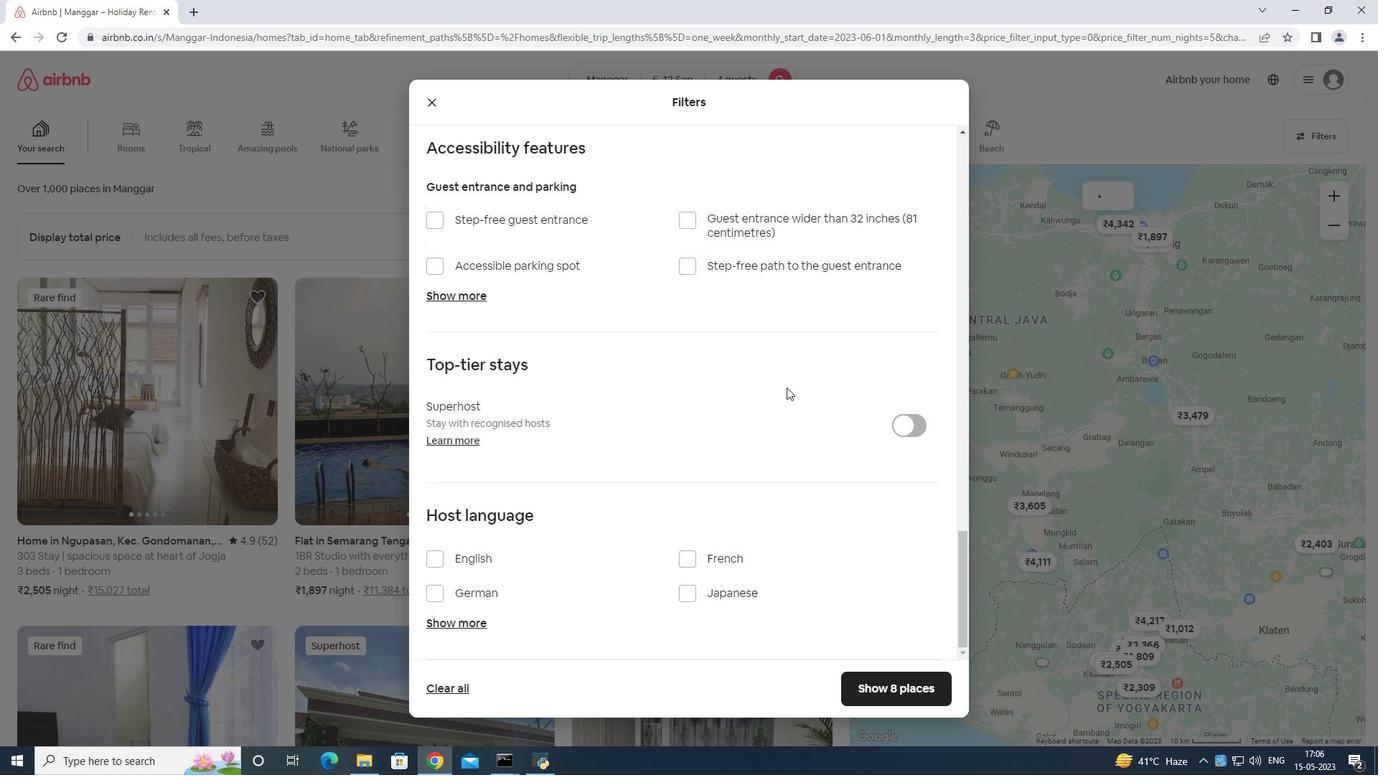 
Action: Mouse scrolled (747, 457) with delta (0, 0)
Screenshot: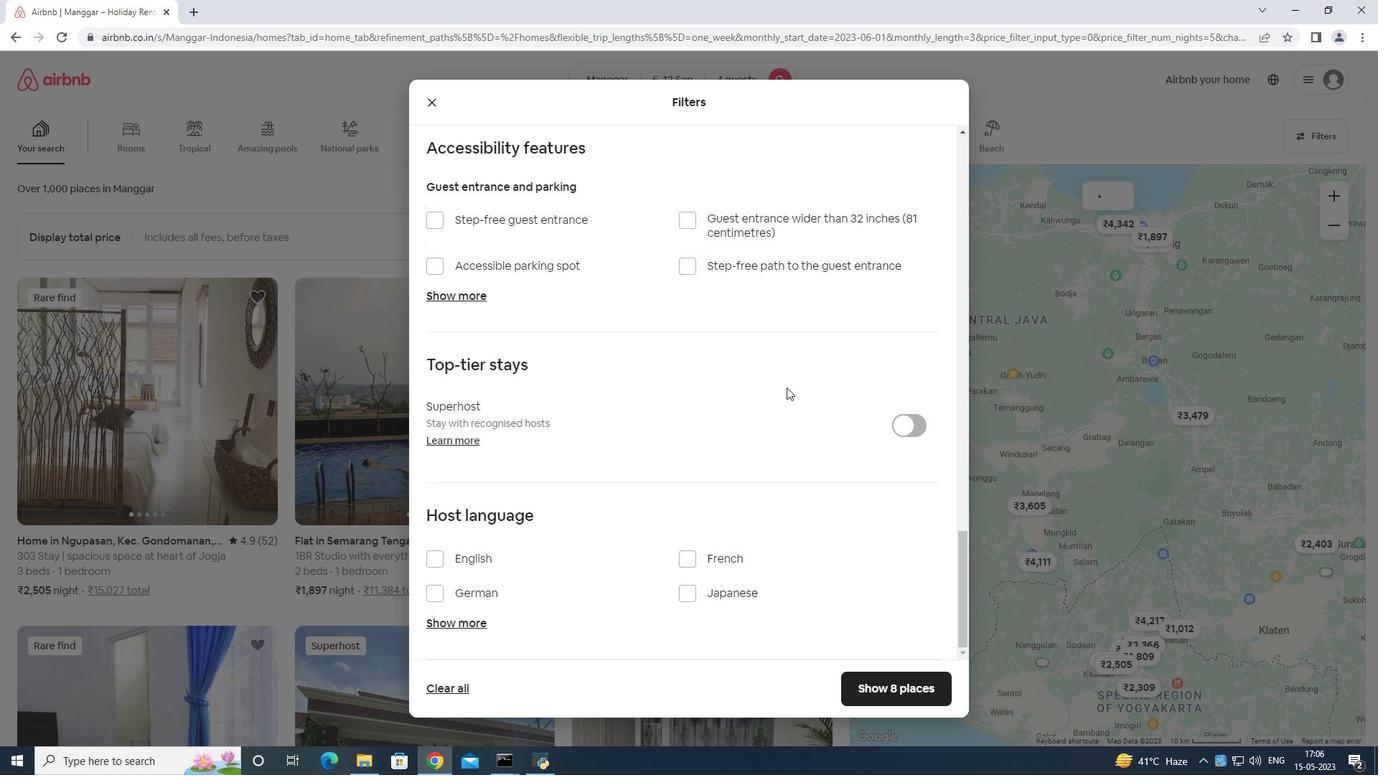 
Action: Mouse moved to (464, 551)
Screenshot: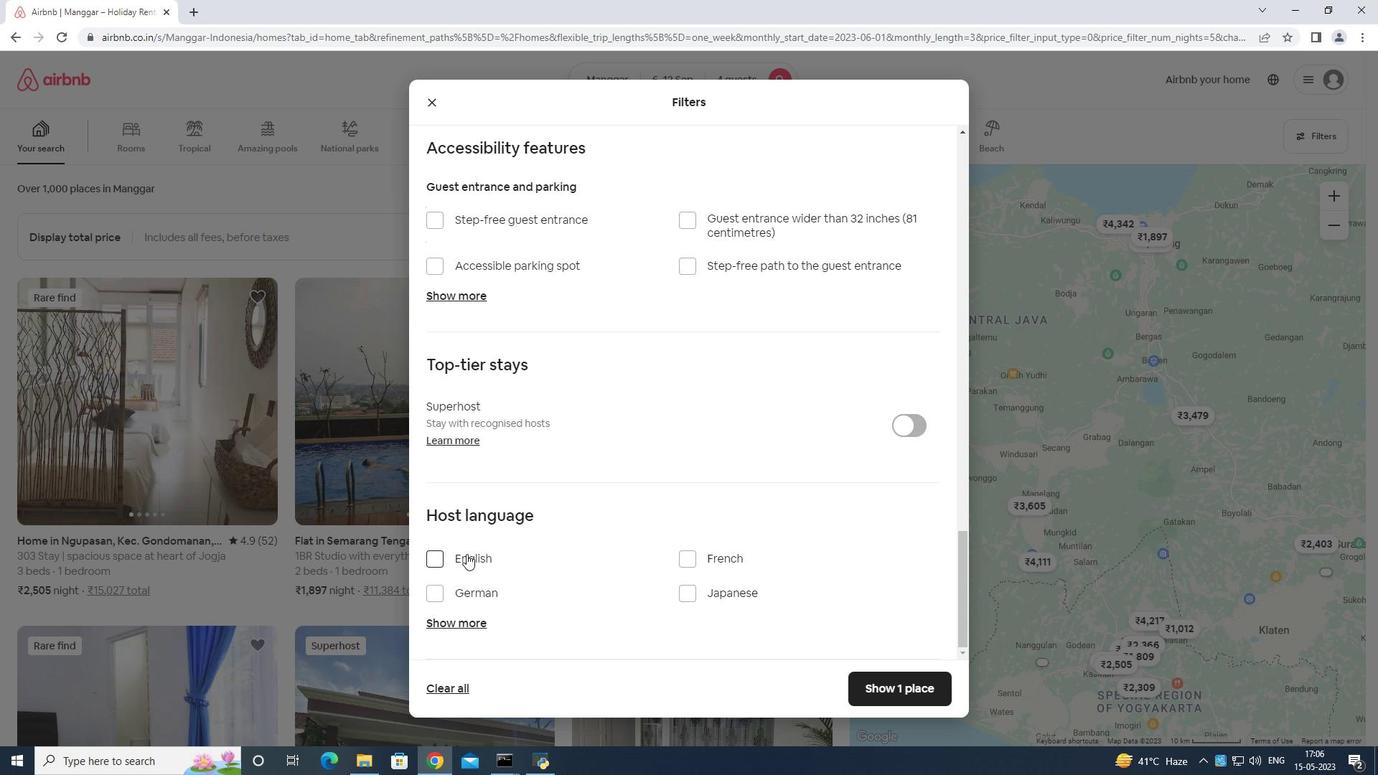 
Action: Mouse pressed left at (464, 551)
Screenshot: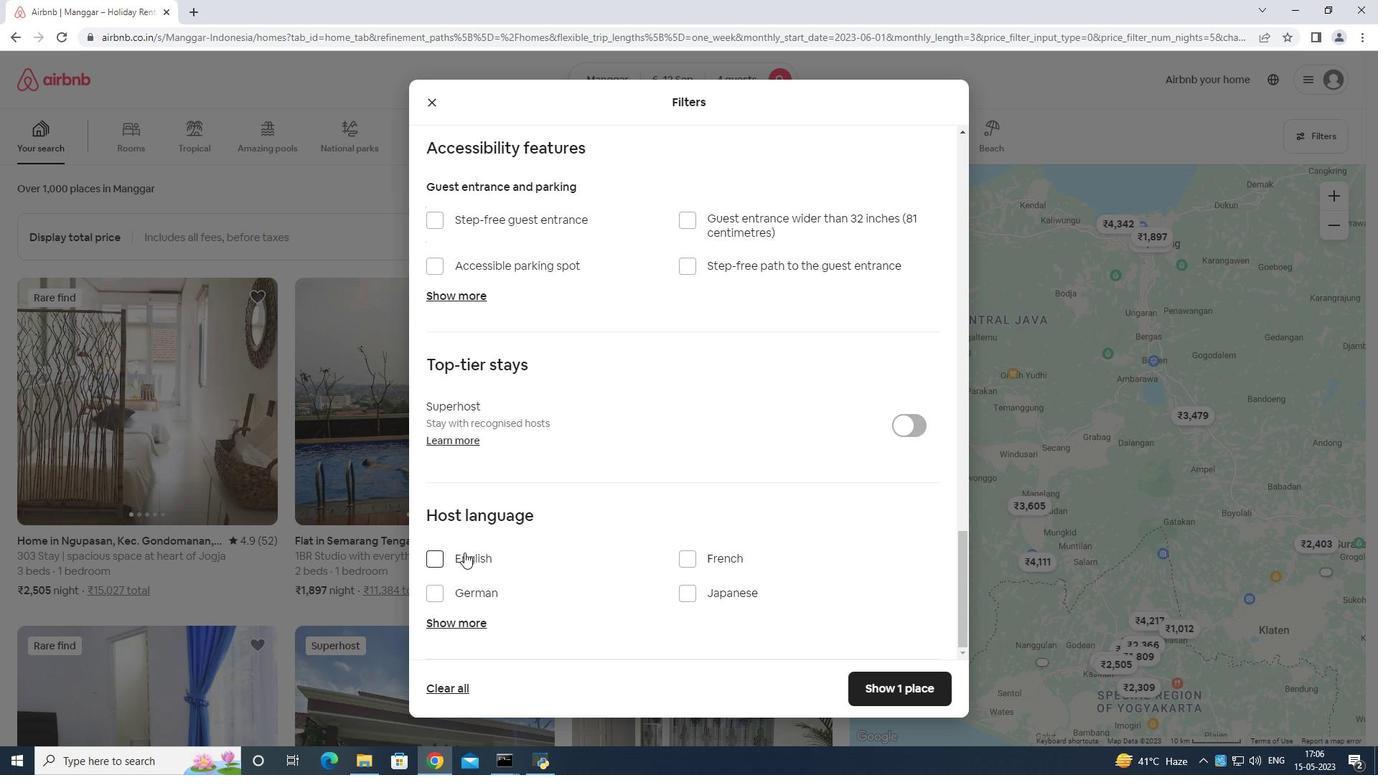 
Action: Mouse moved to (437, 554)
Screenshot: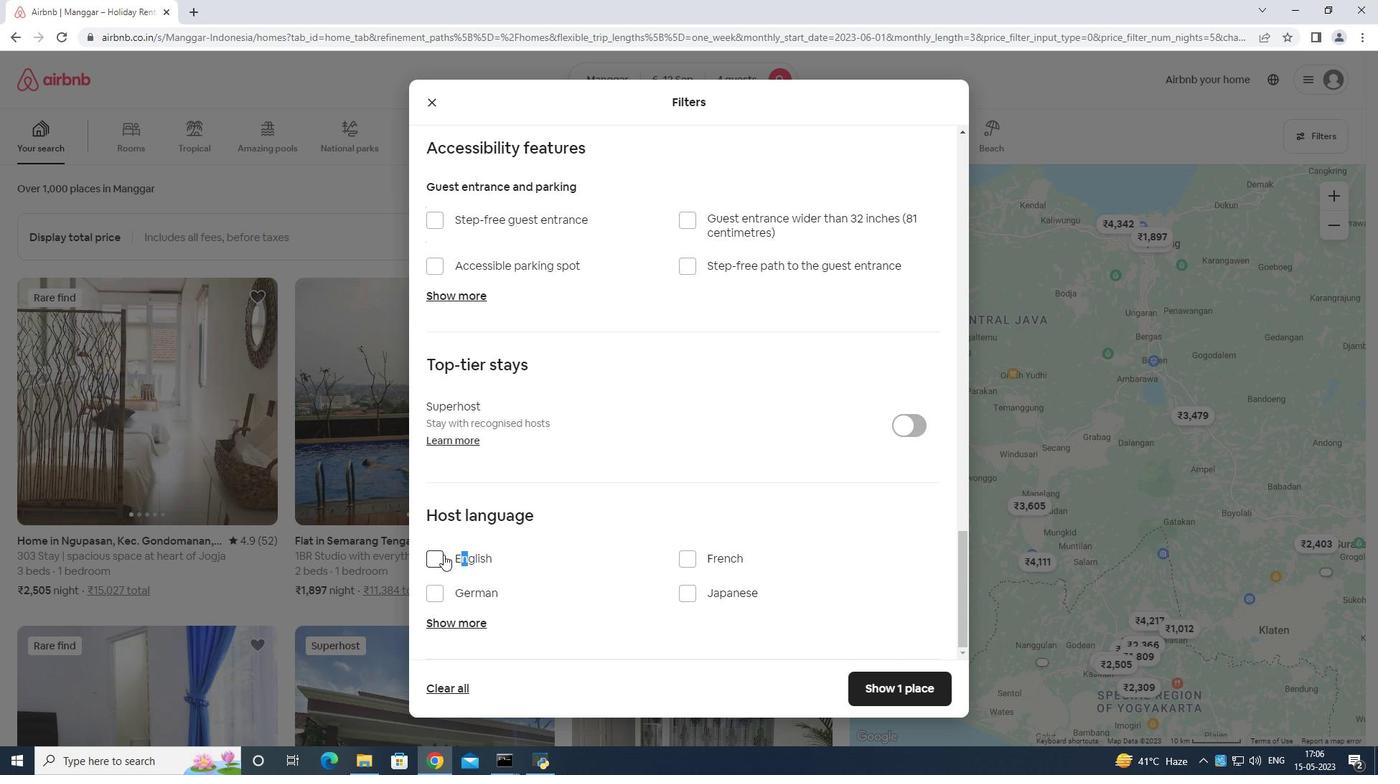 
Action: Mouse pressed left at (437, 554)
Screenshot: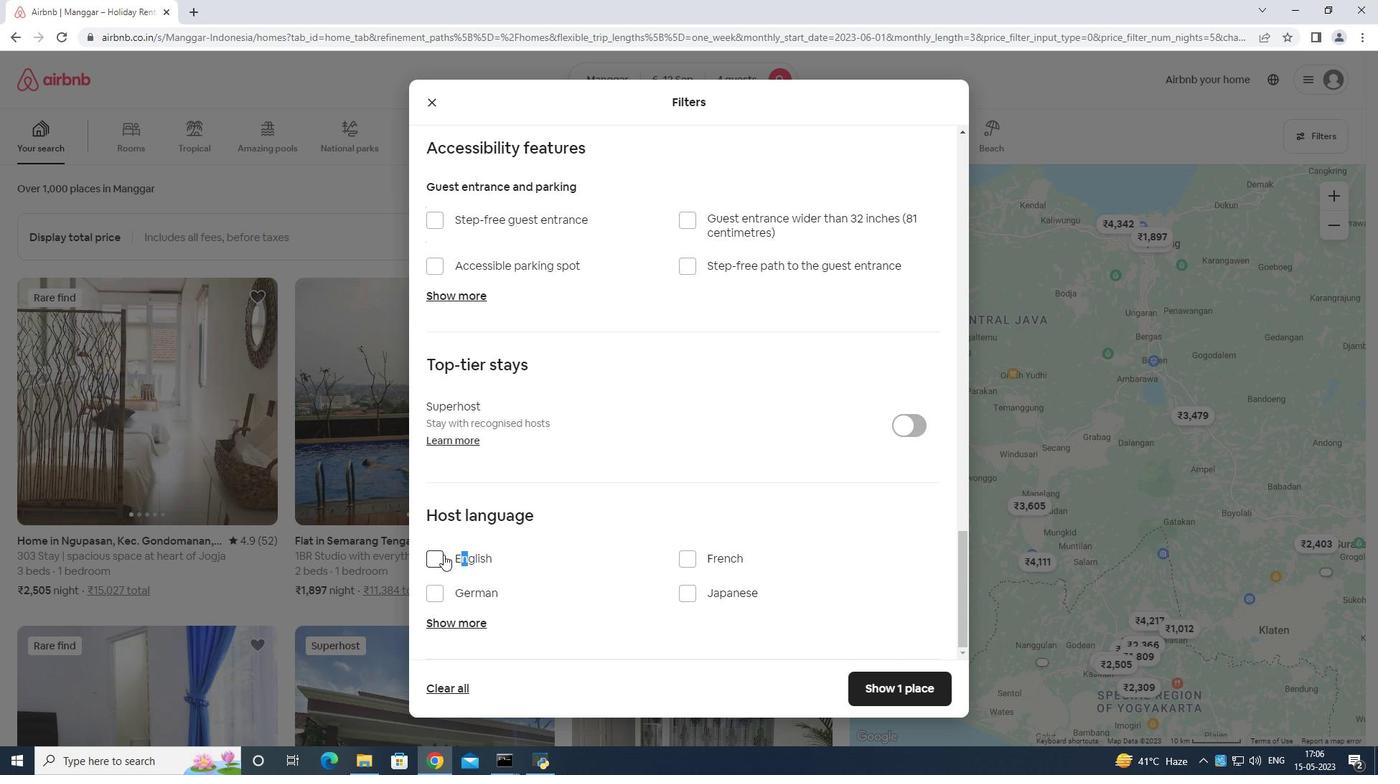 
Action: Mouse moved to (878, 679)
Screenshot: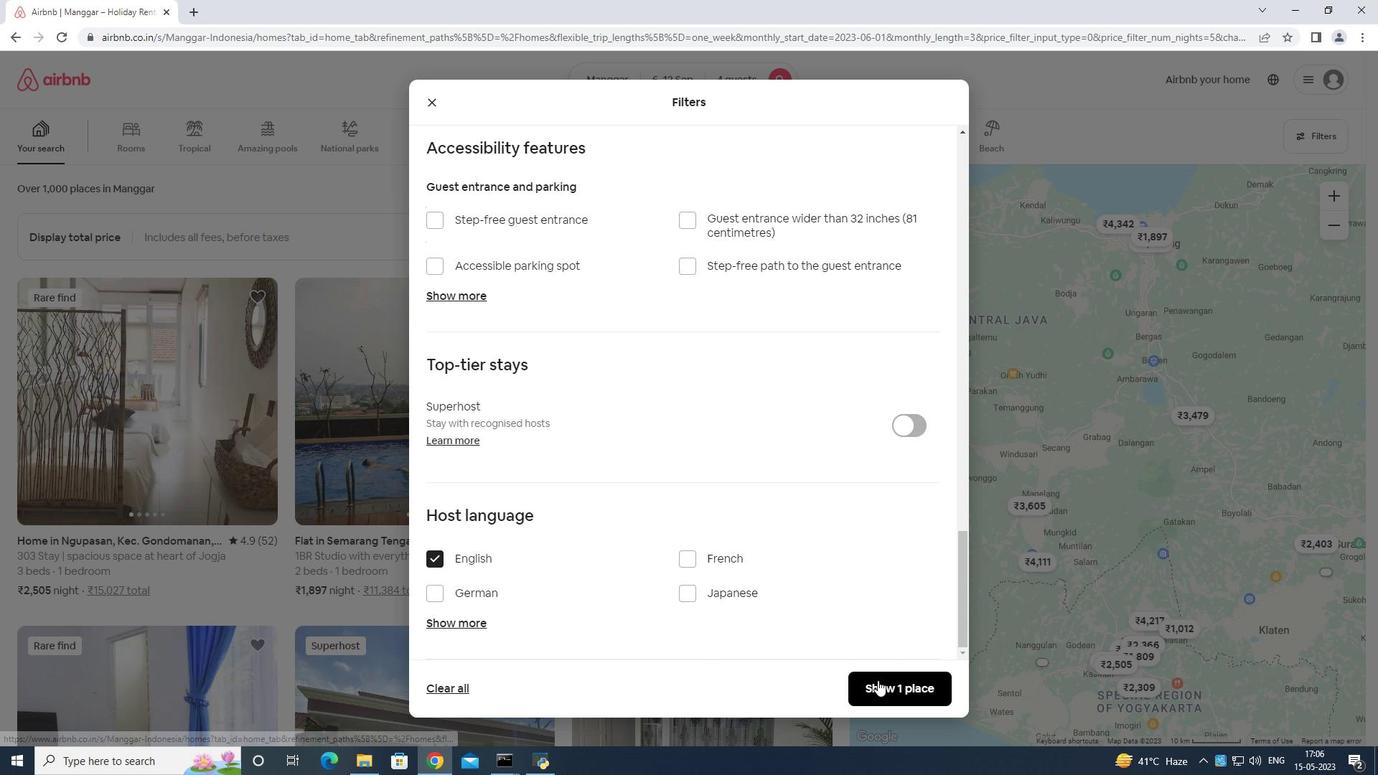 
Action: Mouse pressed left at (878, 679)
Screenshot: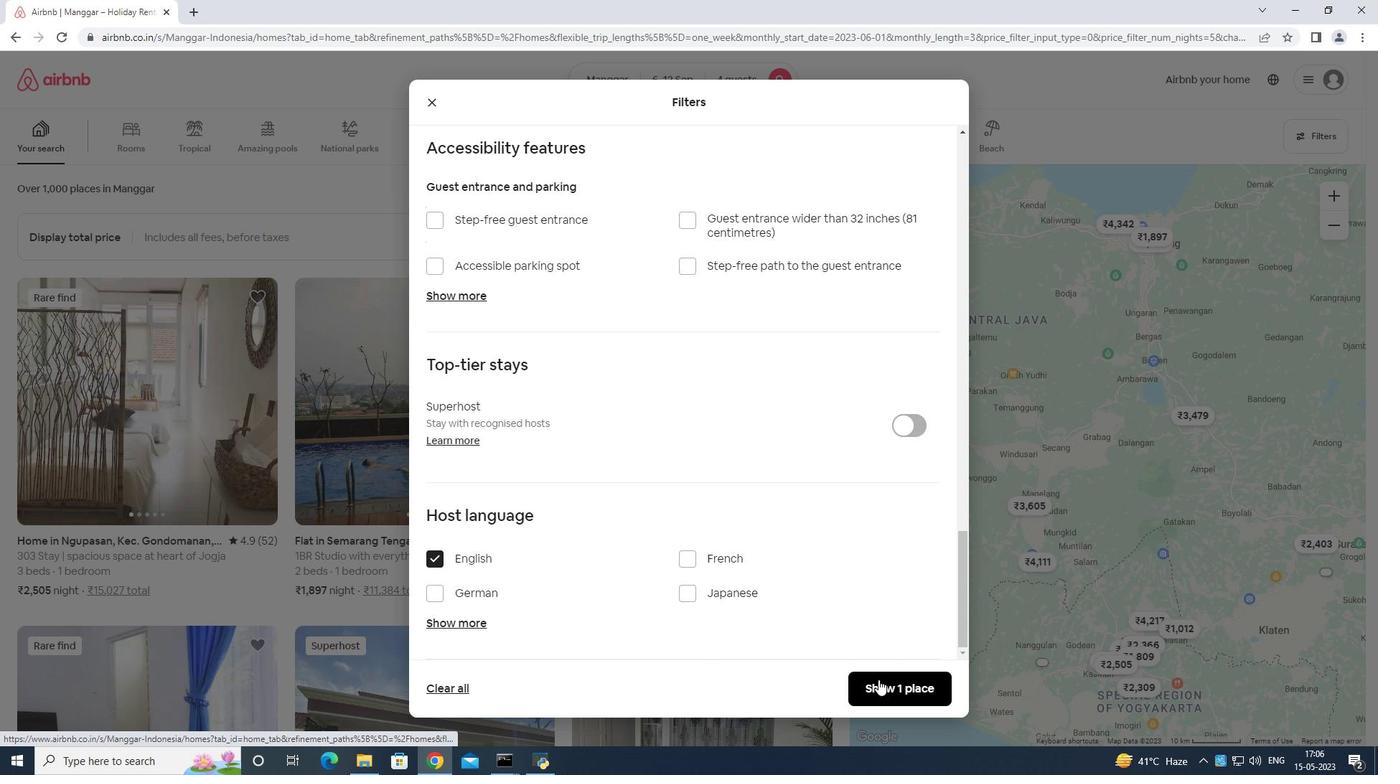 
Action: Mouse moved to (880, 679)
Screenshot: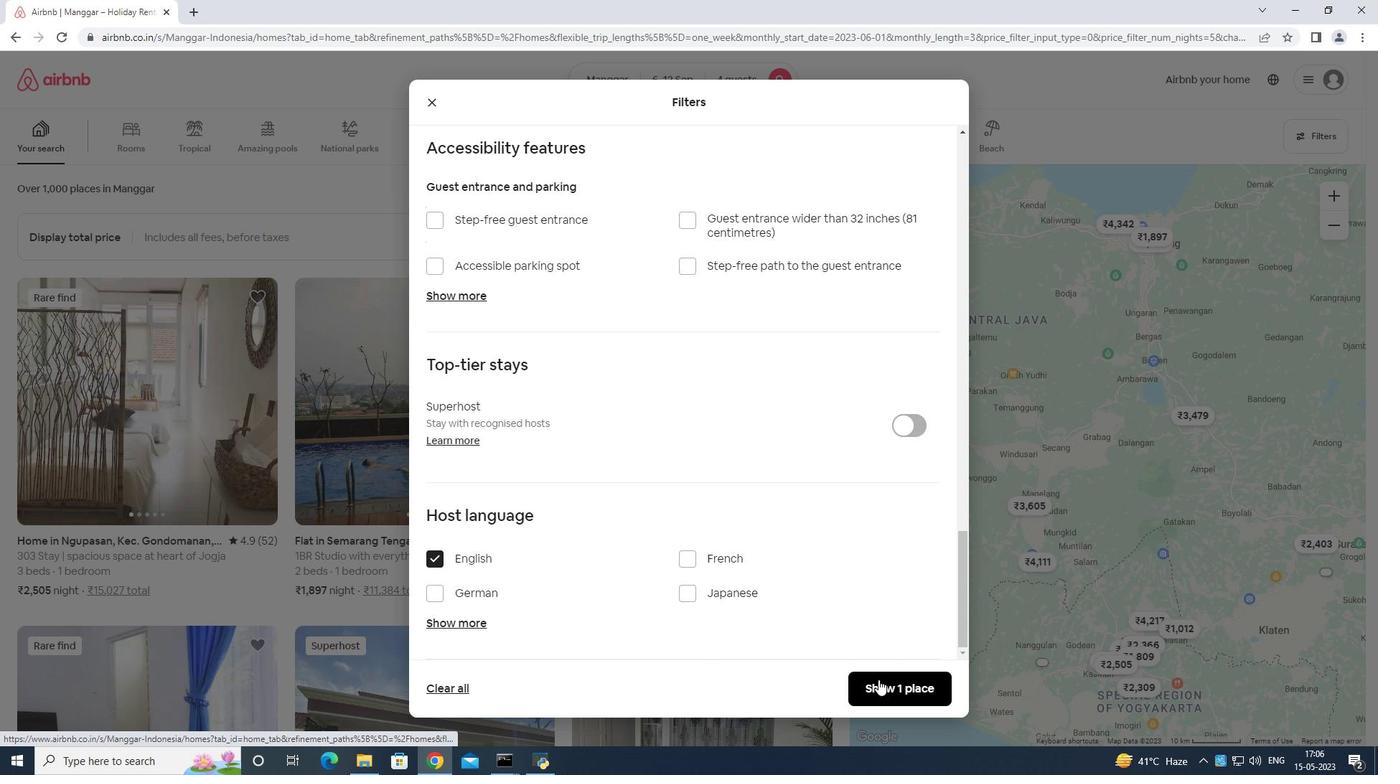 
